 Task: Research Airbnb properties in Bajos de Haina, Dominican Republic from 8th November, 2023 to 16th November, 2023 for 2 adults.1  bedroom having 1 bed and 1 bathroom. Property type can be hotel. Amenities needed are: wifi, washing machine. Look for 3 properties as per requirement.
Action: Mouse moved to (558, 75)
Screenshot: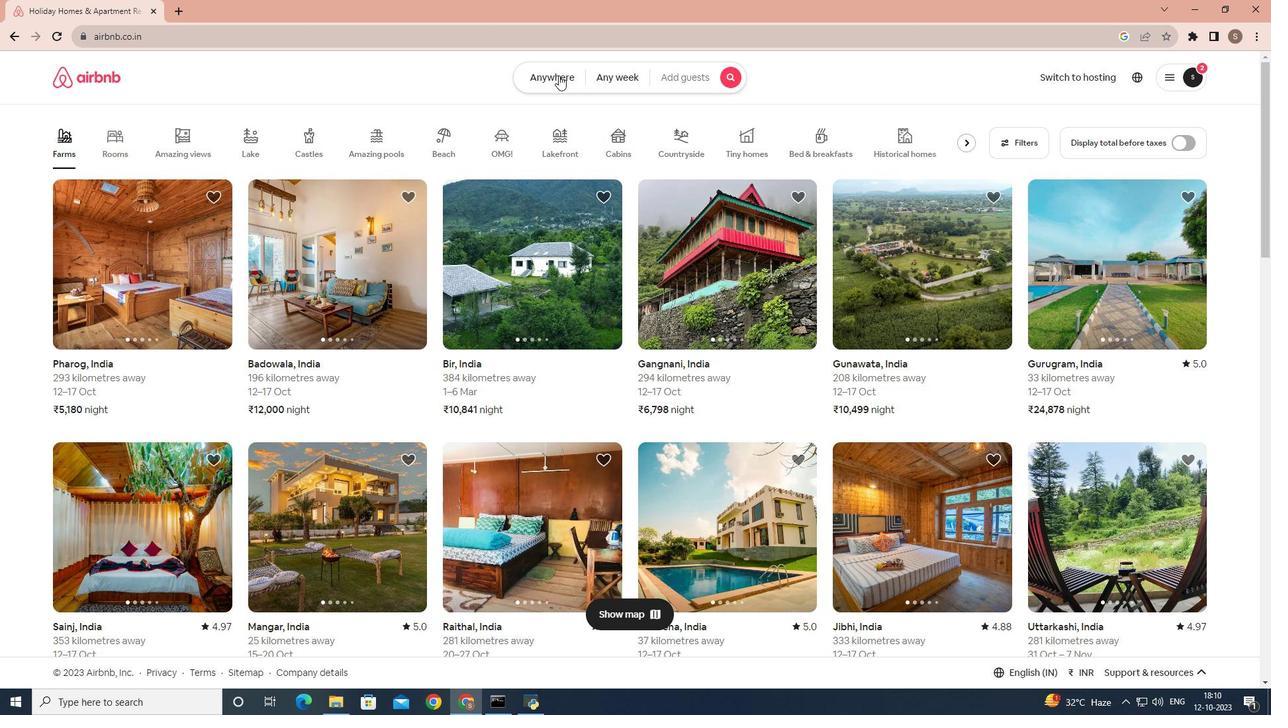 
Action: Mouse pressed left at (558, 75)
Screenshot: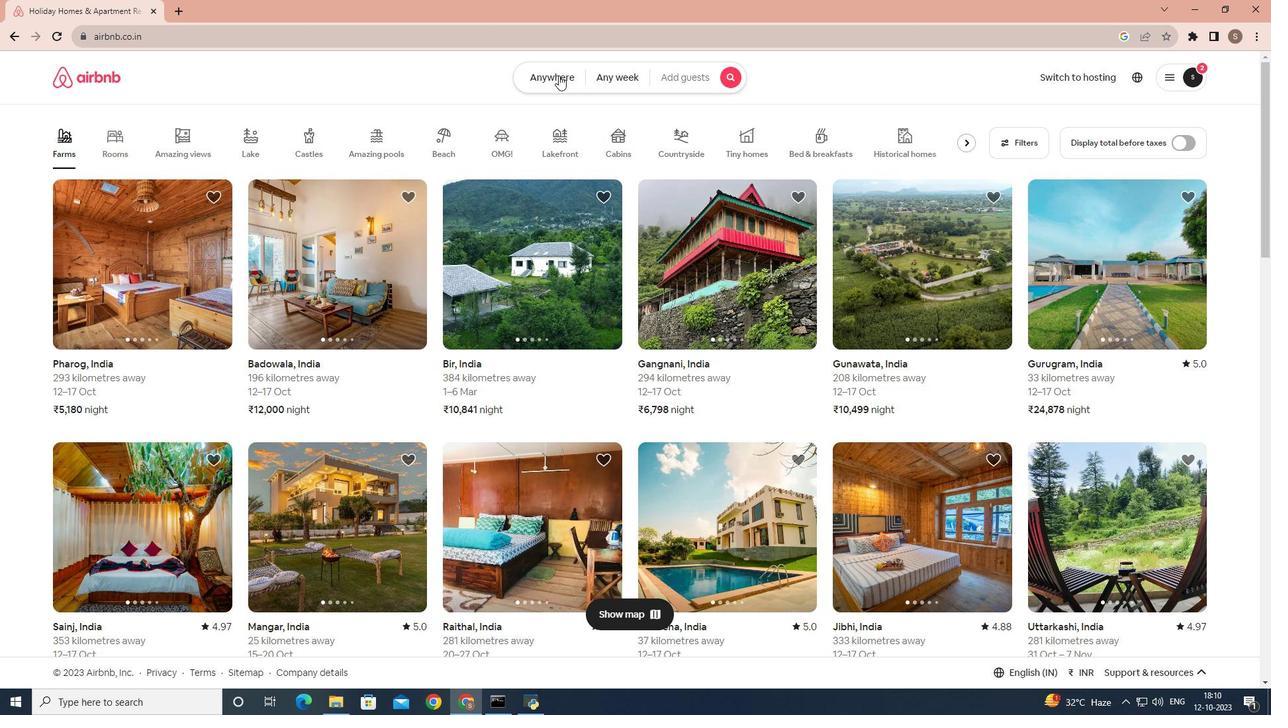
Action: Mouse moved to (448, 120)
Screenshot: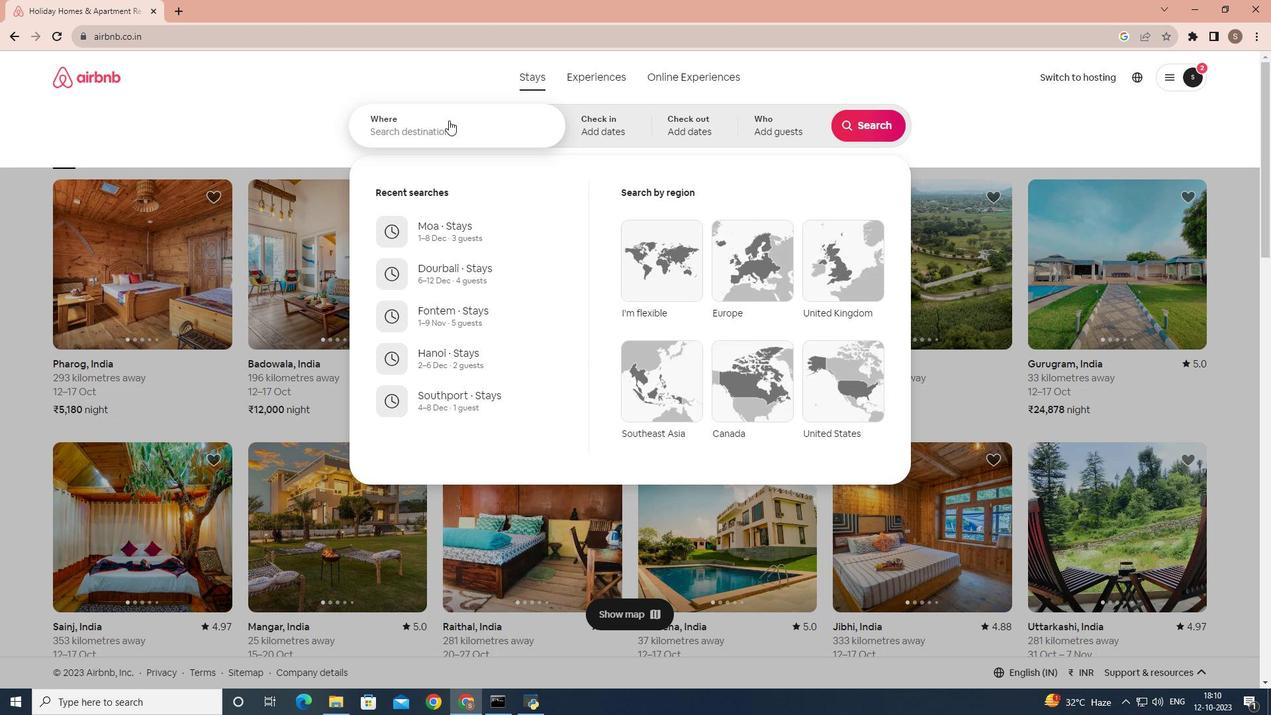 
Action: Mouse pressed left at (448, 120)
Screenshot: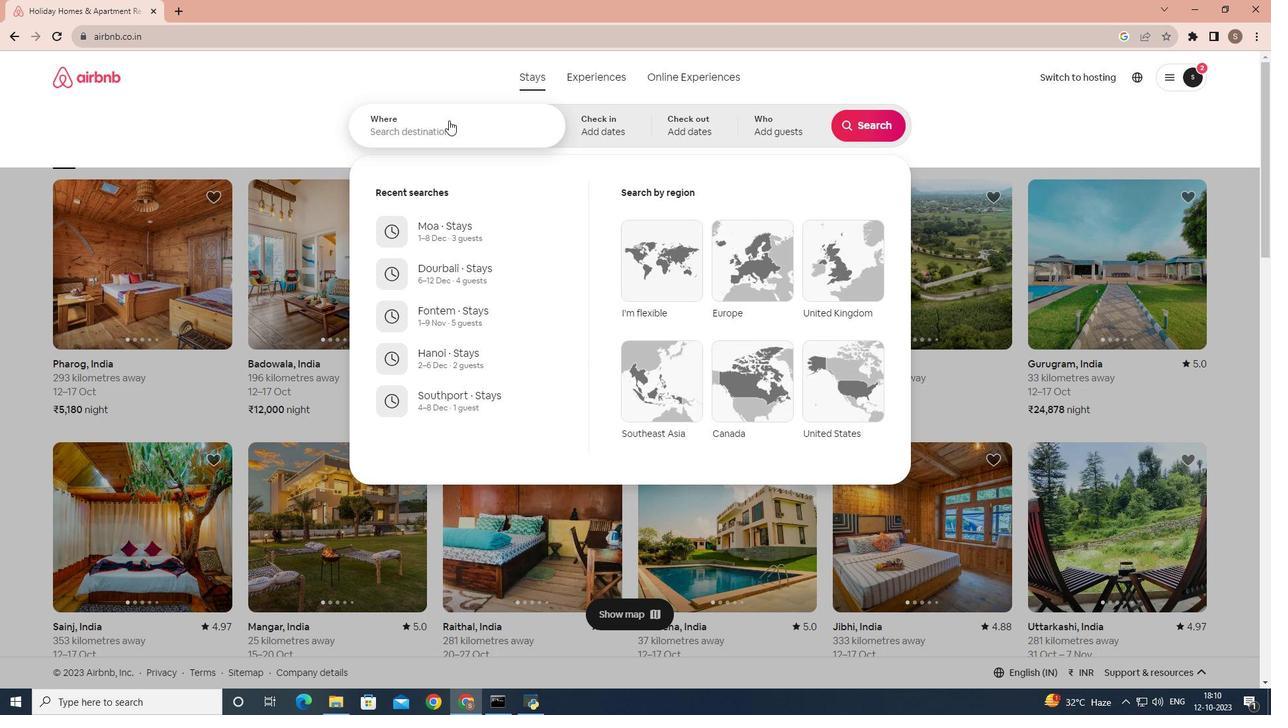 
Action: Key pressed bajos<Key.space>de<Key.space>h
Screenshot: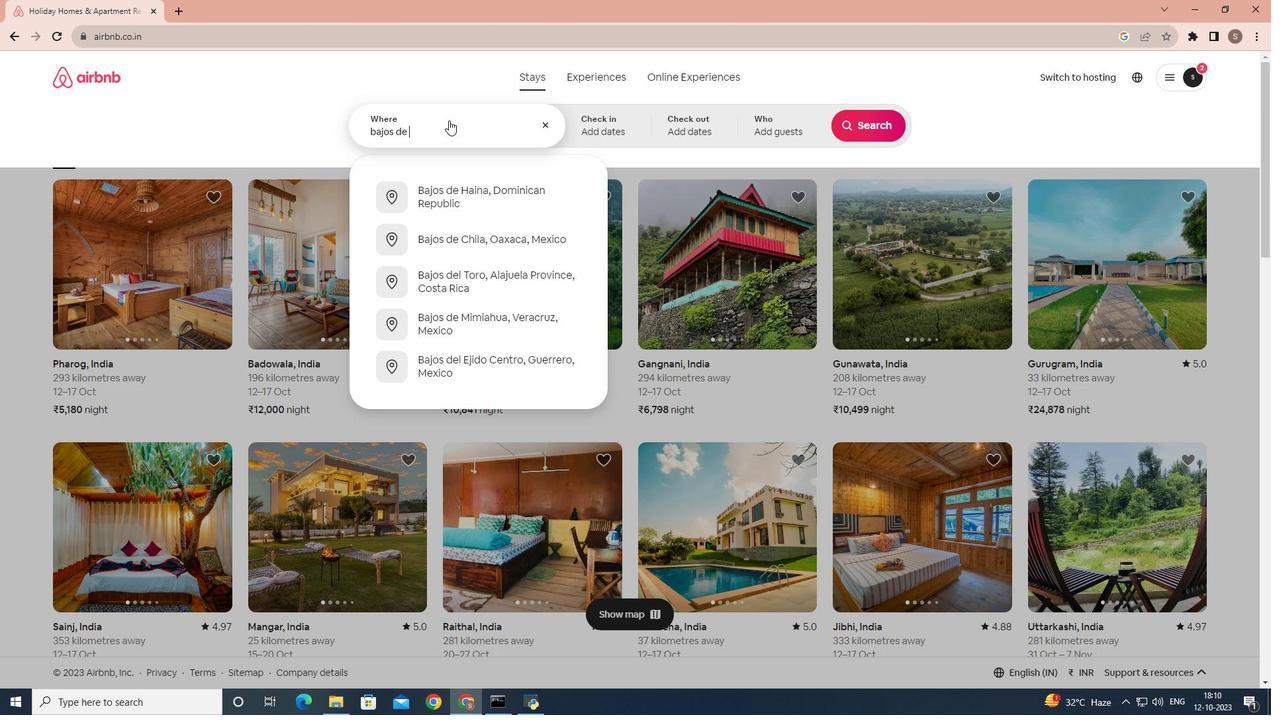 
Action: Mouse moved to (435, 193)
Screenshot: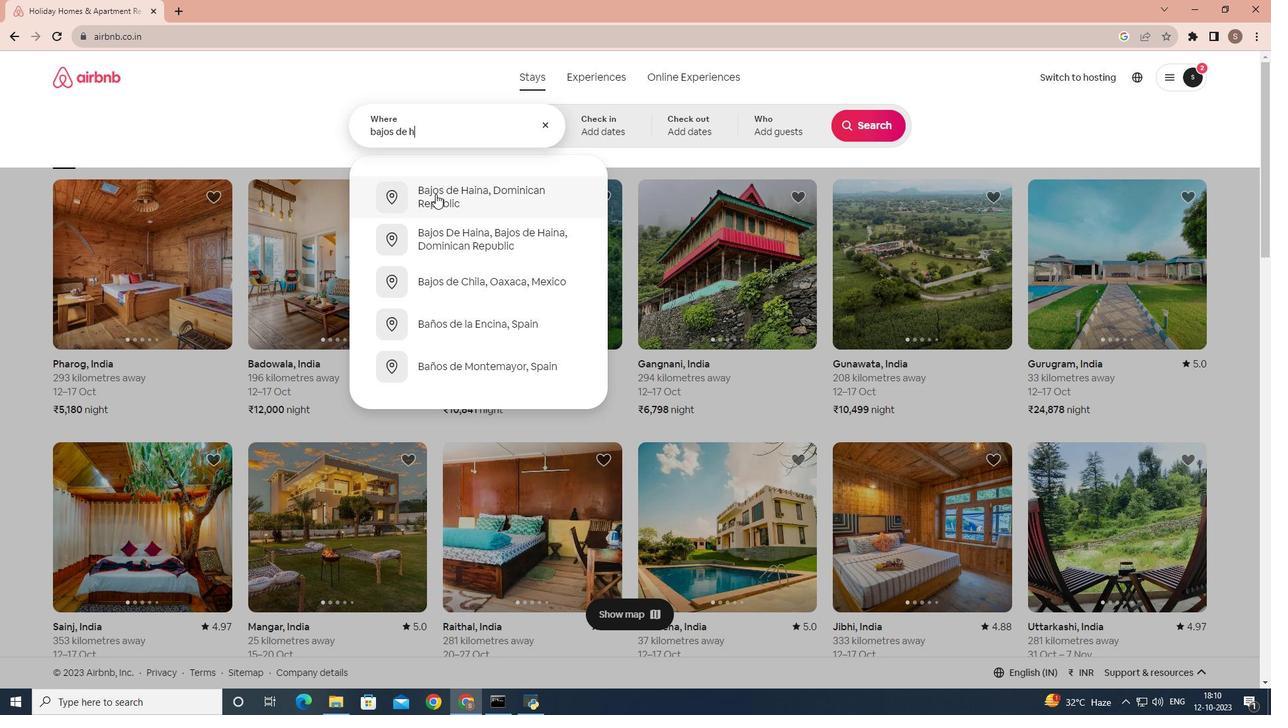 
Action: Mouse pressed left at (435, 193)
Screenshot: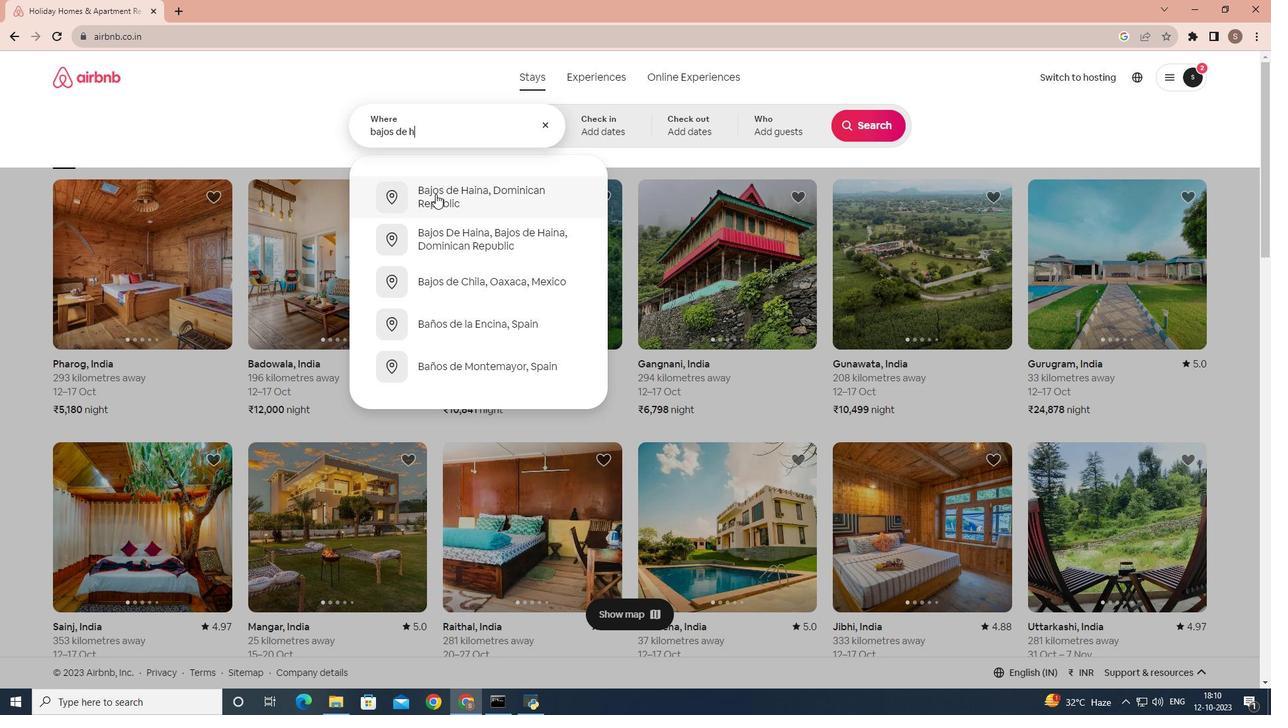 
Action: Mouse moved to (753, 317)
Screenshot: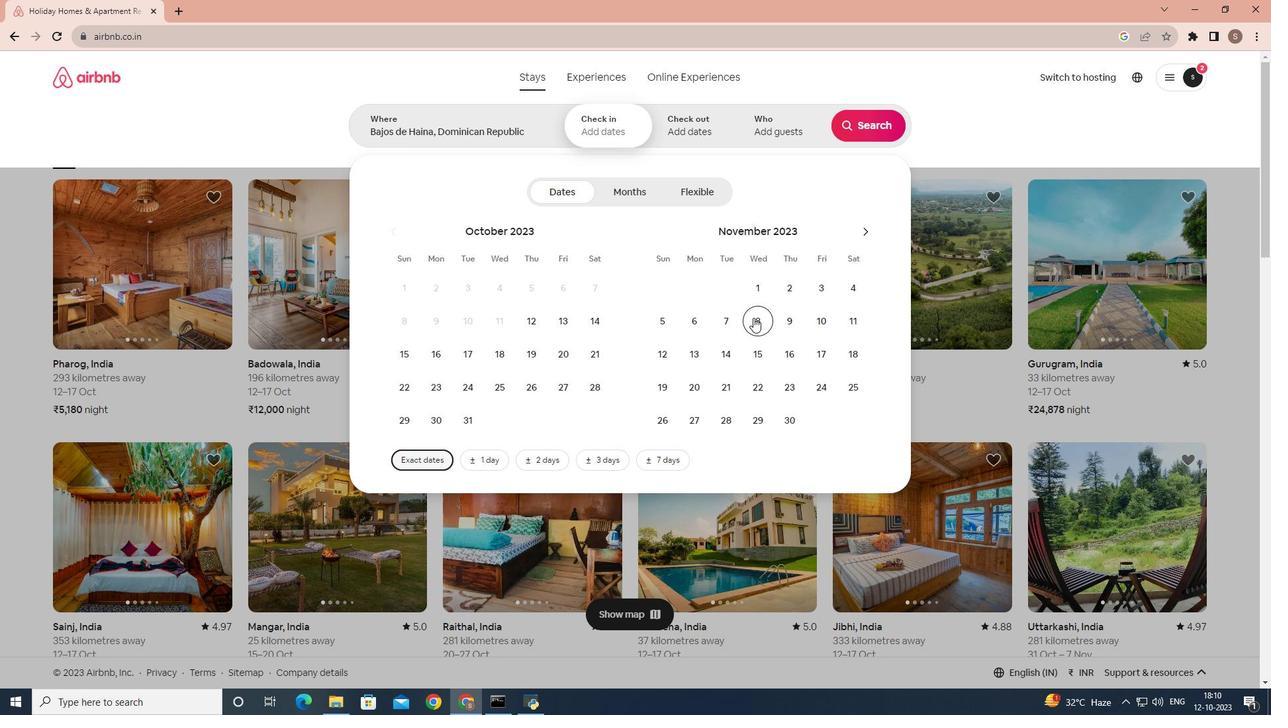 
Action: Mouse pressed left at (753, 317)
Screenshot: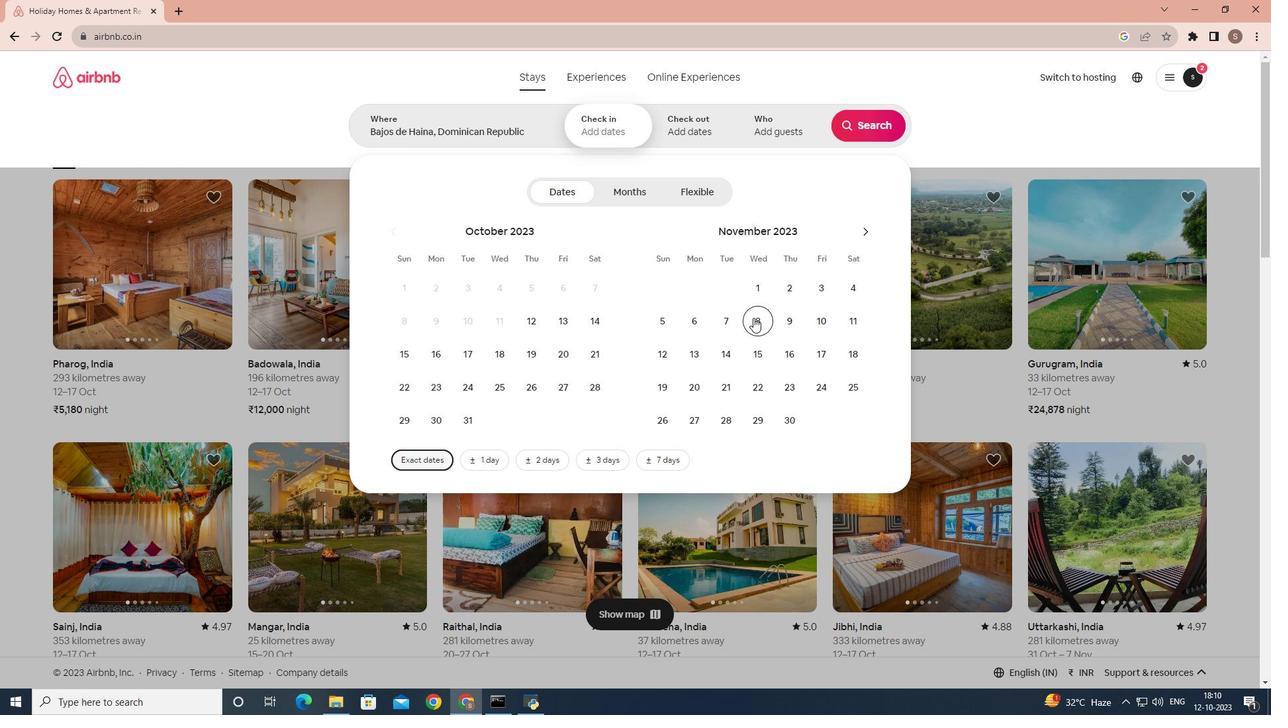 
Action: Mouse moved to (790, 352)
Screenshot: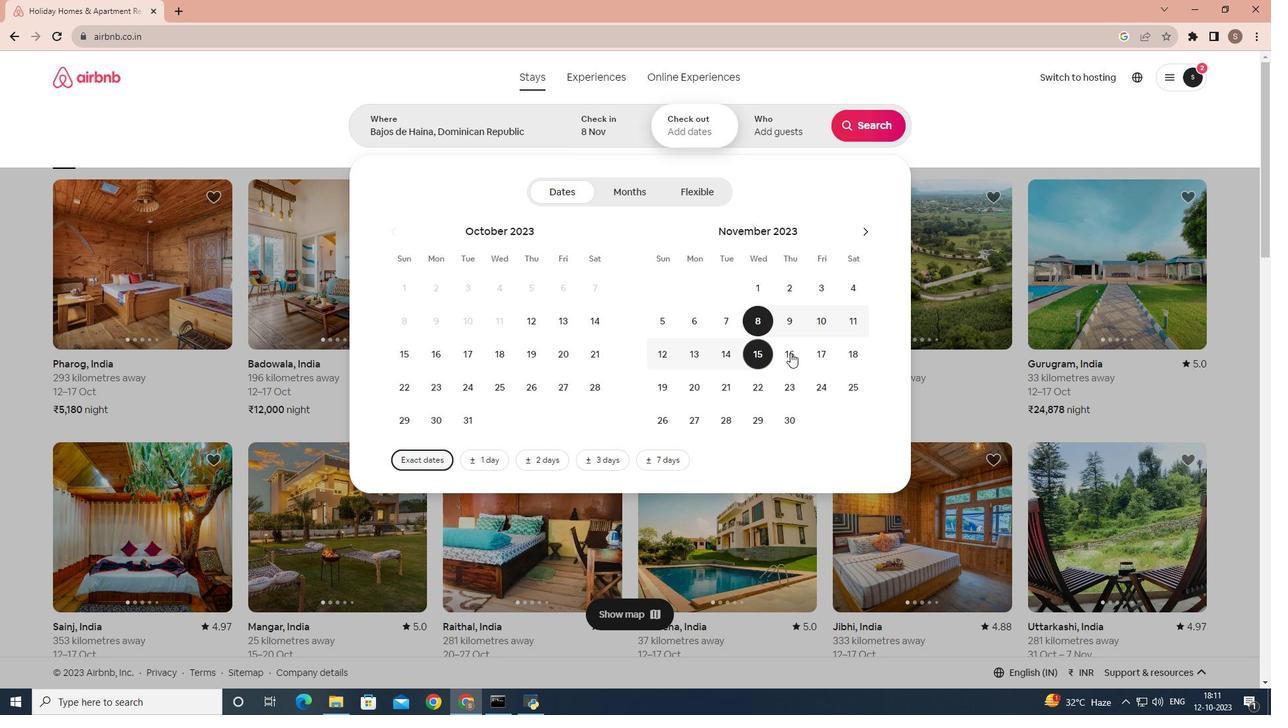 
Action: Mouse pressed left at (790, 352)
Screenshot: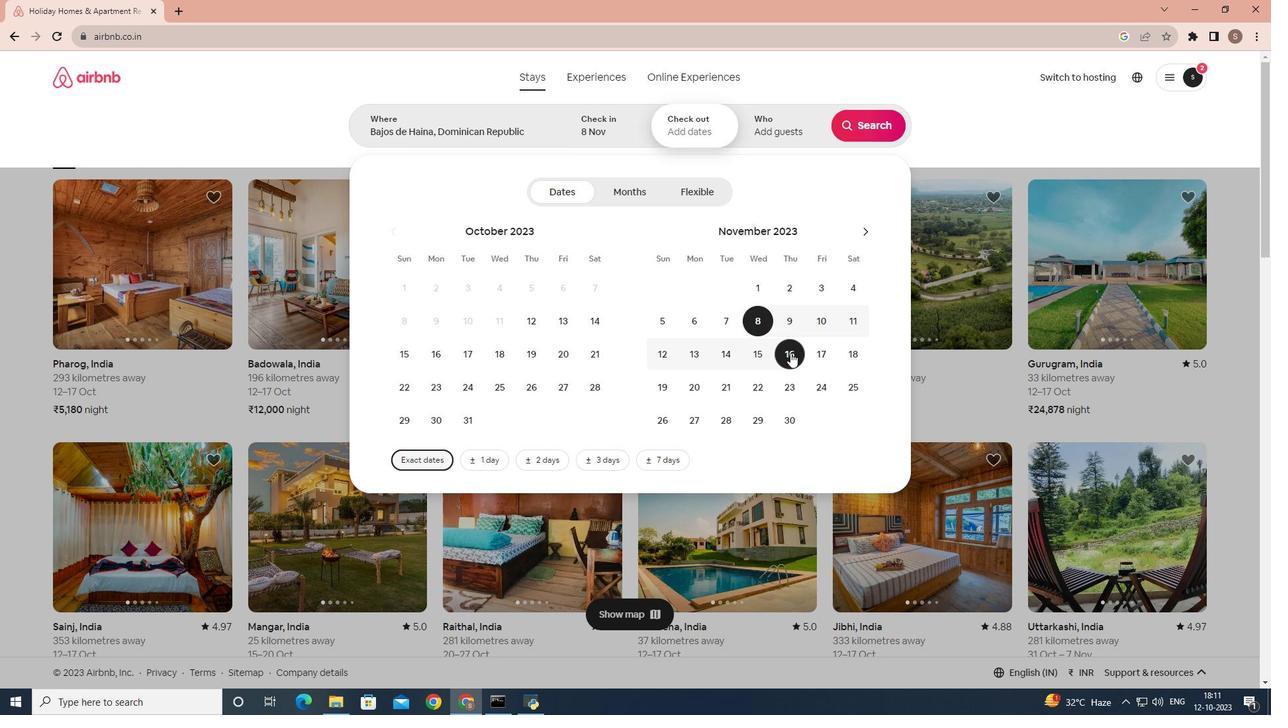 
Action: Mouse moved to (778, 117)
Screenshot: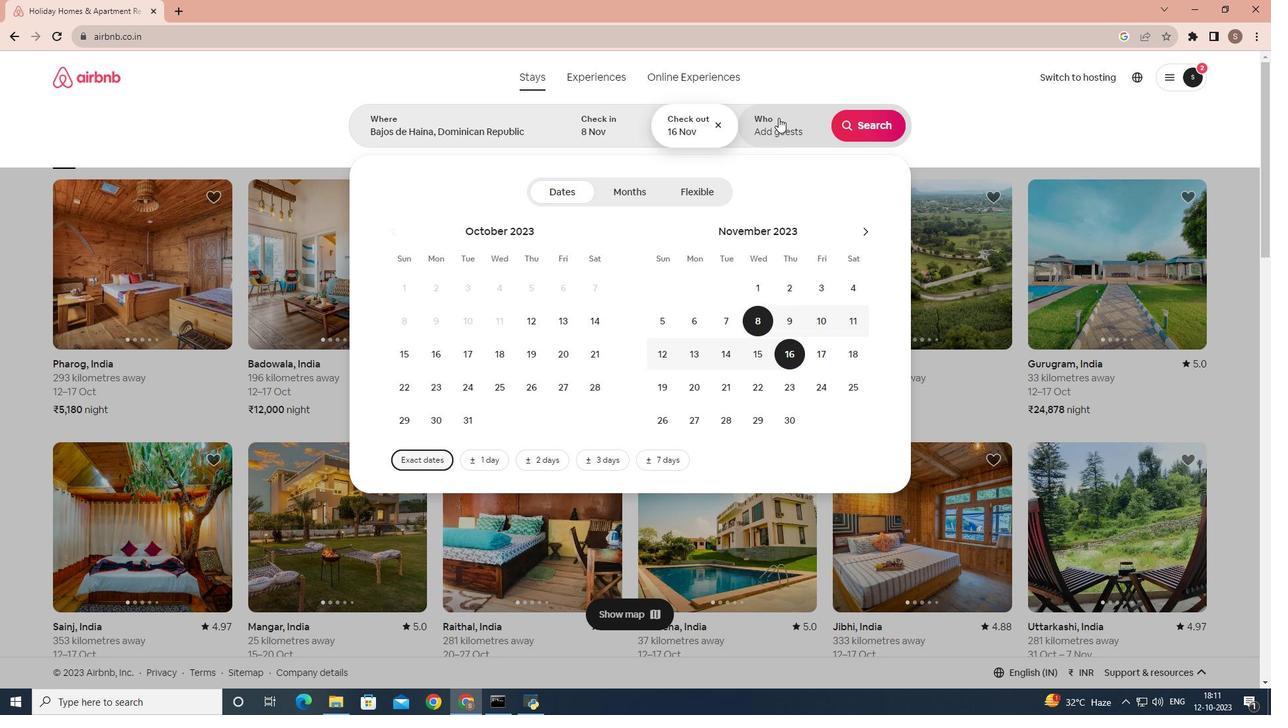 
Action: Mouse pressed left at (778, 117)
Screenshot: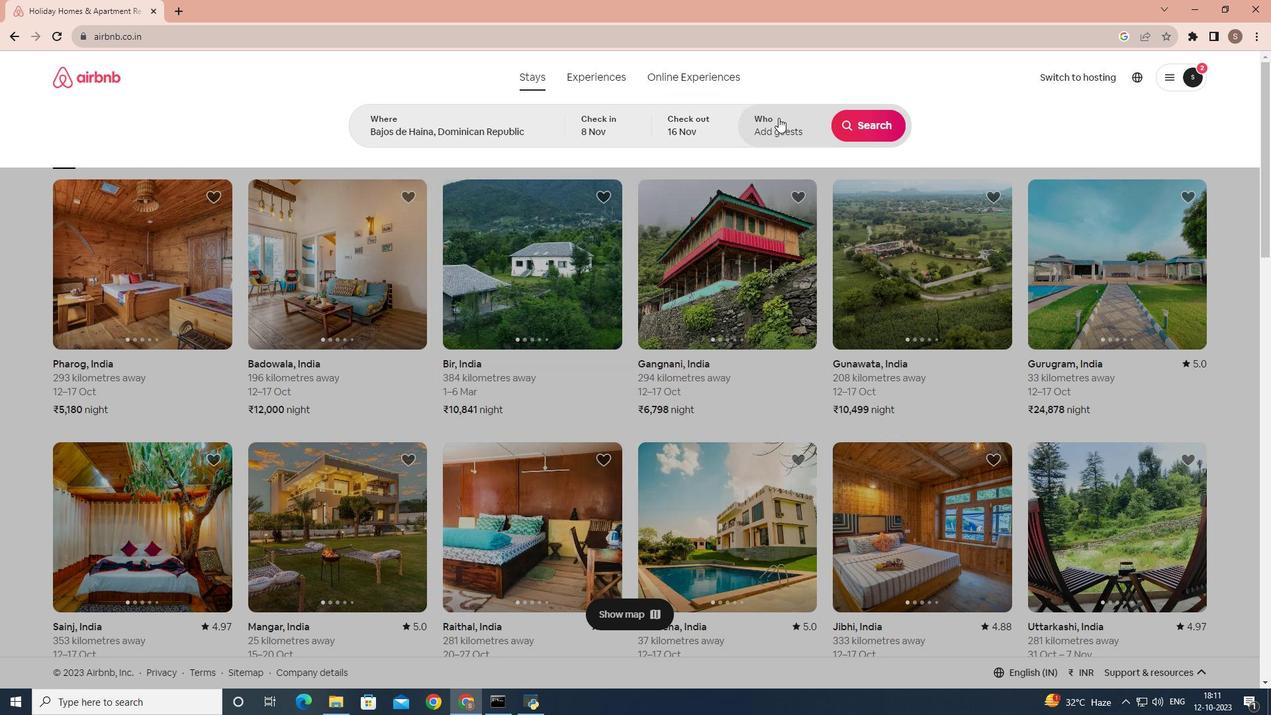 
Action: Mouse moved to (871, 193)
Screenshot: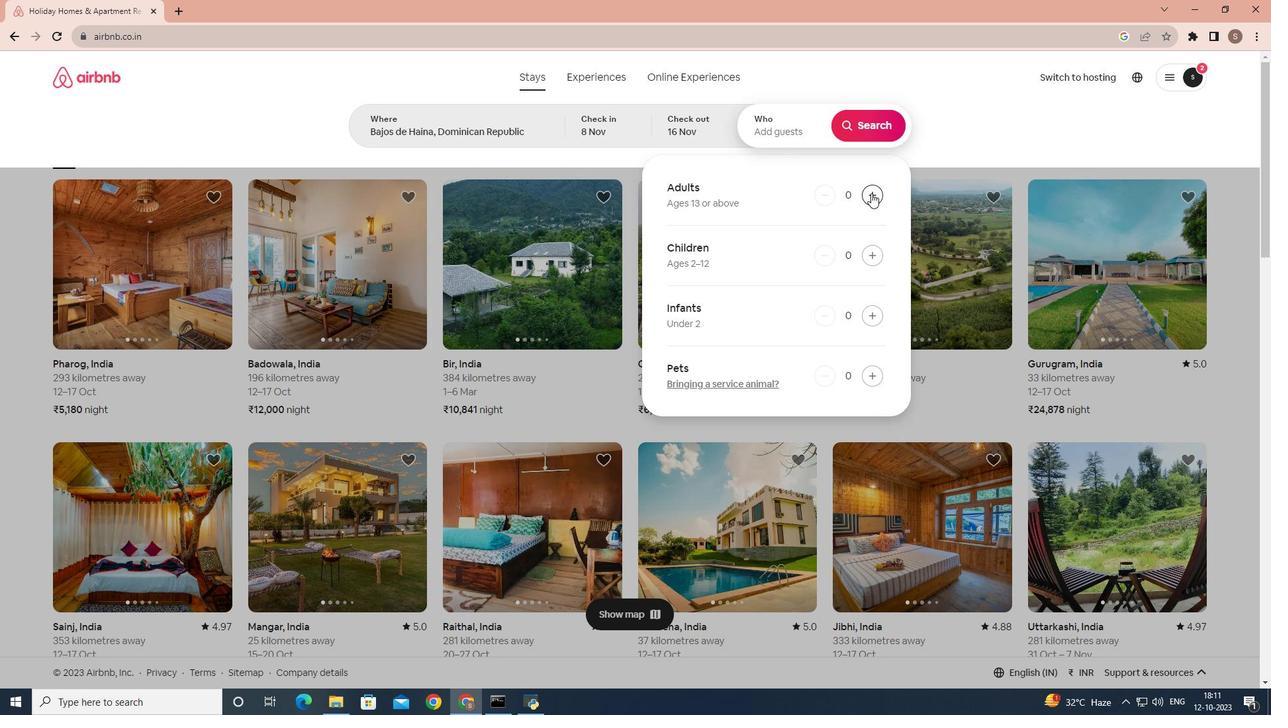 
Action: Mouse pressed left at (871, 193)
Screenshot: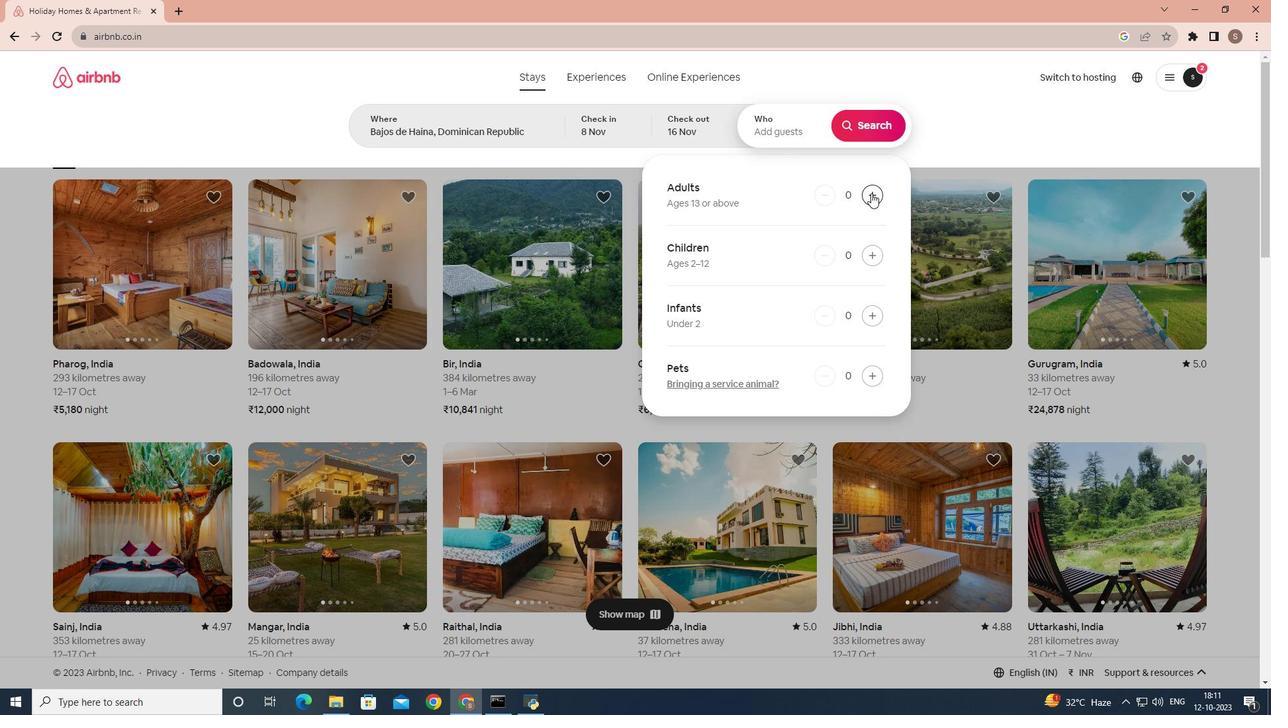 
Action: Mouse moved to (871, 194)
Screenshot: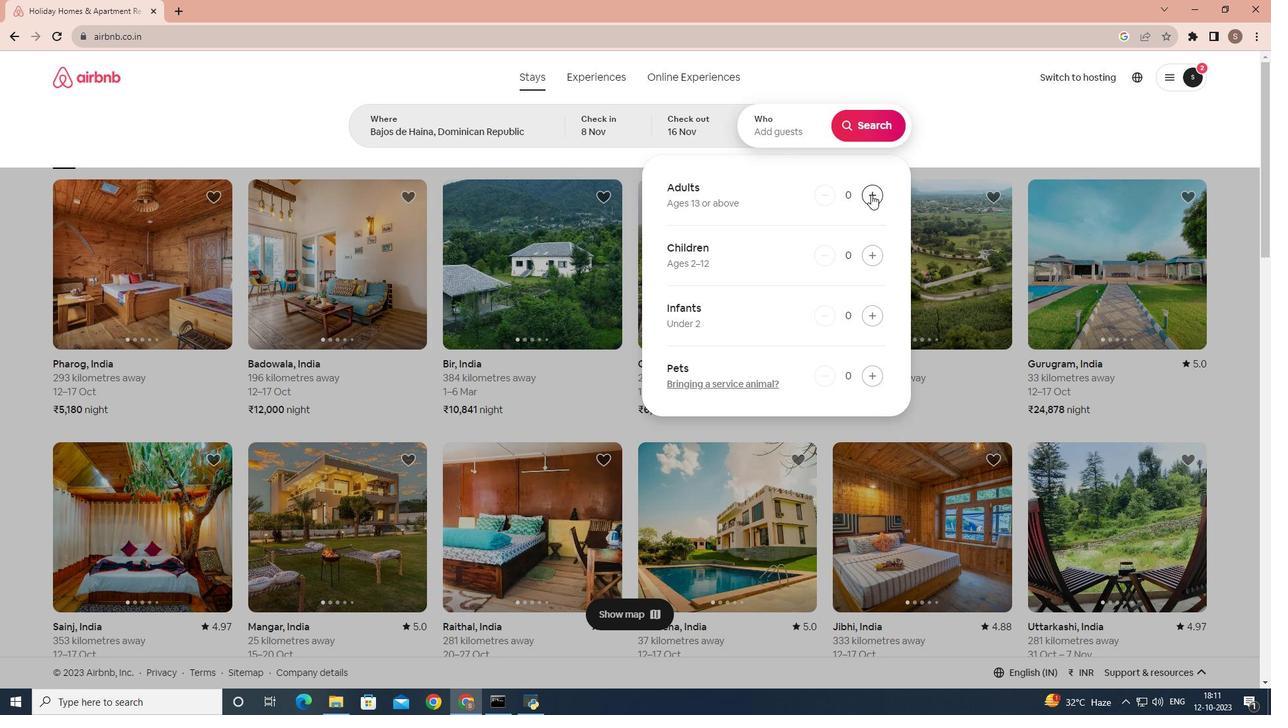 
Action: Mouse pressed left at (871, 194)
Screenshot: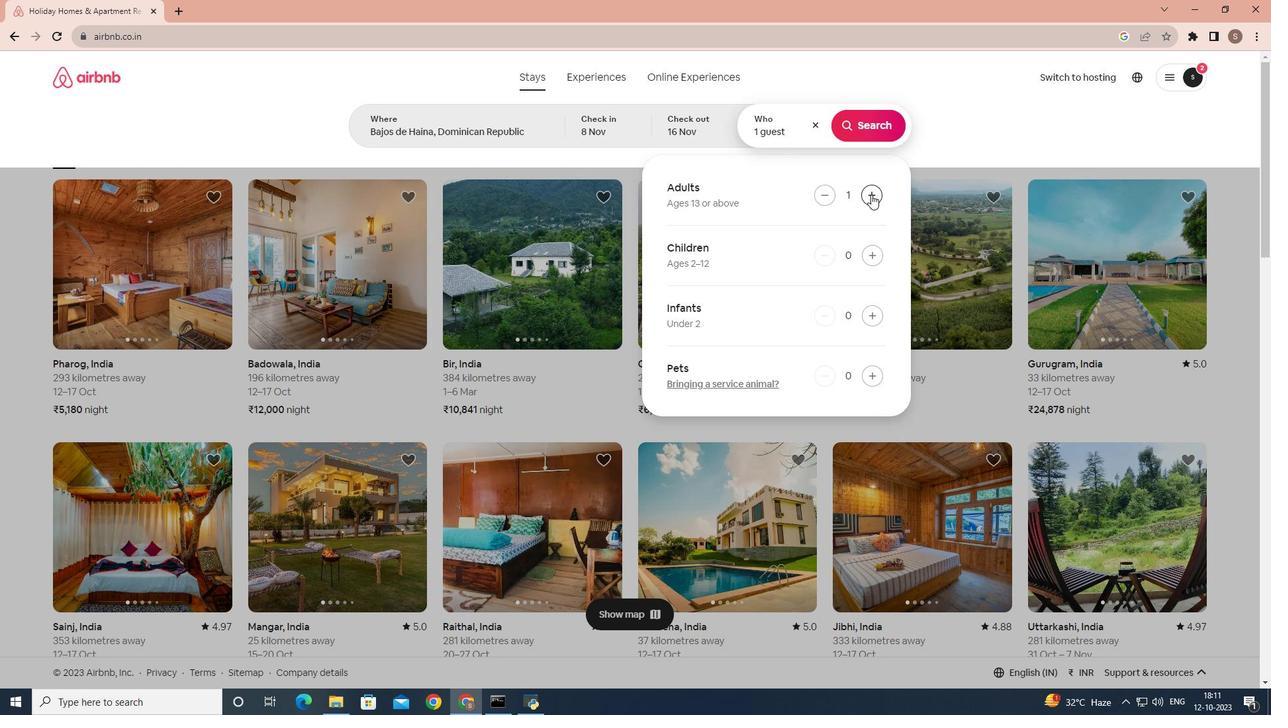 
Action: Mouse moved to (870, 125)
Screenshot: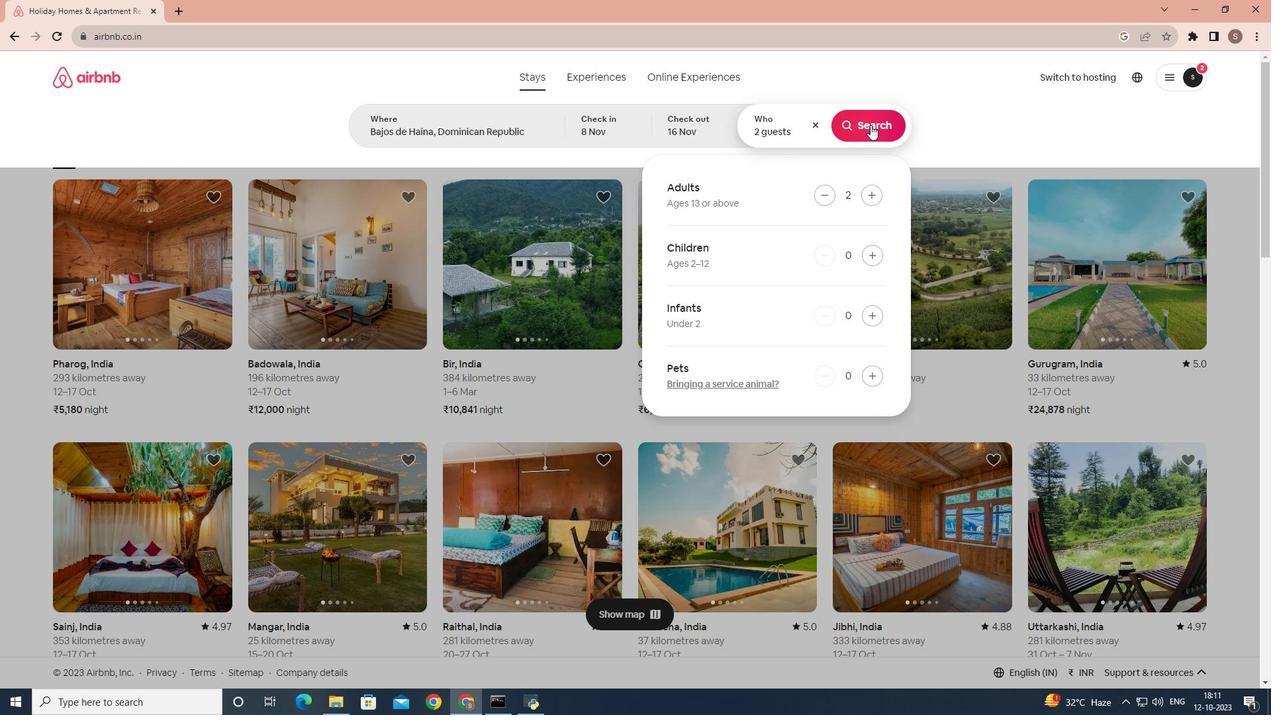 
Action: Mouse pressed left at (870, 125)
Screenshot: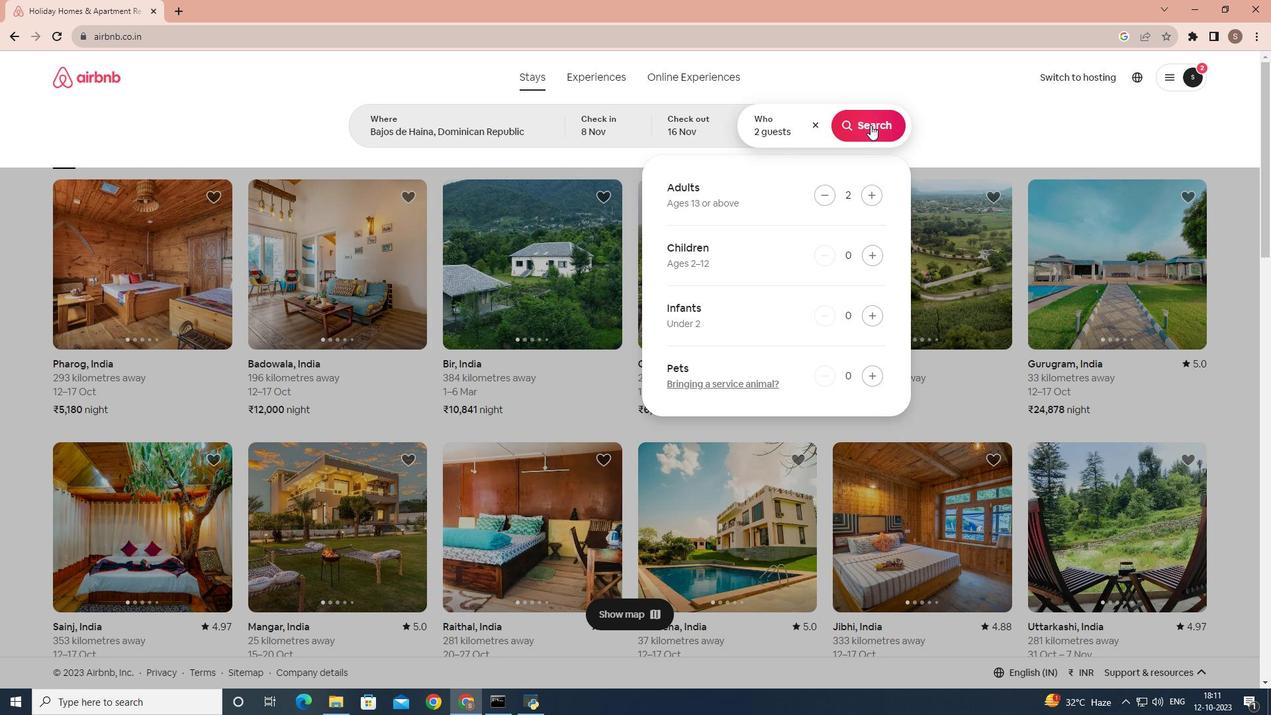 
Action: Mouse moved to (1057, 132)
Screenshot: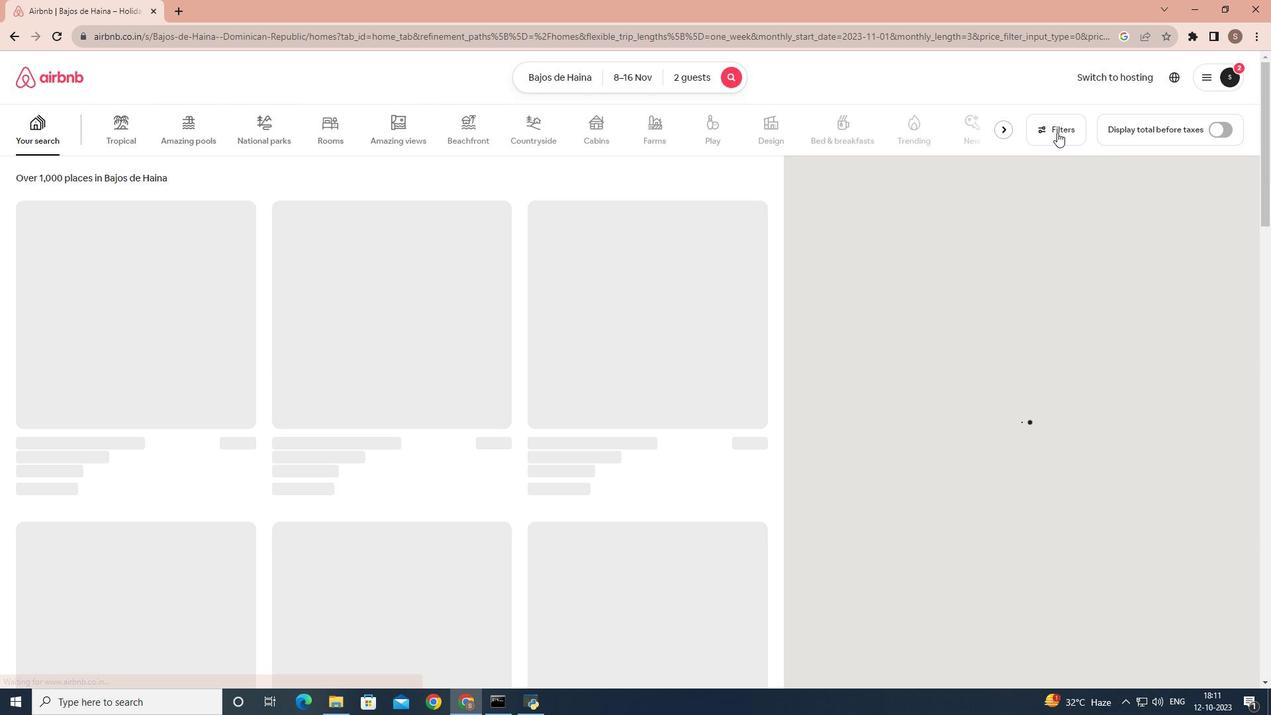 
Action: Mouse pressed left at (1057, 132)
Screenshot: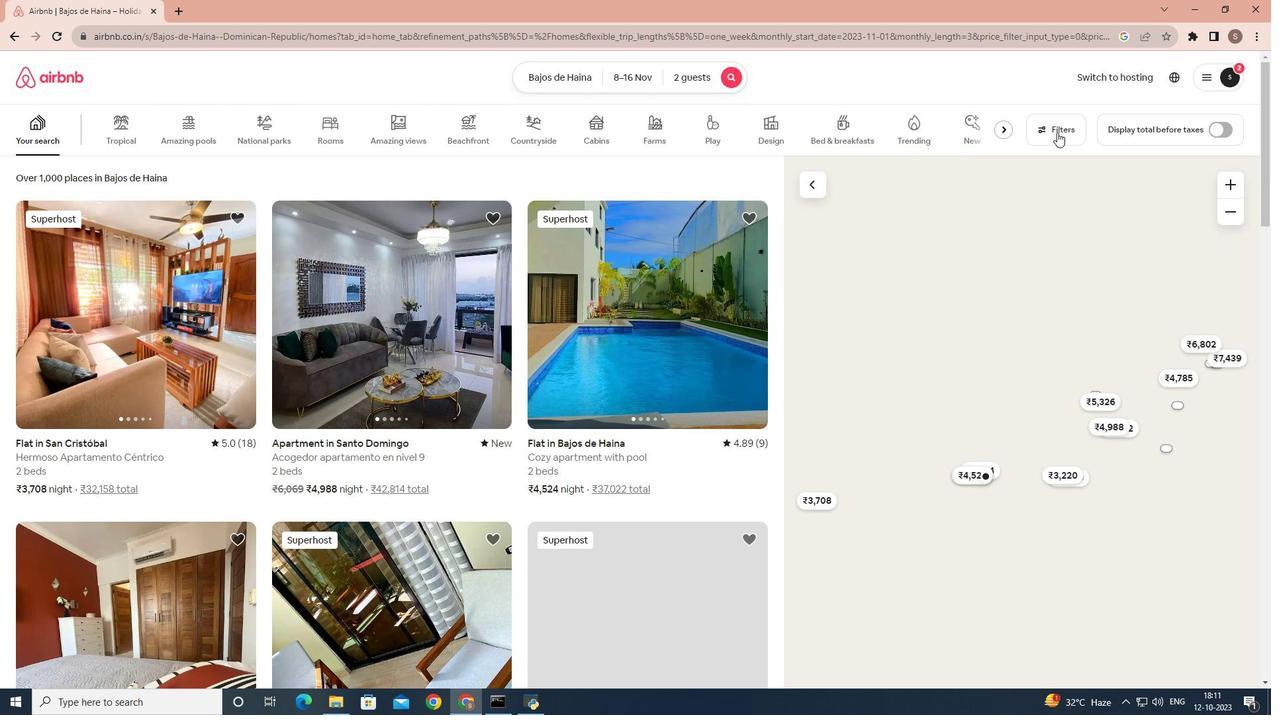 
Action: Mouse moved to (557, 399)
Screenshot: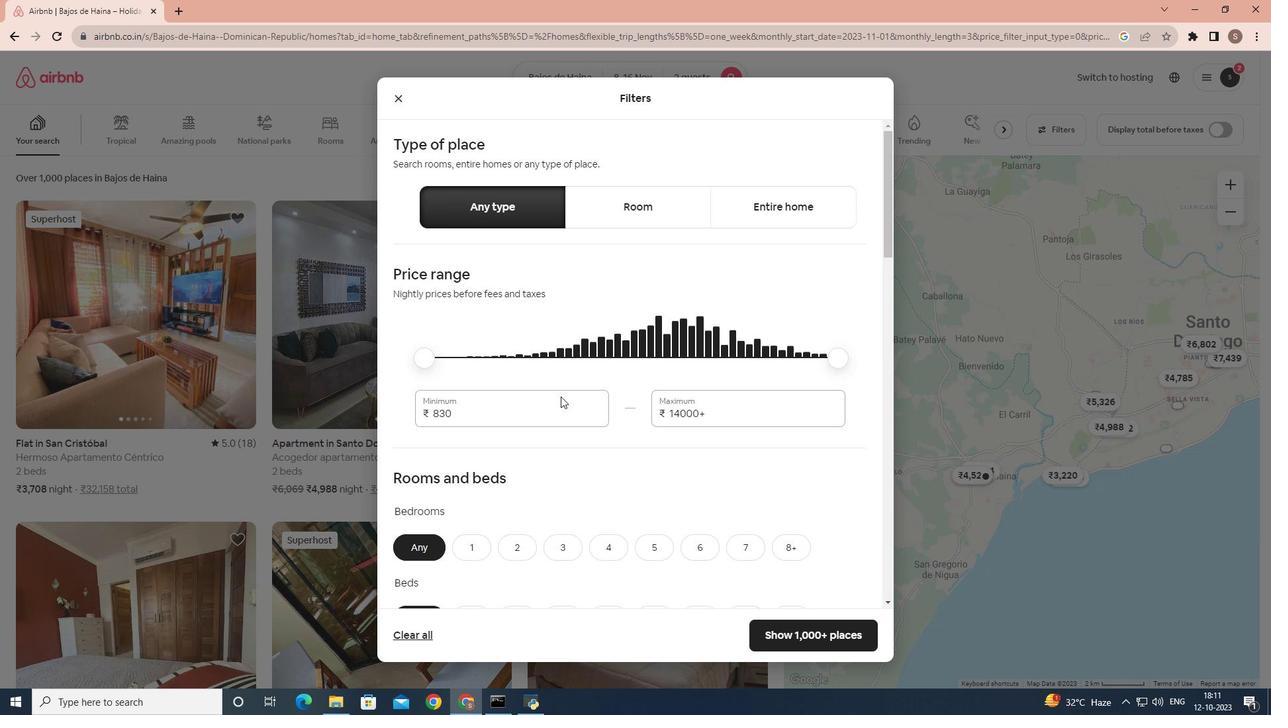 
Action: Mouse scrolled (557, 398) with delta (0, 0)
Screenshot: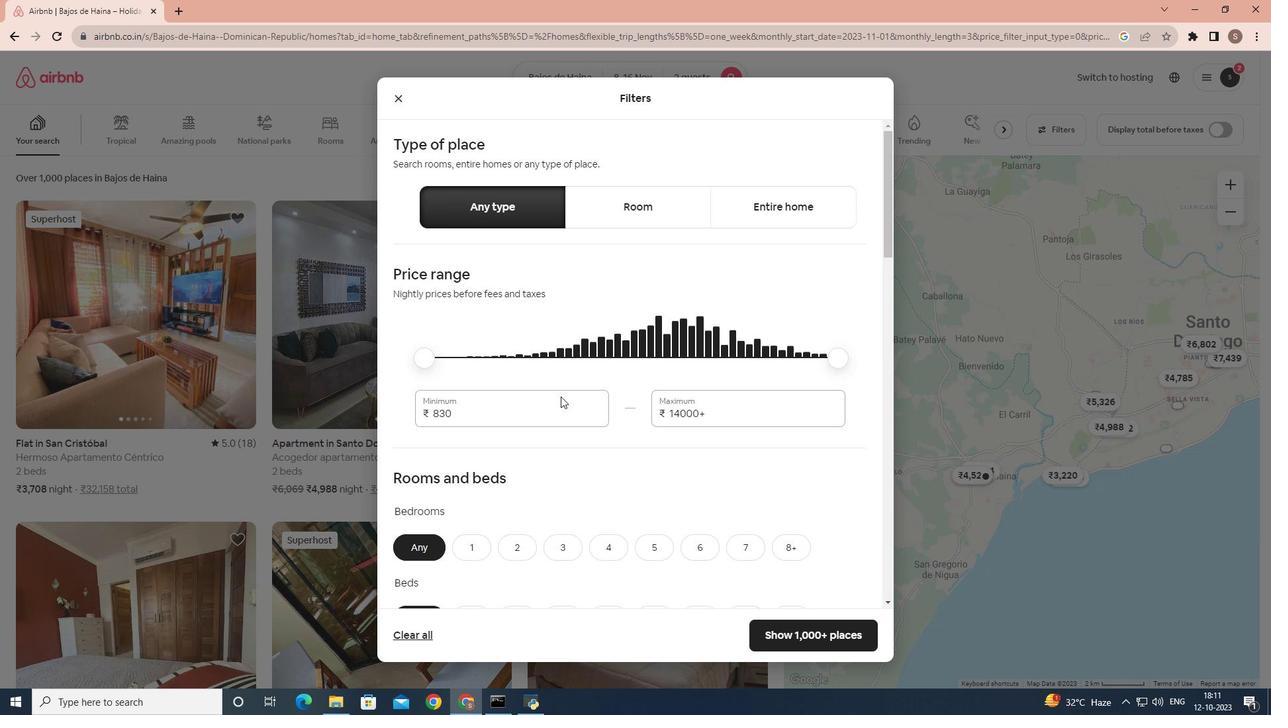 
Action: Mouse moved to (556, 399)
Screenshot: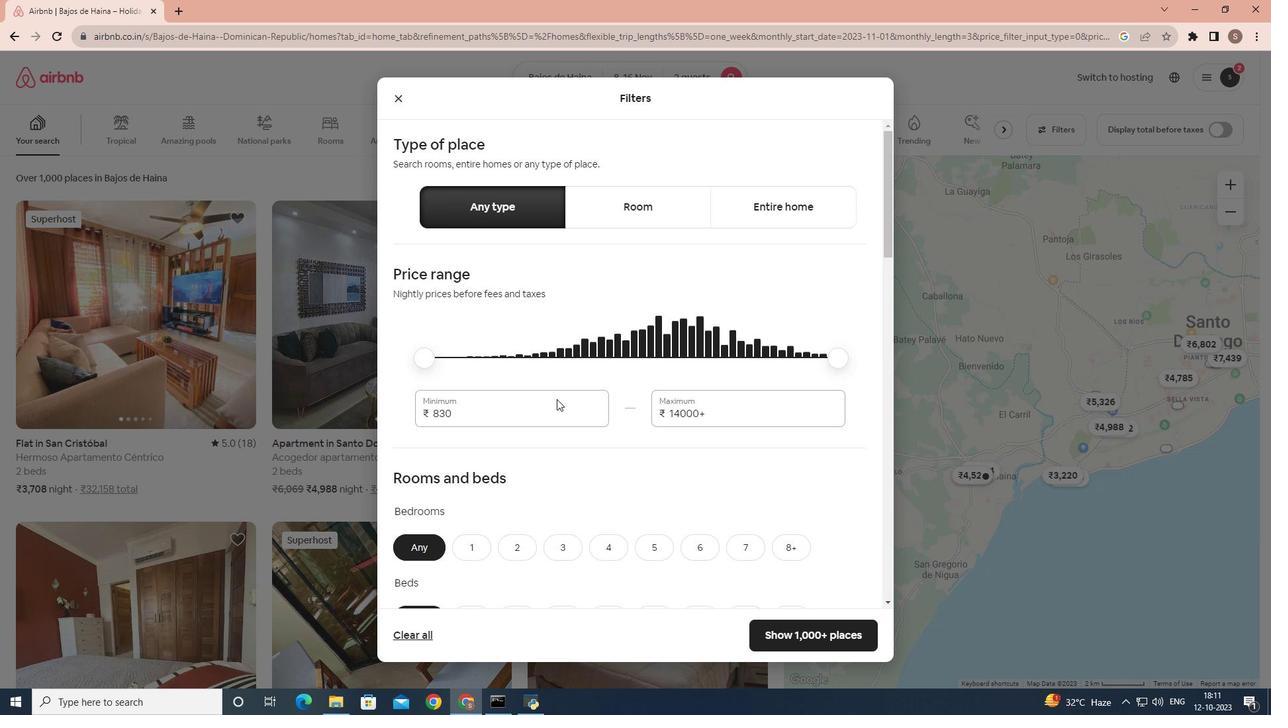 
Action: Mouse scrolled (556, 398) with delta (0, 0)
Screenshot: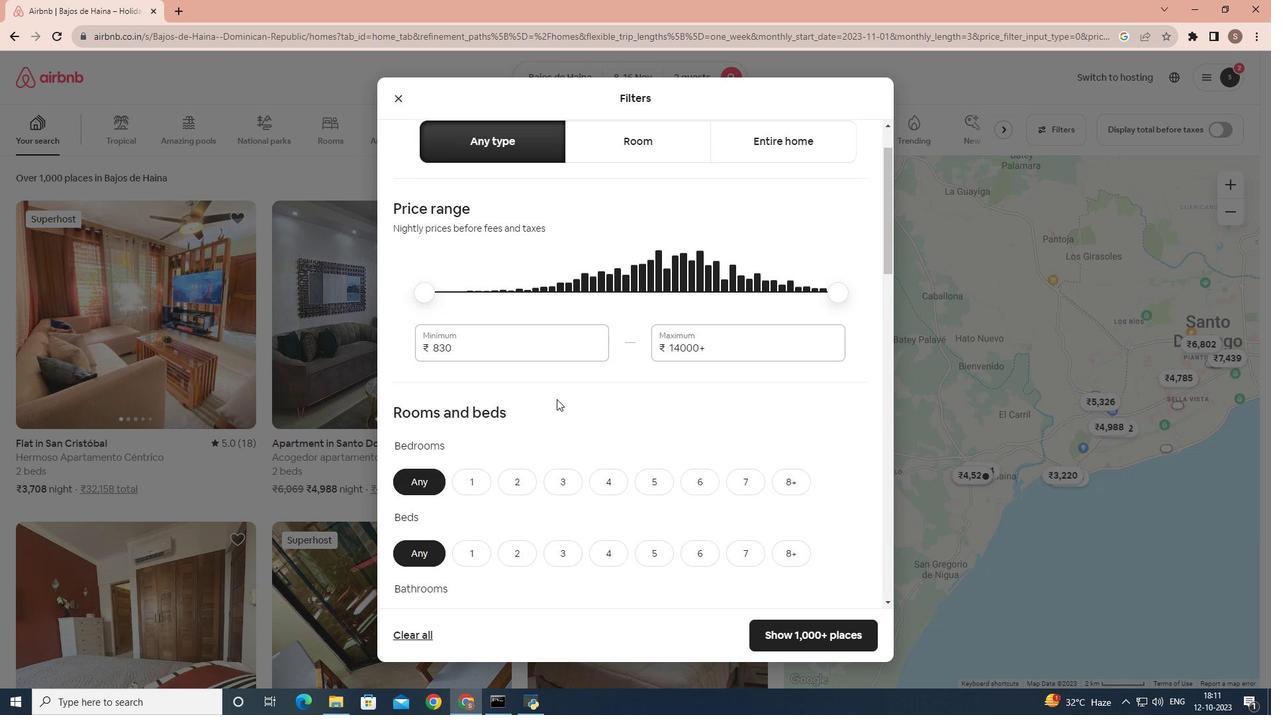 
Action: Mouse scrolled (556, 398) with delta (0, 0)
Screenshot: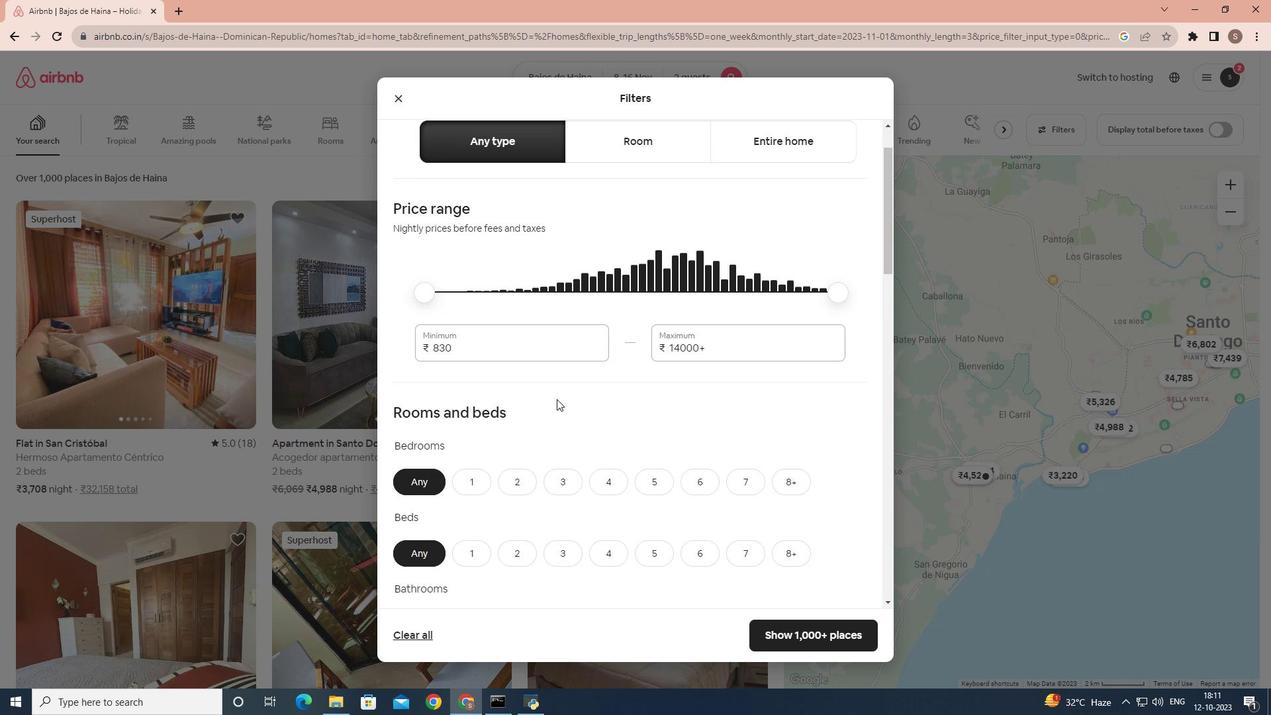 
Action: Mouse moved to (472, 342)
Screenshot: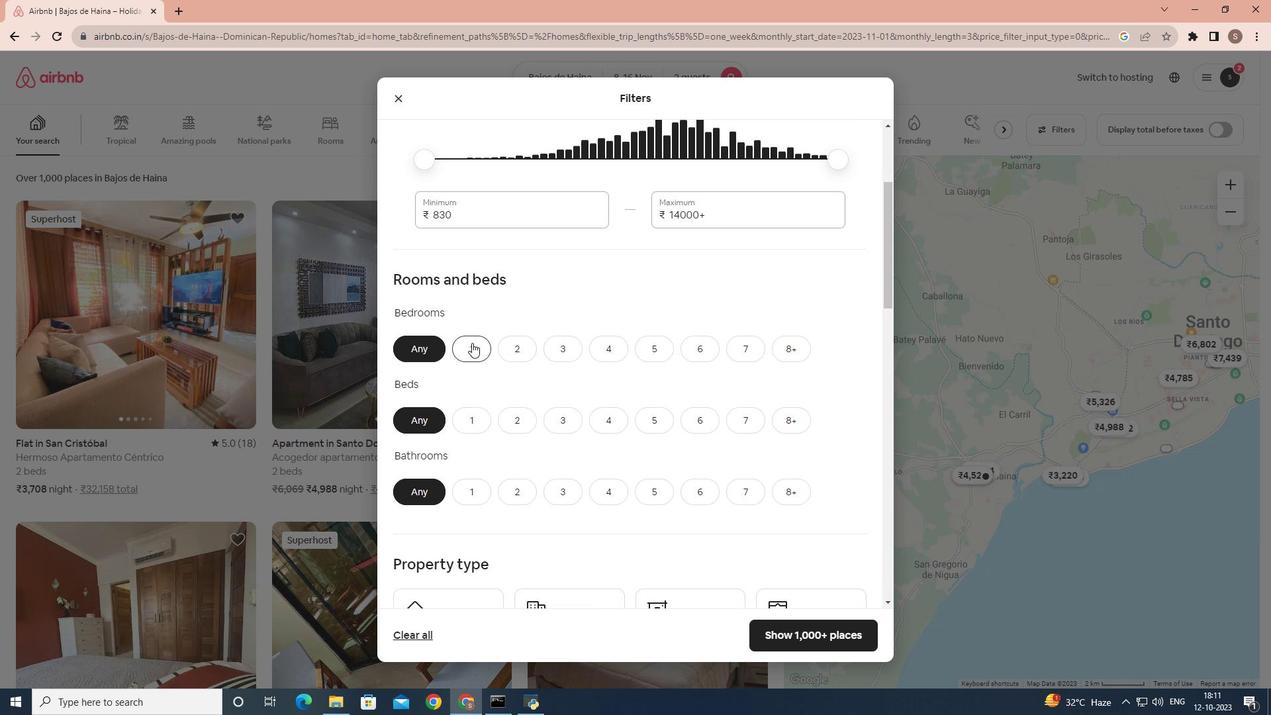 
Action: Mouse pressed left at (472, 342)
Screenshot: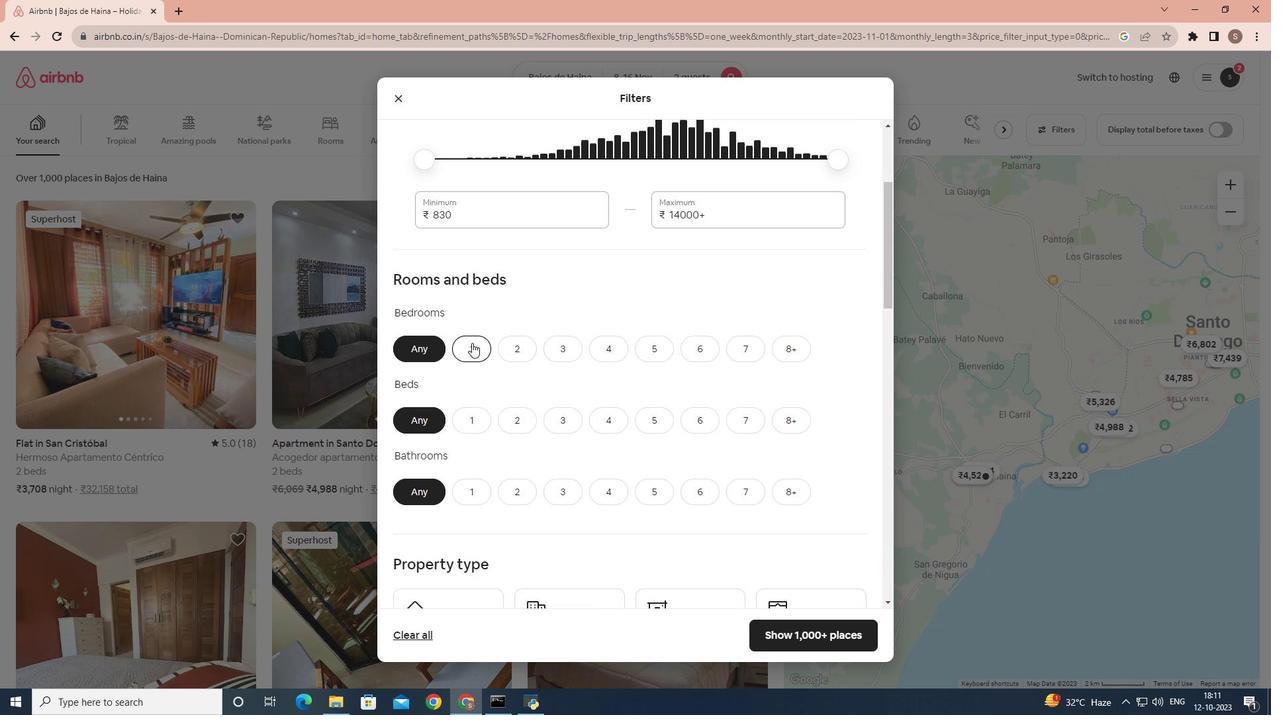 
Action: Mouse moved to (483, 407)
Screenshot: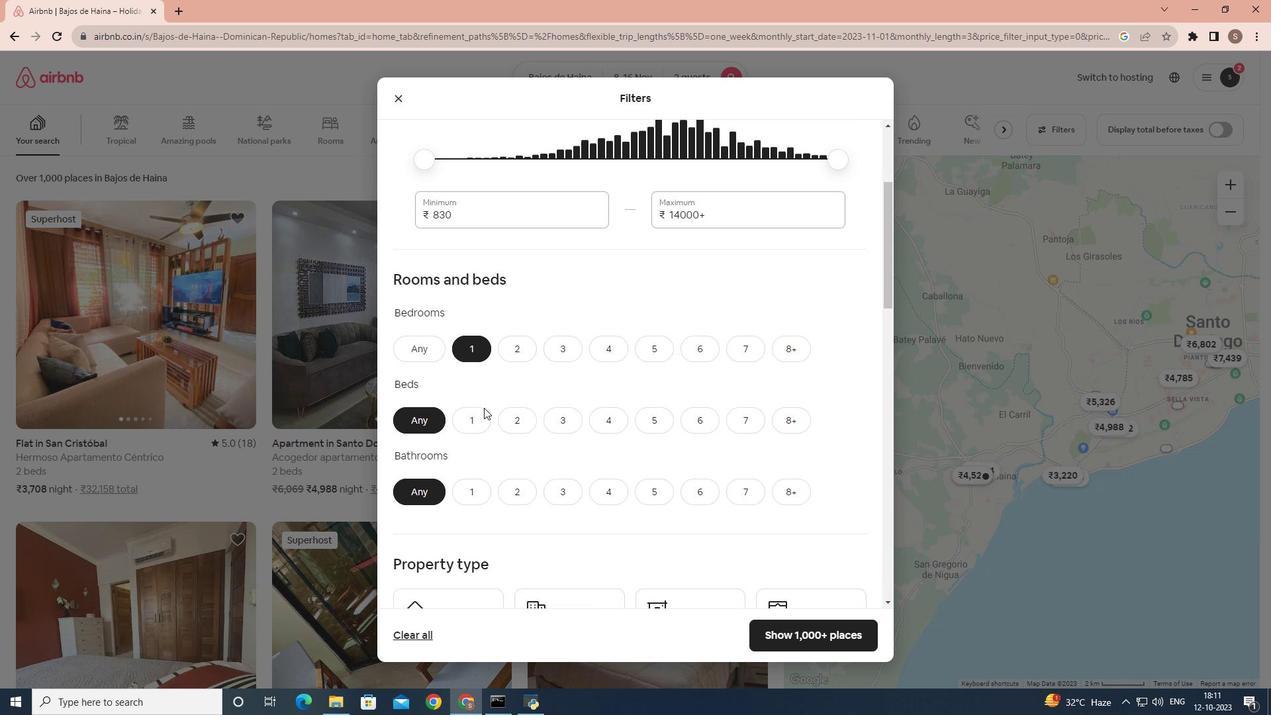 
Action: Mouse pressed left at (483, 407)
Screenshot: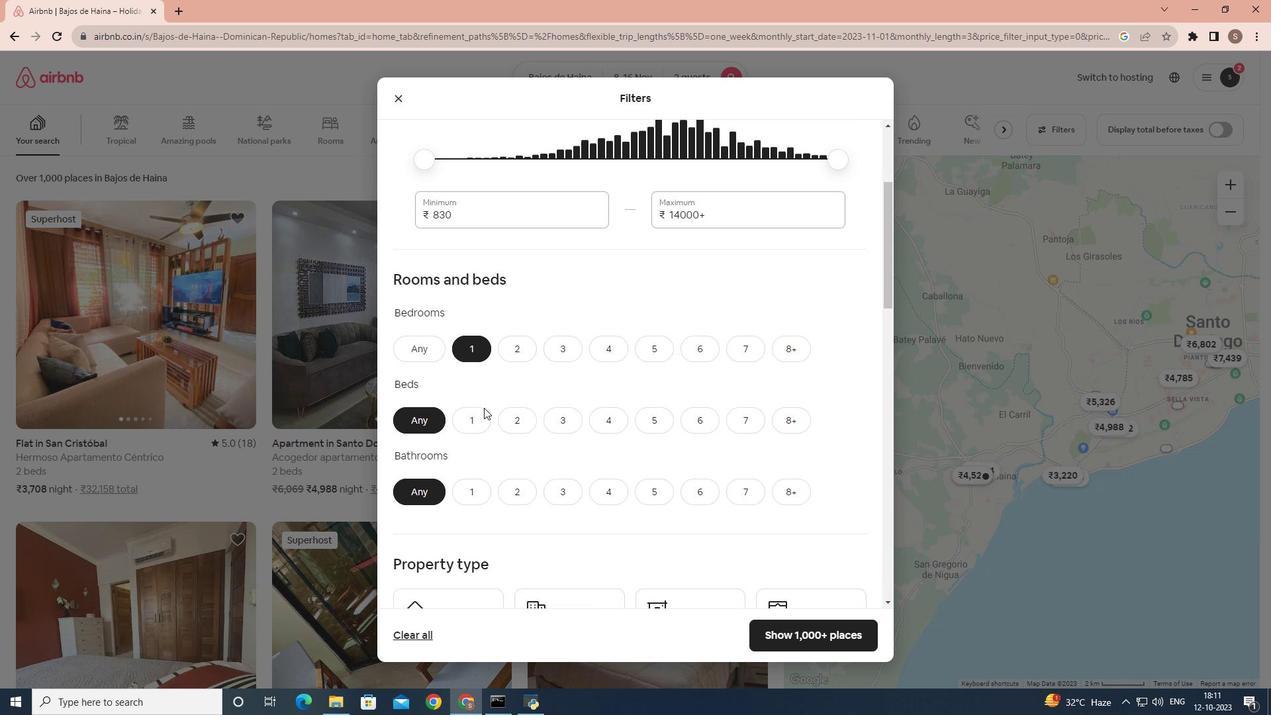 
Action: Mouse moved to (469, 482)
Screenshot: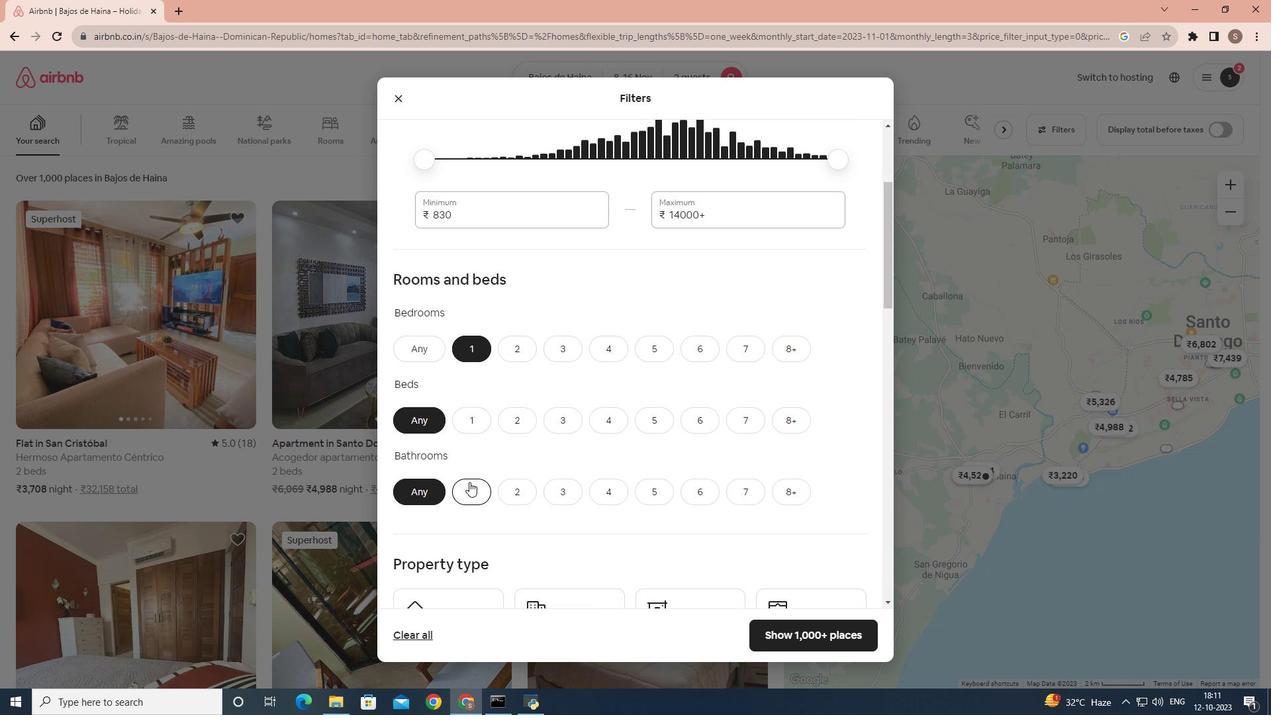 
Action: Mouse pressed left at (469, 482)
Screenshot: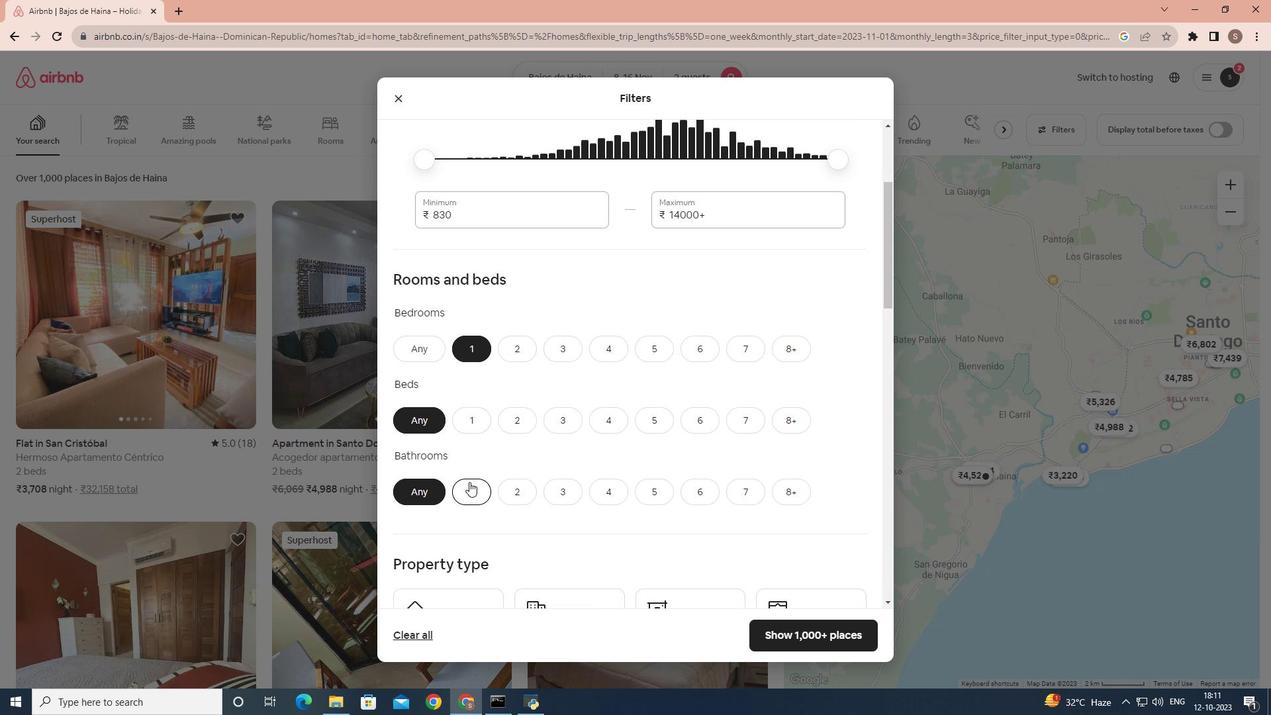 
Action: Mouse moved to (464, 407)
Screenshot: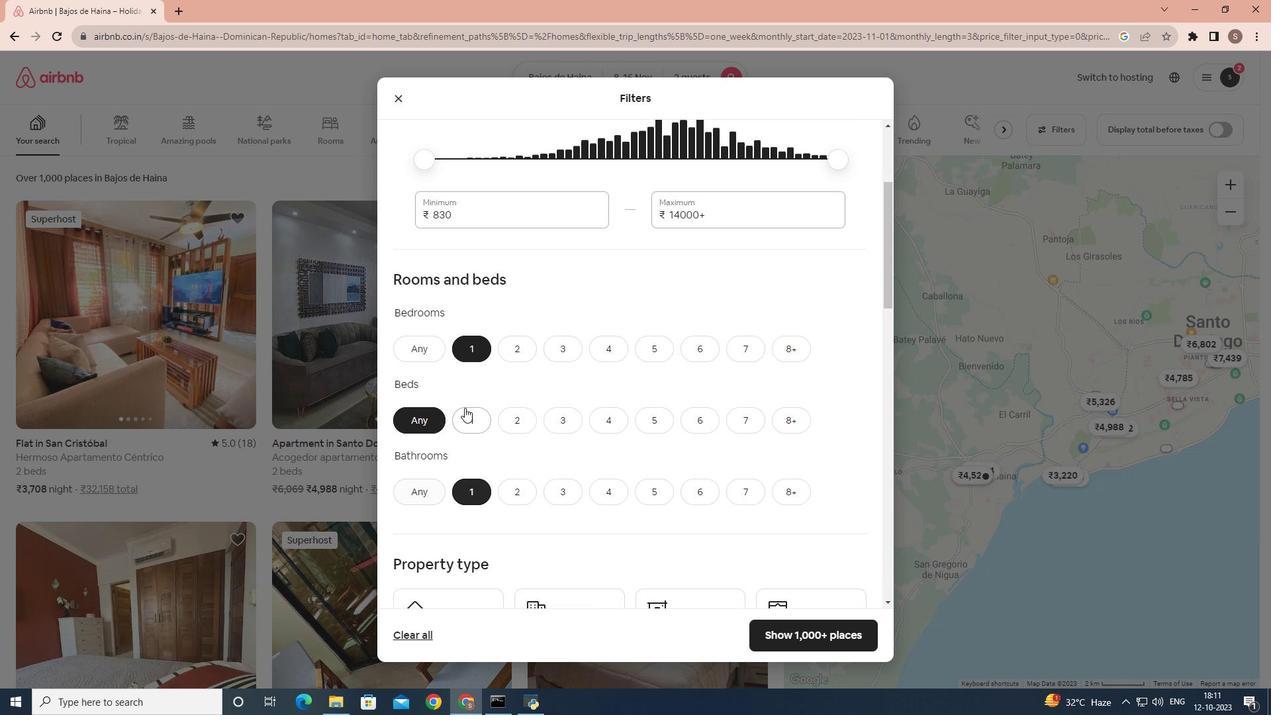 
Action: Mouse pressed left at (464, 407)
Screenshot: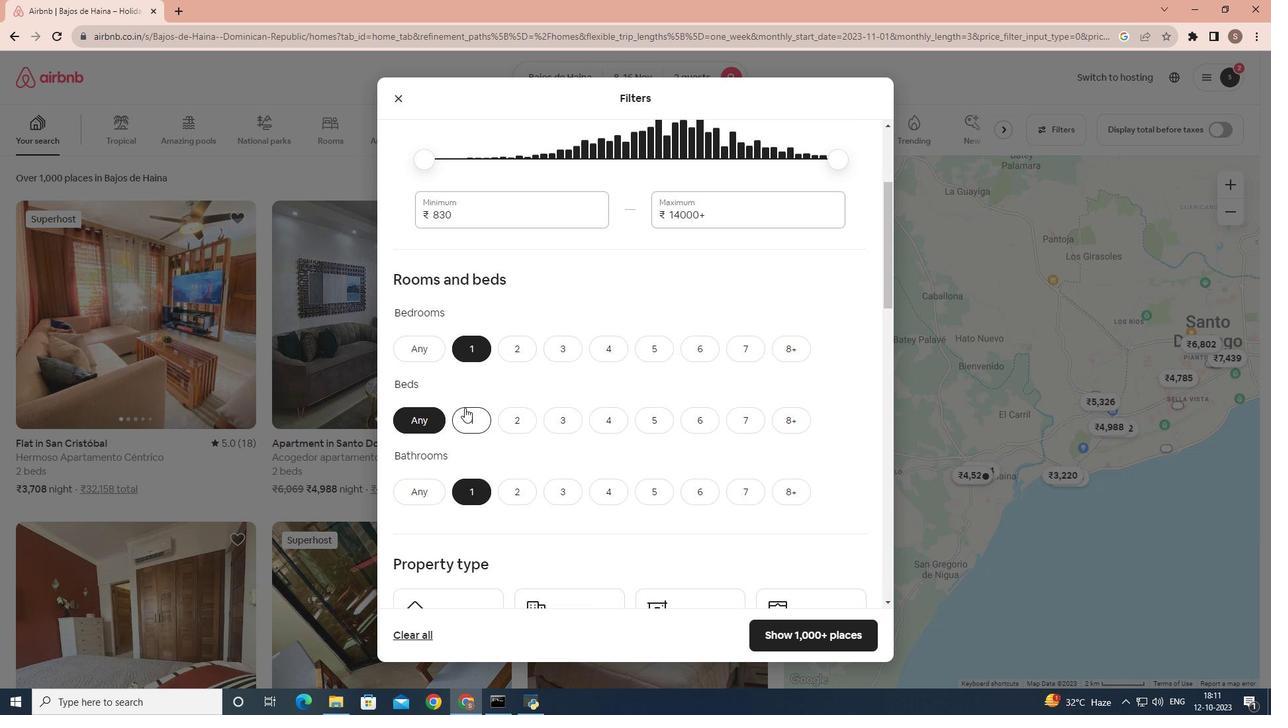 
Action: Mouse moved to (492, 420)
Screenshot: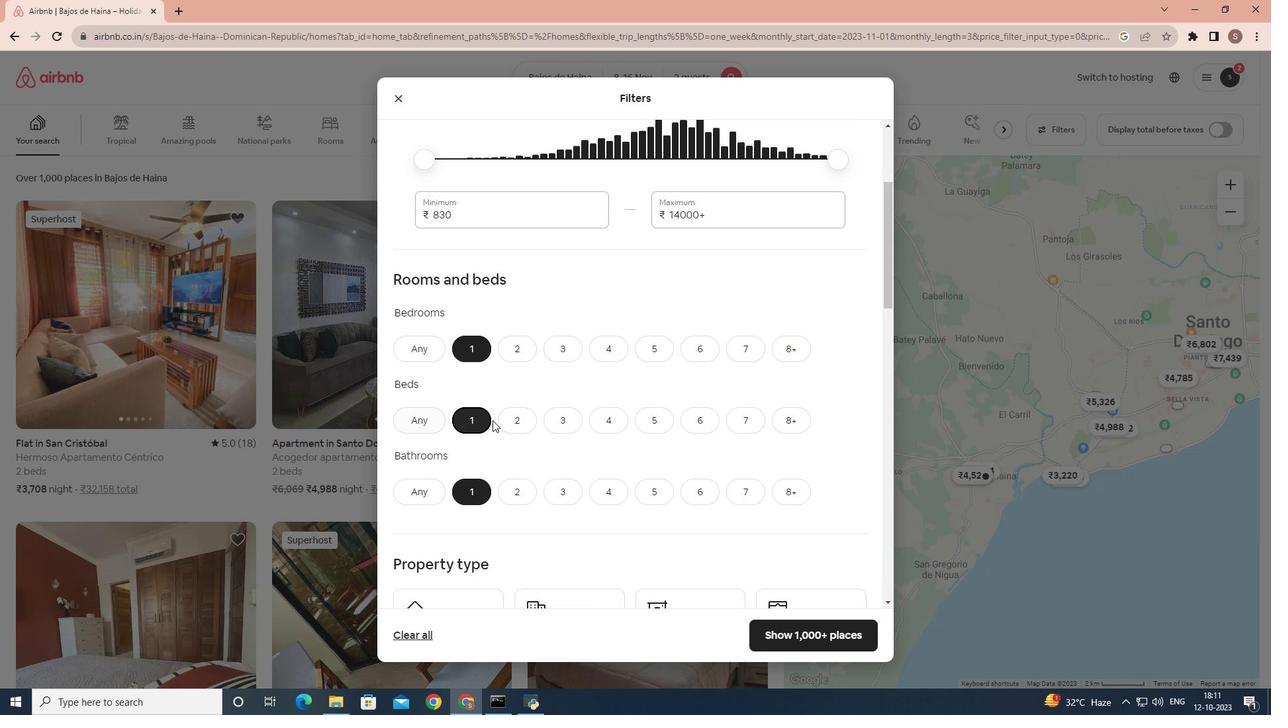 
Action: Mouse scrolled (492, 419) with delta (0, 0)
Screenshot: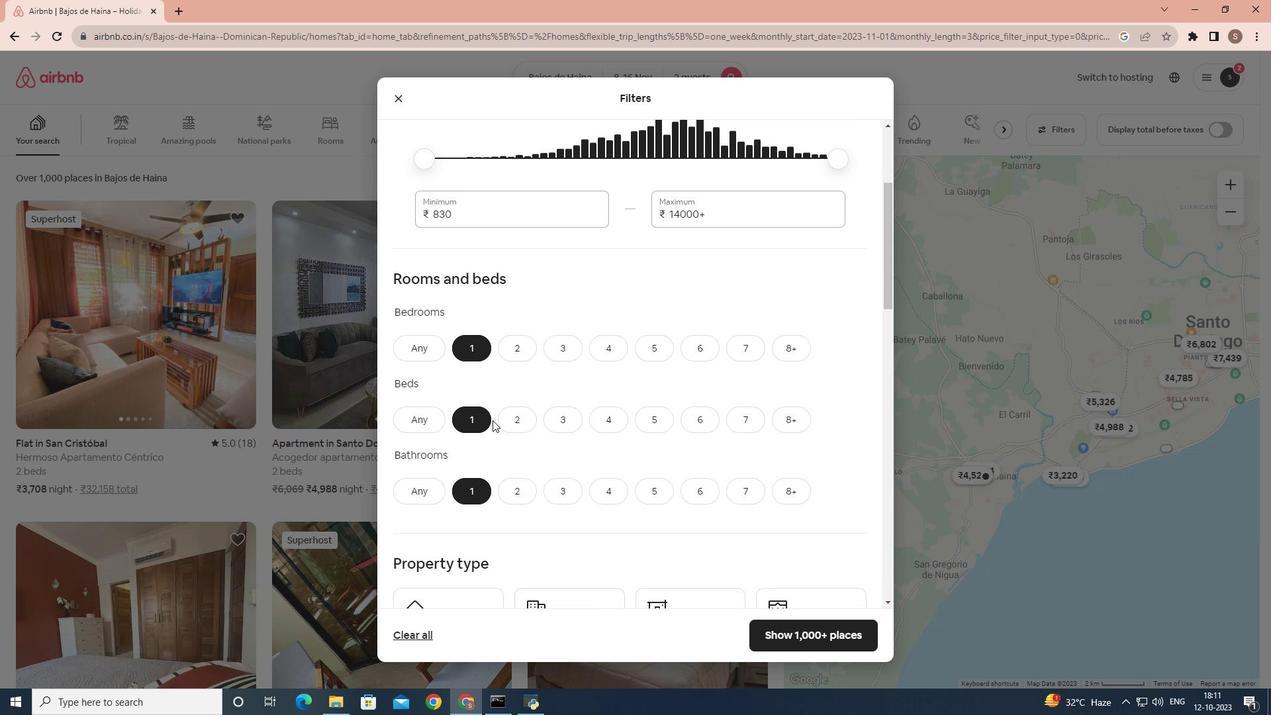 
Action: Mouse scrolled (492, 419) with delta (0, 0)
Screenshot: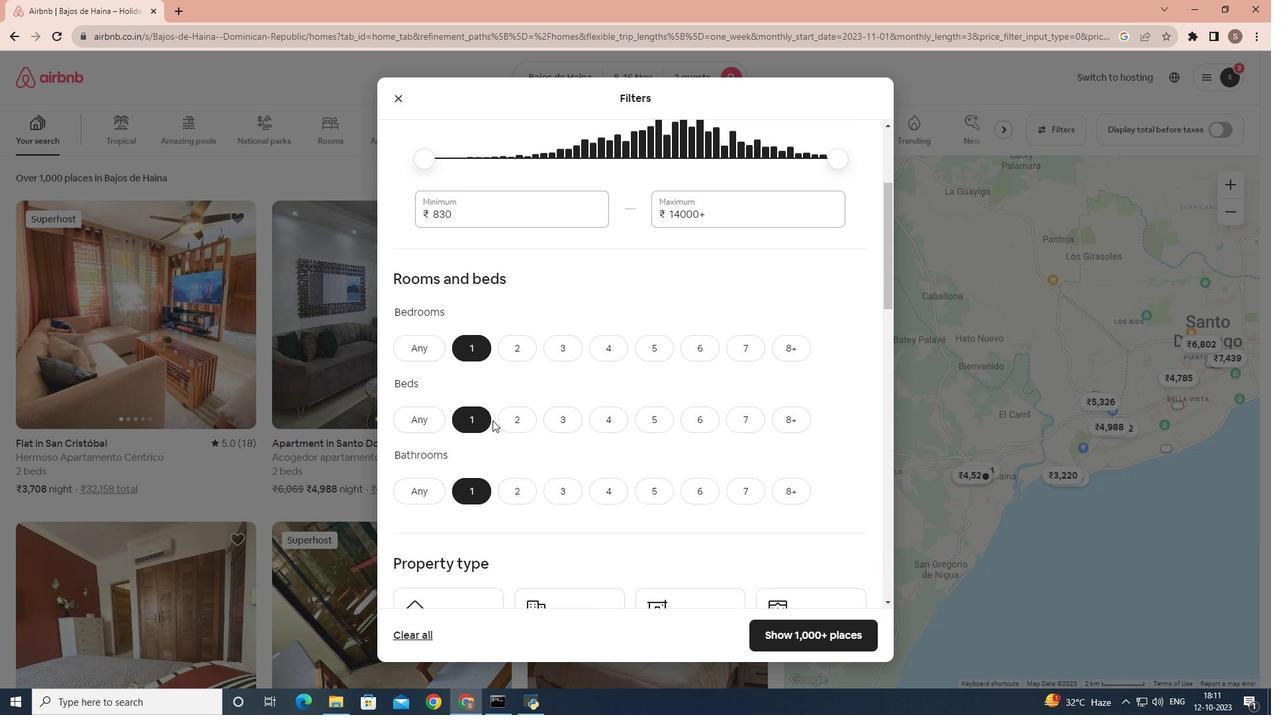 
Action: Mouse scrolled (492, 419) with delta (0, 0)
Screenshot: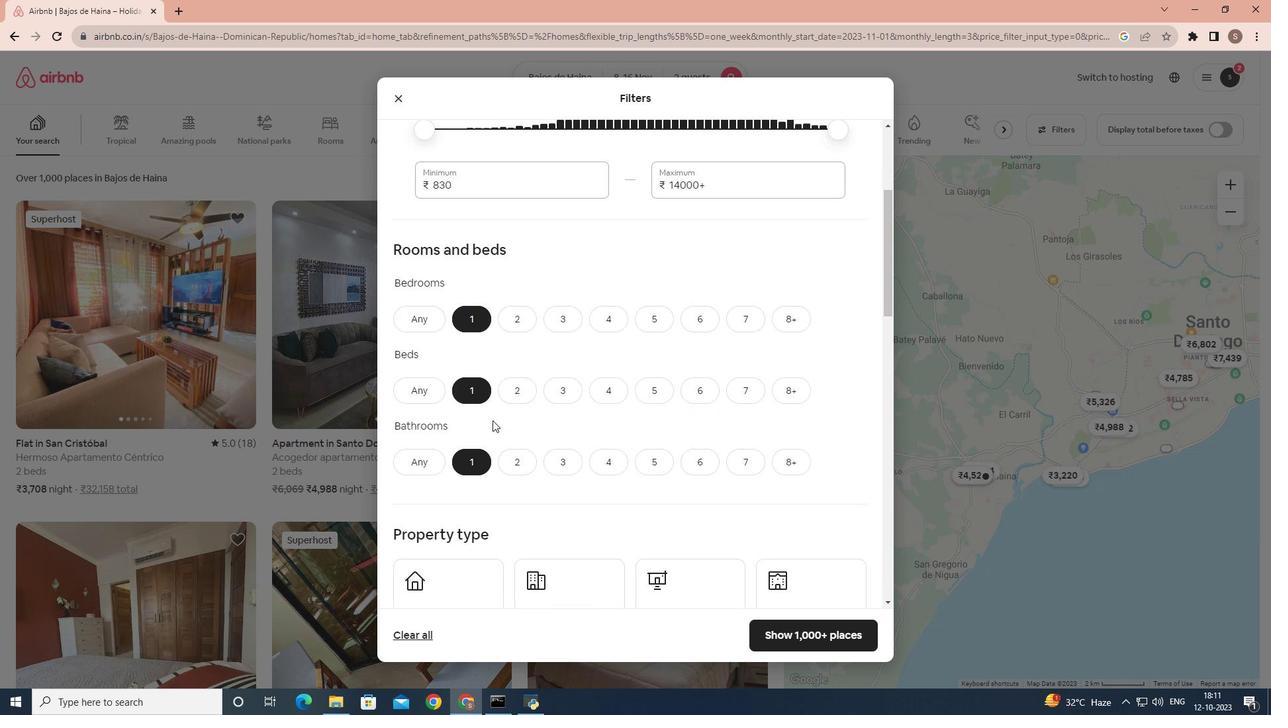 
Action: Mouse scrolled (492, 419) with delta (0, 0)
Screenshot: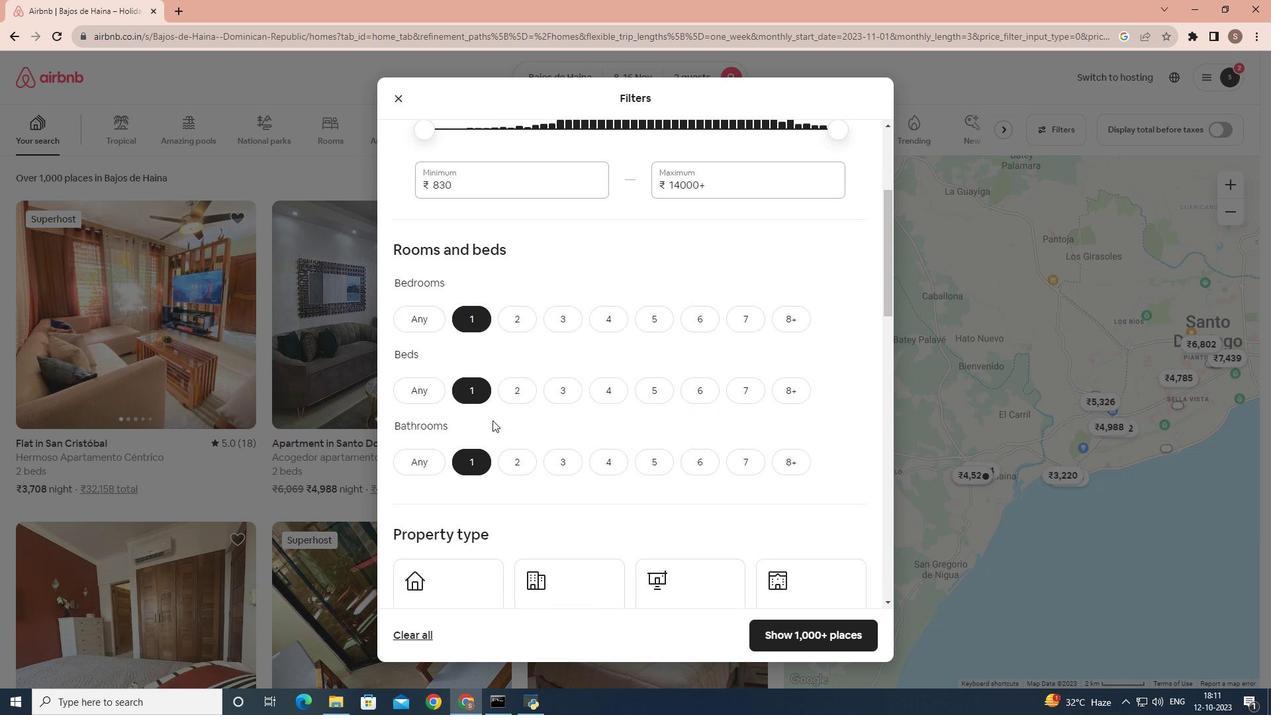 
Action: Mouse moved to (796, 365)
Screenshot: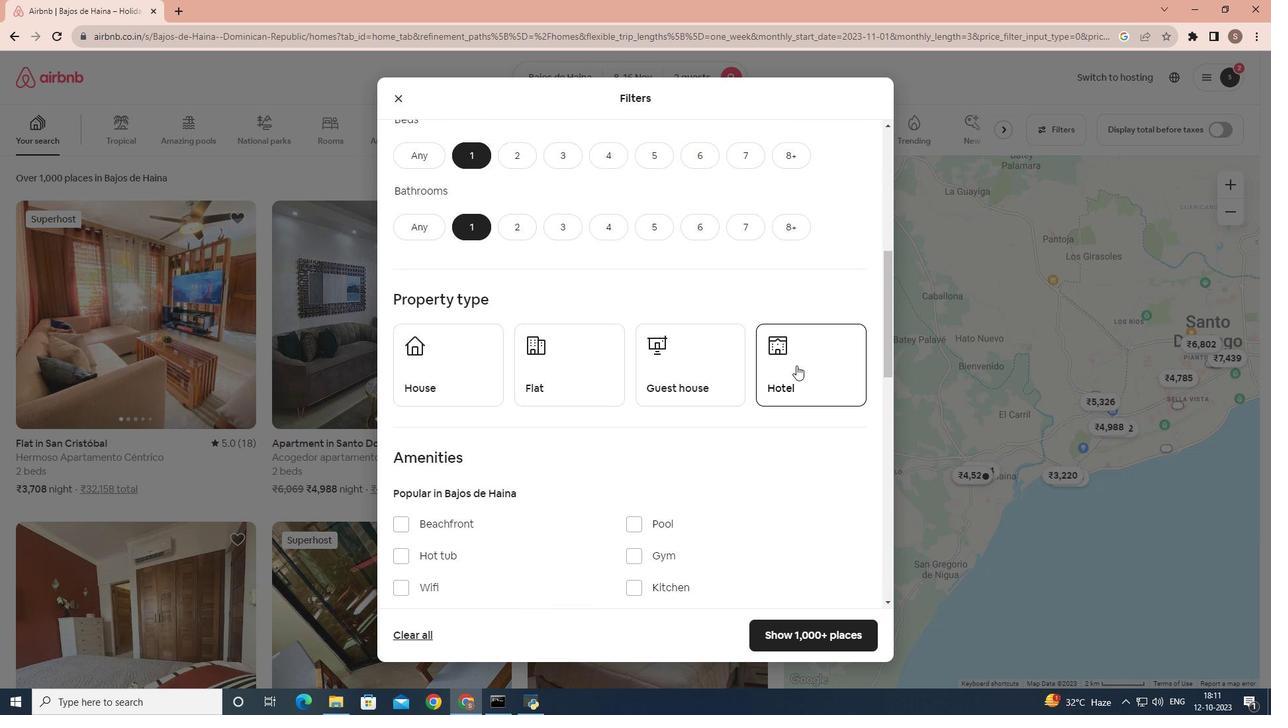 
Action: Mouse pressed left at (796, 365)
Screenshot: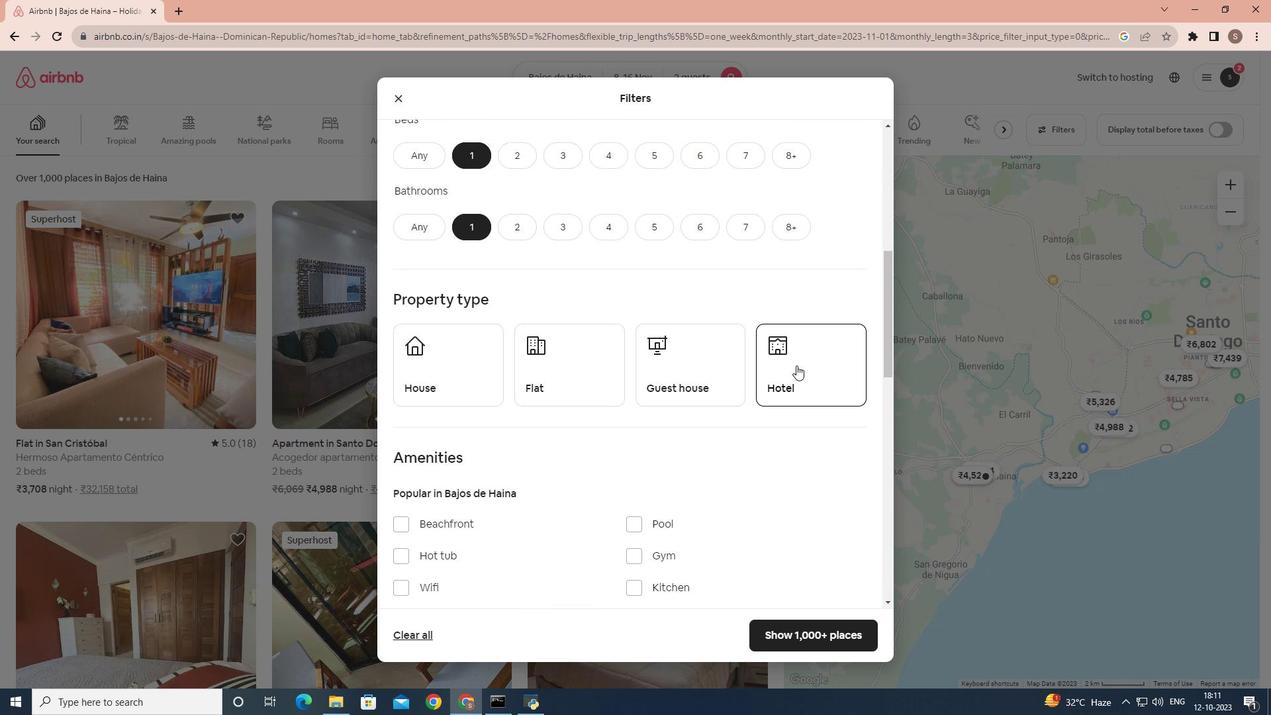 
Action: Mouse moved to (581, 489)
Screenshot: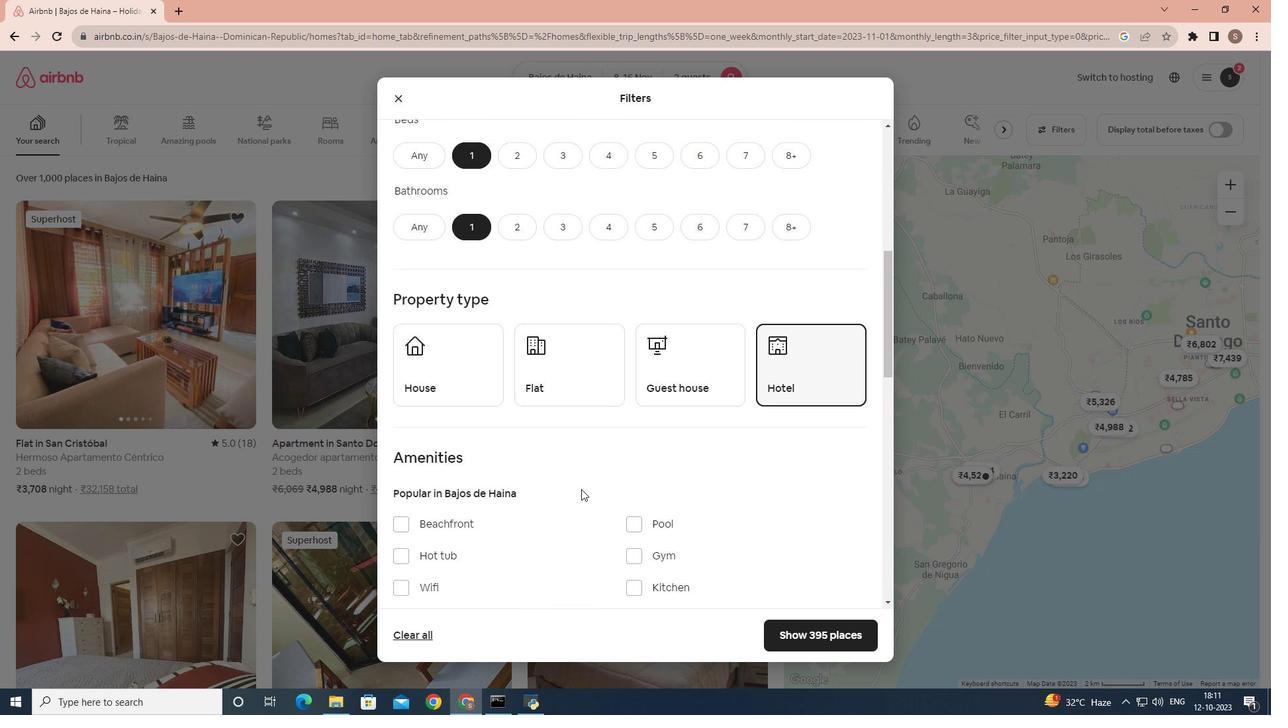 
Action: Mouse scrolled (581, 488) with delta (0, 0)
Screenshot: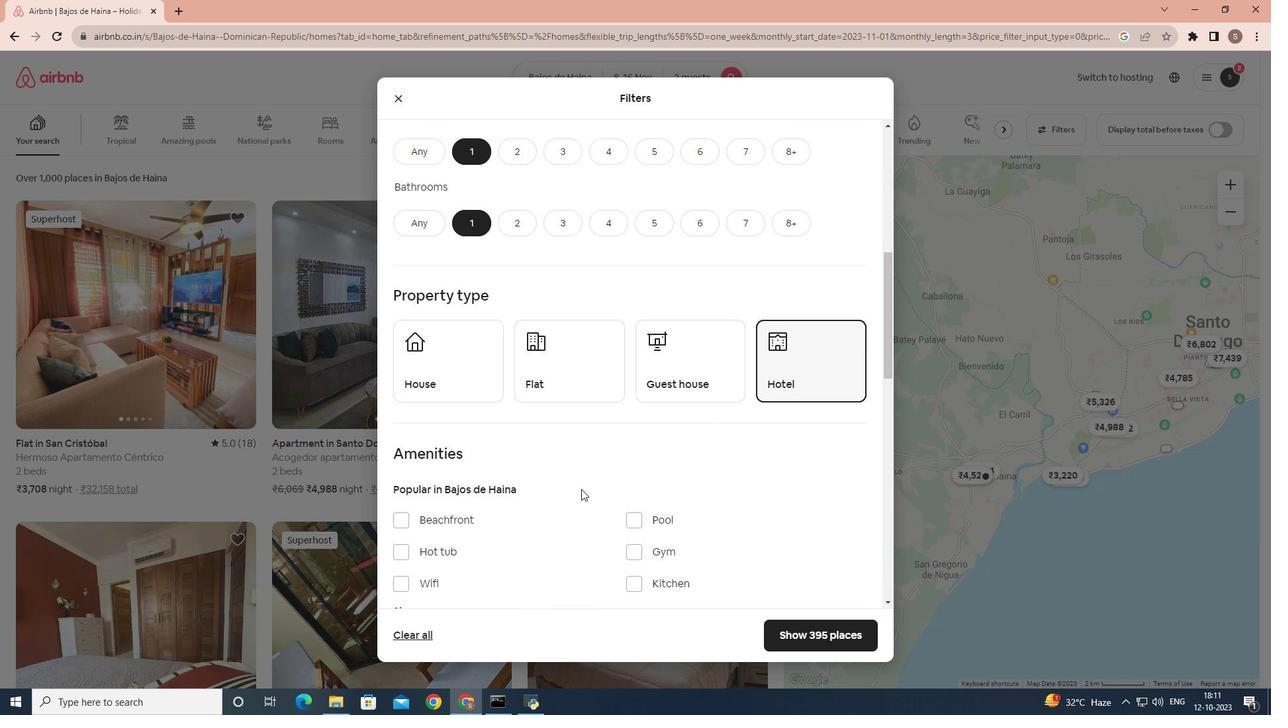 
Action: Mouse scrolled (581, 488) with delta (0, 0)
Screenshot: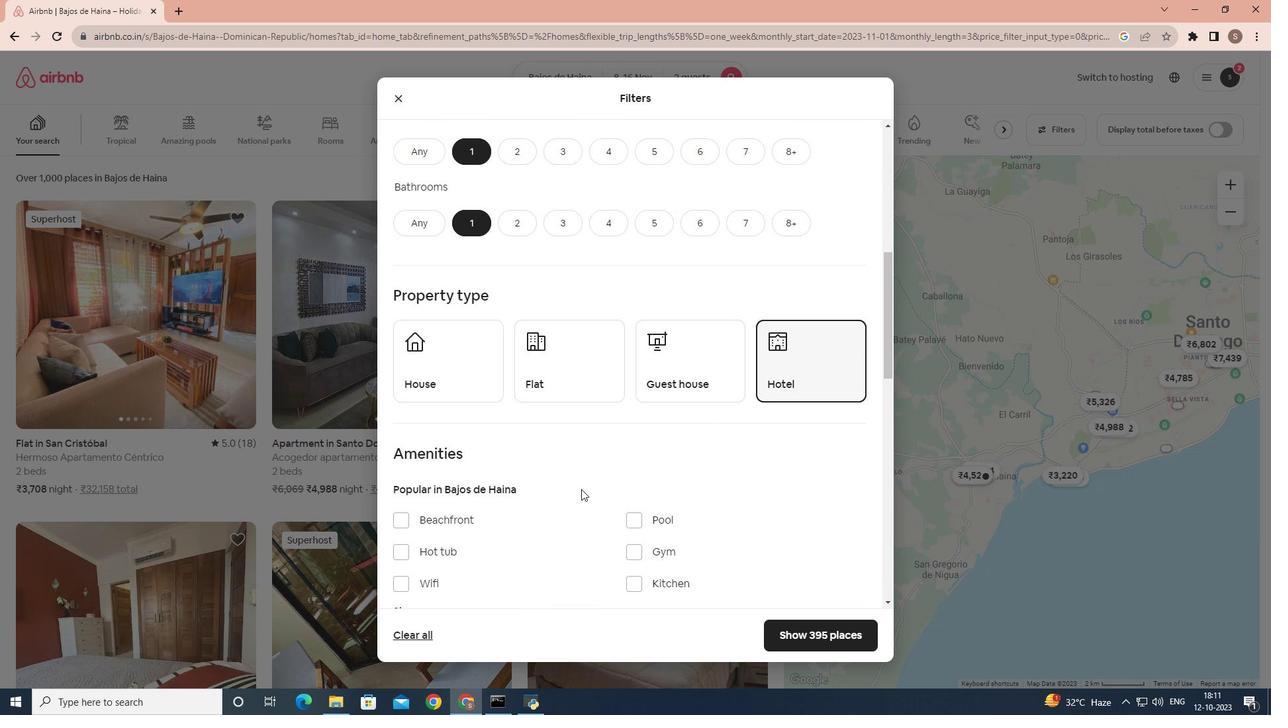 
Action: Mouse scrolled (581, 488) with delta (0, 0)
Screenshot: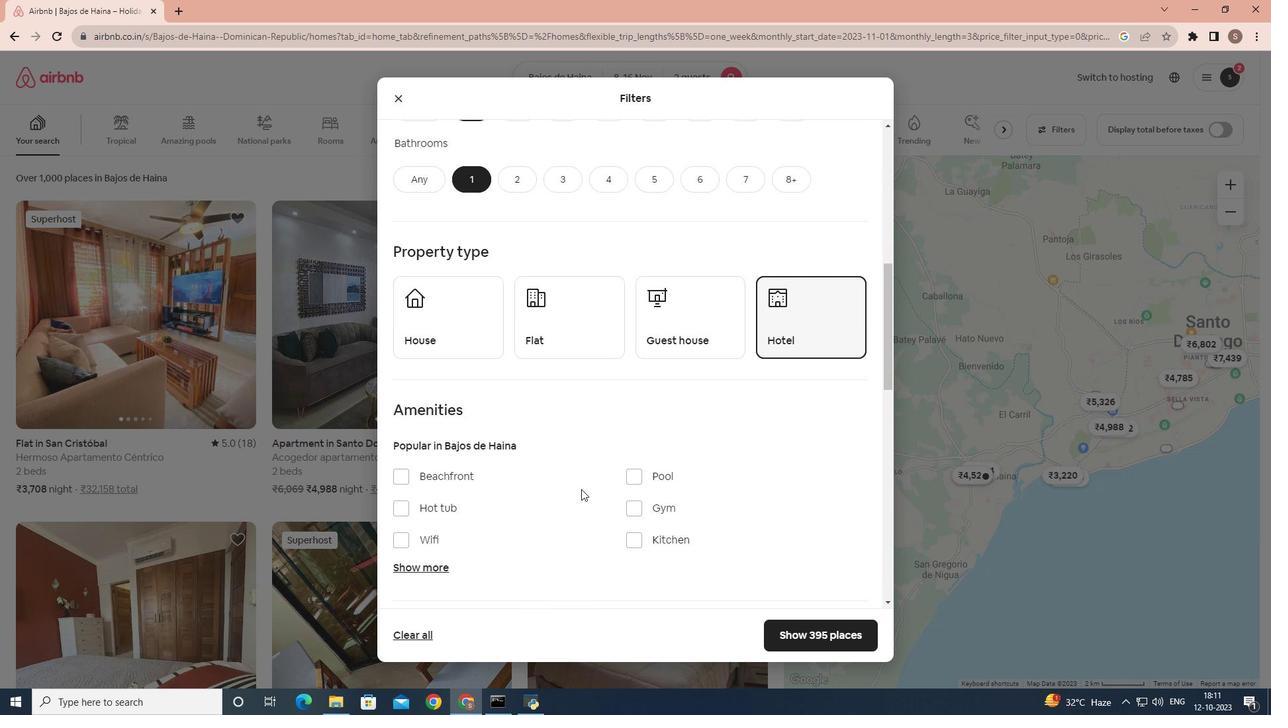 
Action: Mouse scrolled (581, 488) with delta (0, 0)
Screenshot: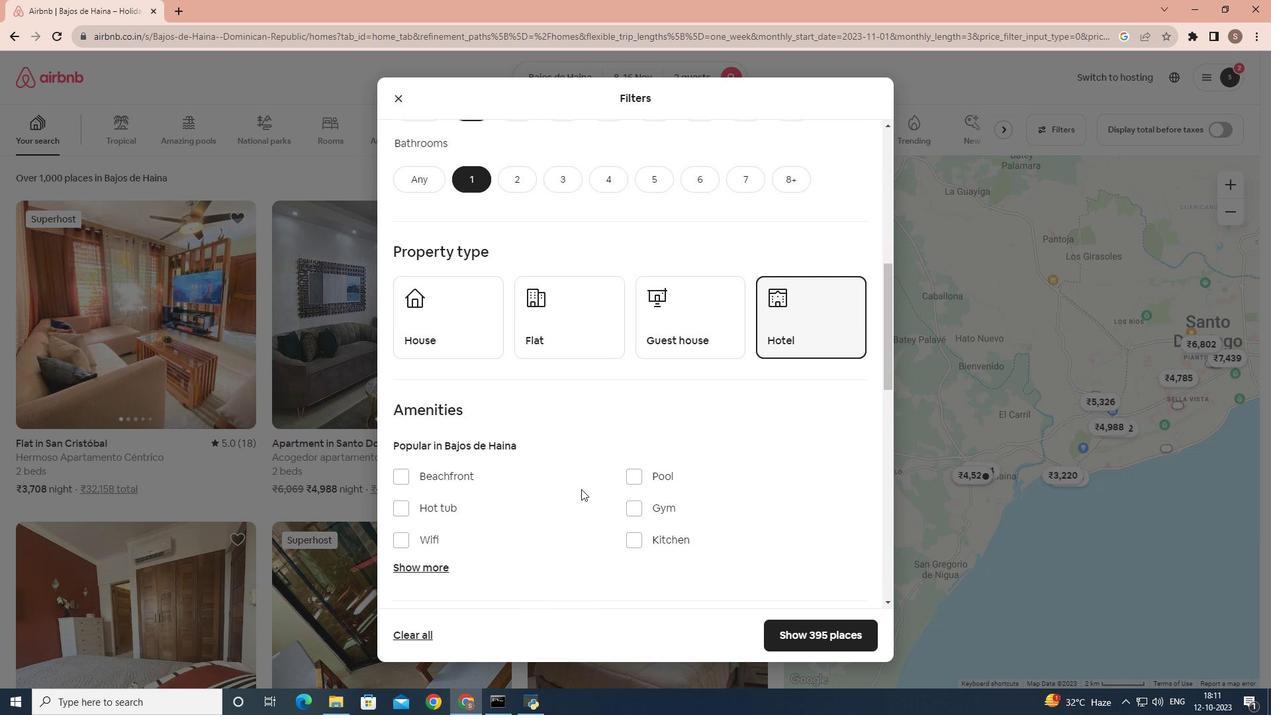 
Action: Mouse moved to (564, 434)
Screenshot: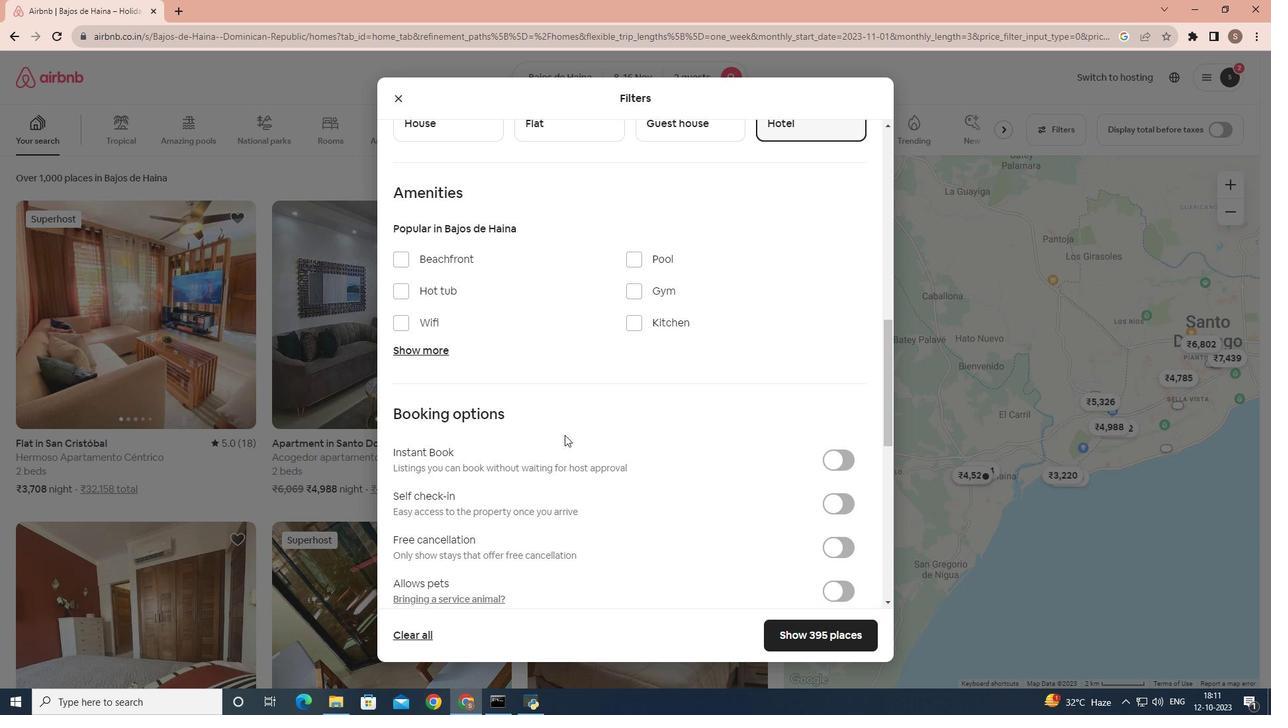 
Action: Mouse scrolled (564, 434) with delta (0, 0)
Screenshot: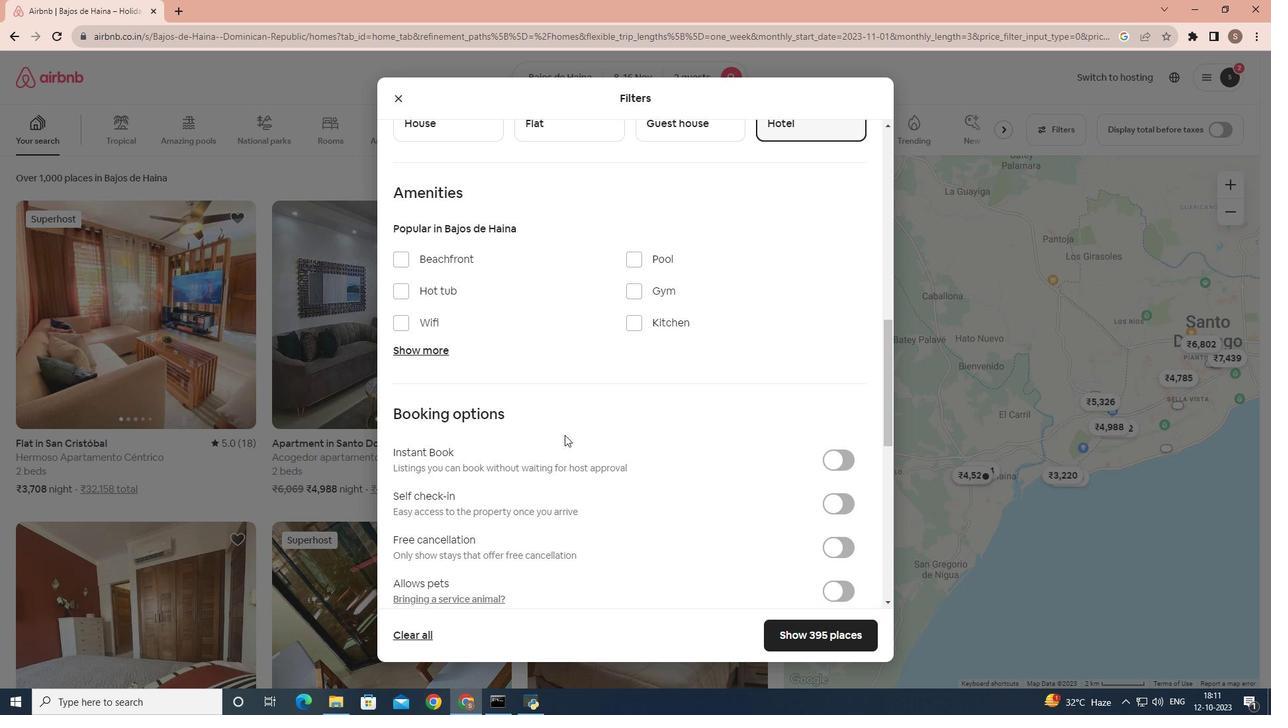 
Action: Mouse scrolled (564, 434) with delta (0, 0)
Screenshot: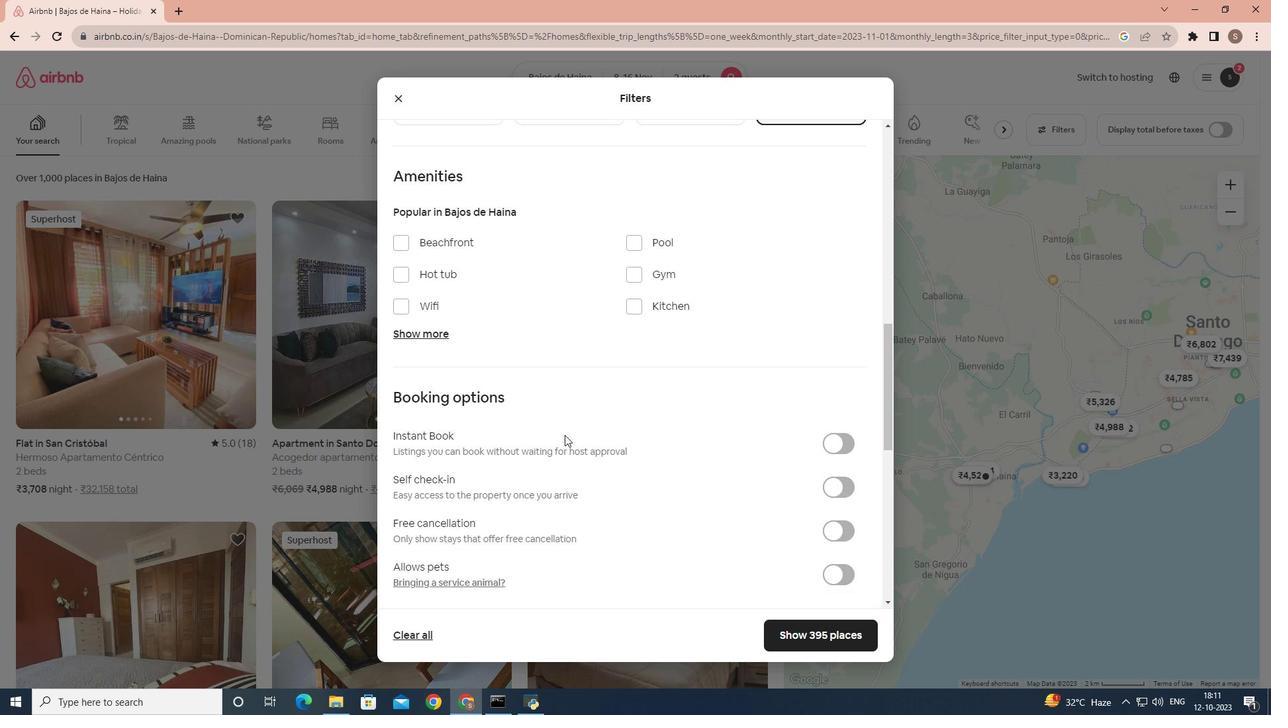 
Action: Mouse scrolled (564, 434) with delta (0, 0)
Screenshot: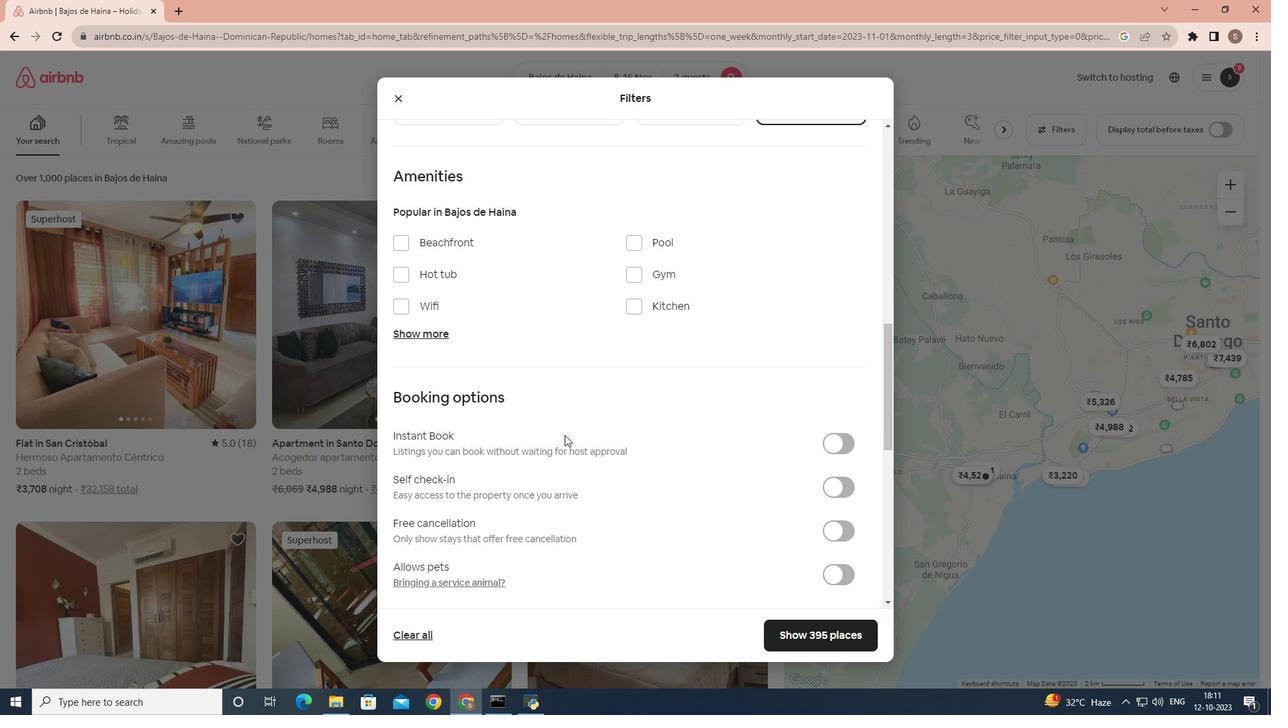 
Action: Mouse scrolled (564, 435) with delta (0, 0)
Screenshot: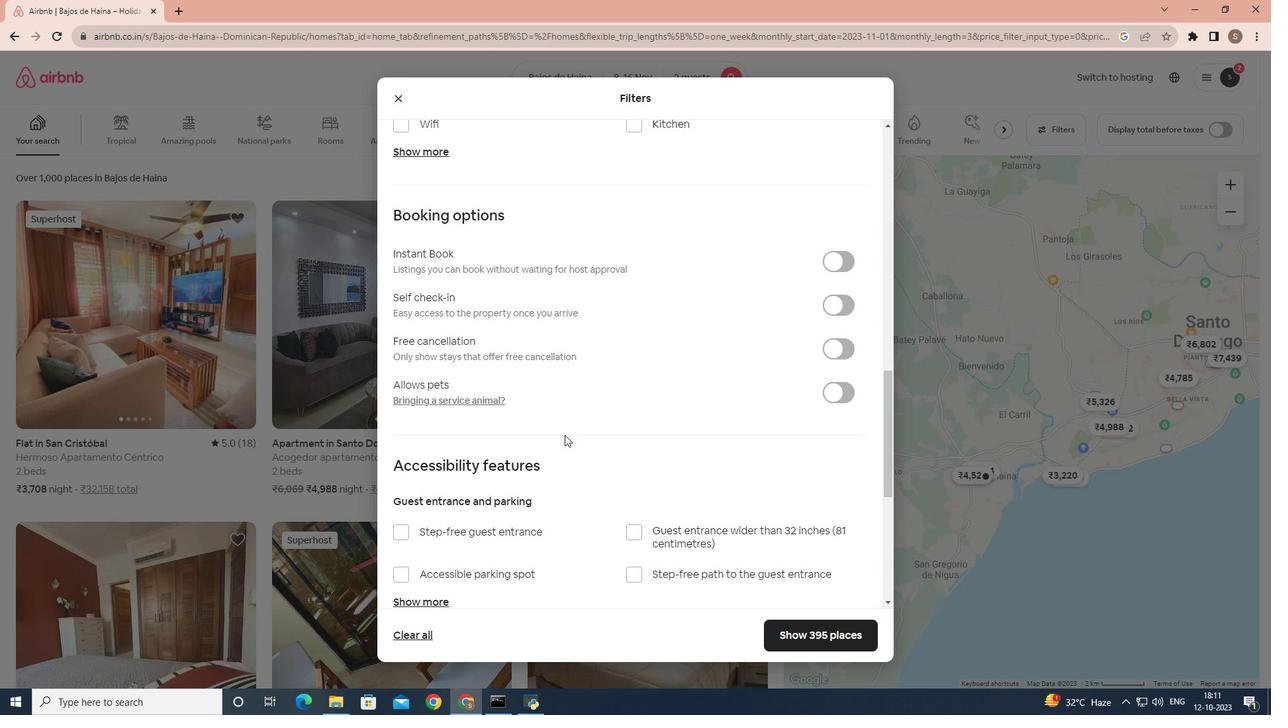 
Action: Mouse moved to (509, 311)
Screenshot: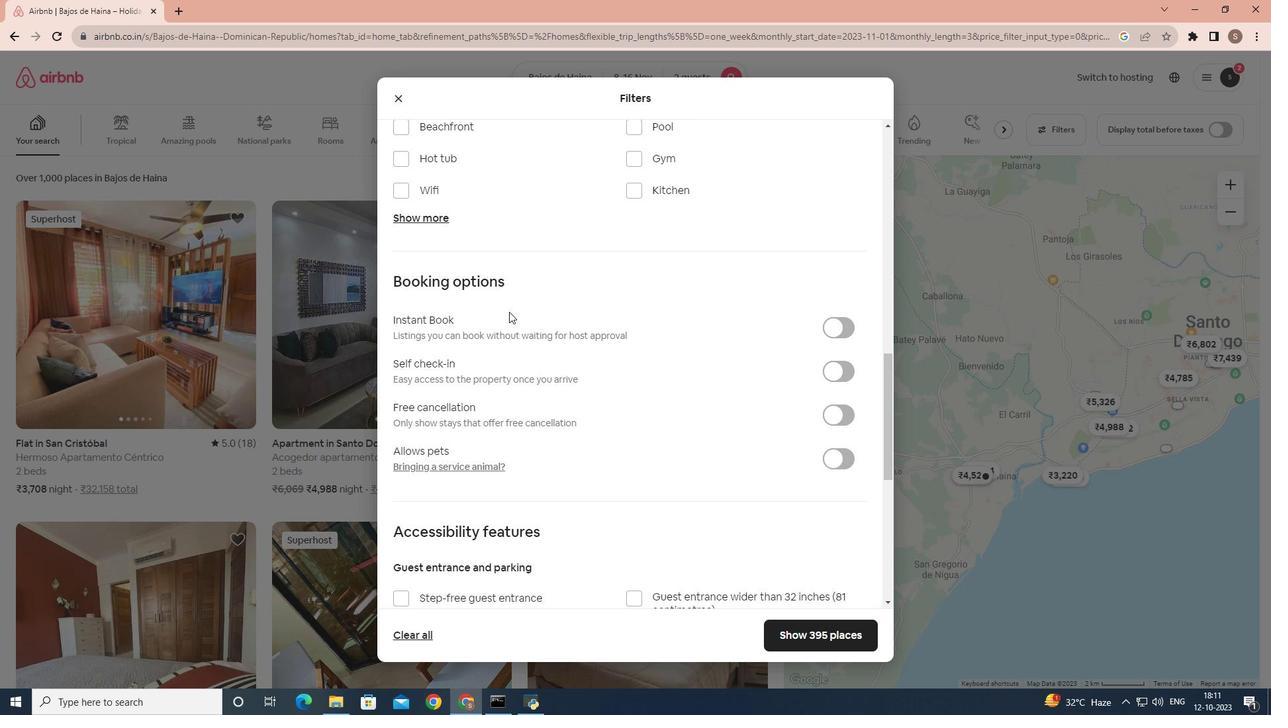 
Action: Mouse scrolled (509, 312) with delta (0, 0)
Screenshot: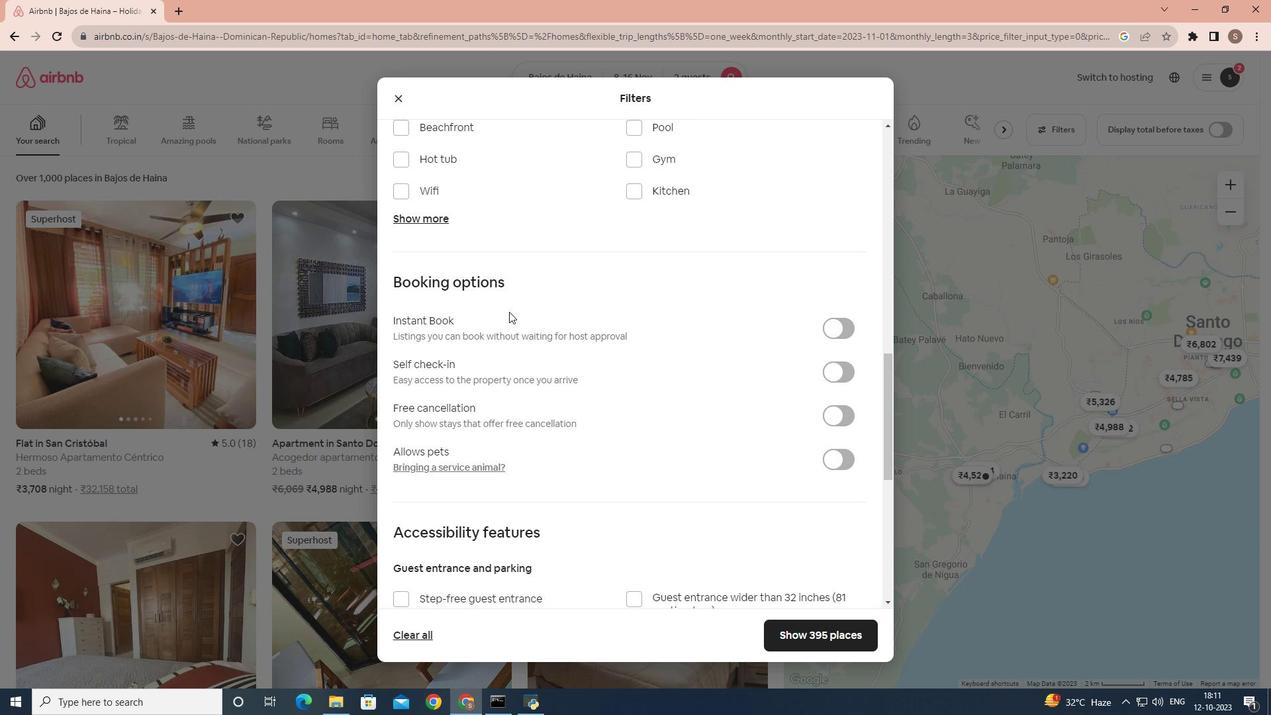 
Action: Mouse moved to (424, 256)
Screenshot: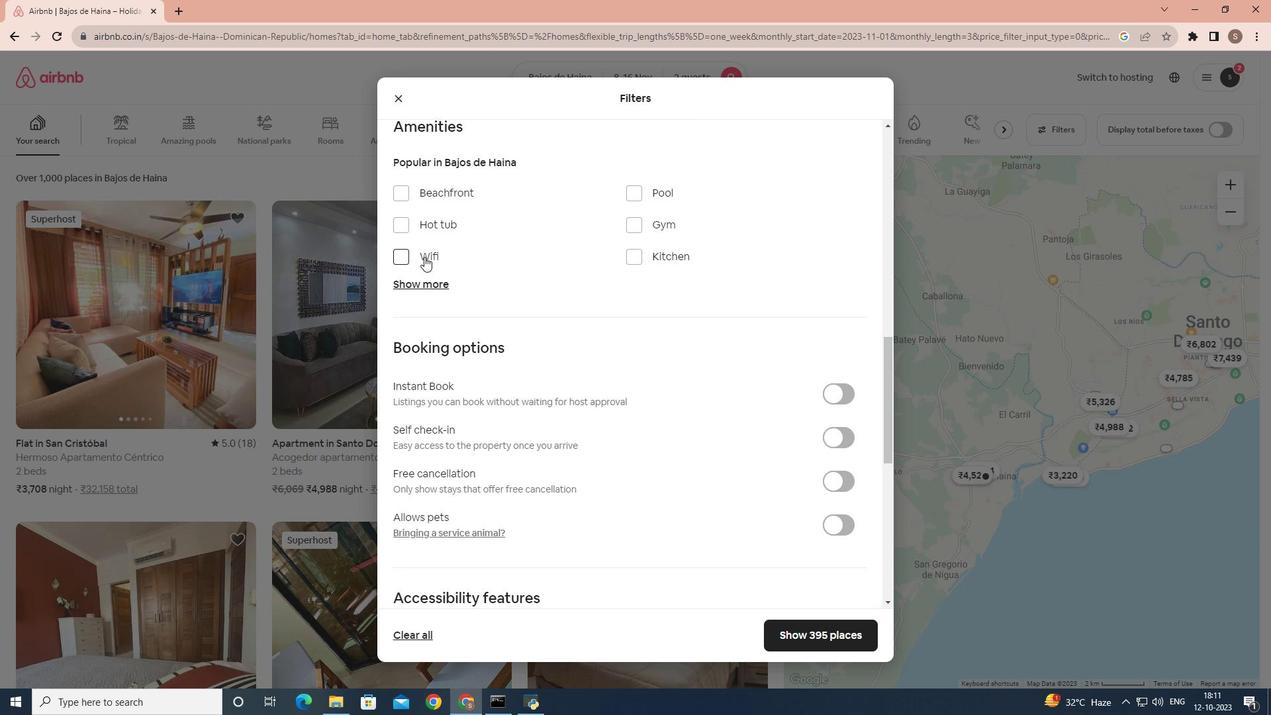 
Action: Mouse pressed left at (424, 256)
Screenshot: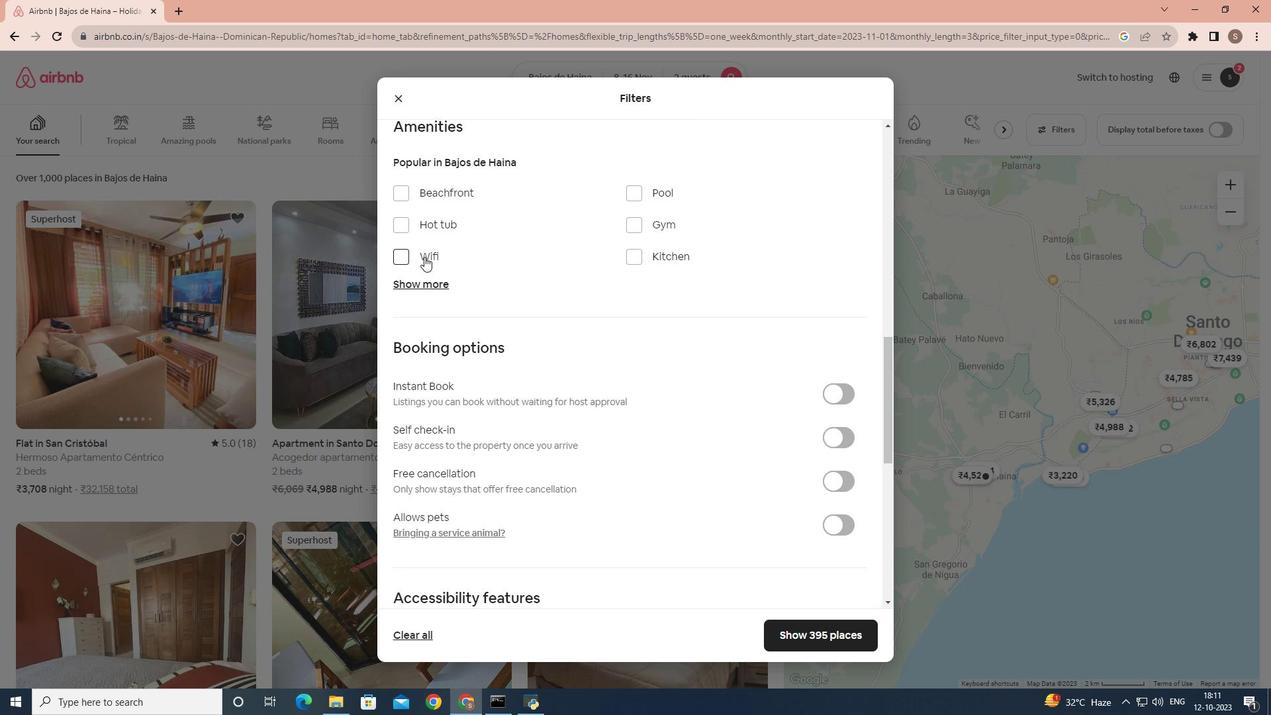 
Action: Mouse moved to (424, 286)
Screenshot: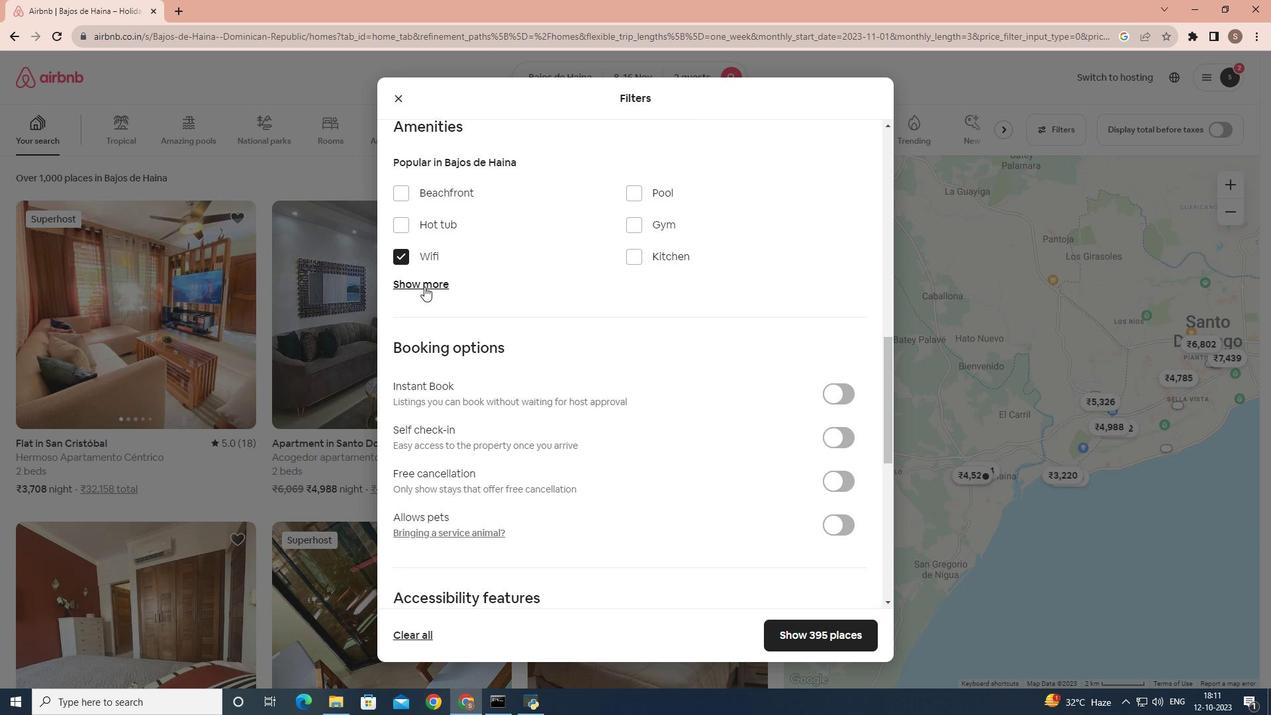
Action: Mouse pressed left at (424, 286)
Screenshot: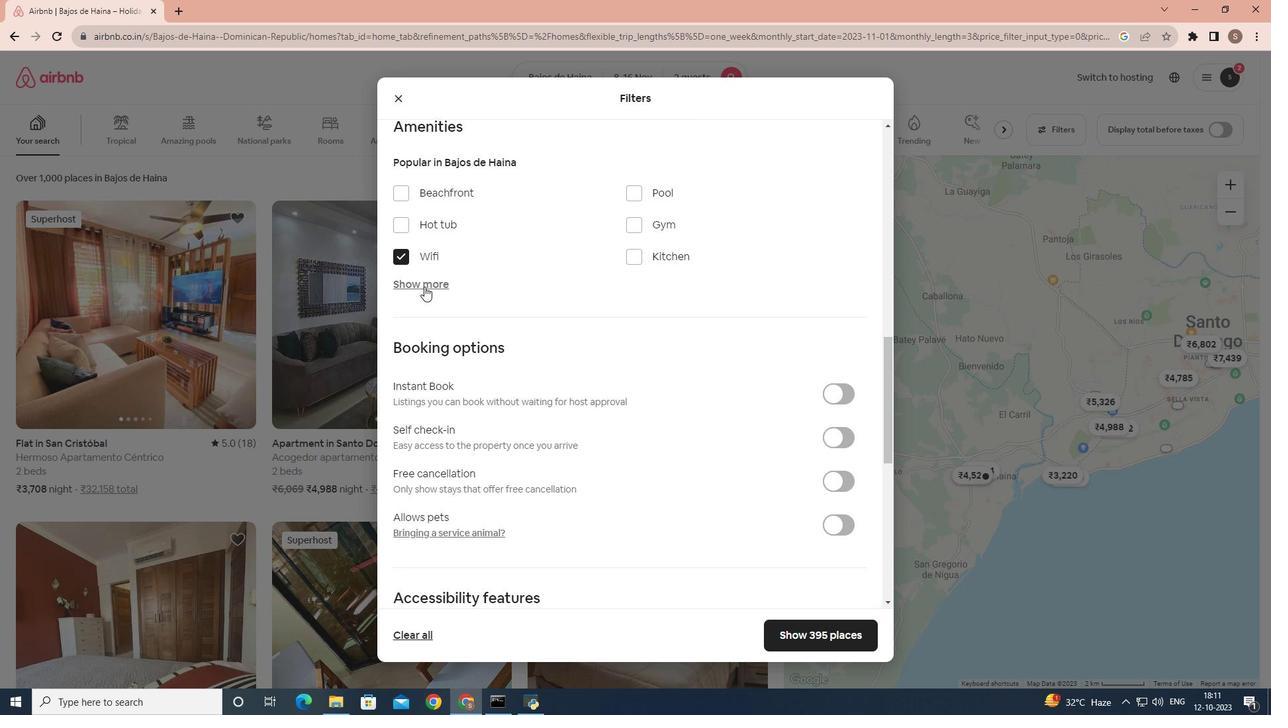 
Action: Mouse moved to (488, 328)
Screenshot: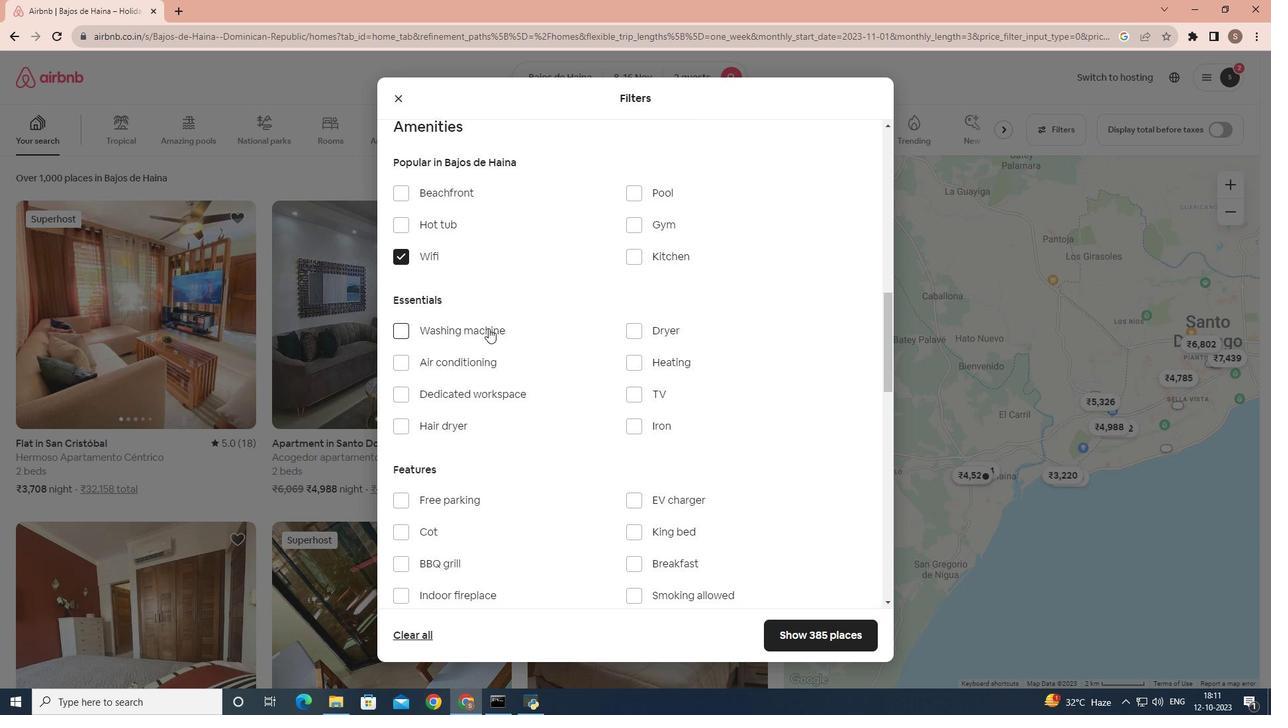 
Action: Mouse pressed left at (488, 328)
Screenshot: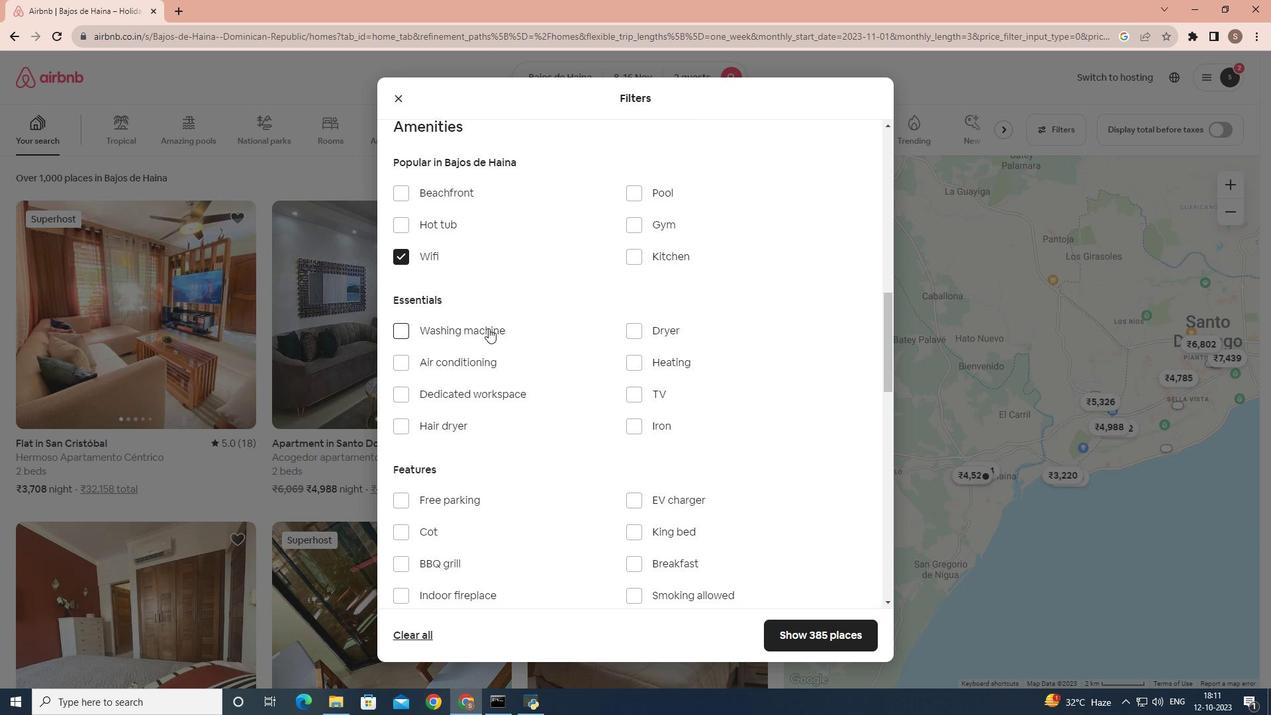 
Action: Mouse moved to (677, 414)
Screenshot: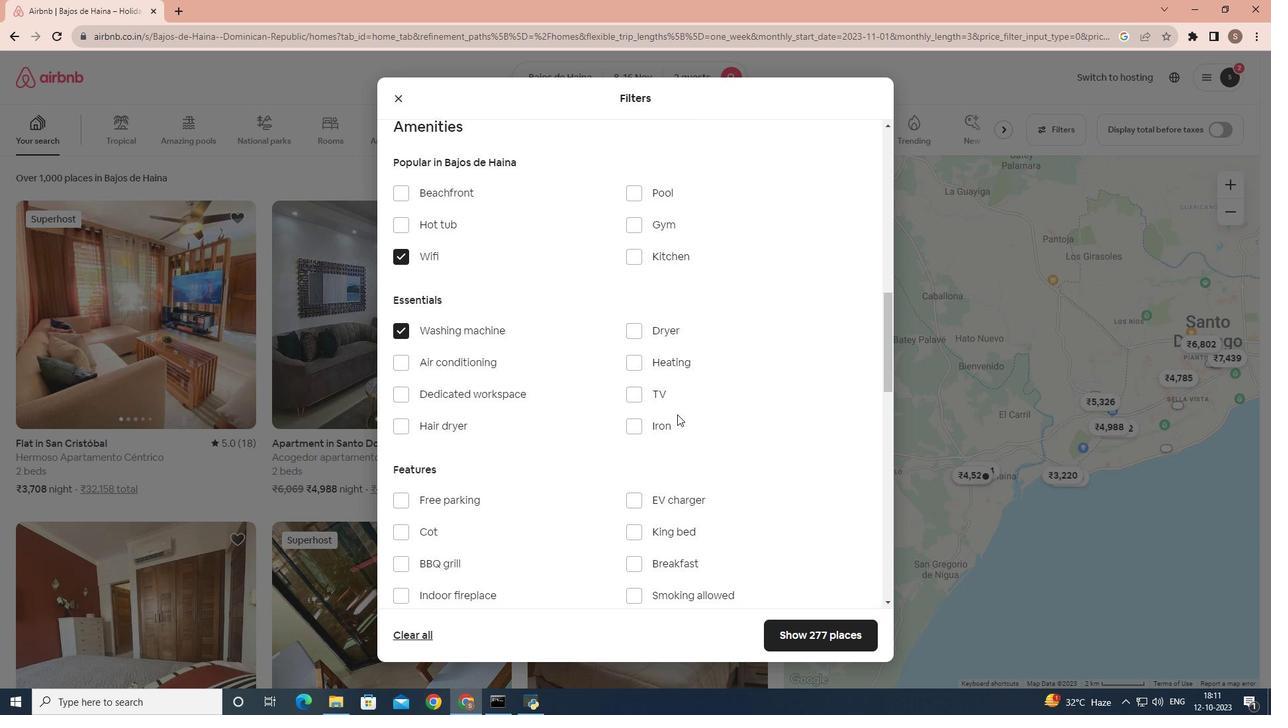 
Action: Mouse scrolled (677, 413) with delta (0, 0)
Screenshot: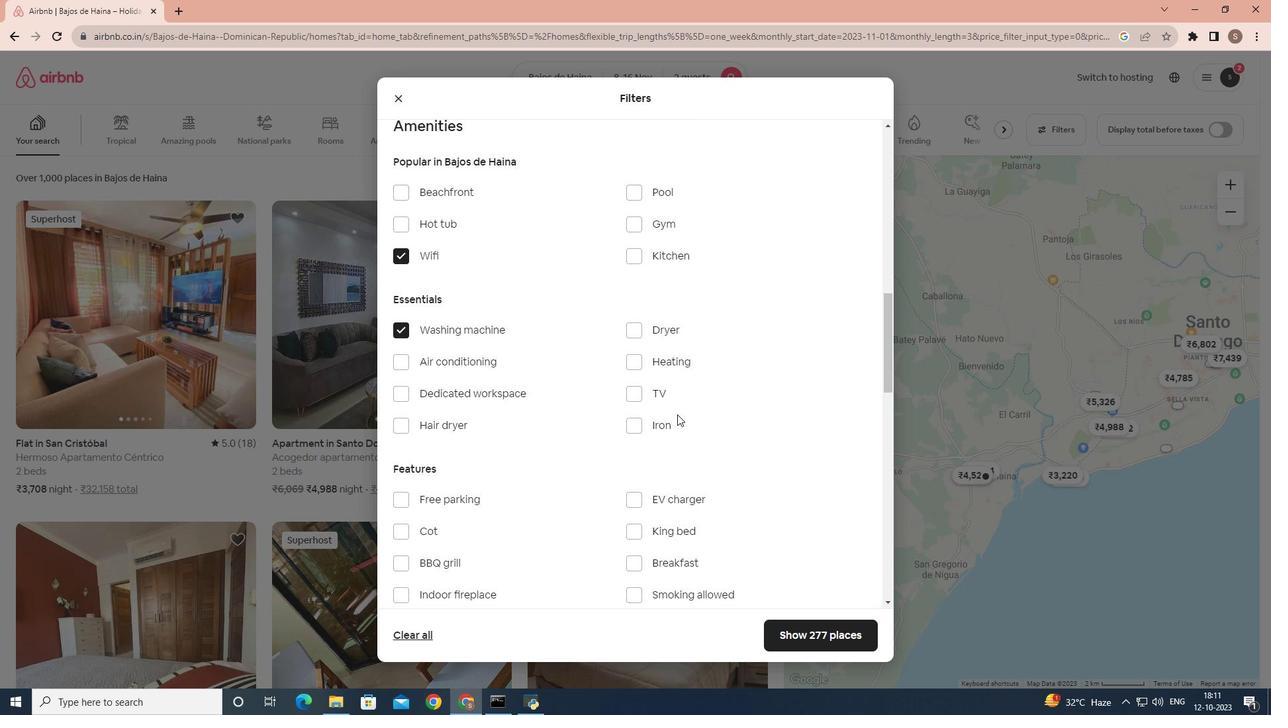 
Action: Mouse scrolled (677, 413) with delta (0, 0)
Screenshot: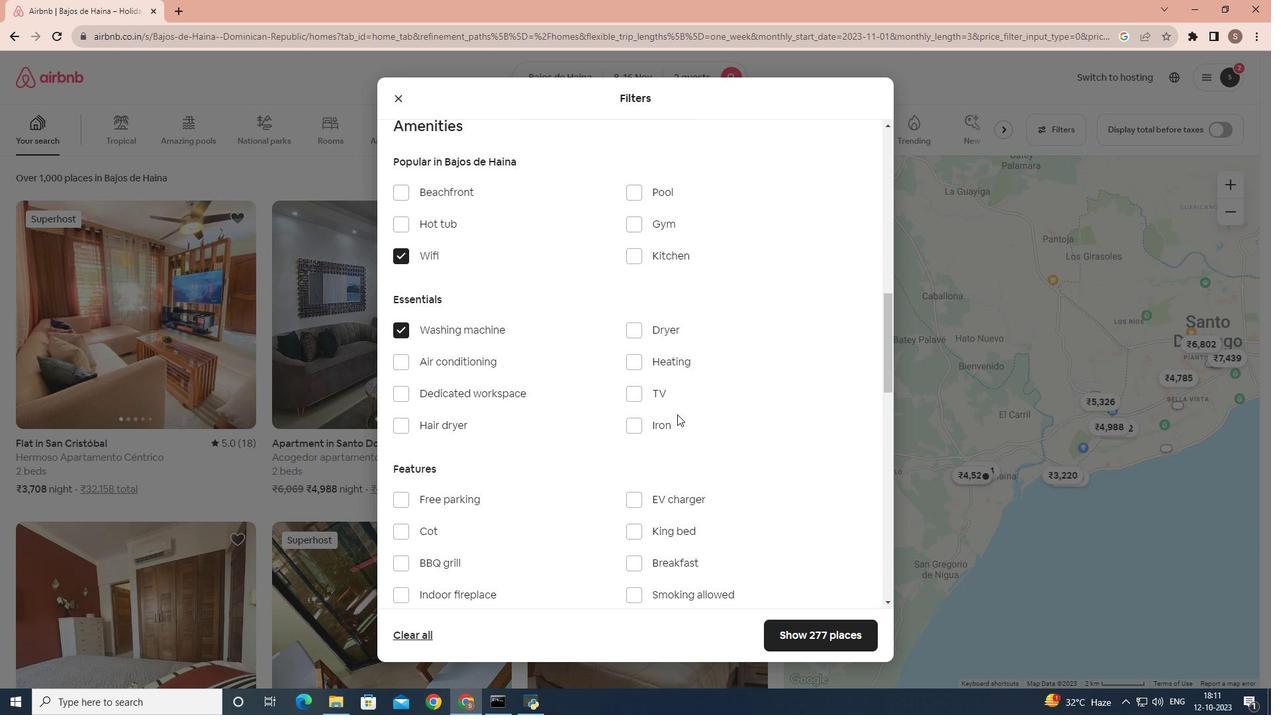 
Action: Mouse scrolled (677, 413) with delta (0, 0)
Screenshot: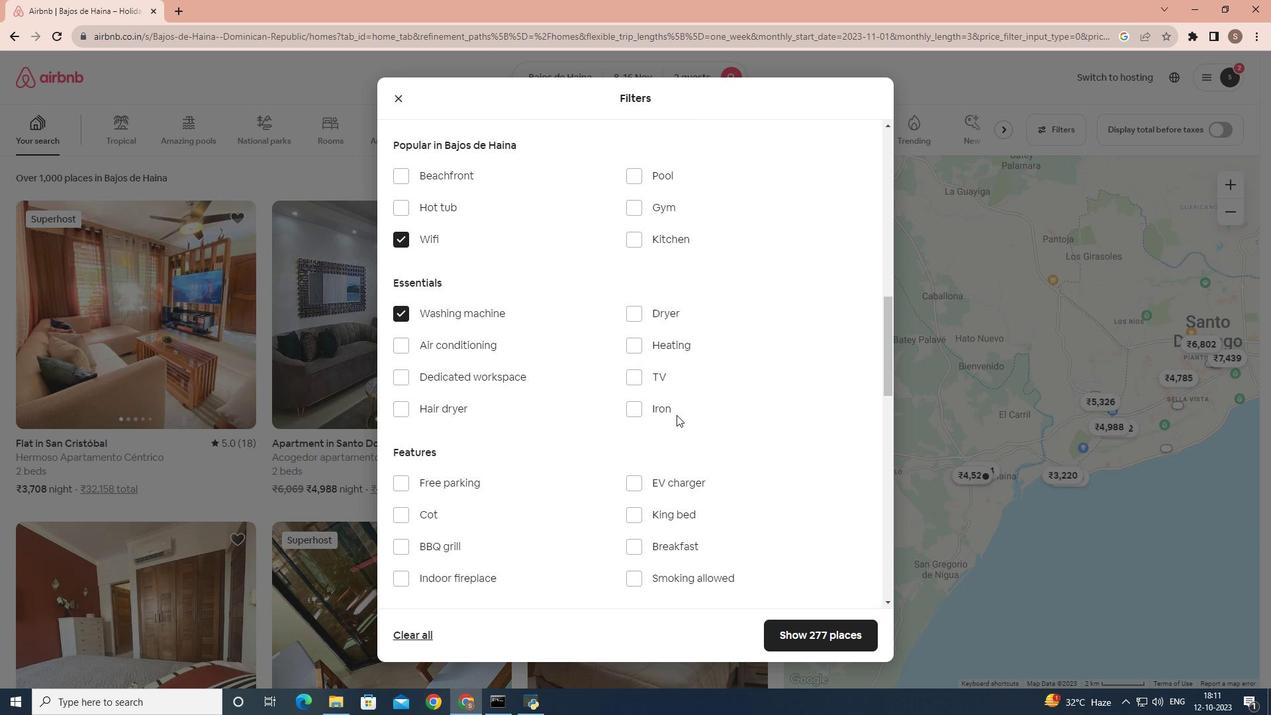 
Action: Mouse moved to (674, 416)
Screenshot: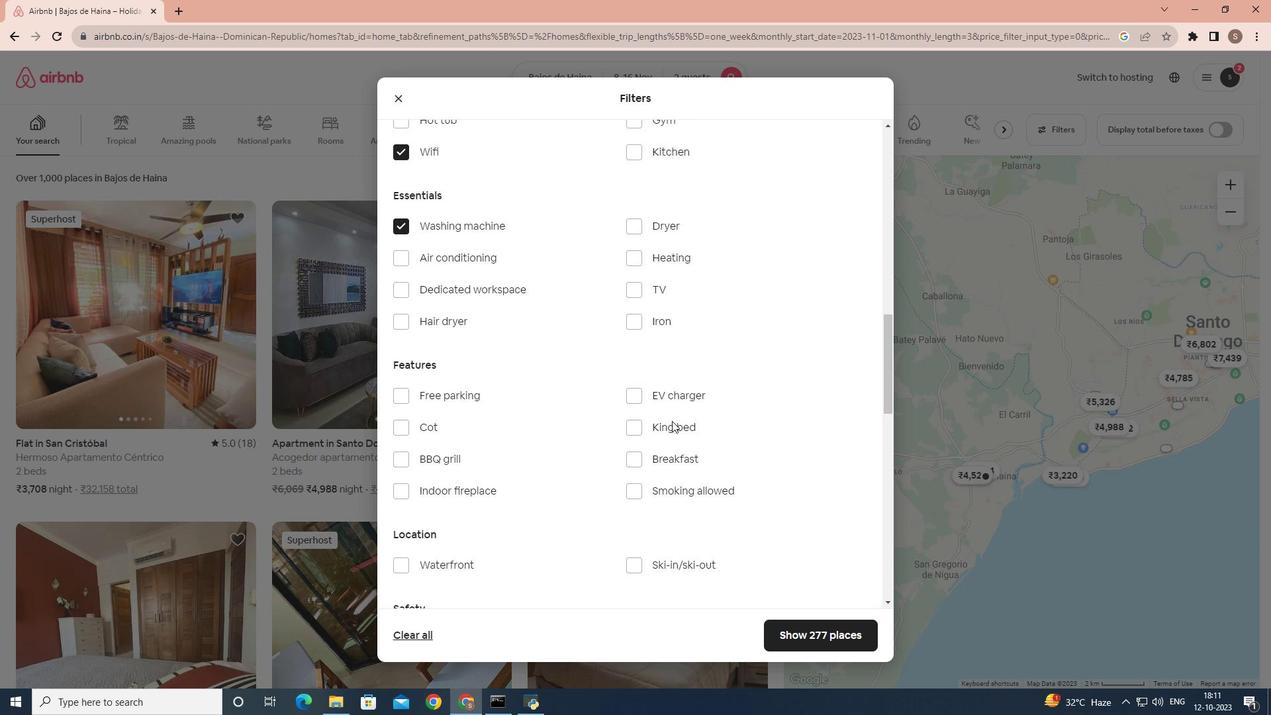 
Action: Mouse scrolled (674, 415) with delta (0, 0)
Screenshot: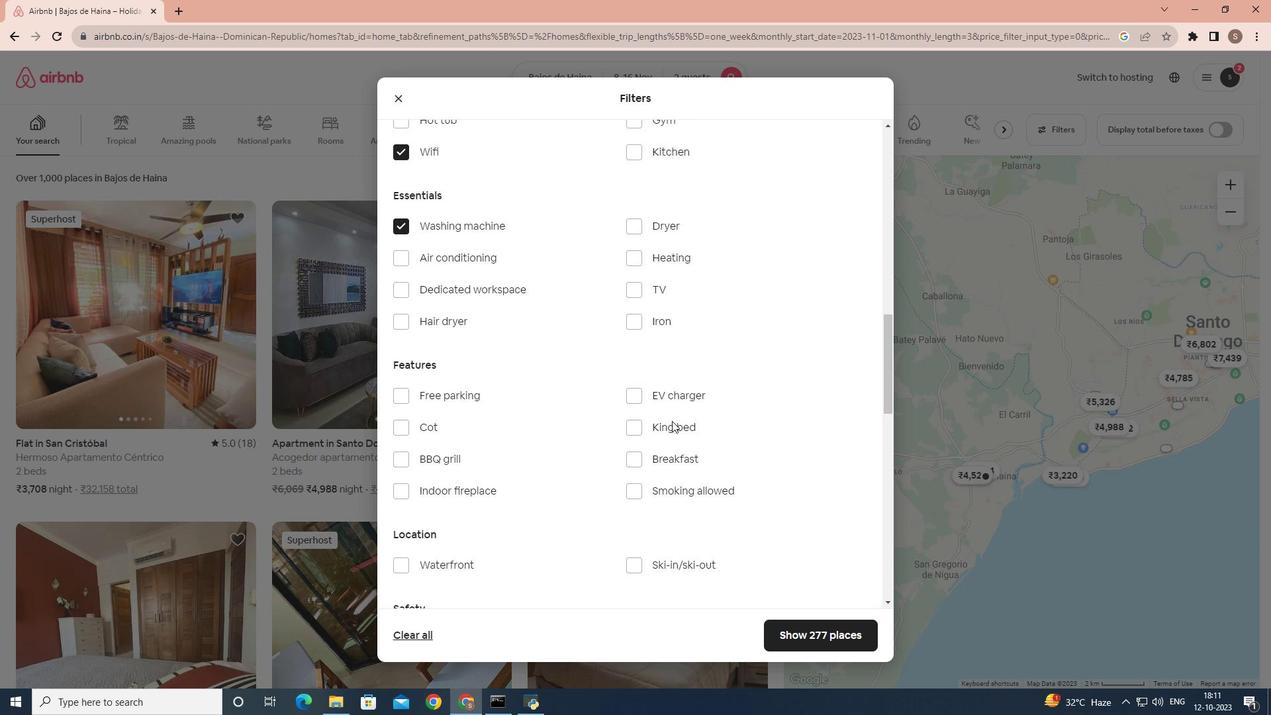 
Action: Mouse moved to (809, 638)
Screenshot: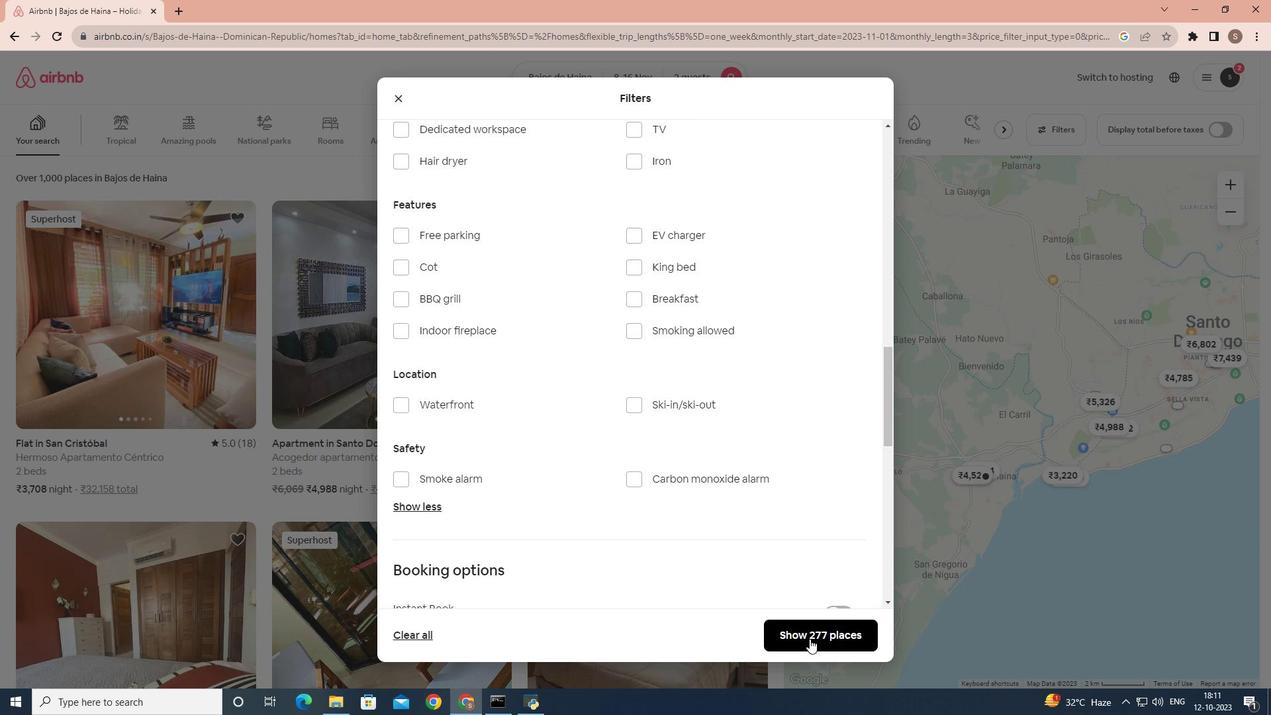 
Action: Mouse pressed left at (809, 638)
Screenshot: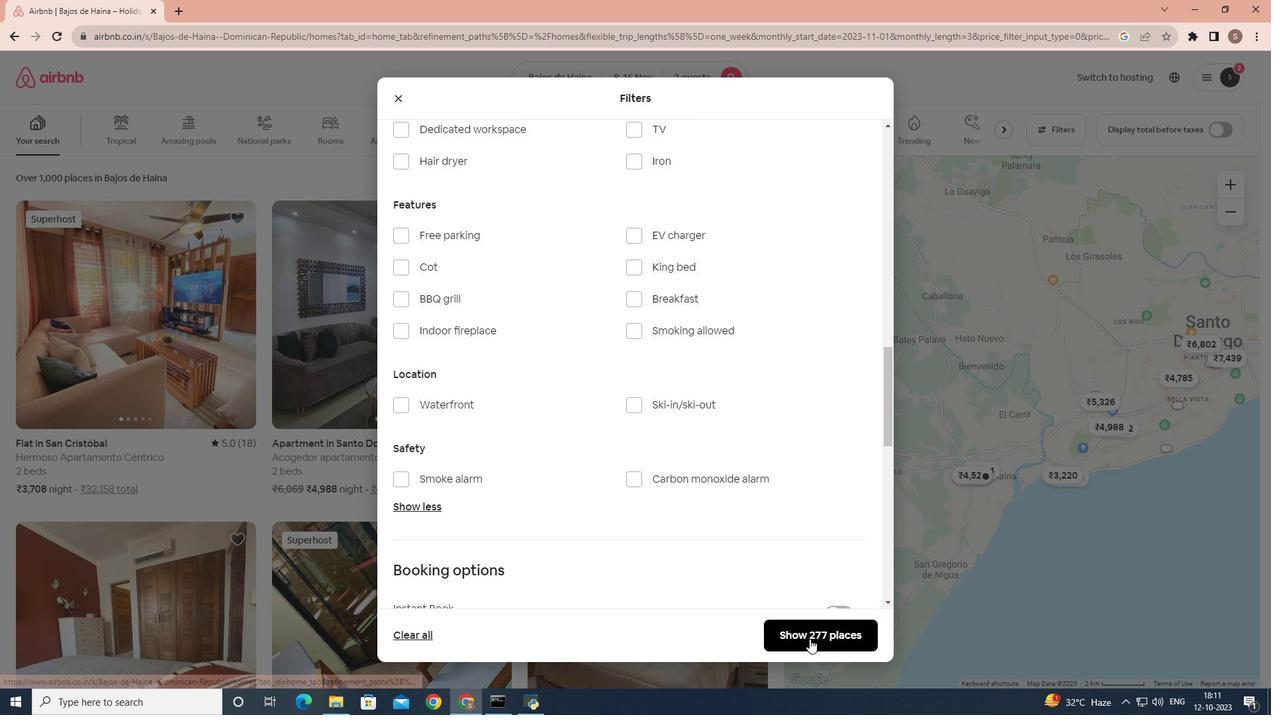 
Action: Mouse moved to (180, 338)
Screenshot: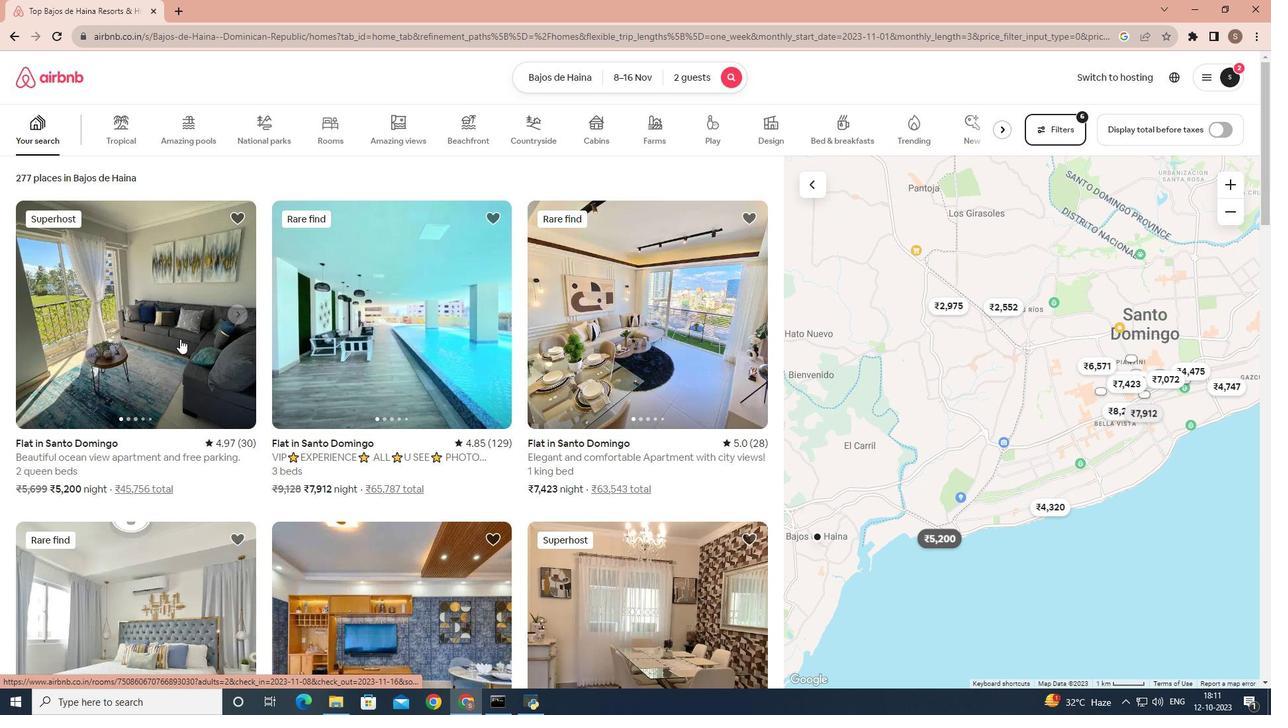 
Action: Mouse pressed left at (180, 338)
Screenshot: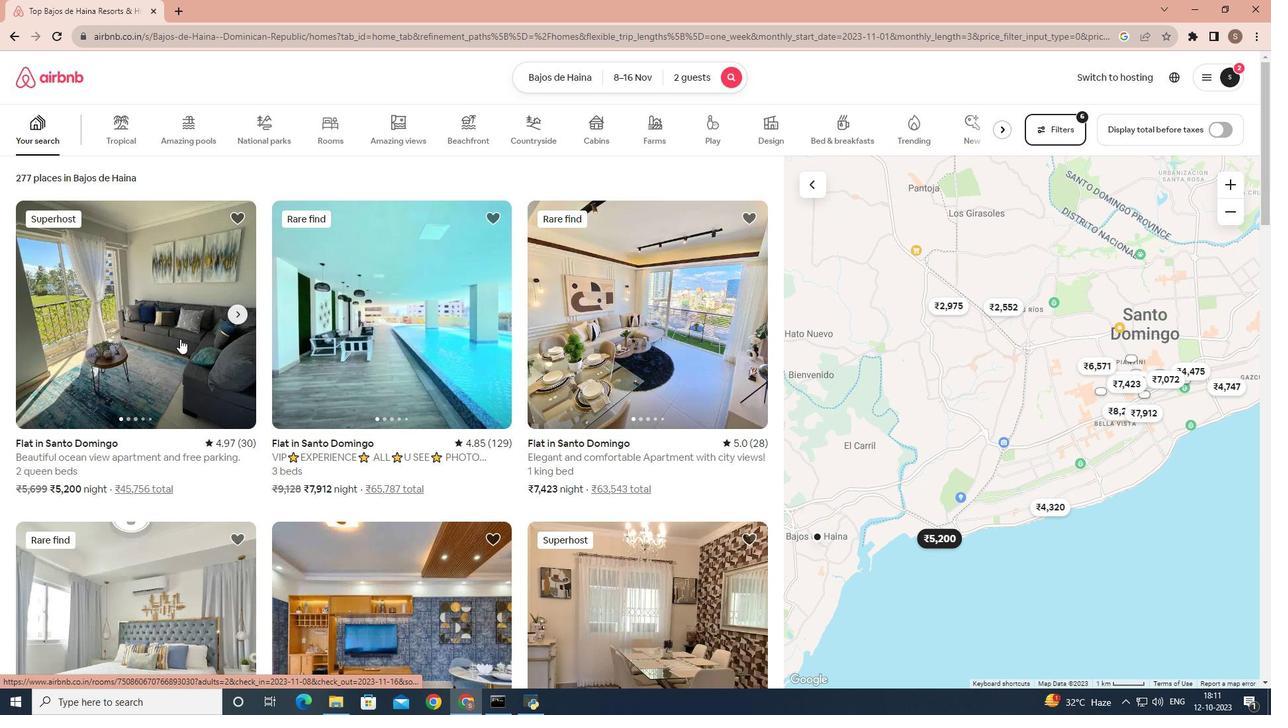 
Action: Mouse moved to (374, 369)
Screenshot: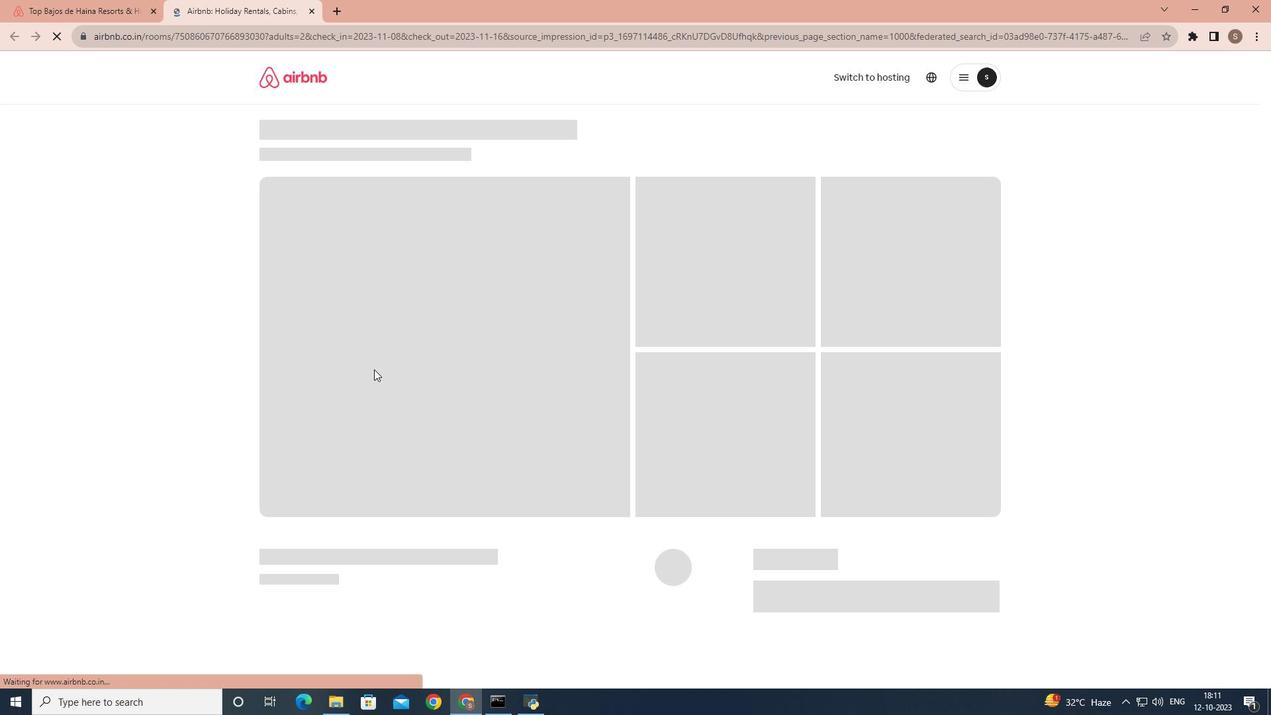 
Action: Mouse scrolled (374, 368) with delta (0, 0)
Screenshot: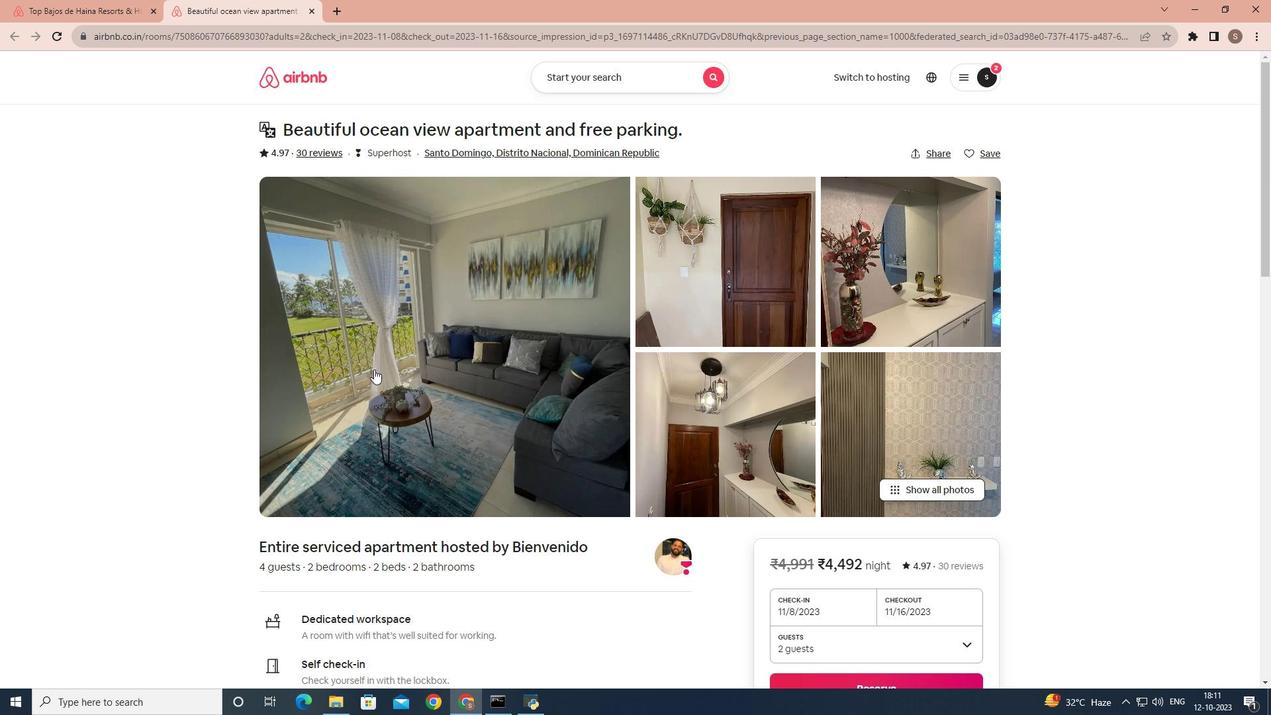 
Action: Mouse scrolled (374, 368) with delta (0, 0)
Screenshot: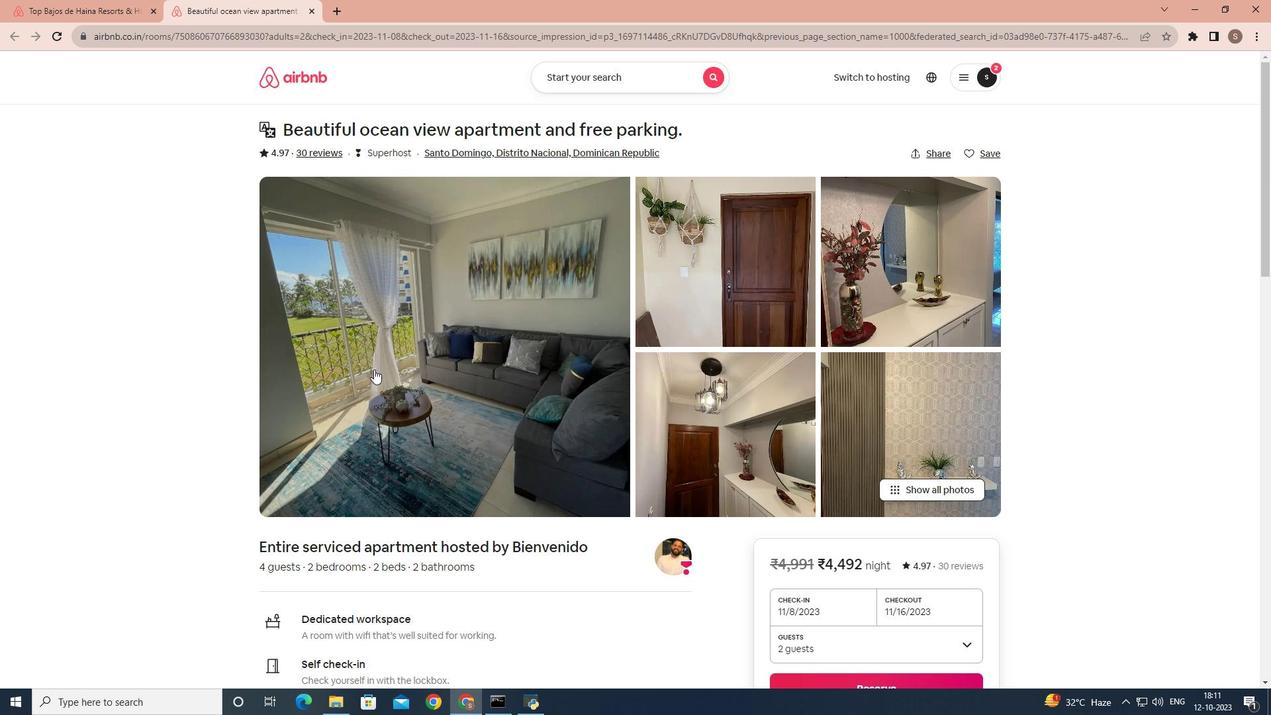 
Action: Mouse scrolled (374, 368) with delta (0, 0)
Screenshot: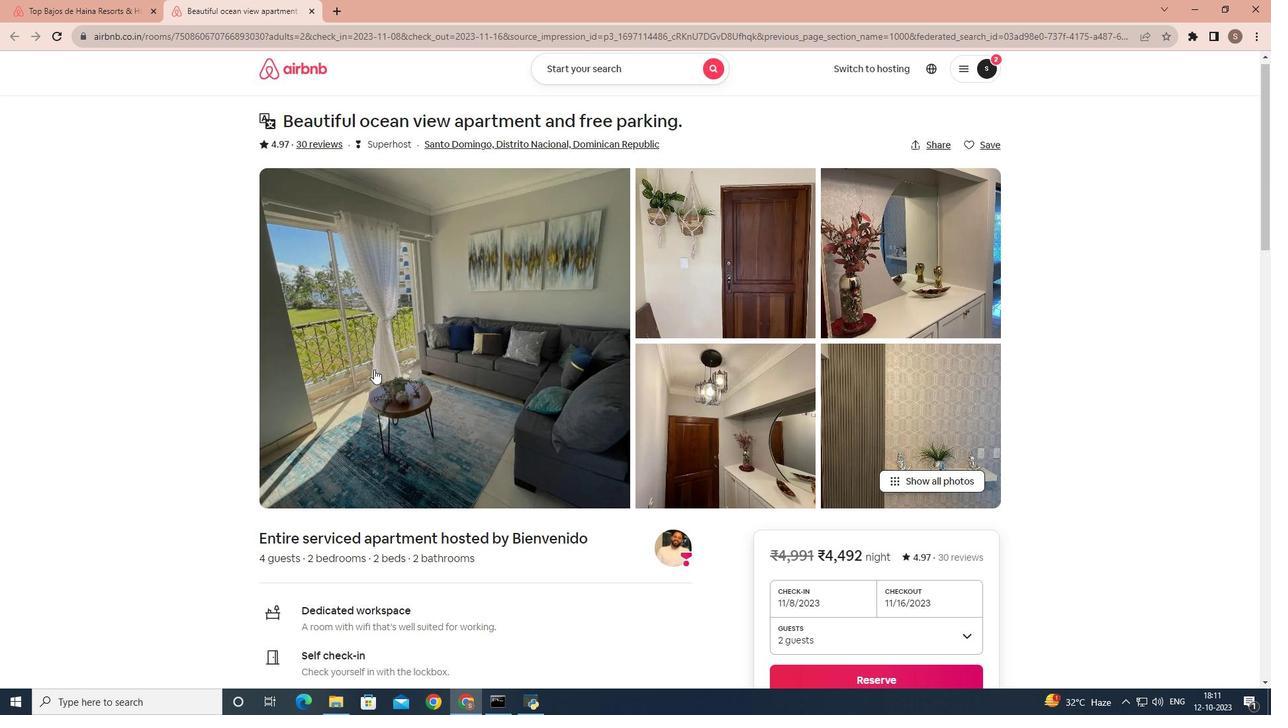 
Action: Mouse scrolled (374, 368) with delta (0, 0)
Screenshot: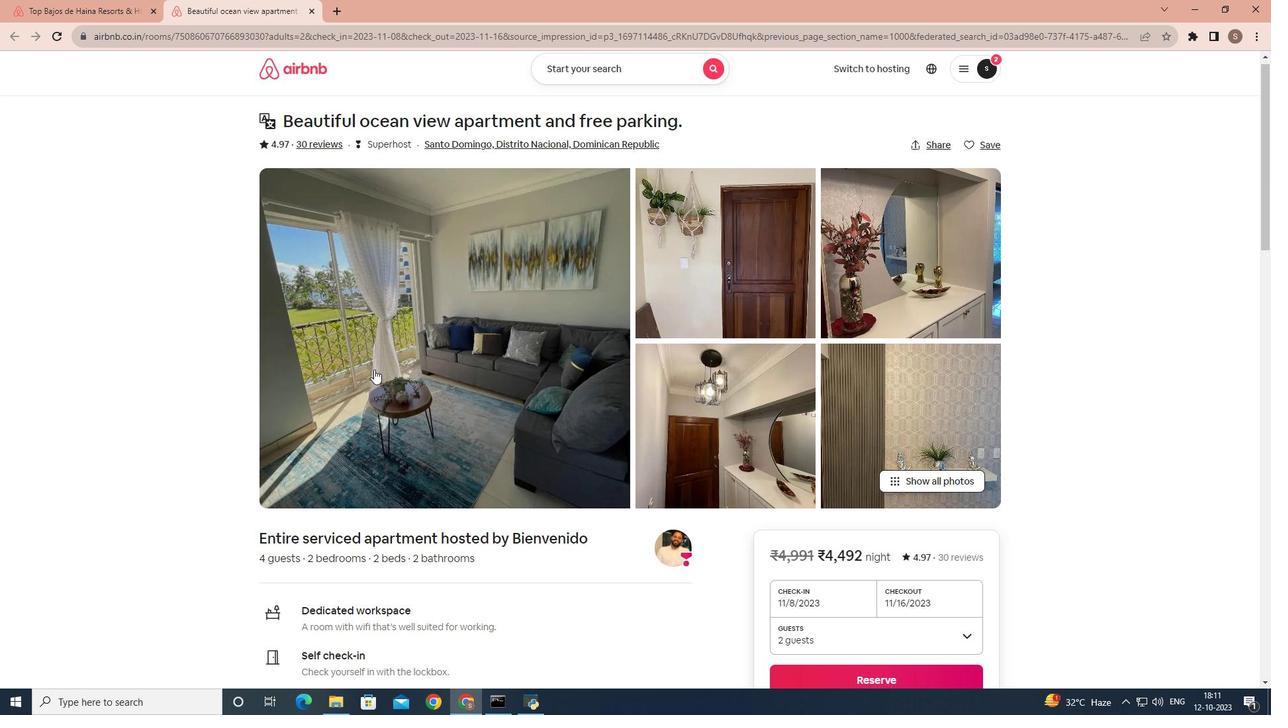 
Action: Mouse scrolled (374, 368) with delta (0, 0)
Screenshot: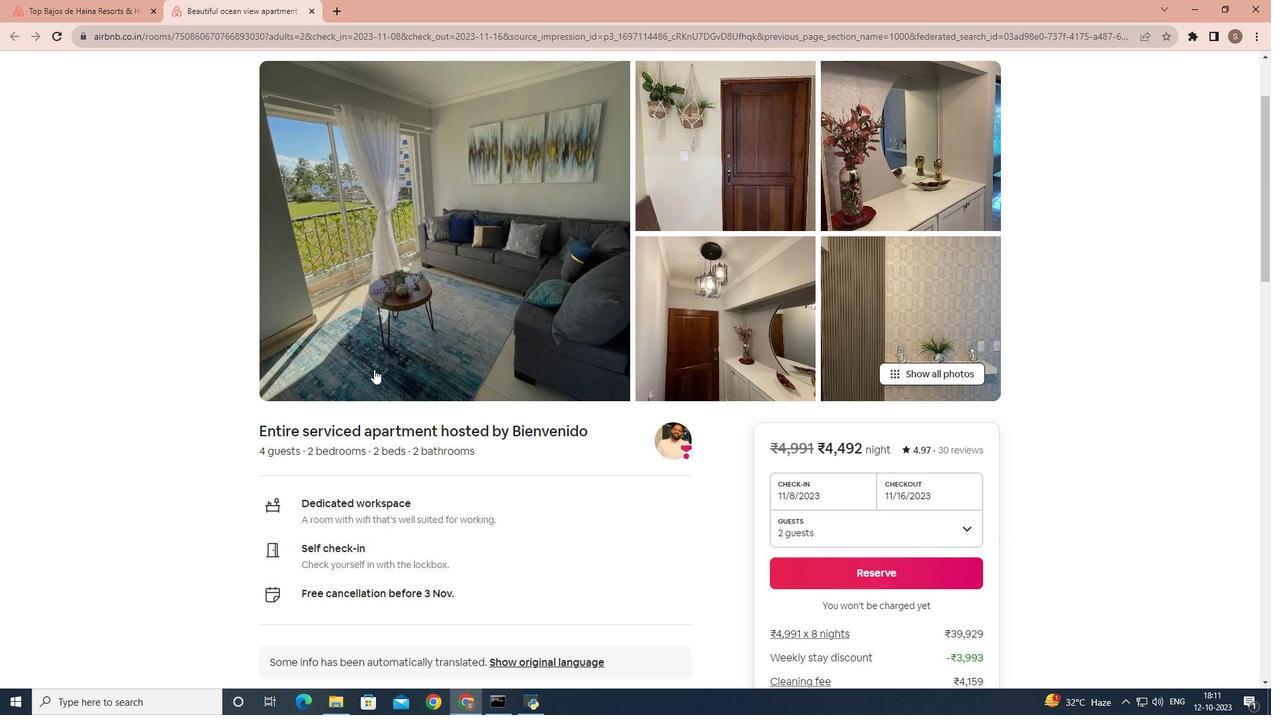 
Action: Mouse moved to (374, 368)
Screenshot: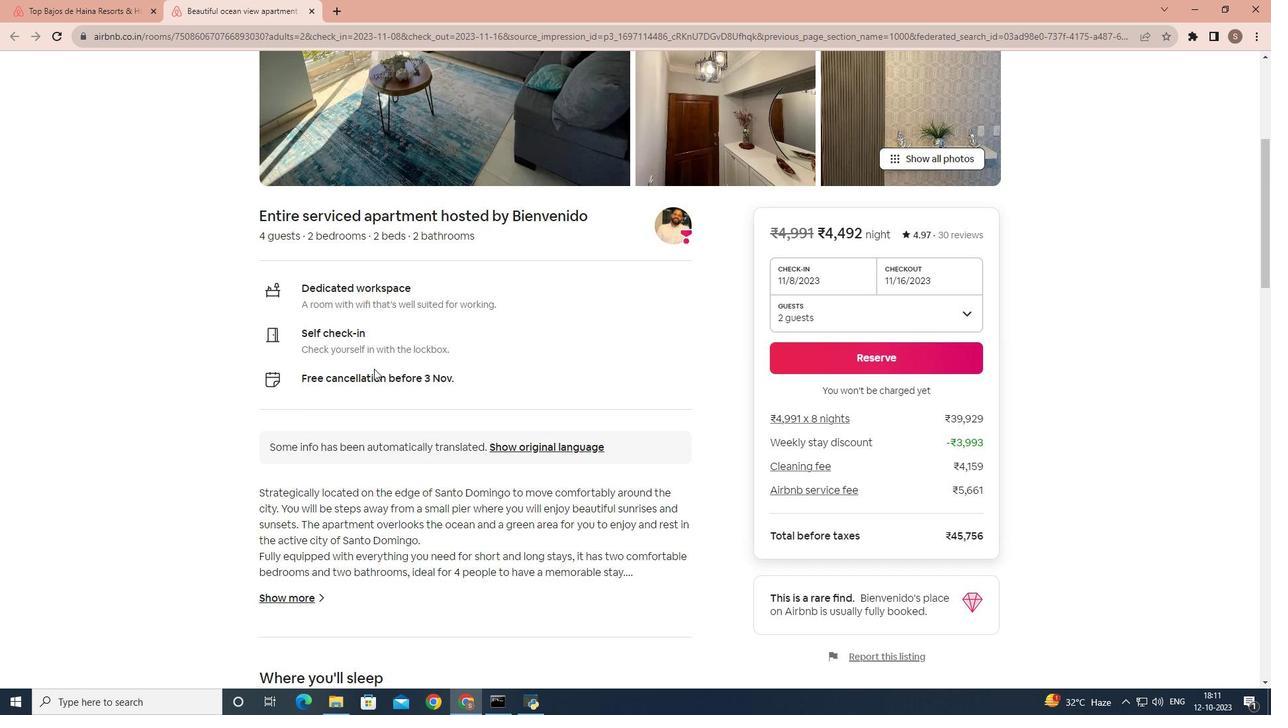 
Action: Mouse scrolled (374, 368) with delta (0, 0)
Screenshot: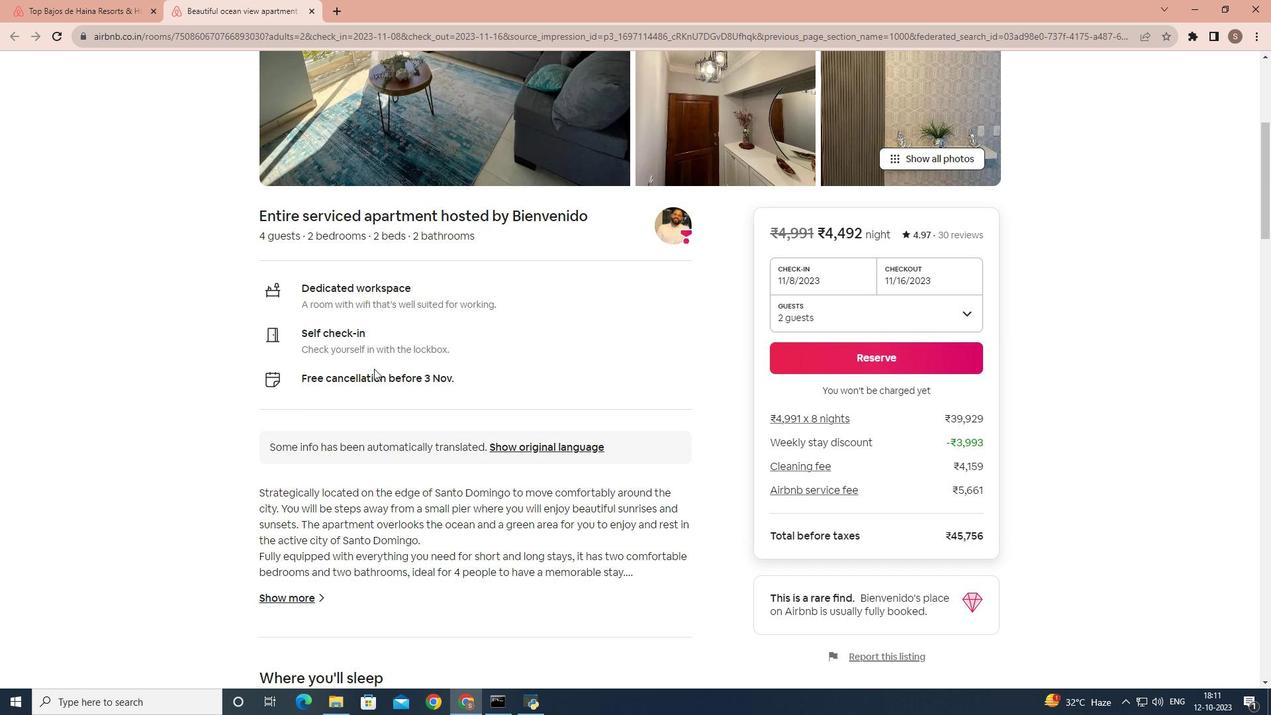 
Action: Mouse scrolled (374, 368) with delta (0, 0)
Screenshot: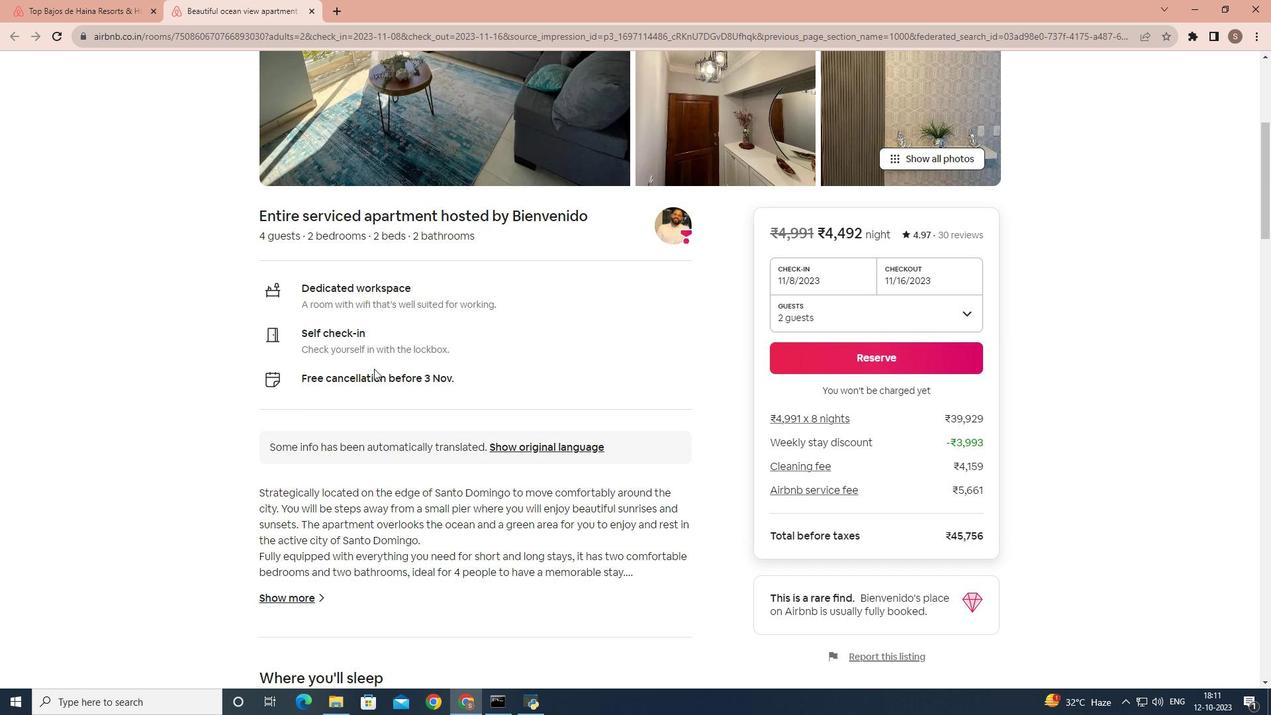 
Action: Mouse scrolled (374, 368) with delta (0, 0)
Screenshot: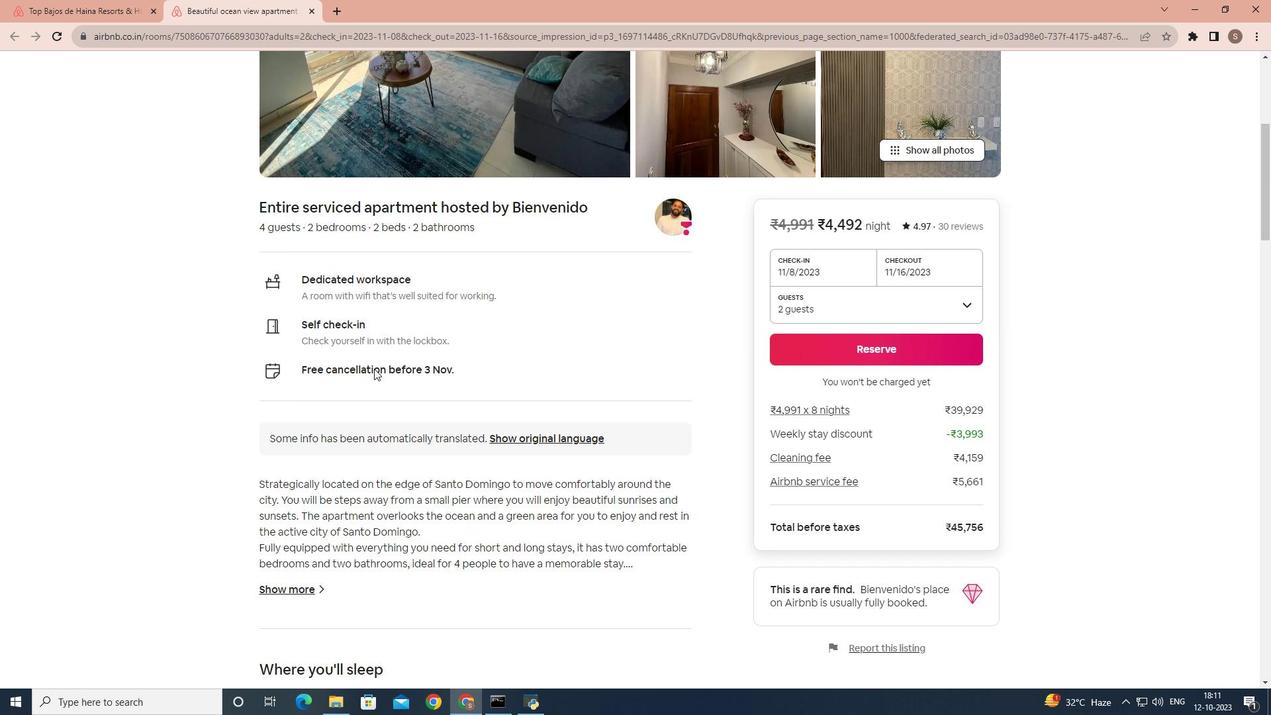 
Action: Mouse scrolled (374, 368) with delta (0, 0)
Screenshot: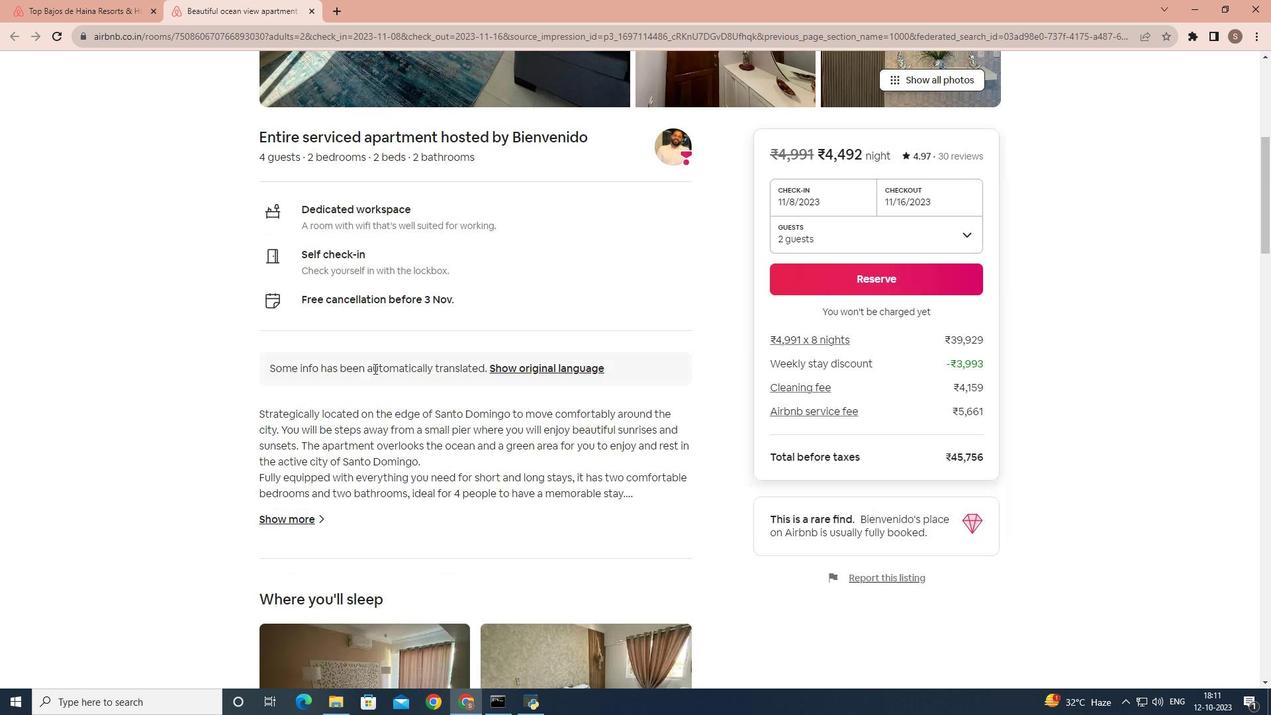 
Action: Mouse moved to (312, 339)
Screenshot: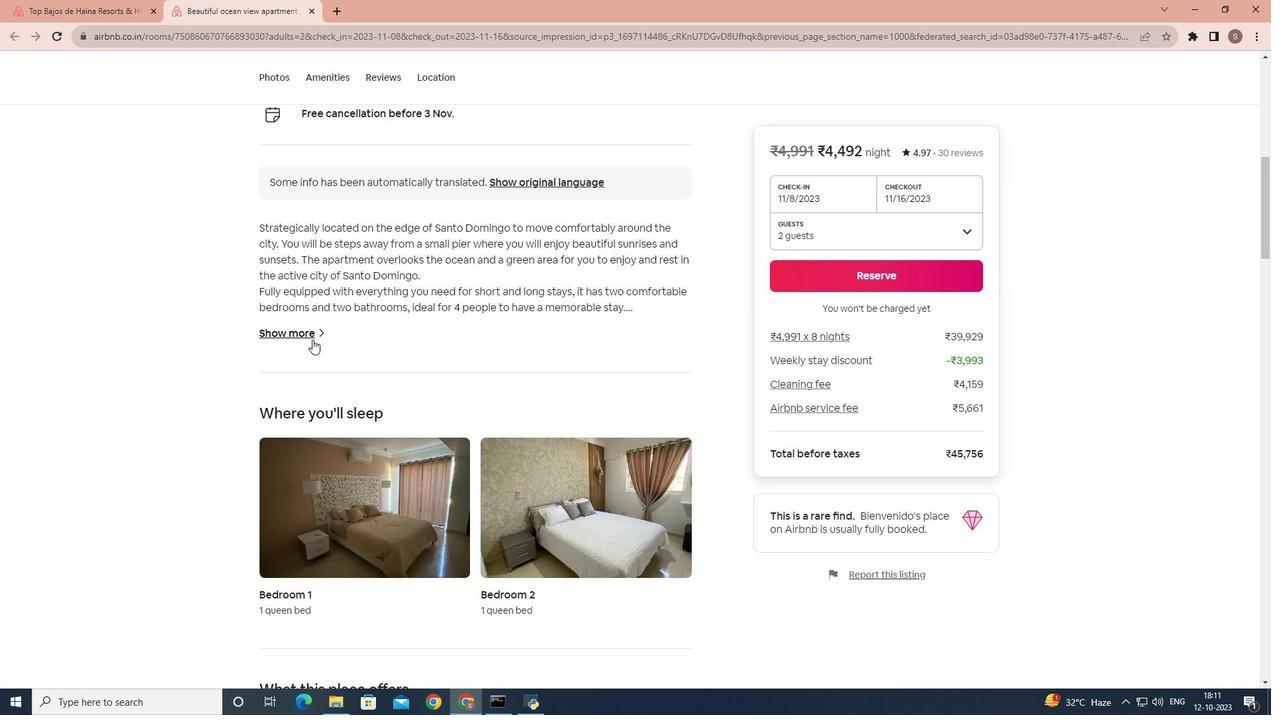 
Action: Mouse pressed left at (312, 339)
Screenshot: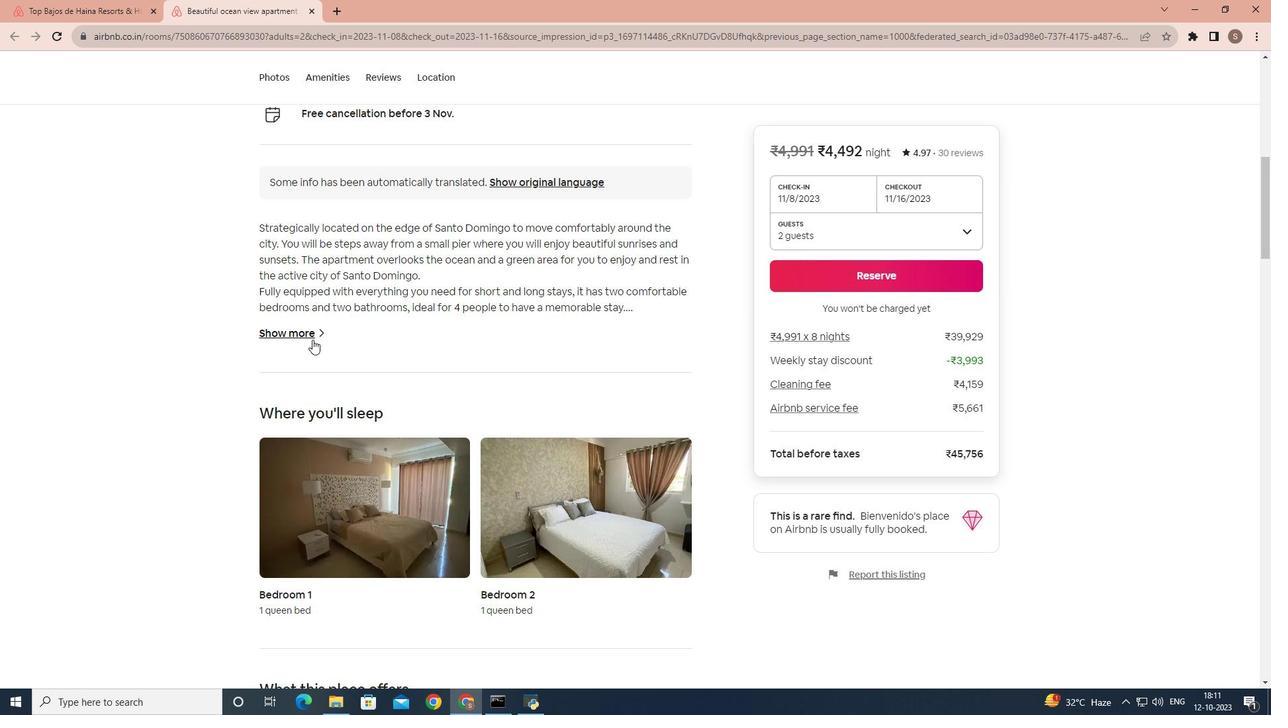 
Action: Mouse moved to (434, 350)
Screenshot: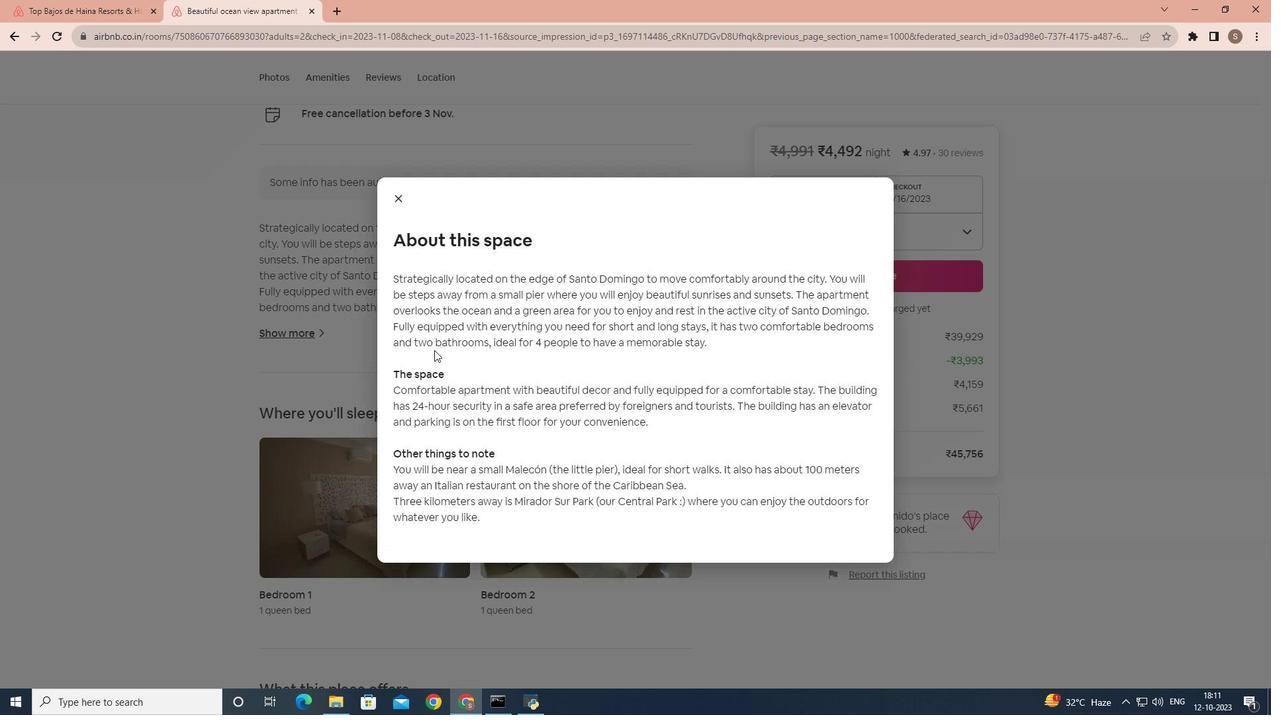 
Action: Mouse scrolled (434, 349) with delta (0, 0)
Screenshot: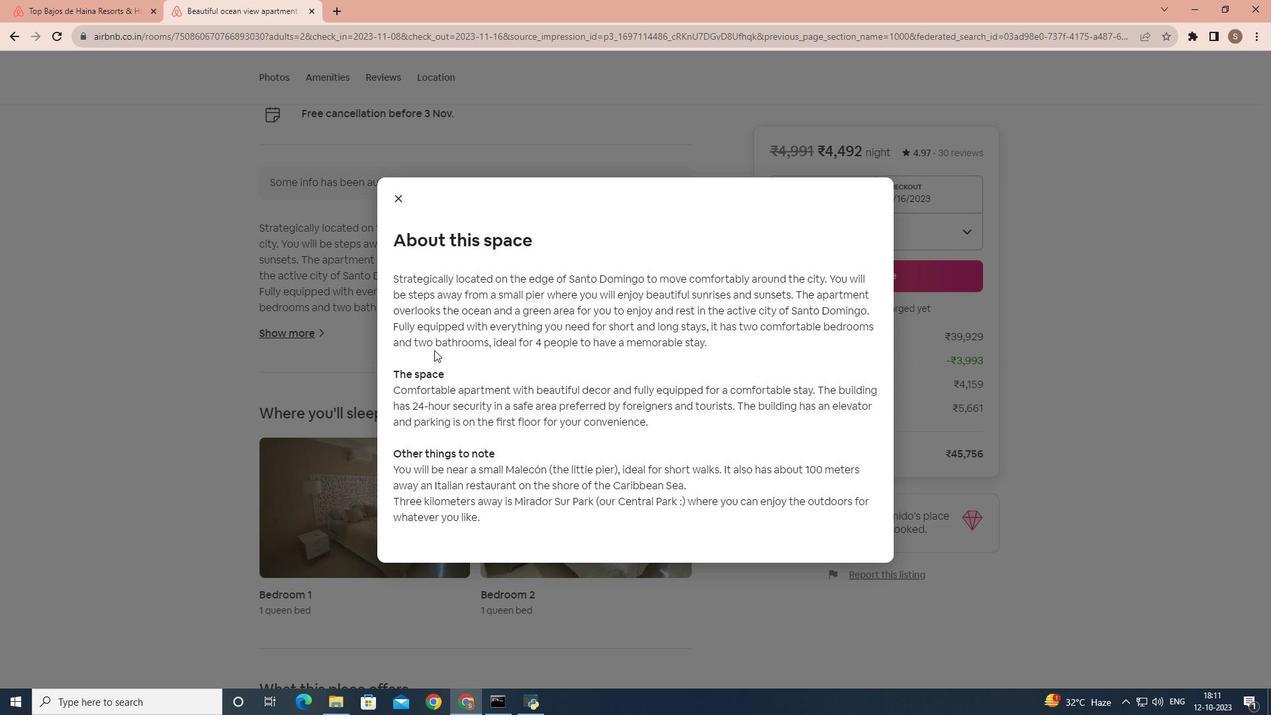 
Action: Mouse scrolled (434, 349) with delta (0, 0)
Screenshot: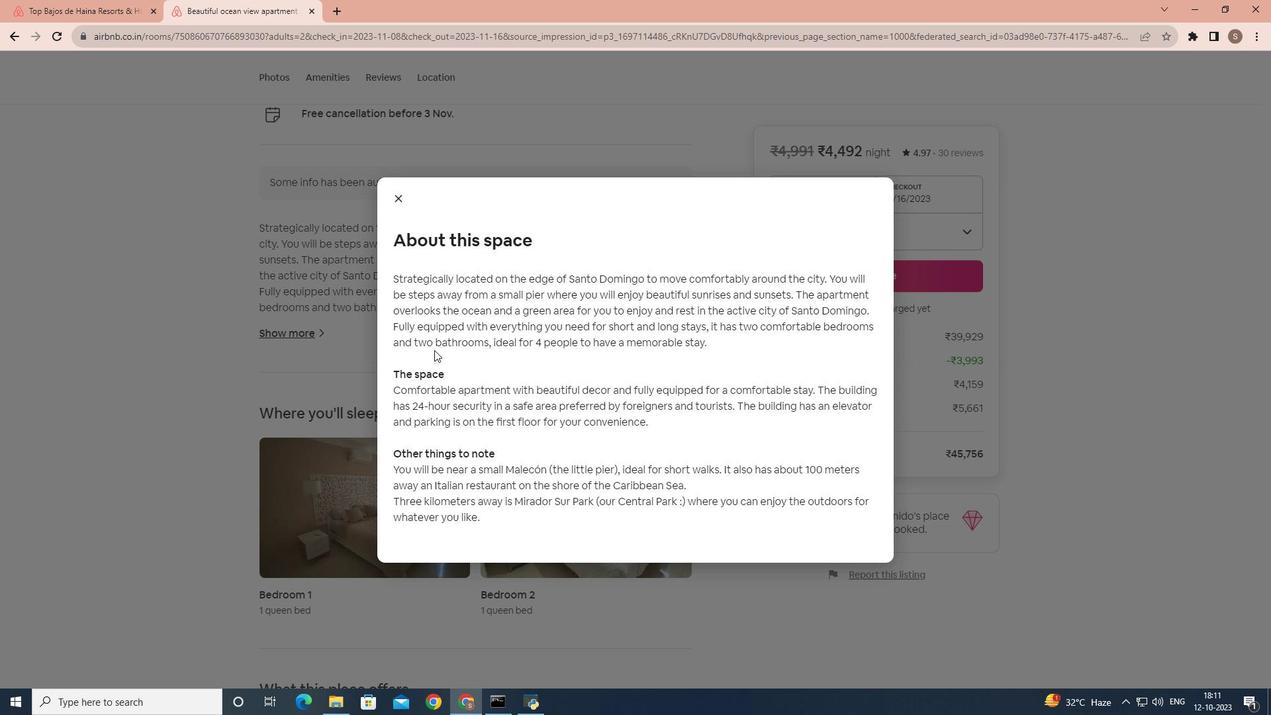 
Action: Mouse scrolled (434, 349) with delta (0, 0)
Screenshot: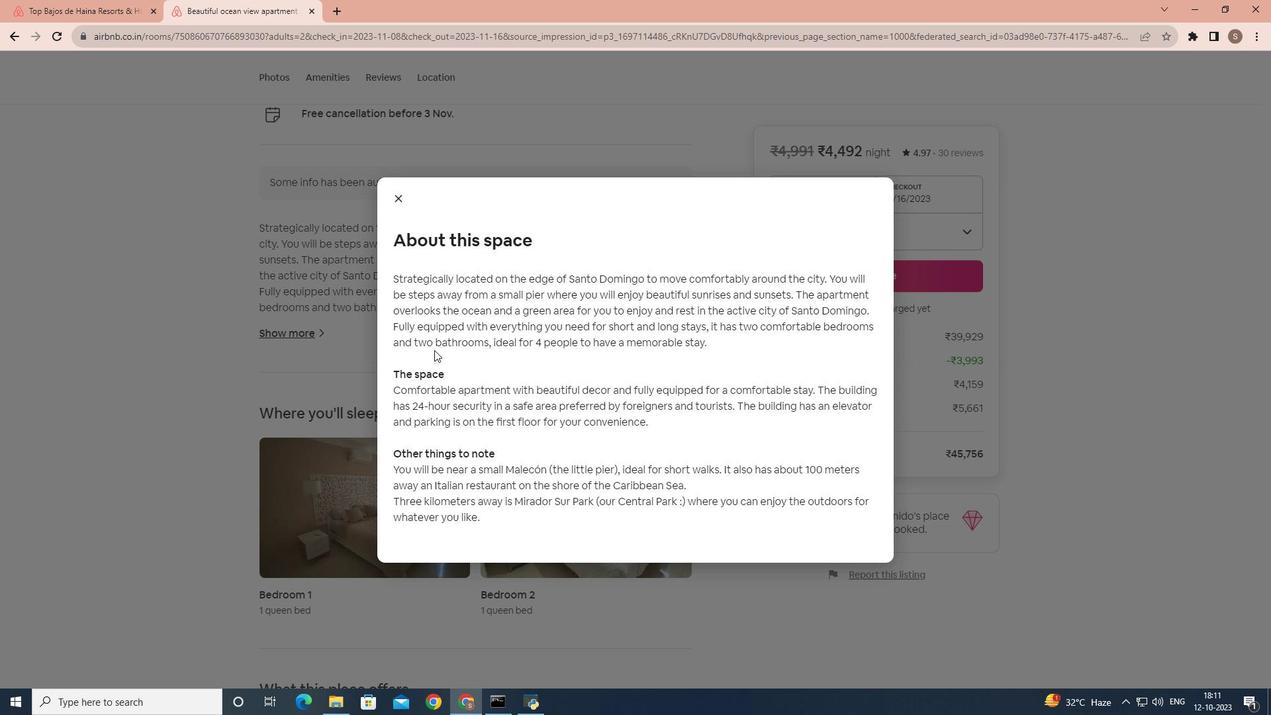 
Action: Mouse scrolled (434, 349) with delta (0, 0)
Screenshot: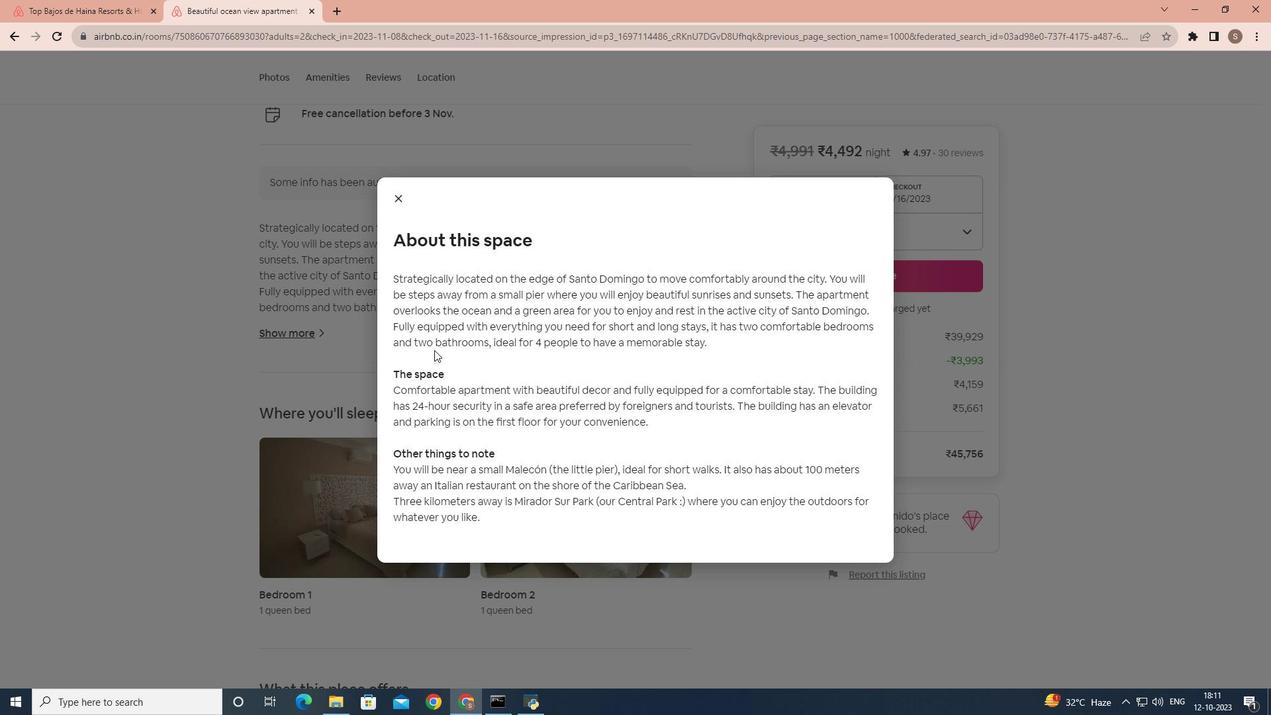 
Action: Mouse scrolled (434, 349) with delta (0, 0)
Screenshot: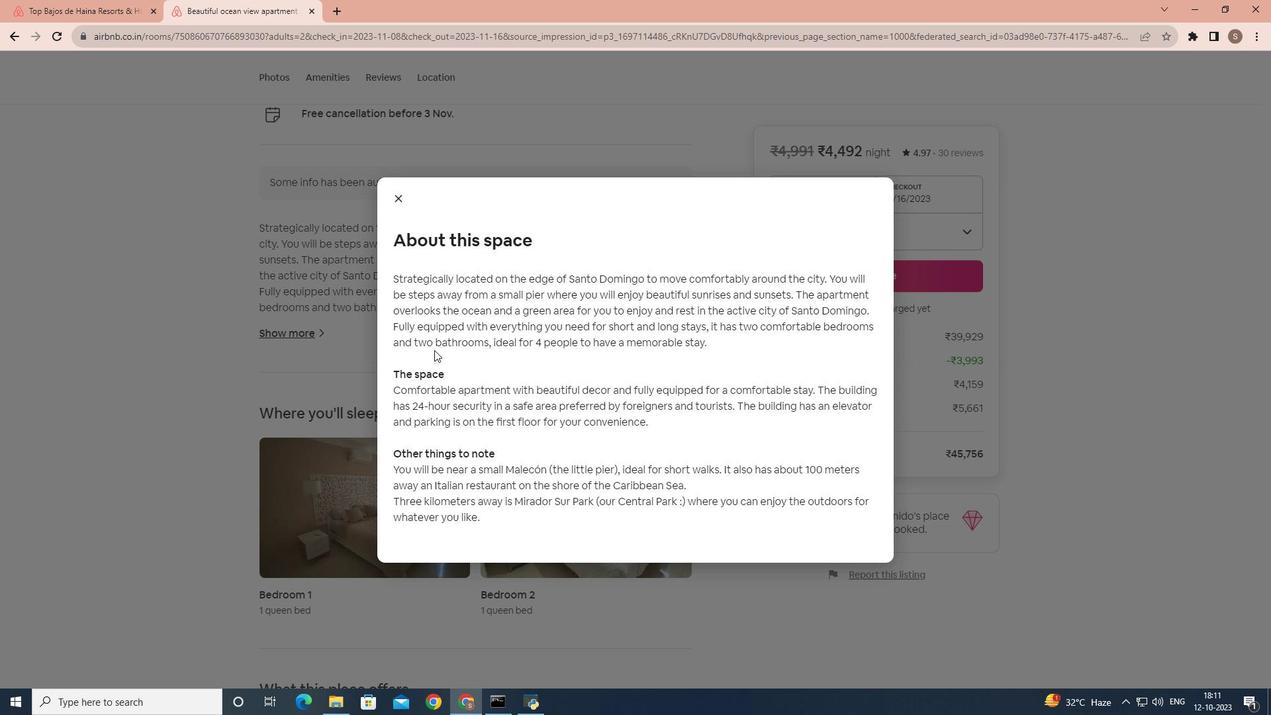 
Action: Mouse scrolled (434, 349) with delta (0, 0)
Screenshot: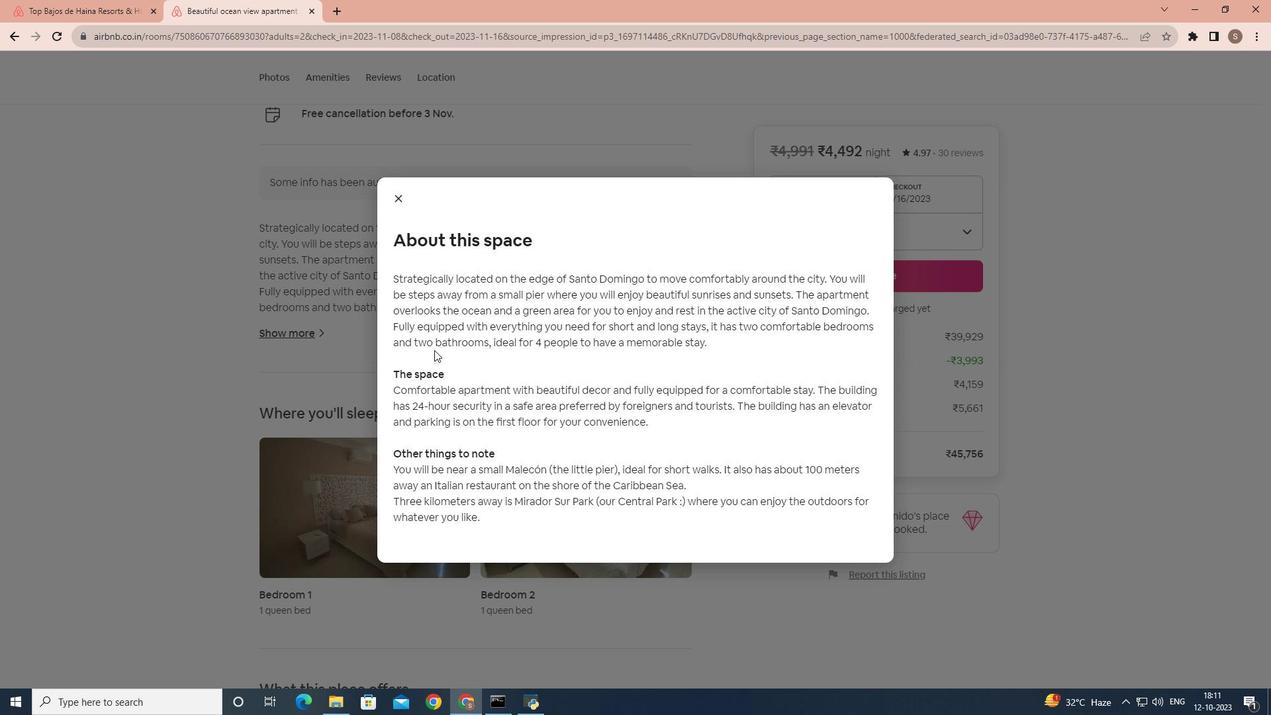 
Action: Mouse moved to (404, 204)
Screenshot: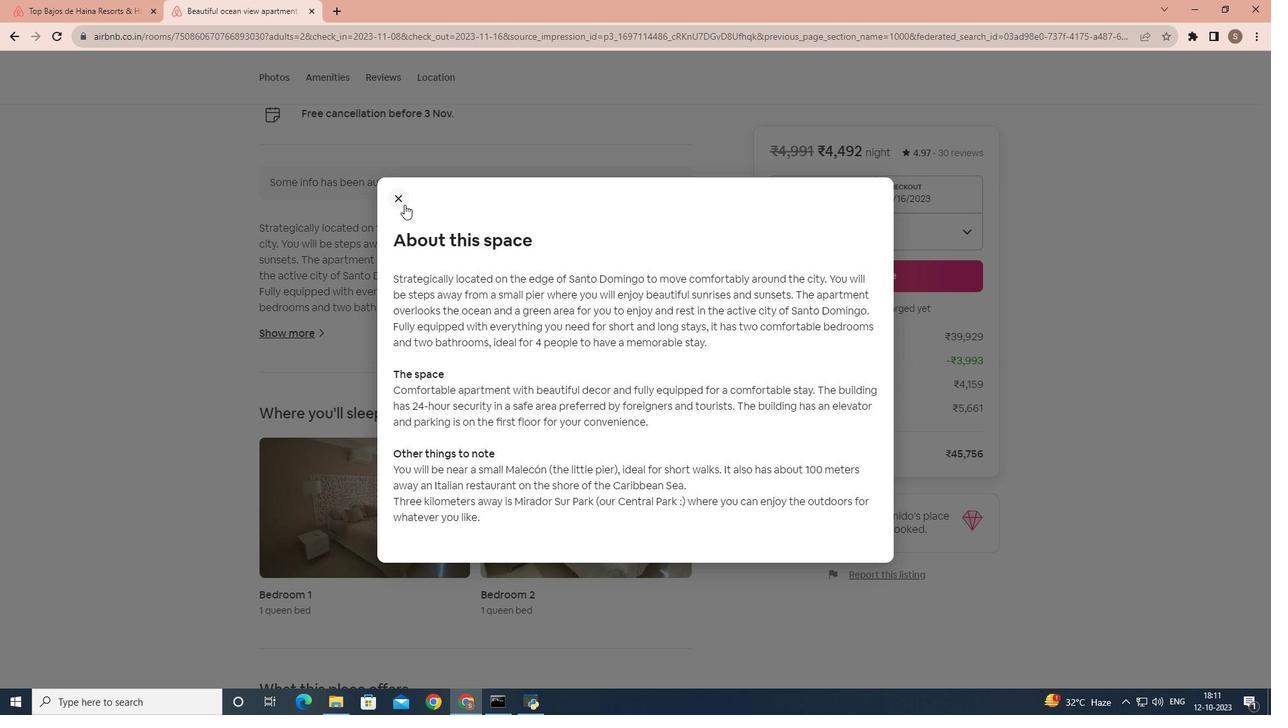 
Action: Mouse pressed left at (404, 204)
Screenshot: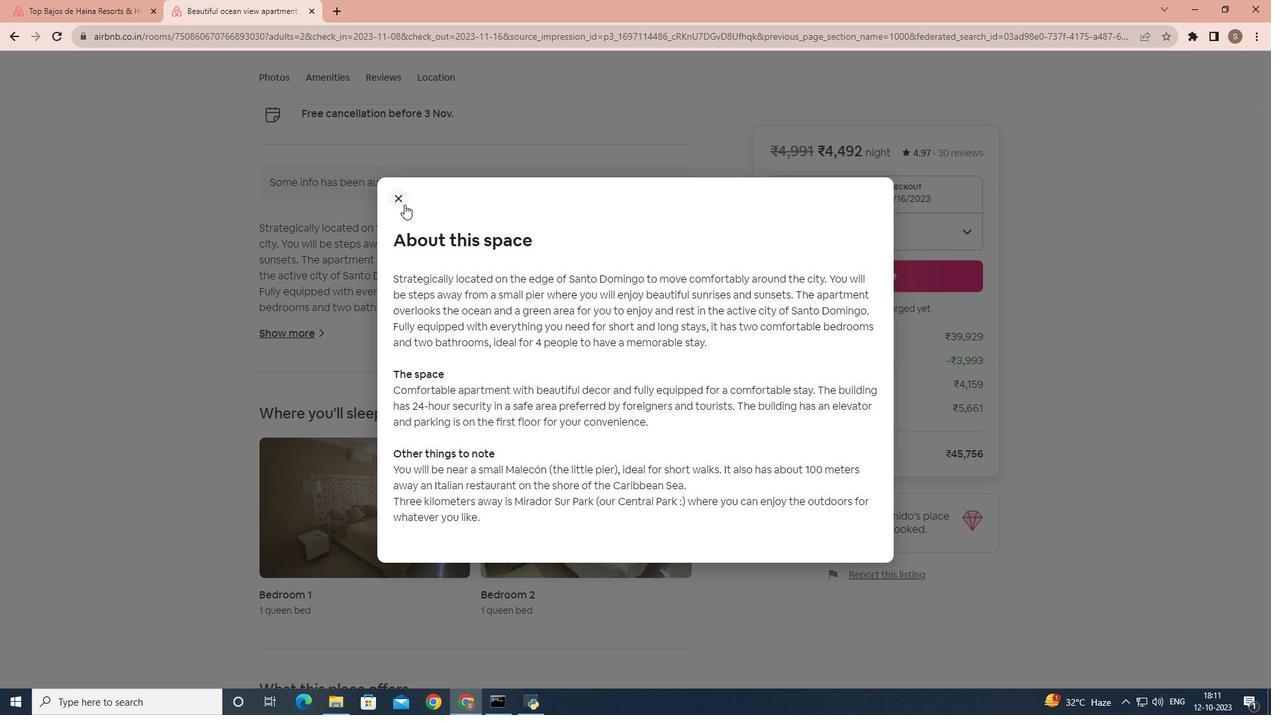
Action: Mouse moved to (480, 478)
Screenshot: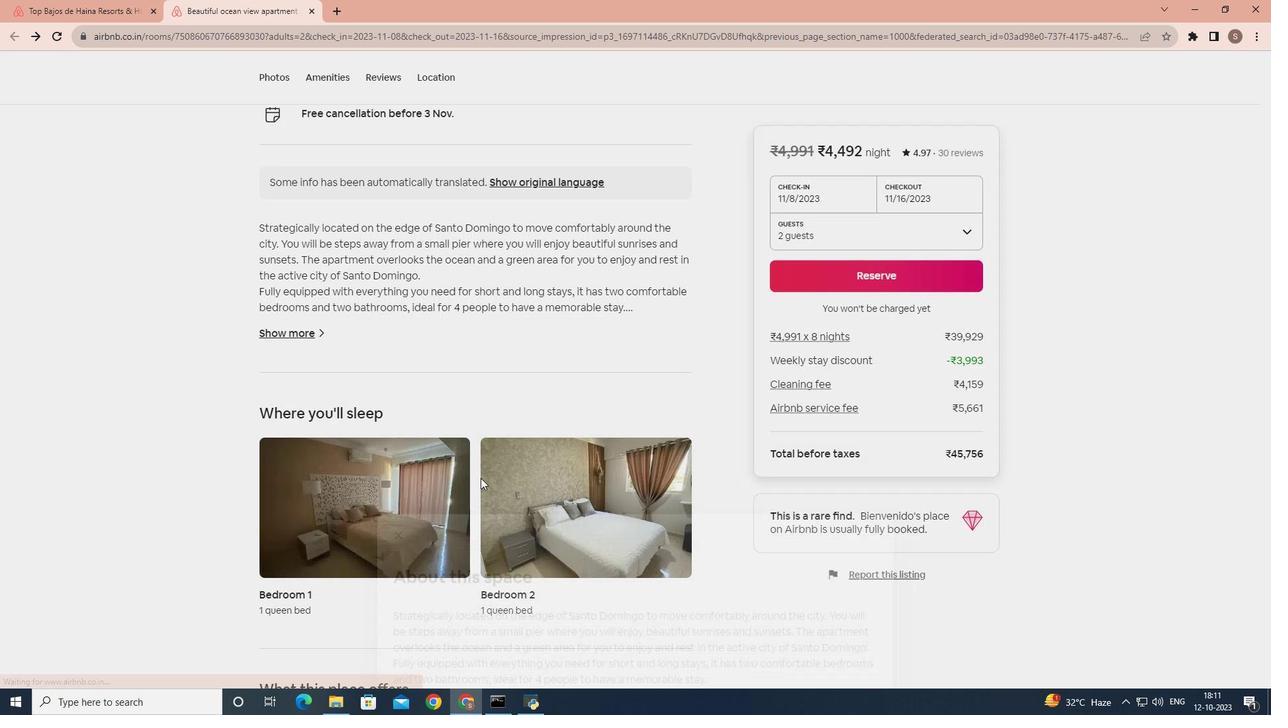 
Action: Mouse scrolled (480, 477) with delta (0, 0)
Screenshot: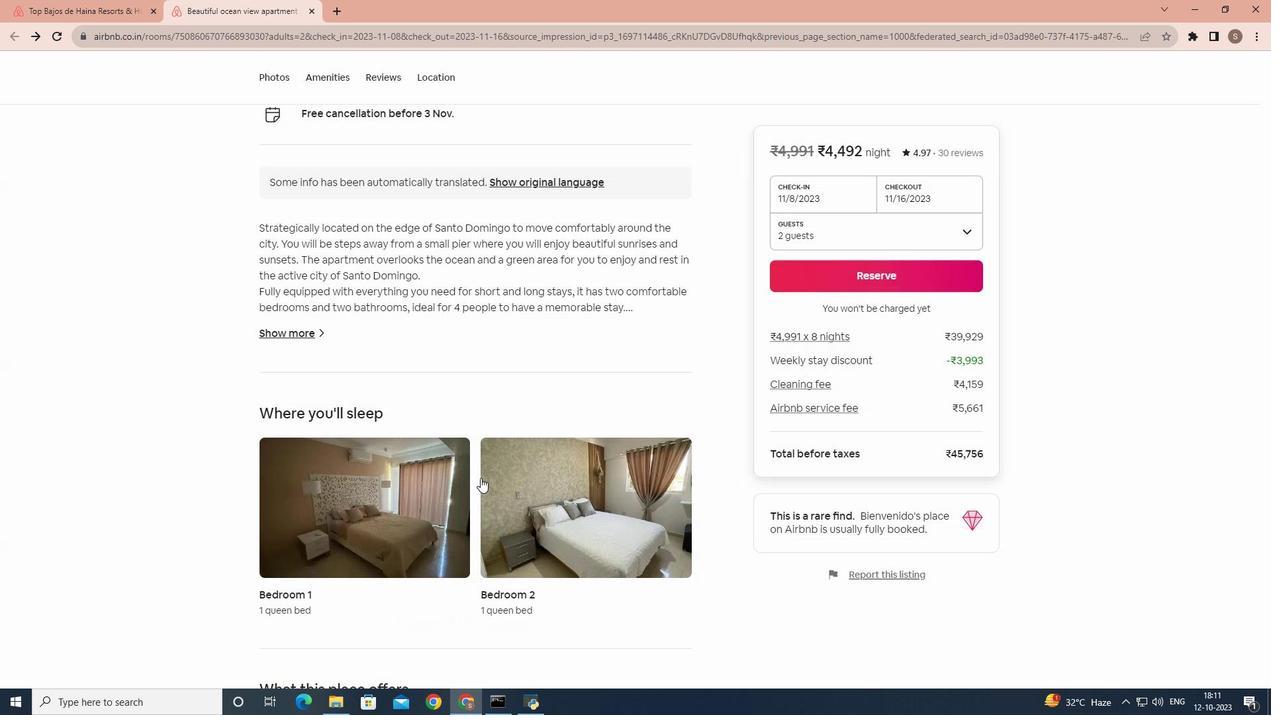 
Action: Mouse scrolled (480, 477) with delta (0, 0)
Screenshot: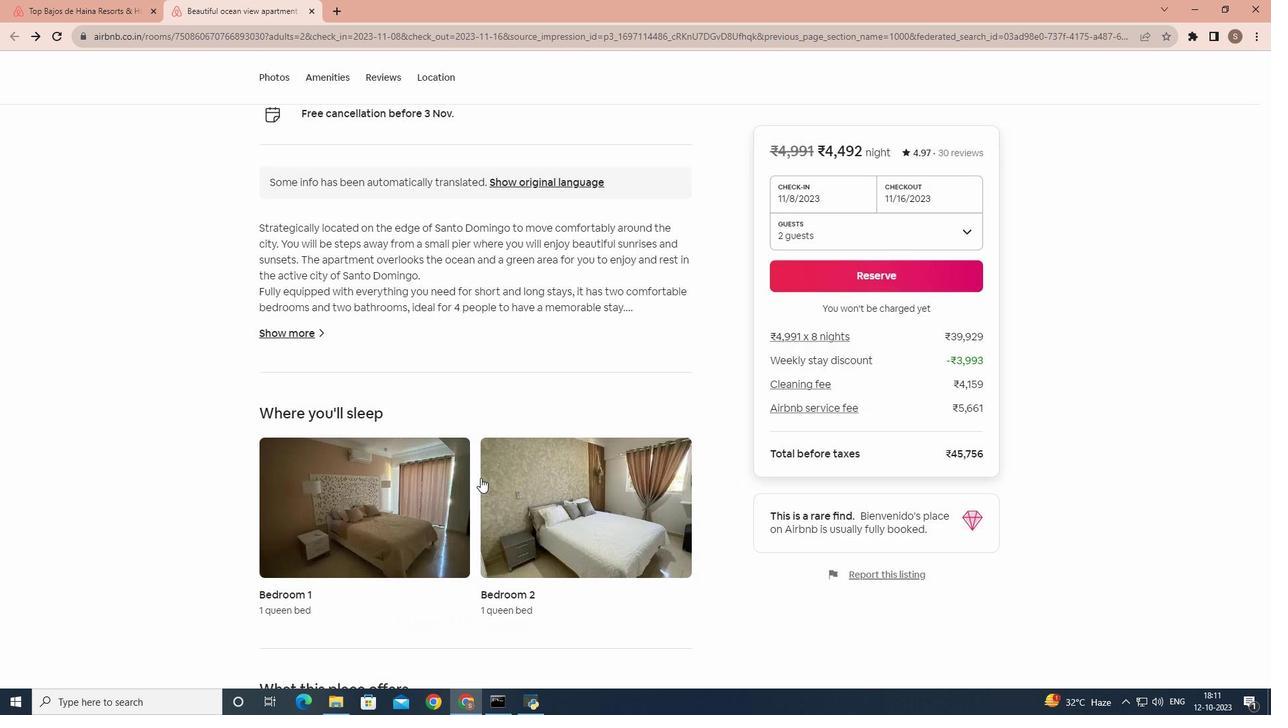 
Action: Mouse moved to (480, 478)
Screenshot: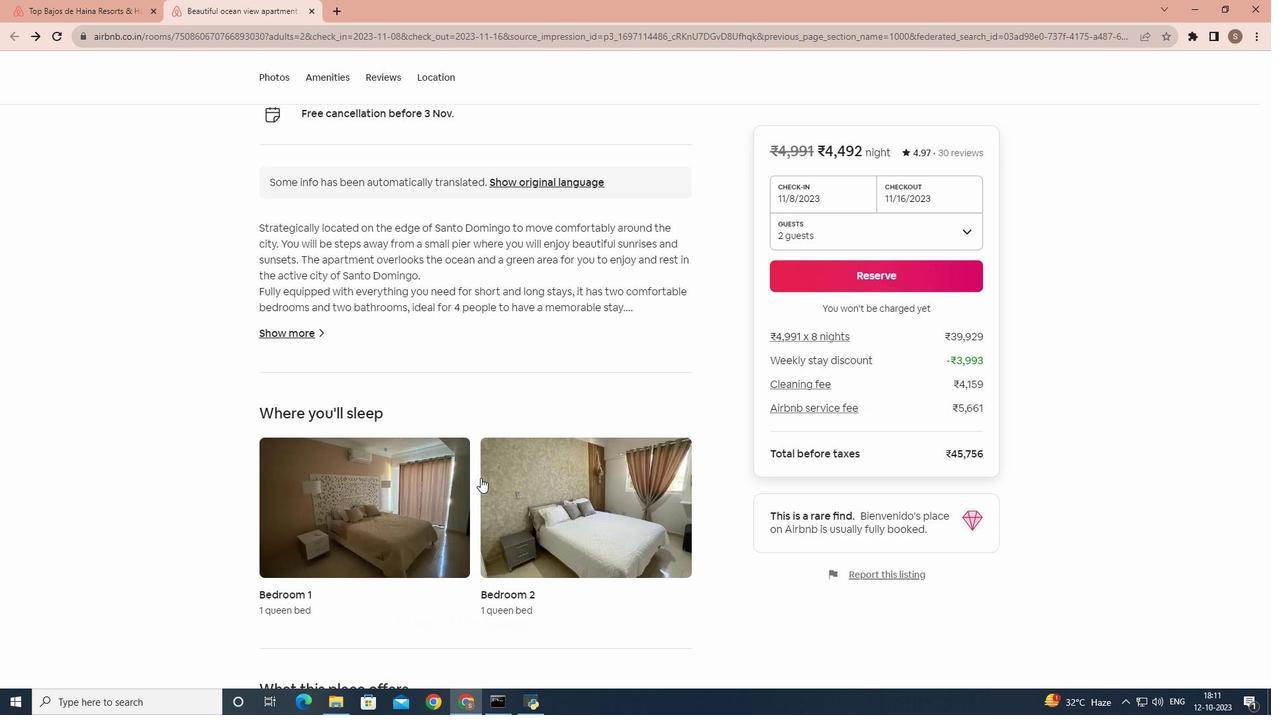 
Action: Mouse scrolled (480, 477) with delta (0, 0)
Screenshot: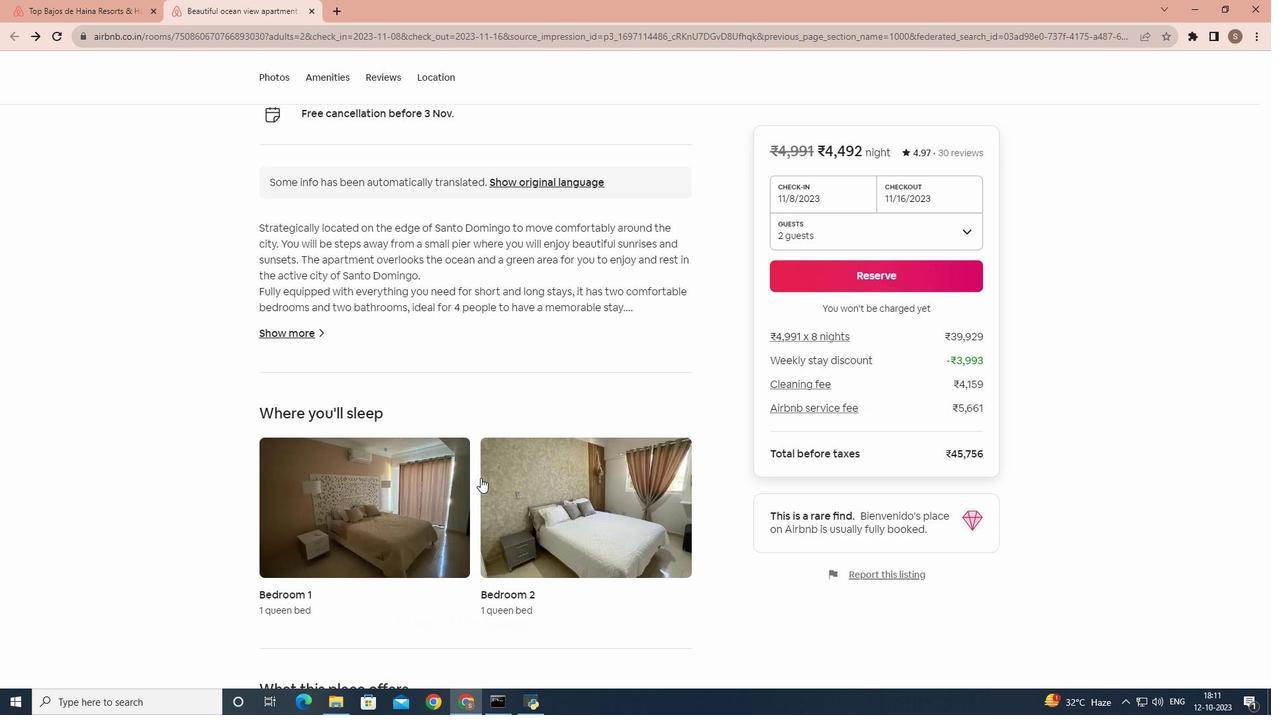 
Action: Mouse scrolled (480, 477) with delta (0, 0)
Screenshot: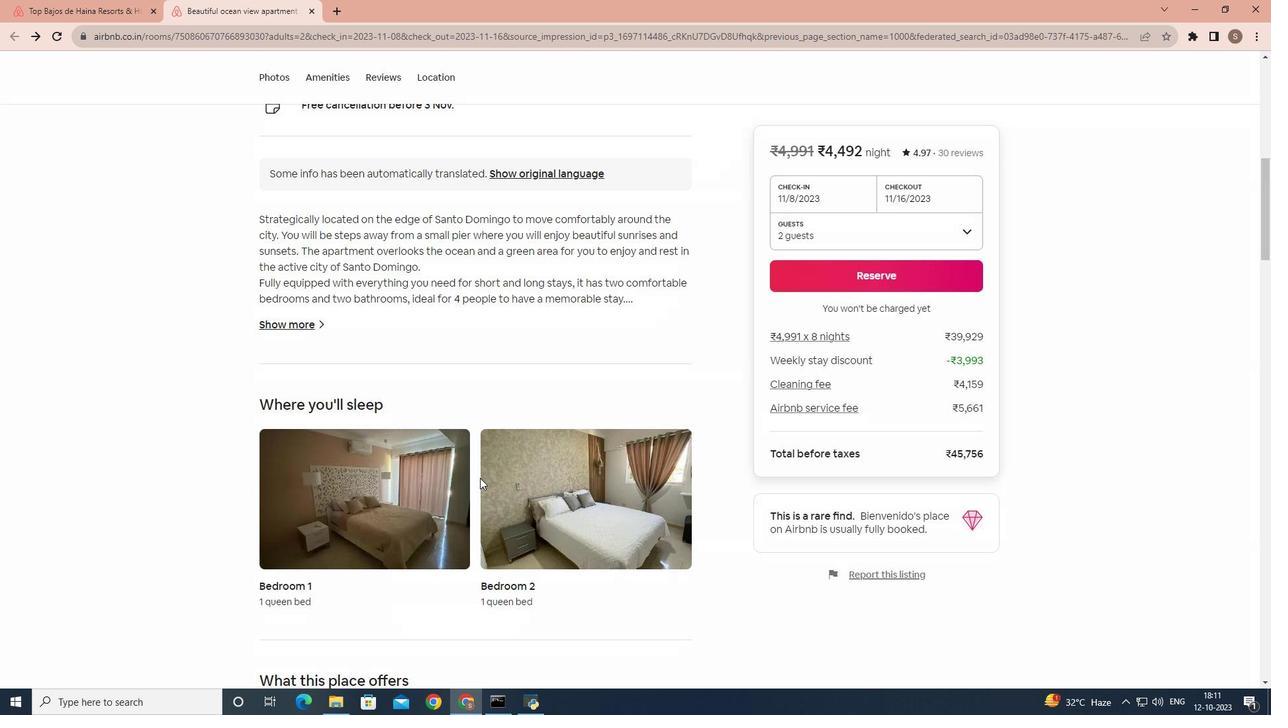 
Action: Mouse moved to (475, 474)
Screenshot: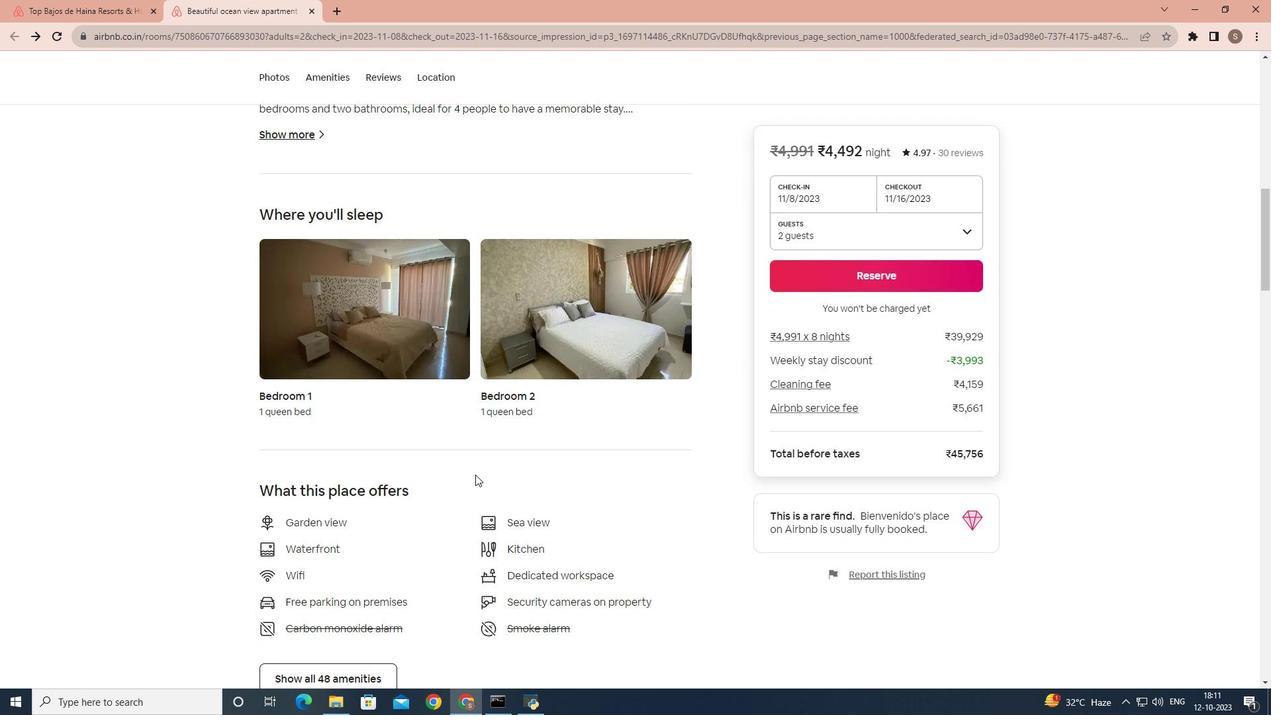 
Action: Mouse scrolled (475, 474) with delta (0, 0)
Screenshot: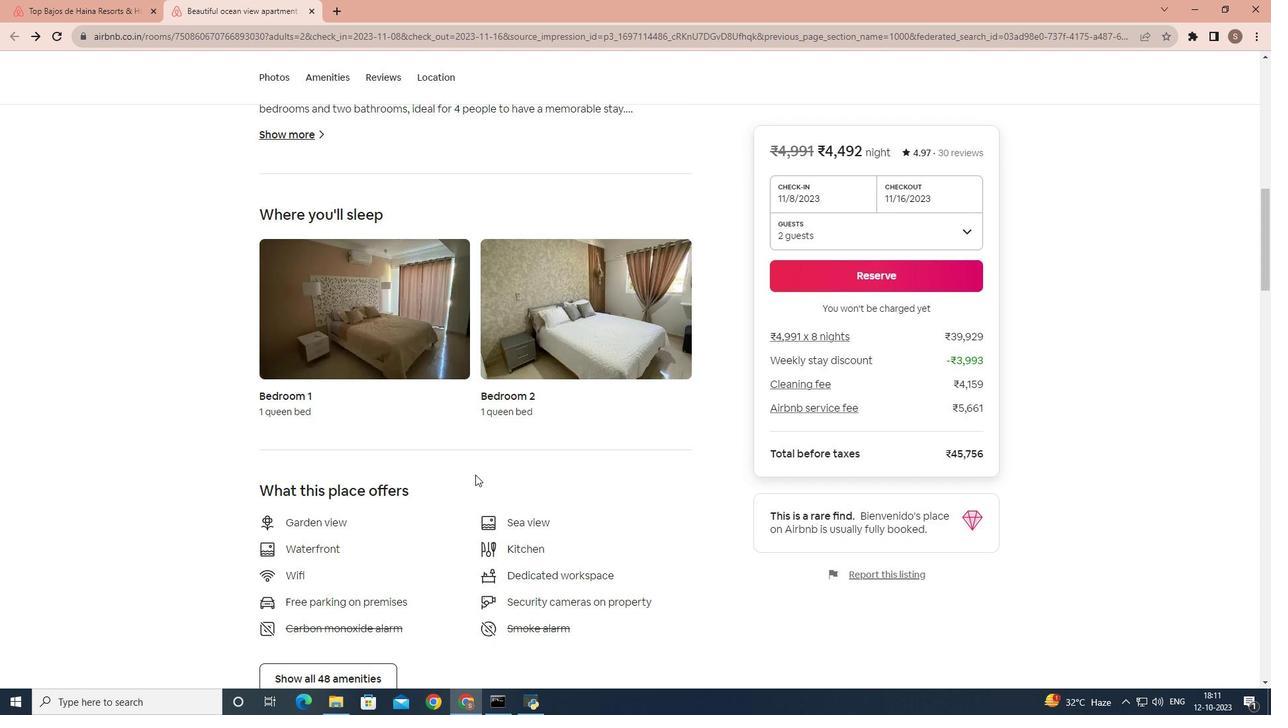
Action: Mouse scrolled (475, 474) with delta (0, 0)
Screenshot: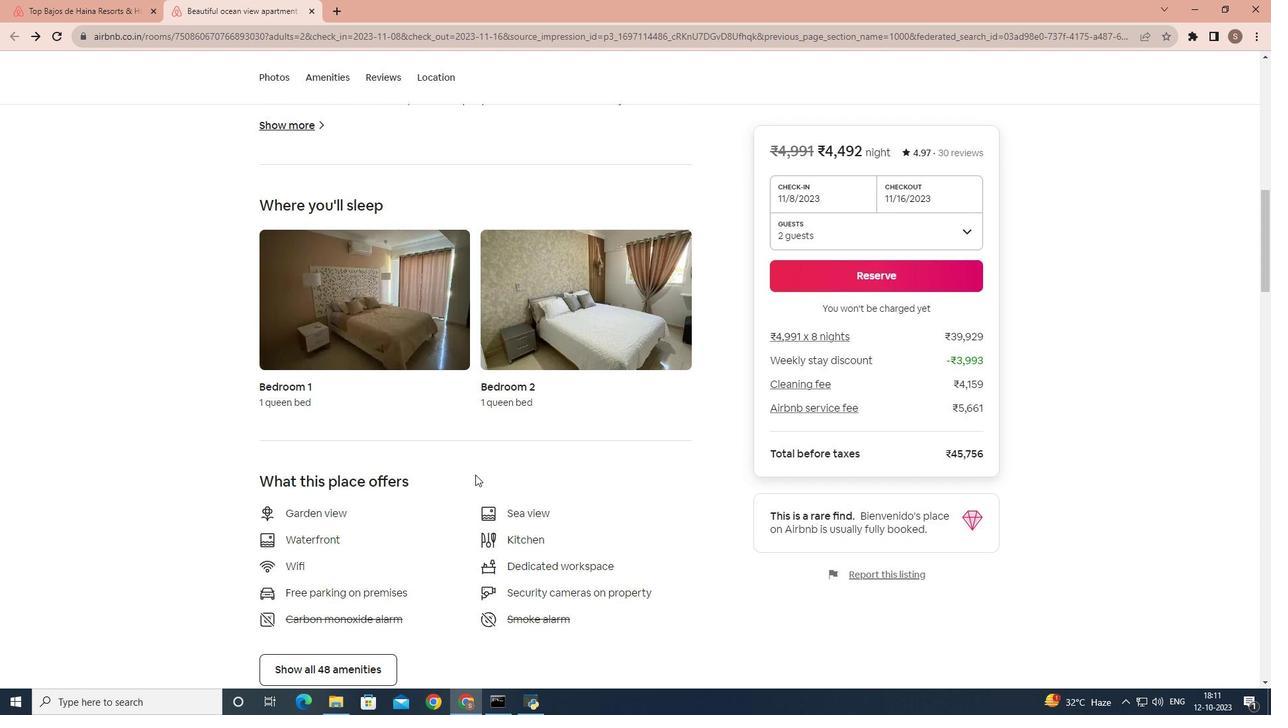 
Action: Mouse scrolled (475, 474) with delta (0, 0)
Screenshot: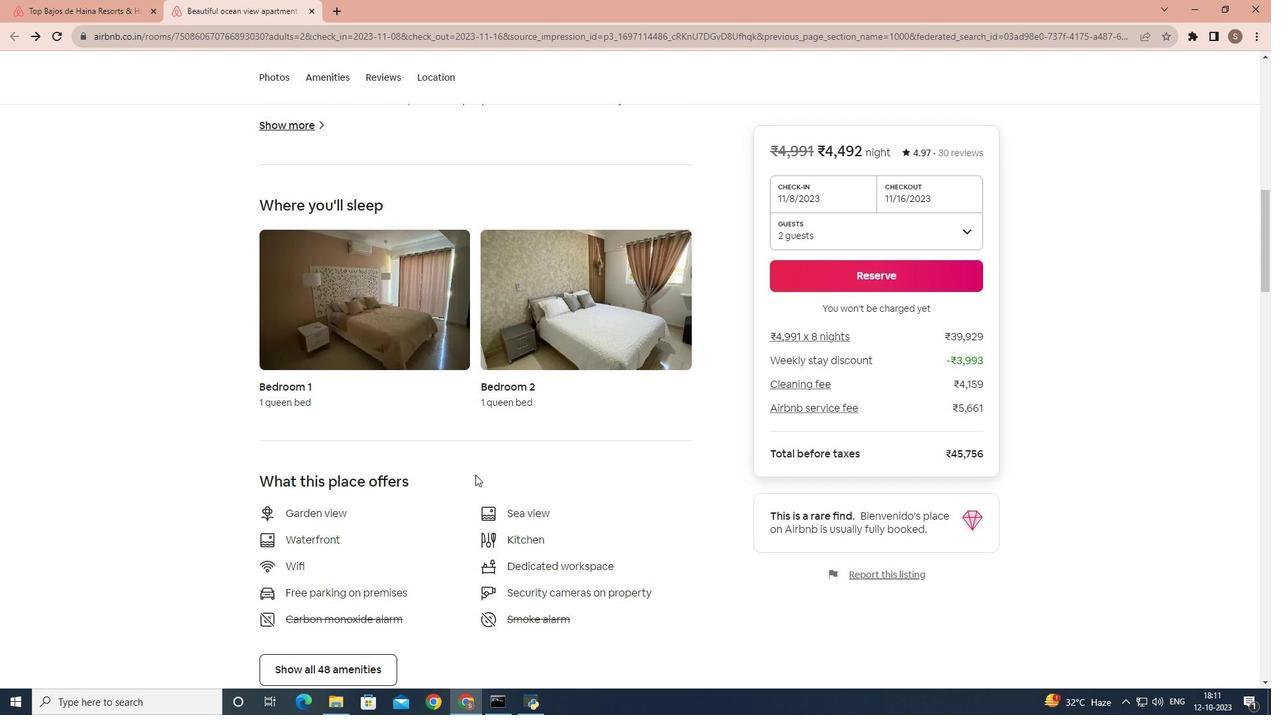 
Action: Mouse moved to (356, 485)
Screenshot: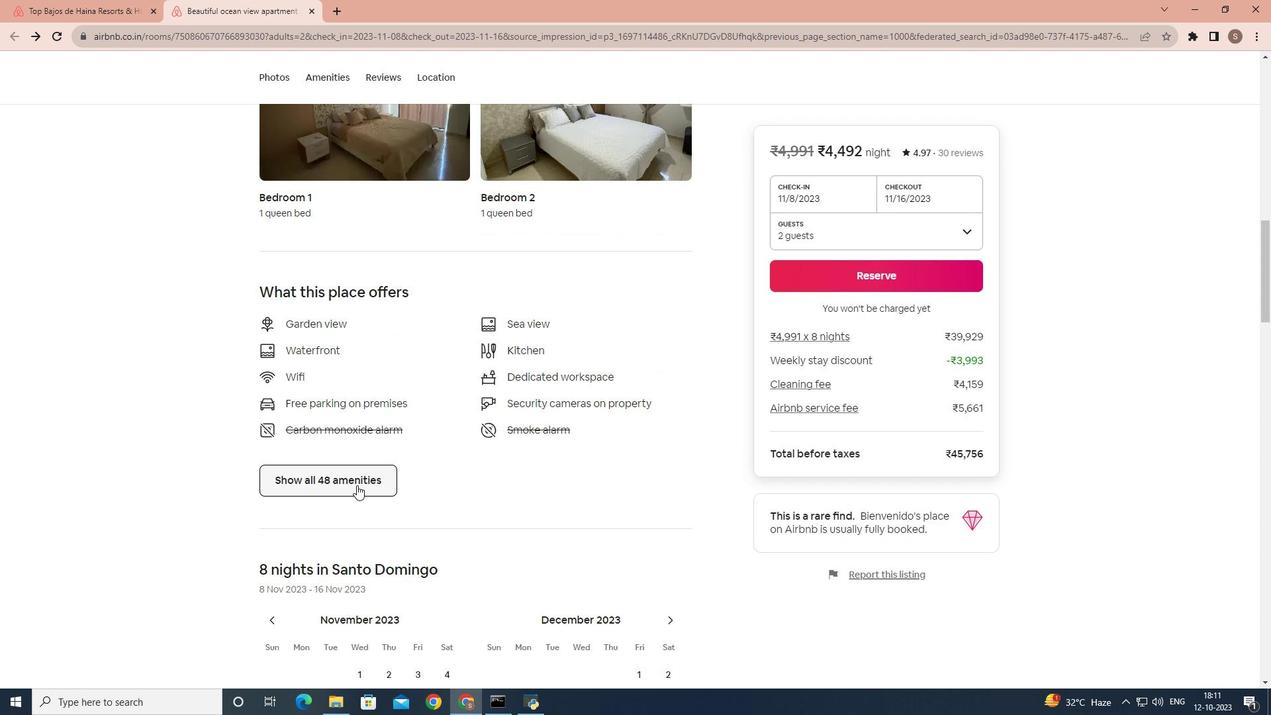 
Action: Mouse pressed left at (356, 485)
Screenshot: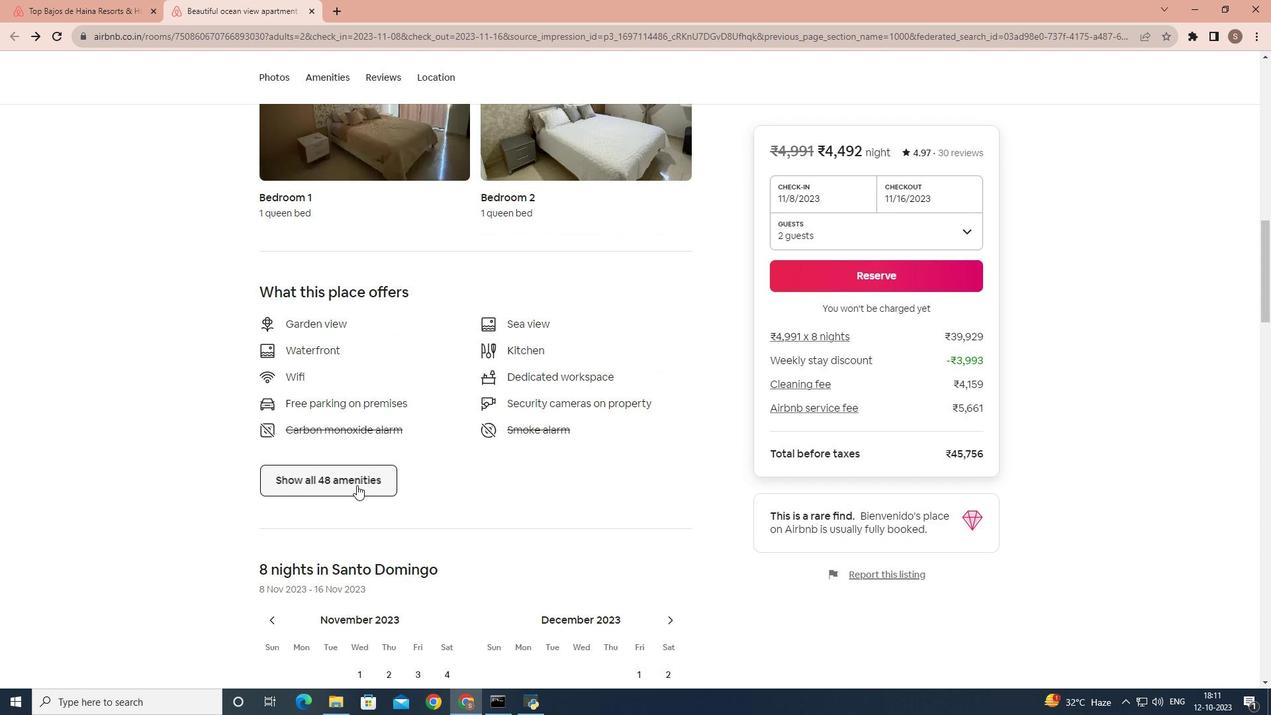 
Action: Mouse moved to (556, 413)
Screenshot: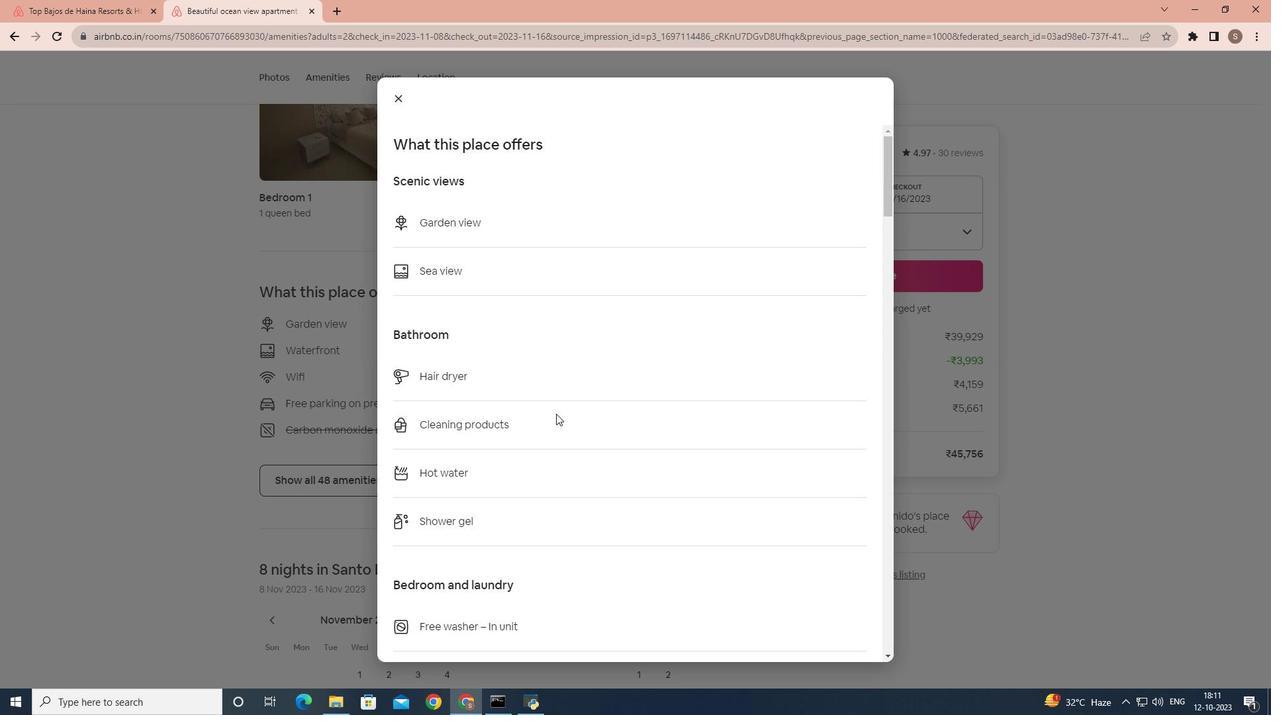 
Action: Mouse scrolled (556, 413) with delta (0, 0)
Screenshot: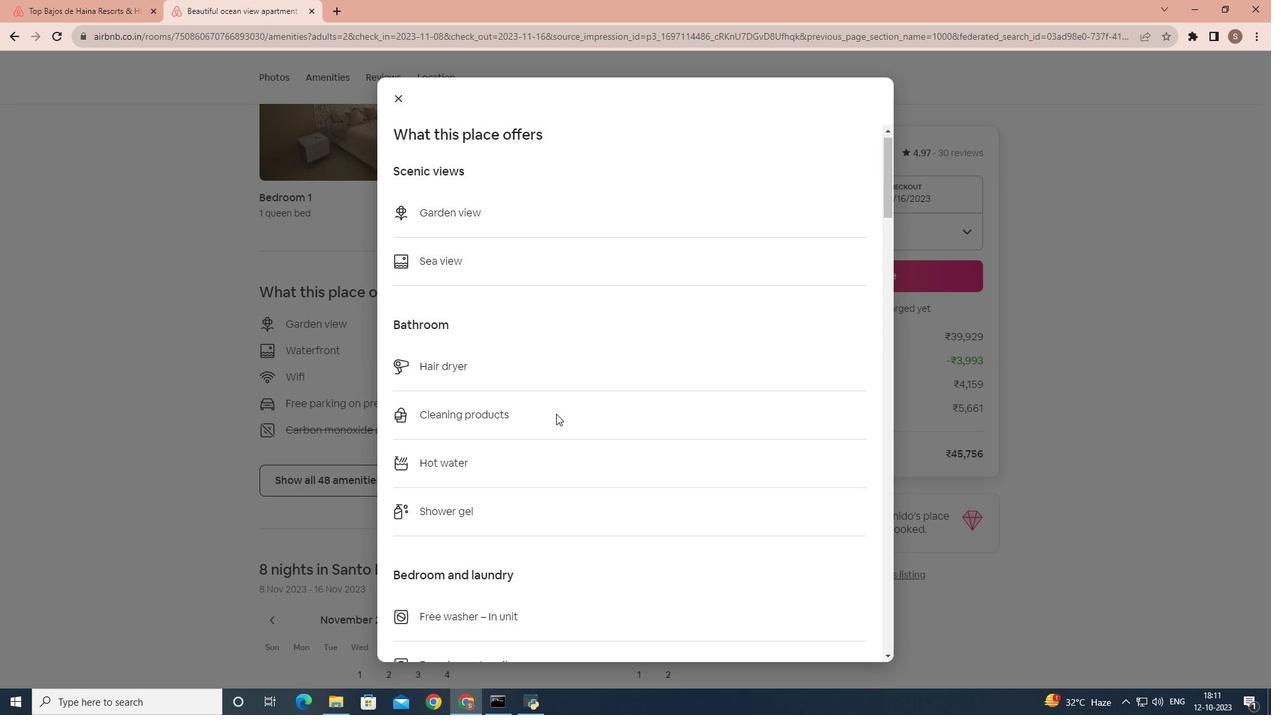 
Action: Mouse scrolled (556, 413) with delta (0, 0)
Screenshot: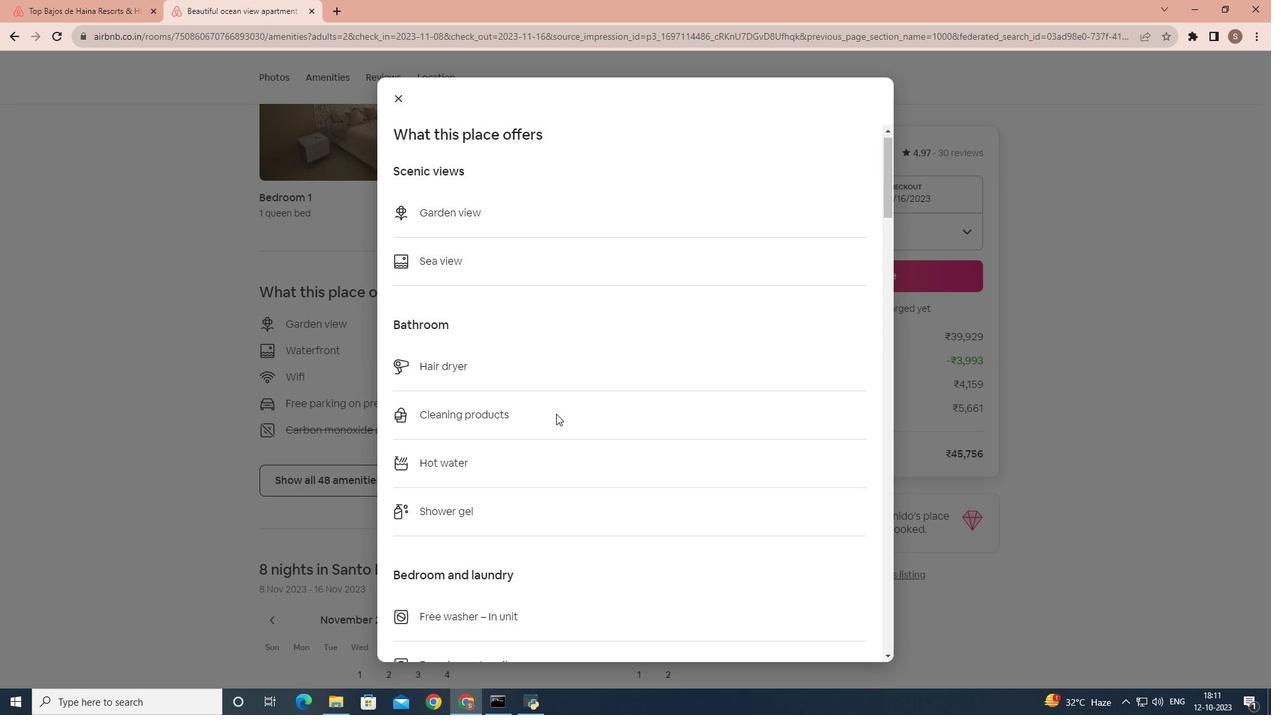 
Action: Mouse scrolled (556, 413) with delta (0, 0)
Screenshot: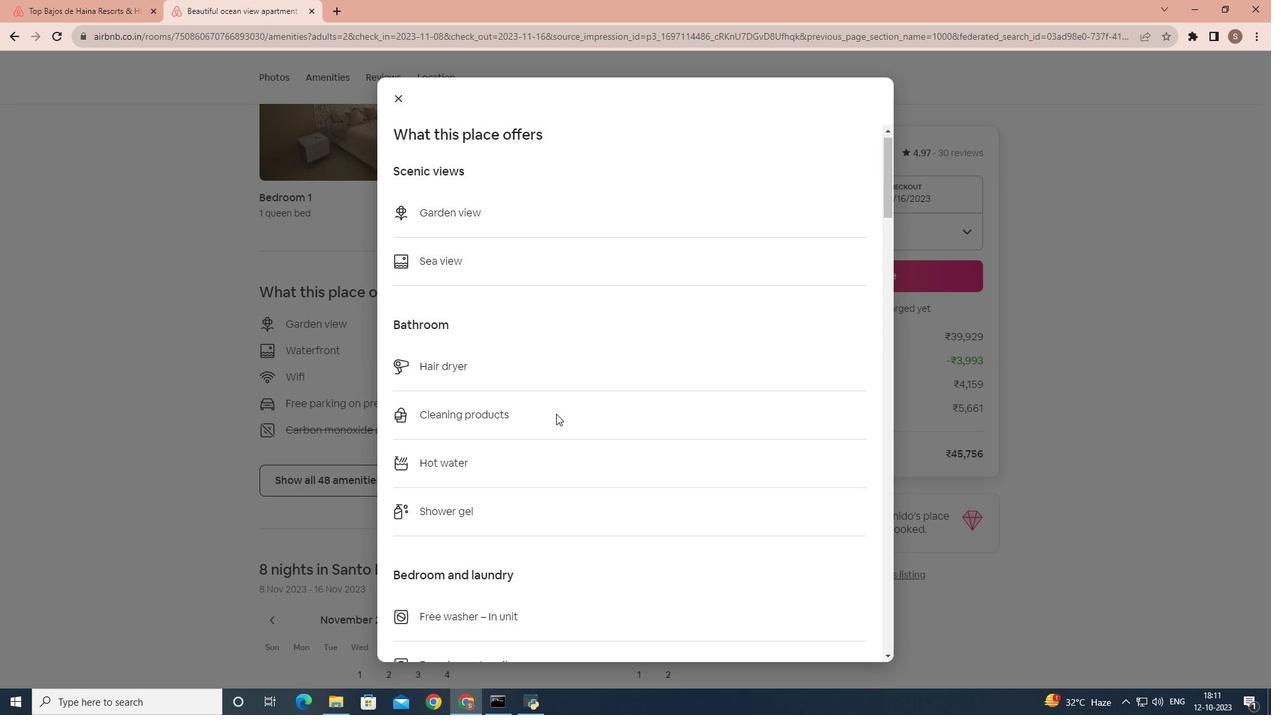 
Action: Mouse scrolled (556, 413) with delta (0, 0)
Screenshot: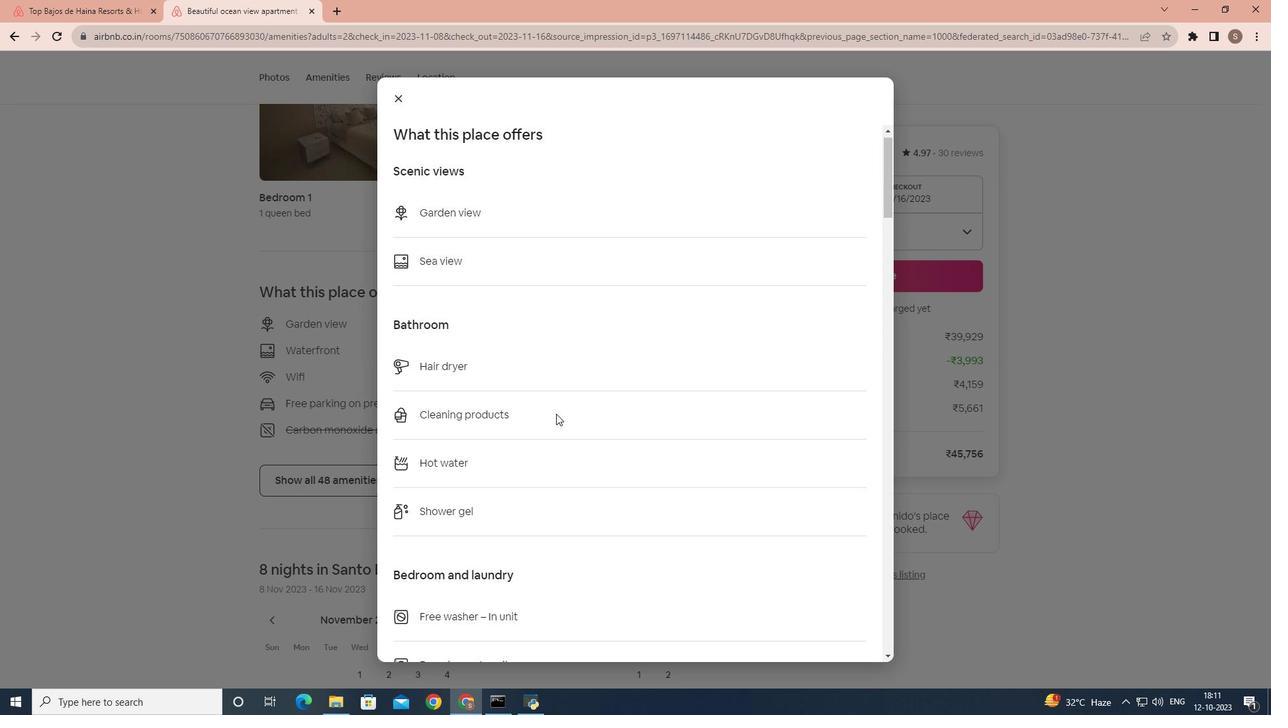 
Action: Mouse scrolled (556, 413) with delta (0, 0)
Screenshot: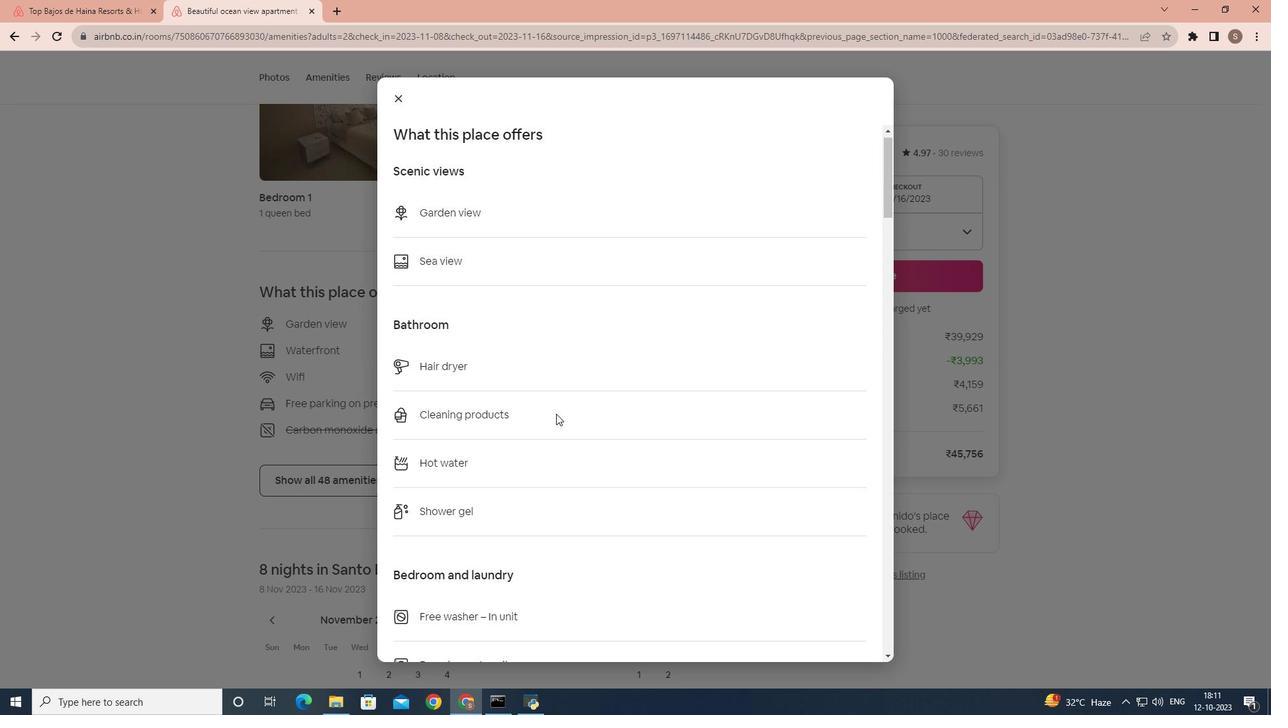 
Action: Mouse scrolled (556, 413) with delta (0, 0)
Screenshot: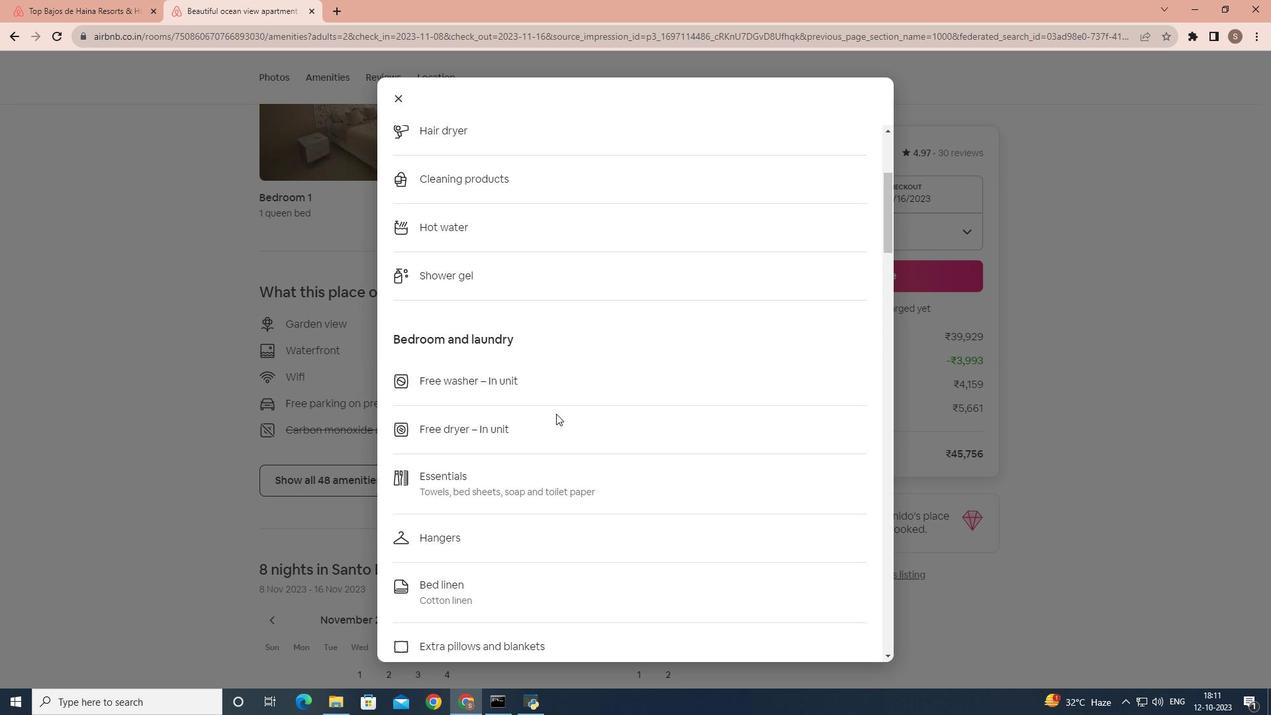 
Action: Mouse scrolled (556, 413) with delta (0, 0)
Screenshot: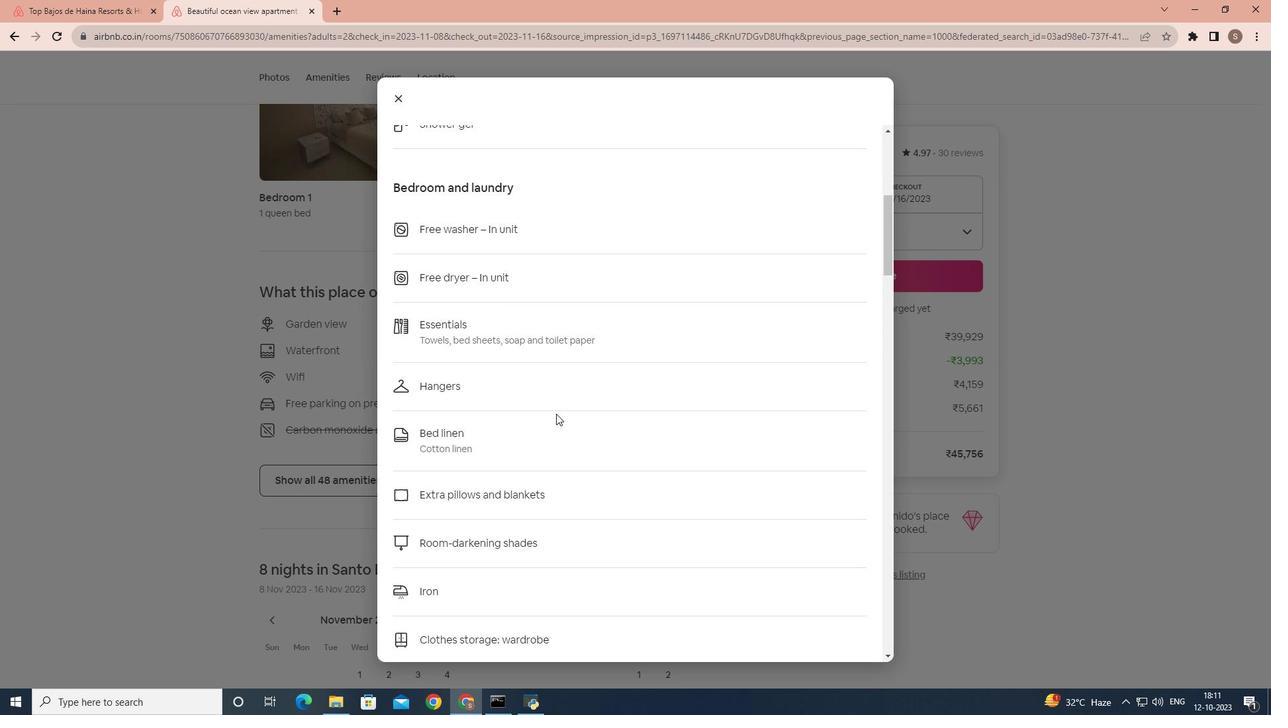 
Action: Mouse scrolled (556, 413) with delta (0, 0)
Screenshot: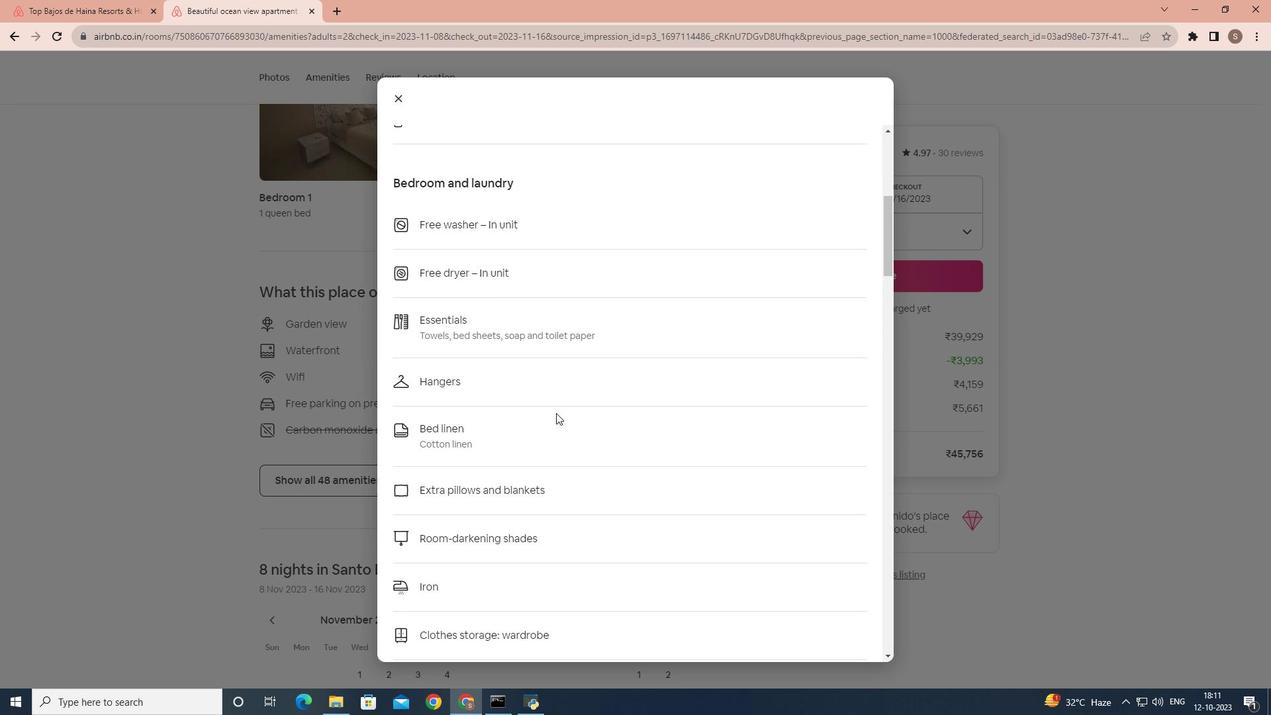 
Action: Mouse scrolled (556, 413) with delta (0, 0)
Screenshot: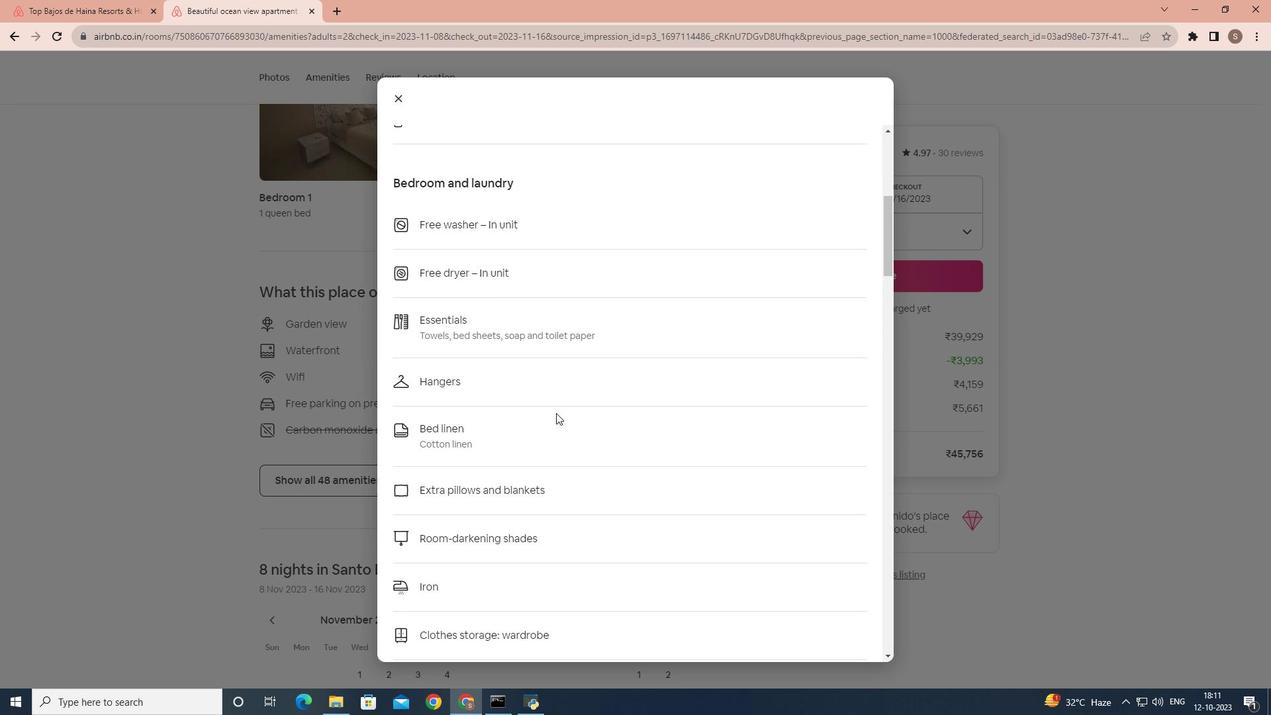 
Action: Mouse moved to (556, 413)
Screenshot: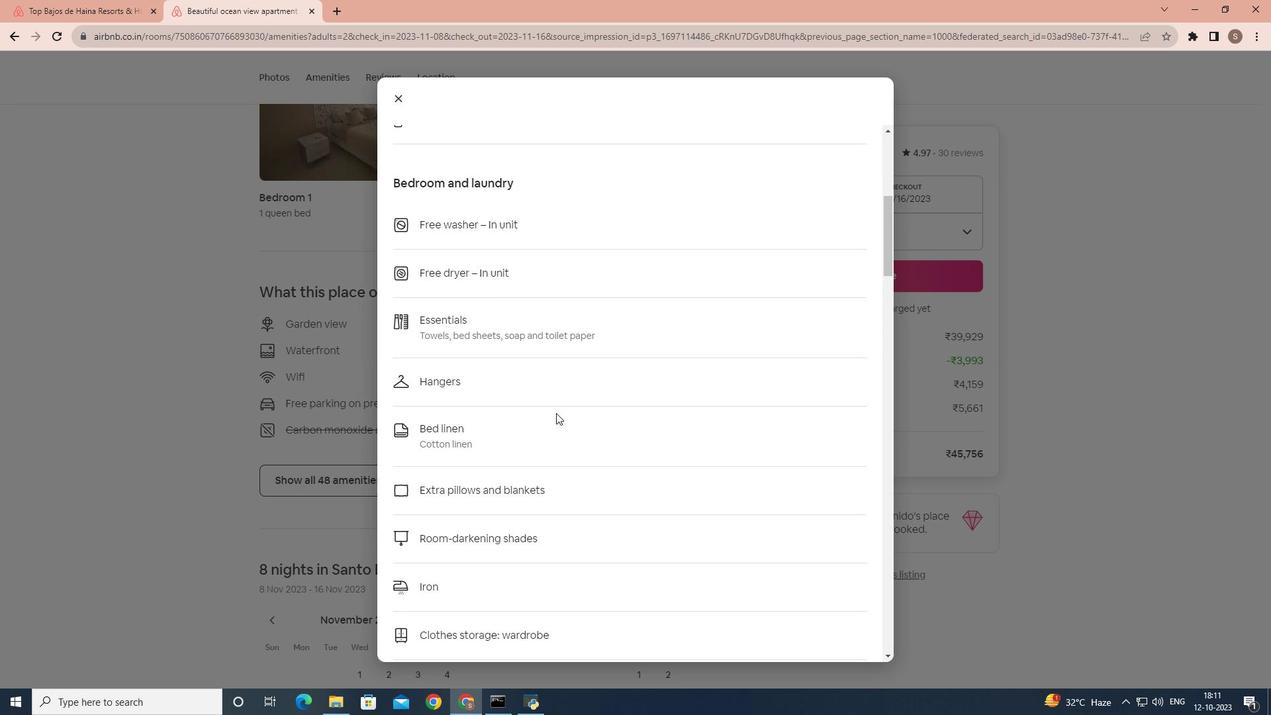 
Action: Mouse scrolled (556, 412) with delta (0, 0)
Screenshot: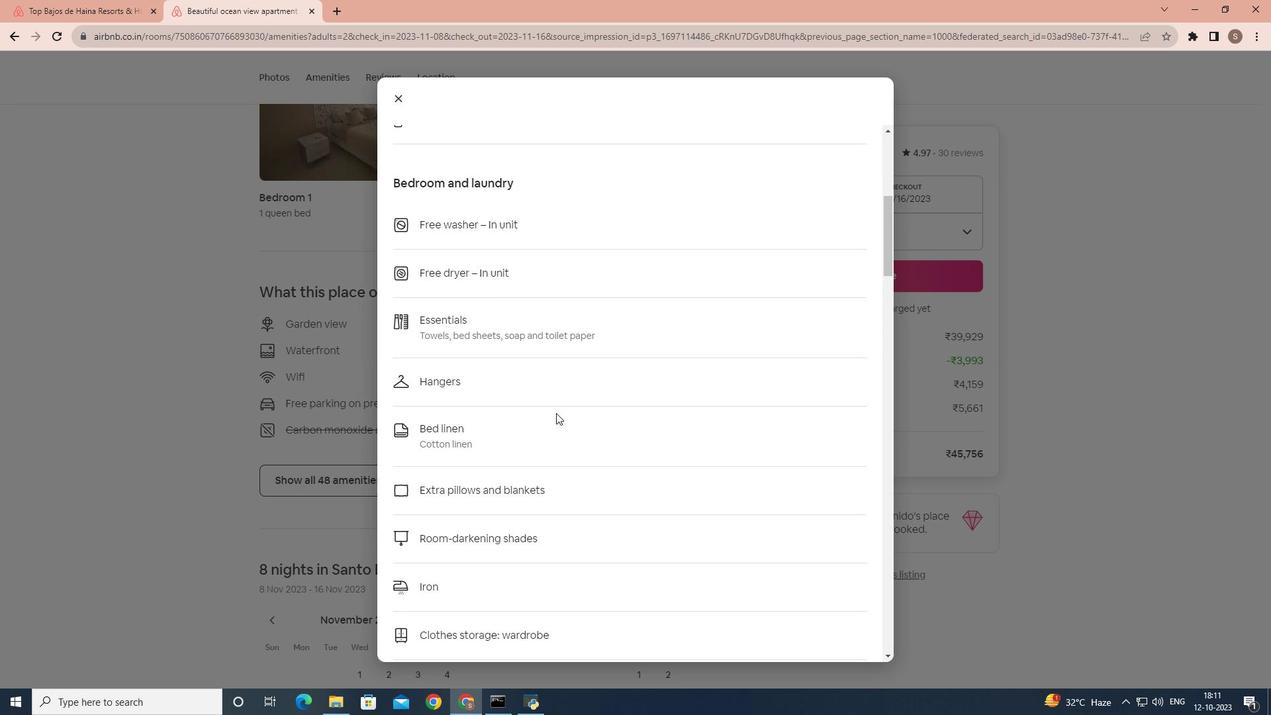 
Action: Mouse scrolled (556, 412) with delta (0, 0)
Screenshot: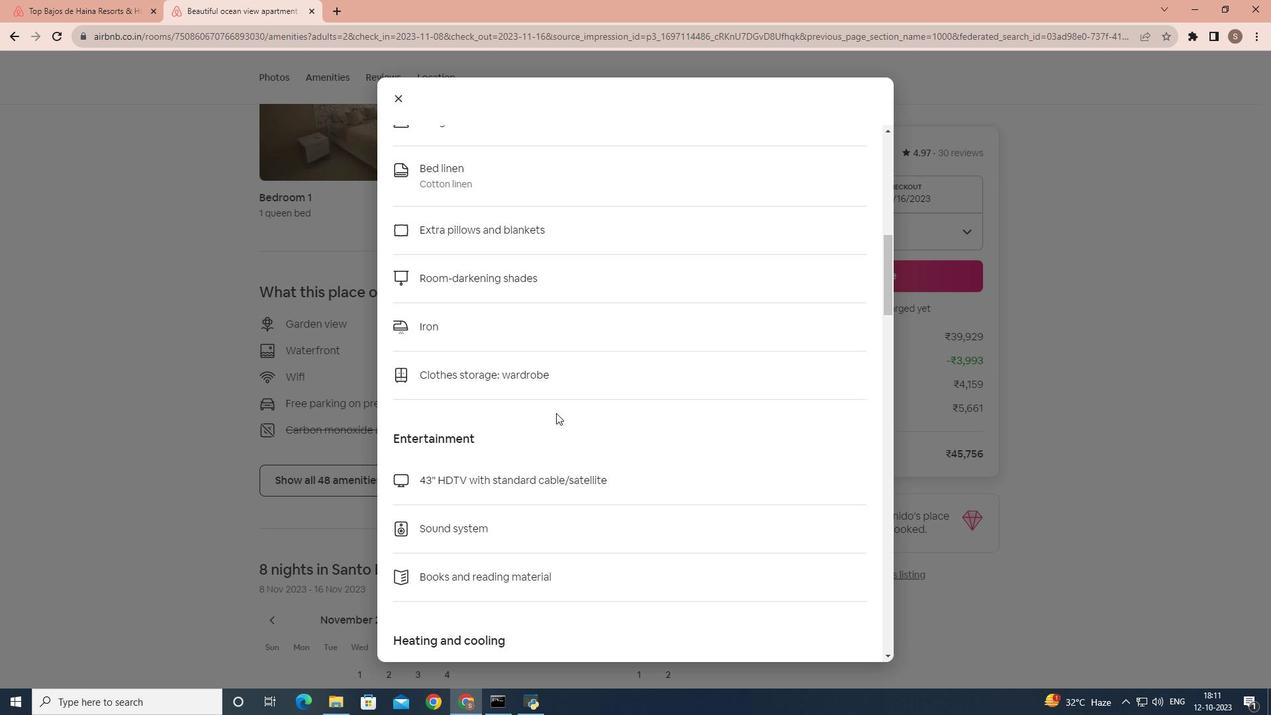 
Action: Mouse scrolled (556, 412) with delta (0, 0)
Screenshot: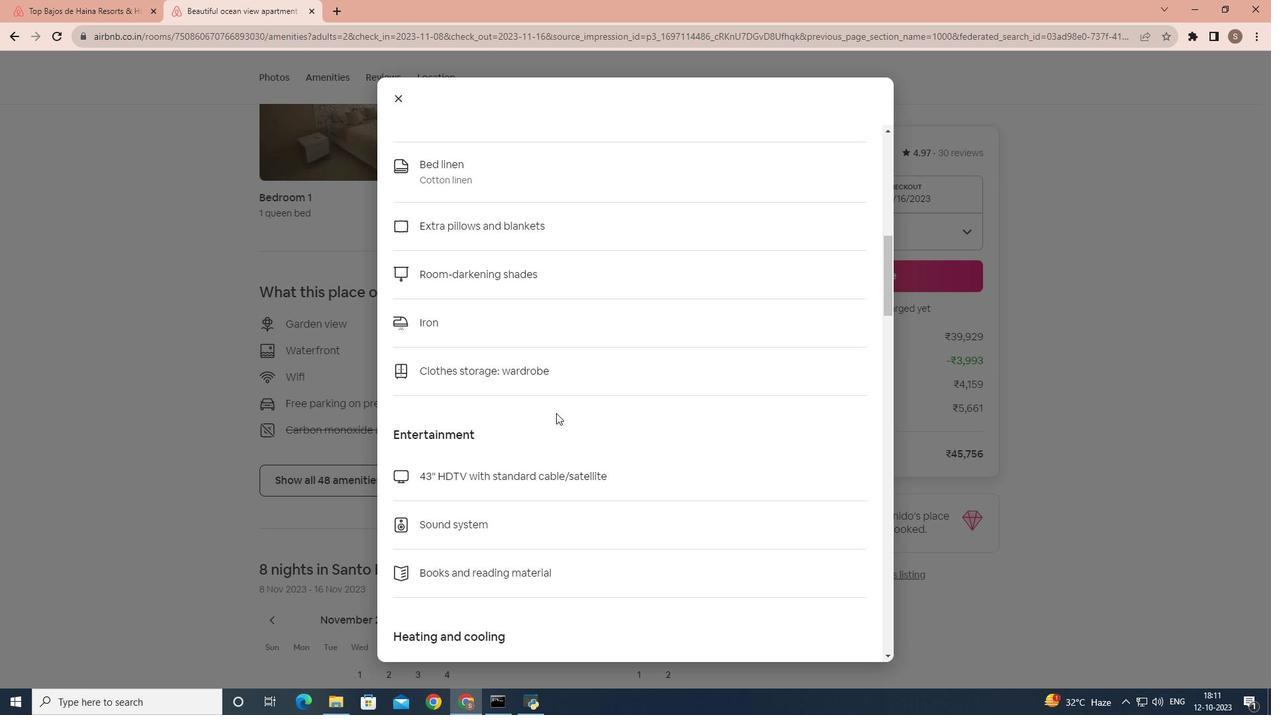 
Action: Mouse scrolled (556, 412) with delta (0, 0)
Screenshot: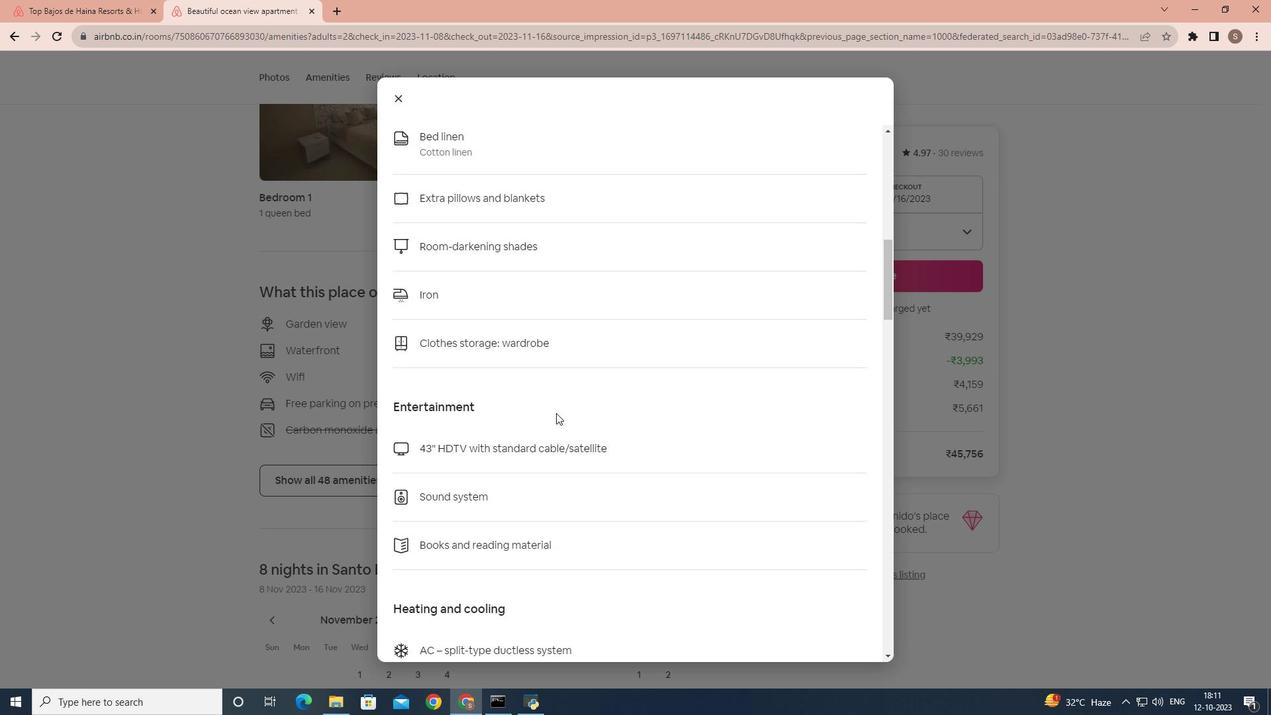 
Action: Mouse scrolled (556, 412) with delta (0, 0)
Screenshot: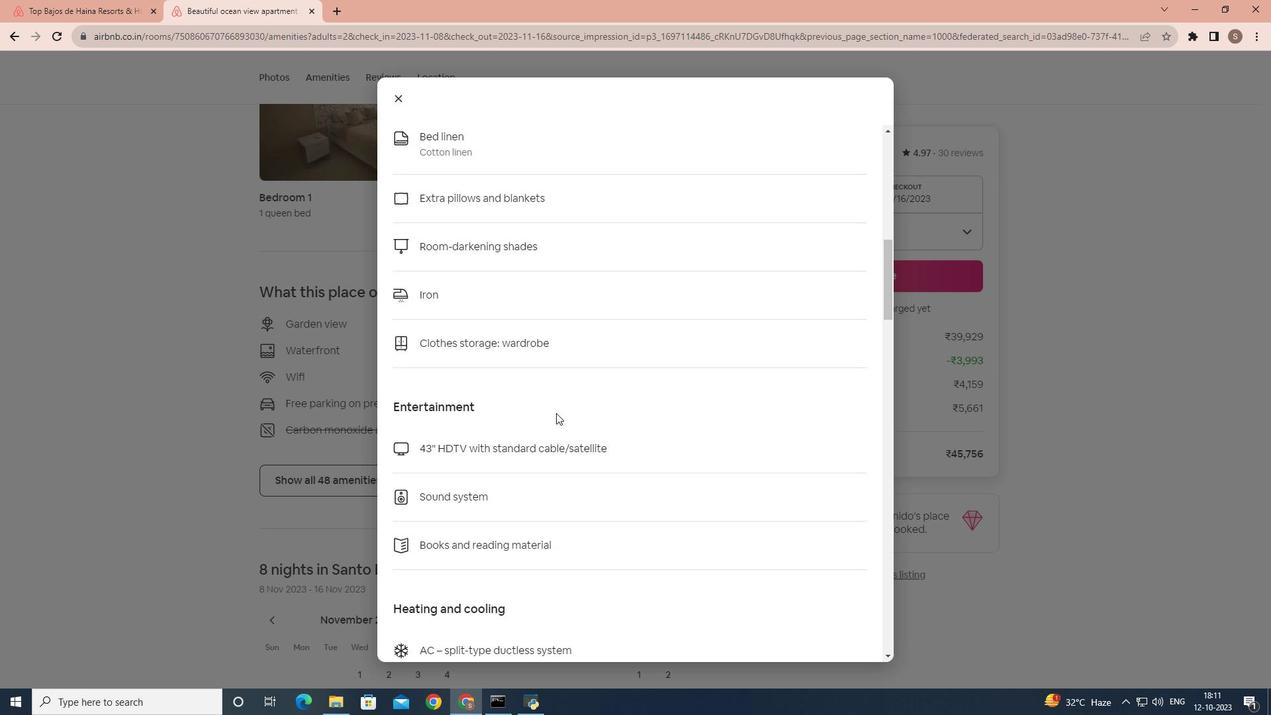 
Action: Mouse scrolled (556, 412) with delta (0, 0)
Screenshot: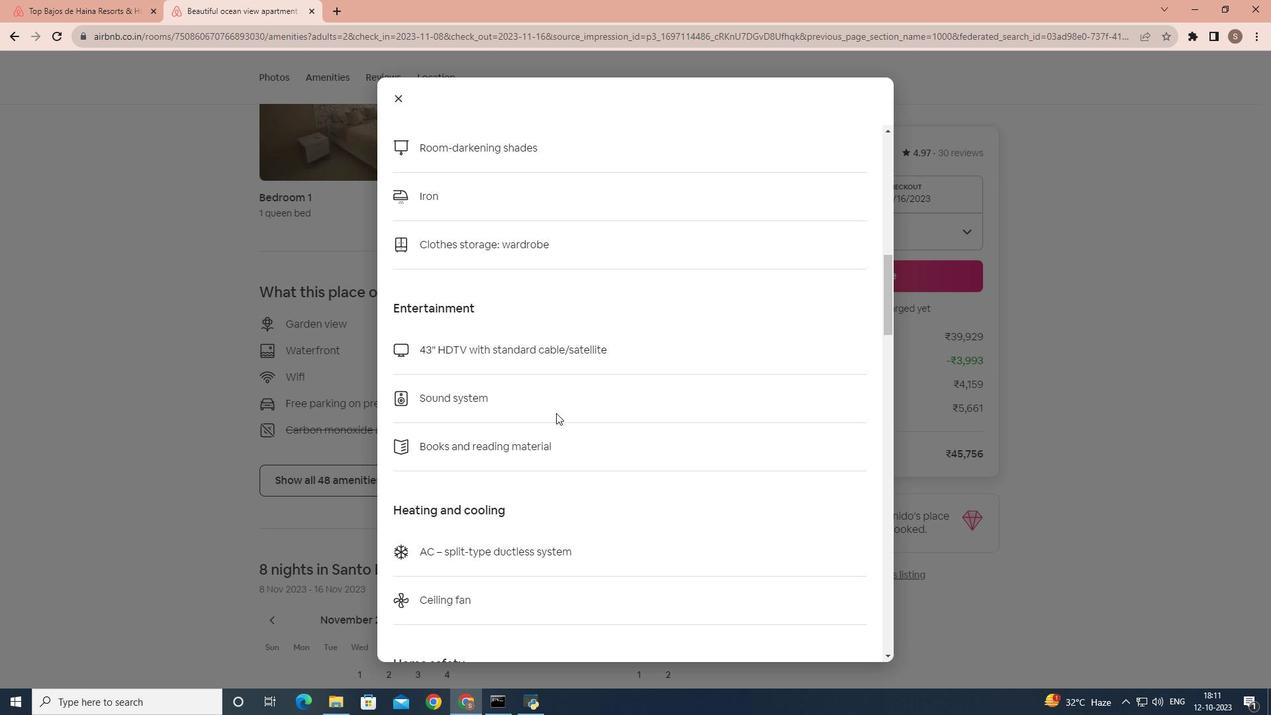 
Action: Mouse moved to (556, 413)
Screenshot: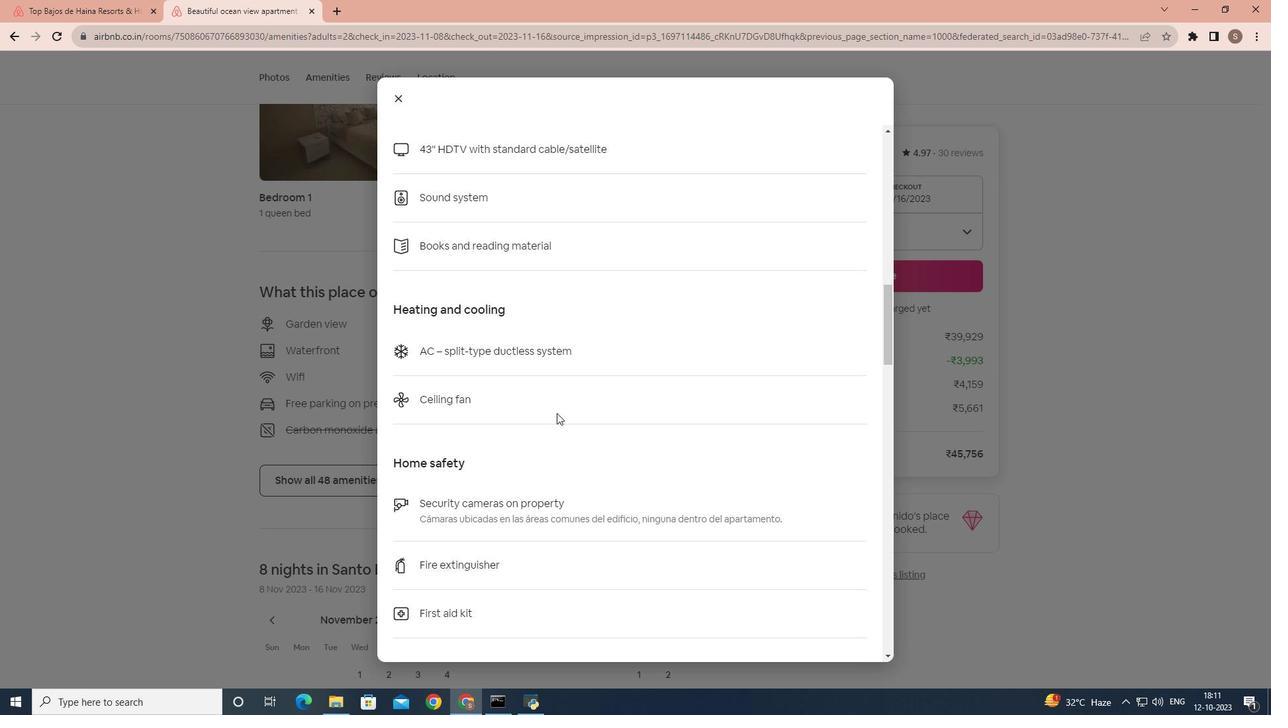 
Action: Mouse scrolled (556, 412) with delta (0, 0)
Screenshot: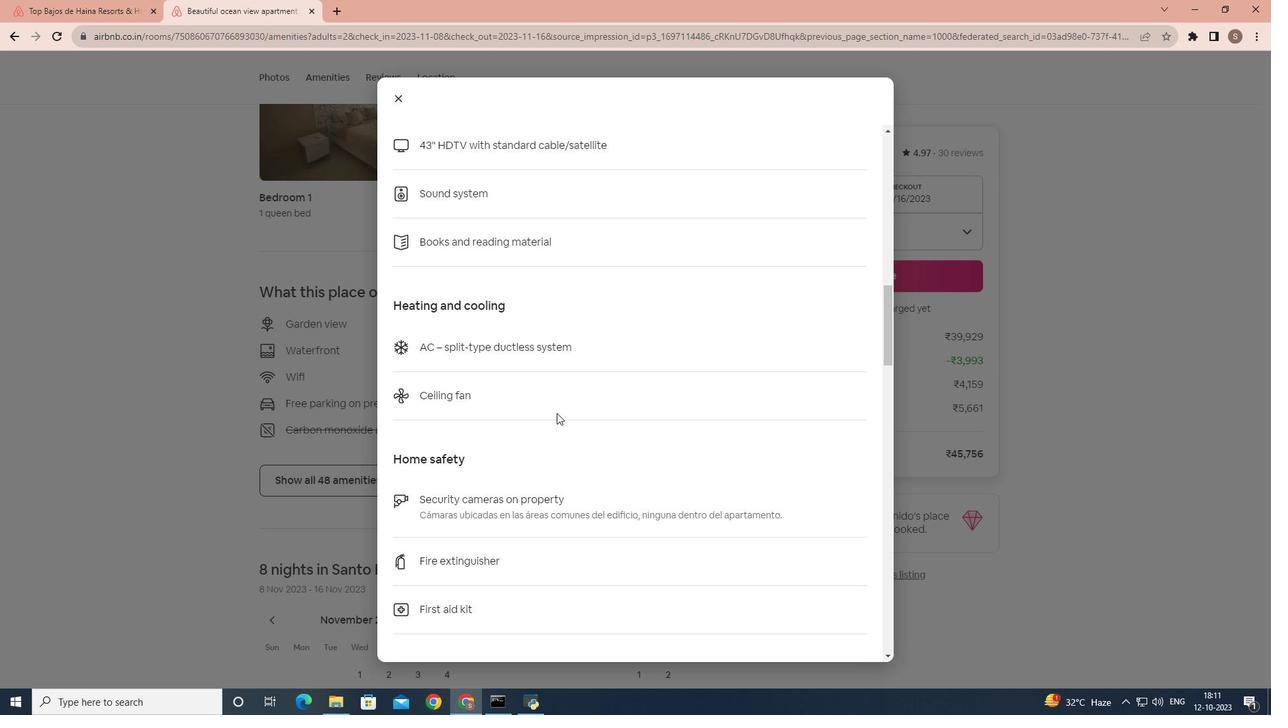
Action: Mouse scrolled (556, 412) with delta (0, 0)
Screenshot: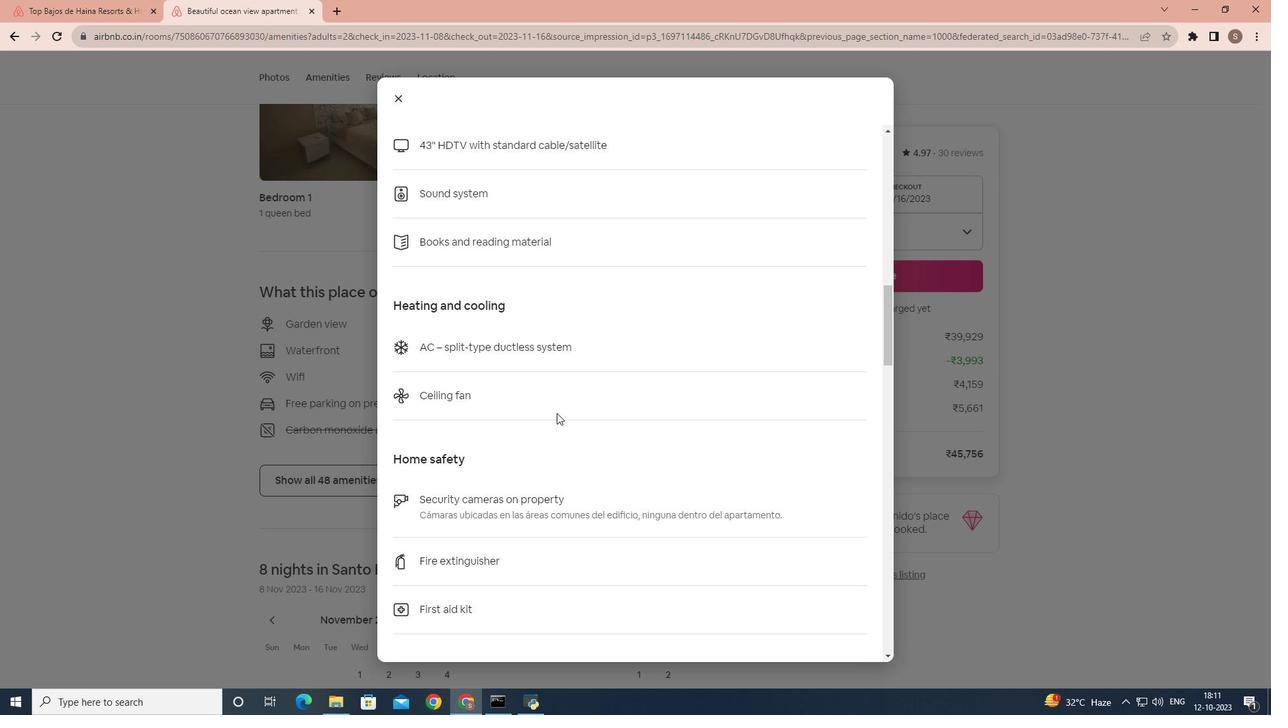 
Action: Mouse scrolled (556, 412) with delta (0, 0)
Screenshot: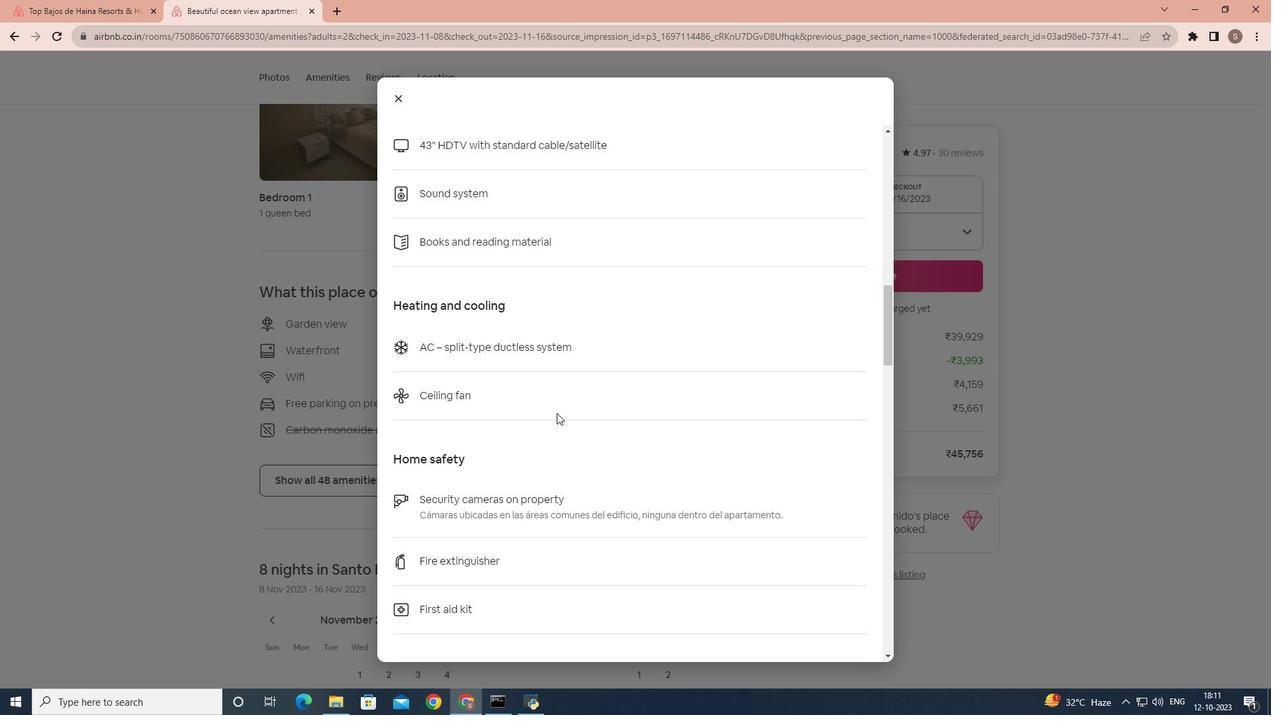 
Action: Mouse scrolled (556, 412) with delta (0, 0)
Screenshot: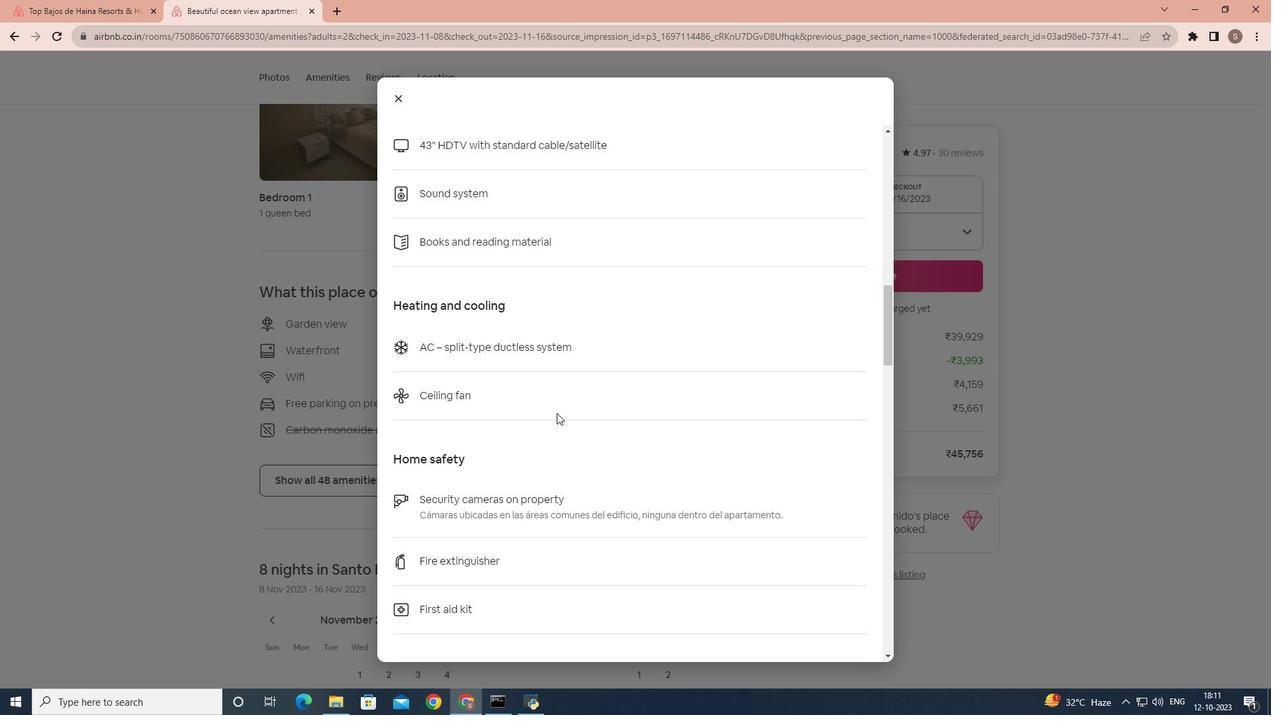 
Action: Mouse scrolled (556, 412) with delta (0, 0)
Screenshot: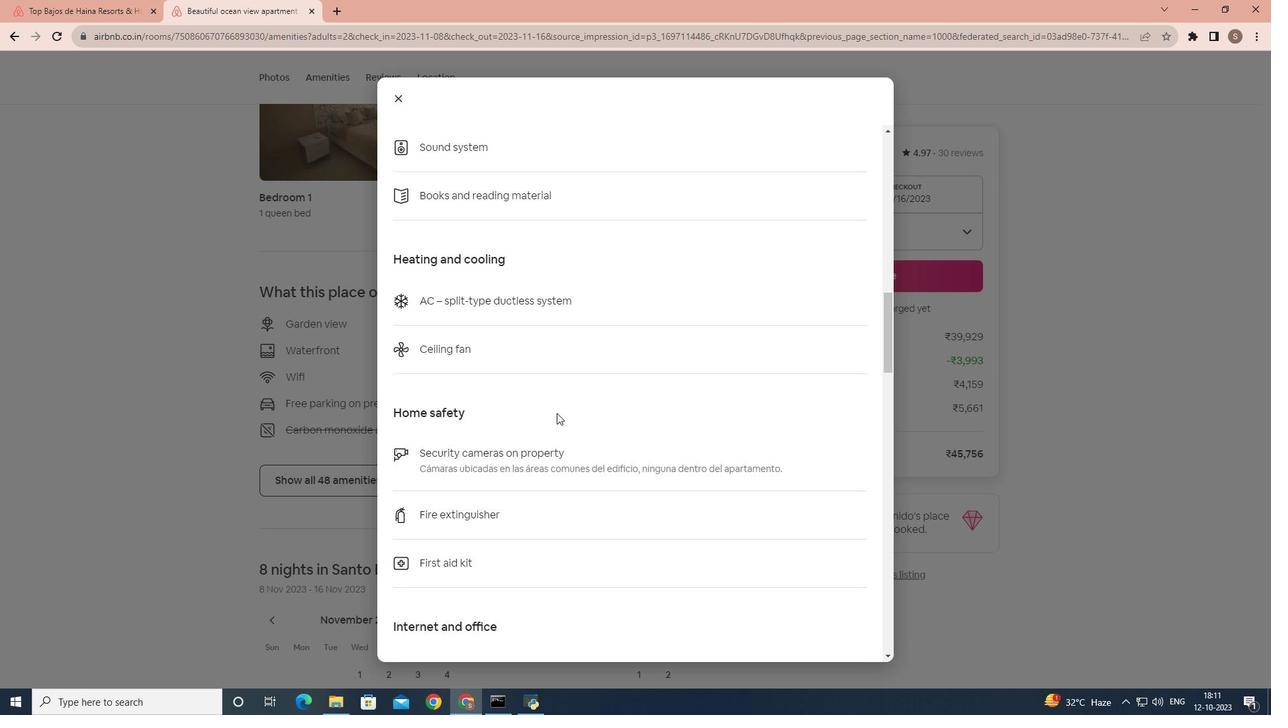 
Action: Mouse scrolled (556, 412) with delta (0, 0)
Screenshot: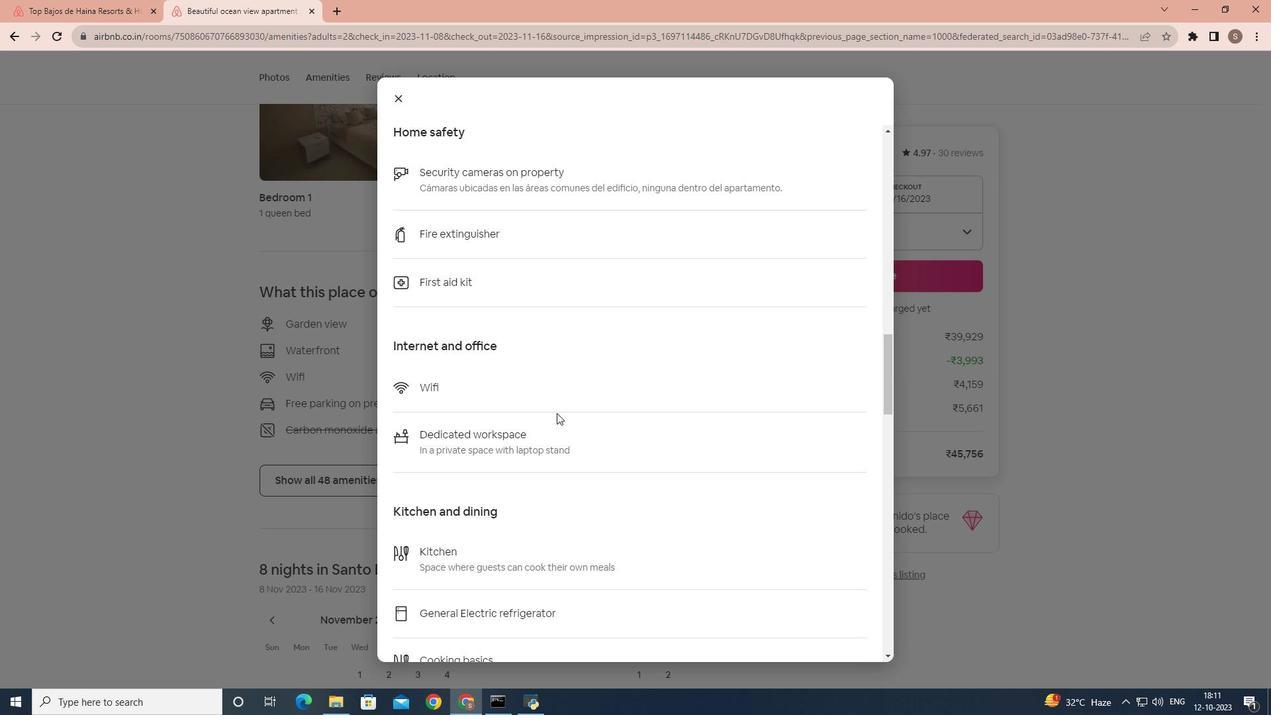 
Action: Mouse scrolled (556, 412) with delta (0, 0)
Screenshot: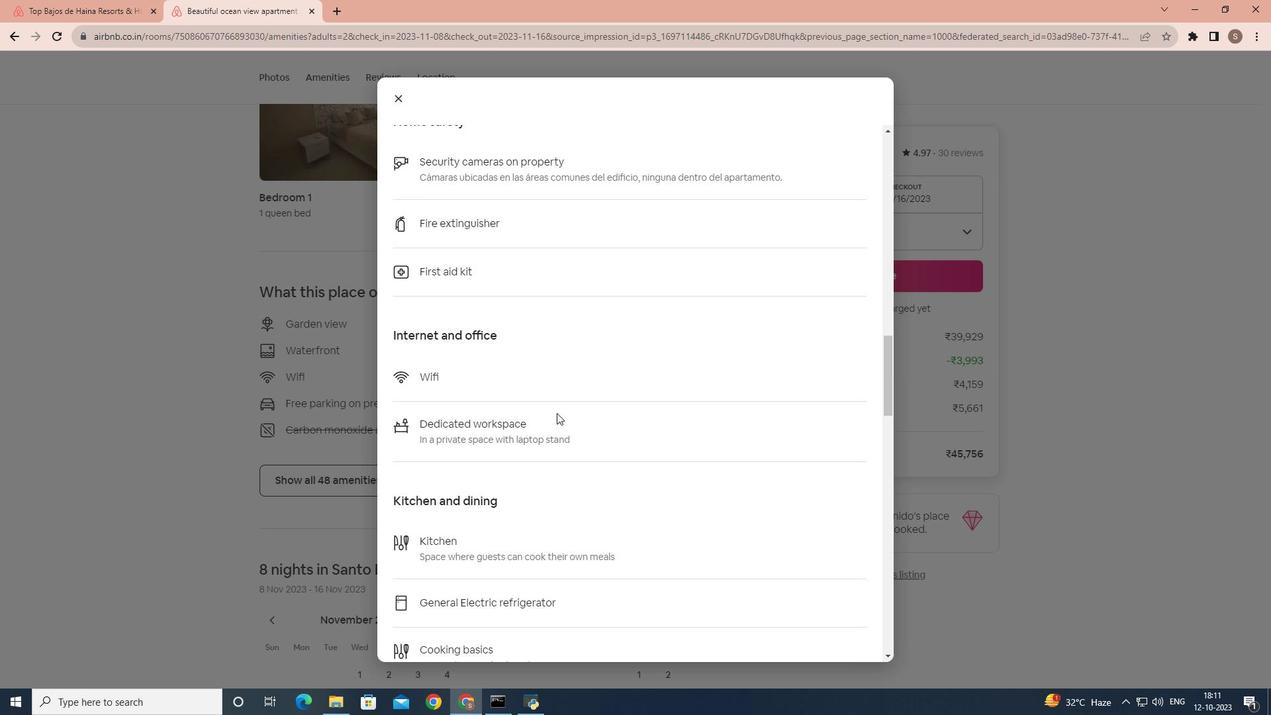 
Action: Mouse scrolled (556, 412) with delta (0, 0)
Screenshot: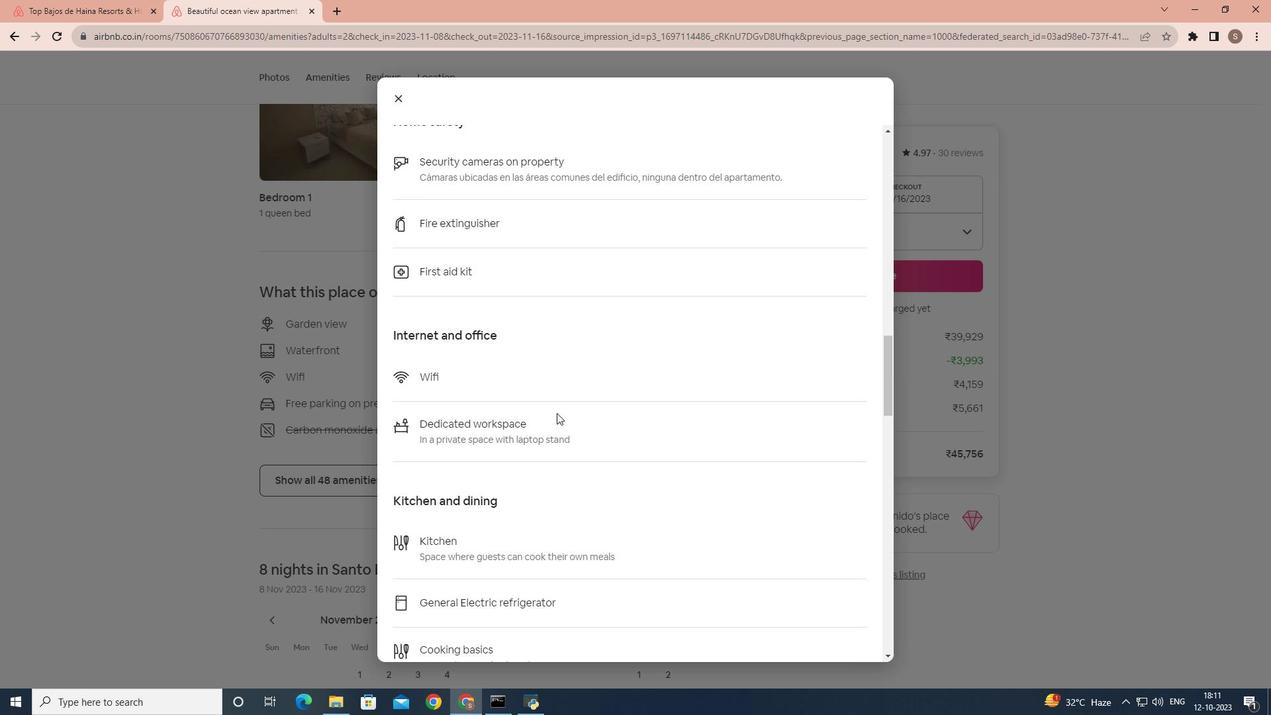 
Action: Mouse scrolled (556, 412) with delta (0, 0)
Screenshot: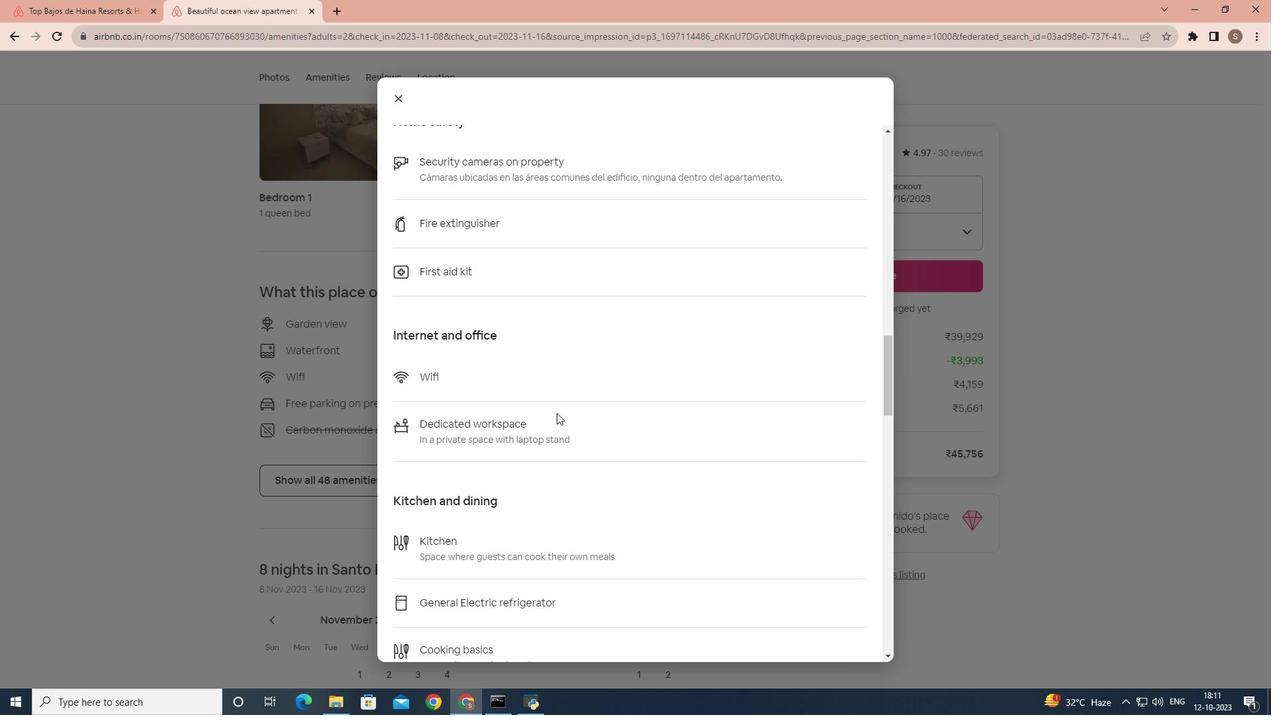
Action: Mouse scrolled (556, 412) with delta (0, 0)
Screenshot: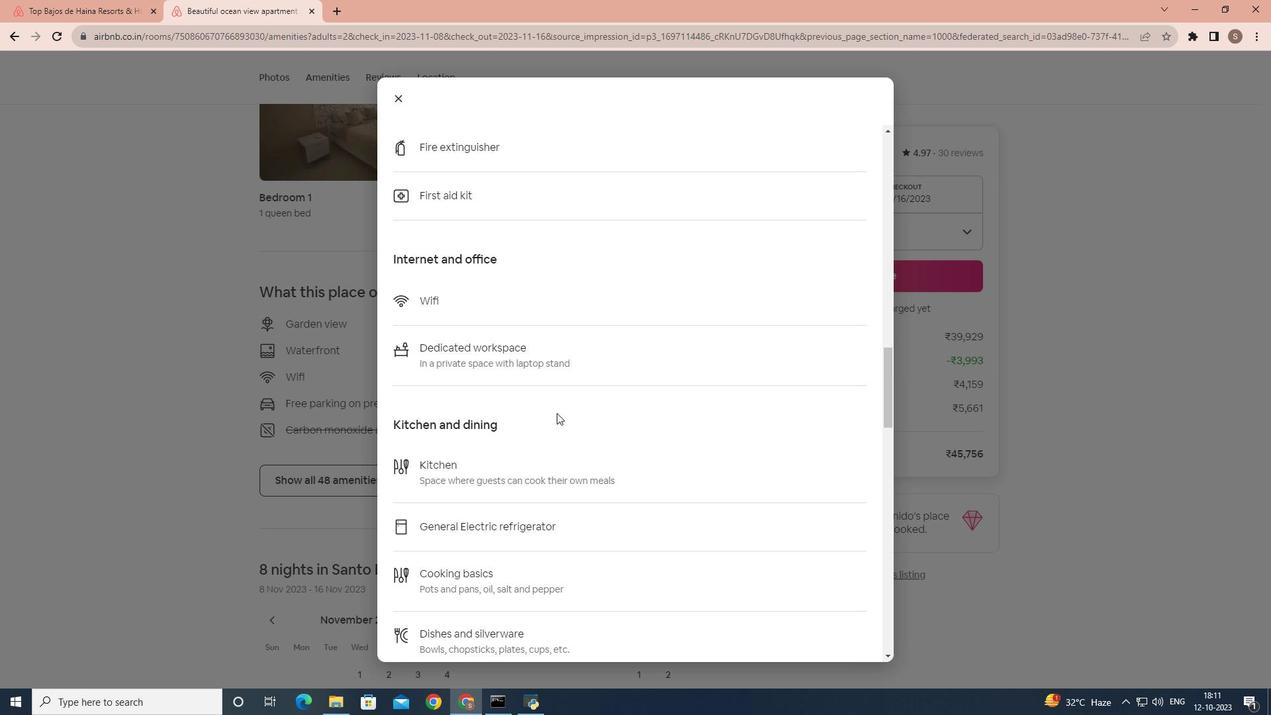 
Action: Mouse scrolled (556, 412) with delta (0, 0)
Screenshot: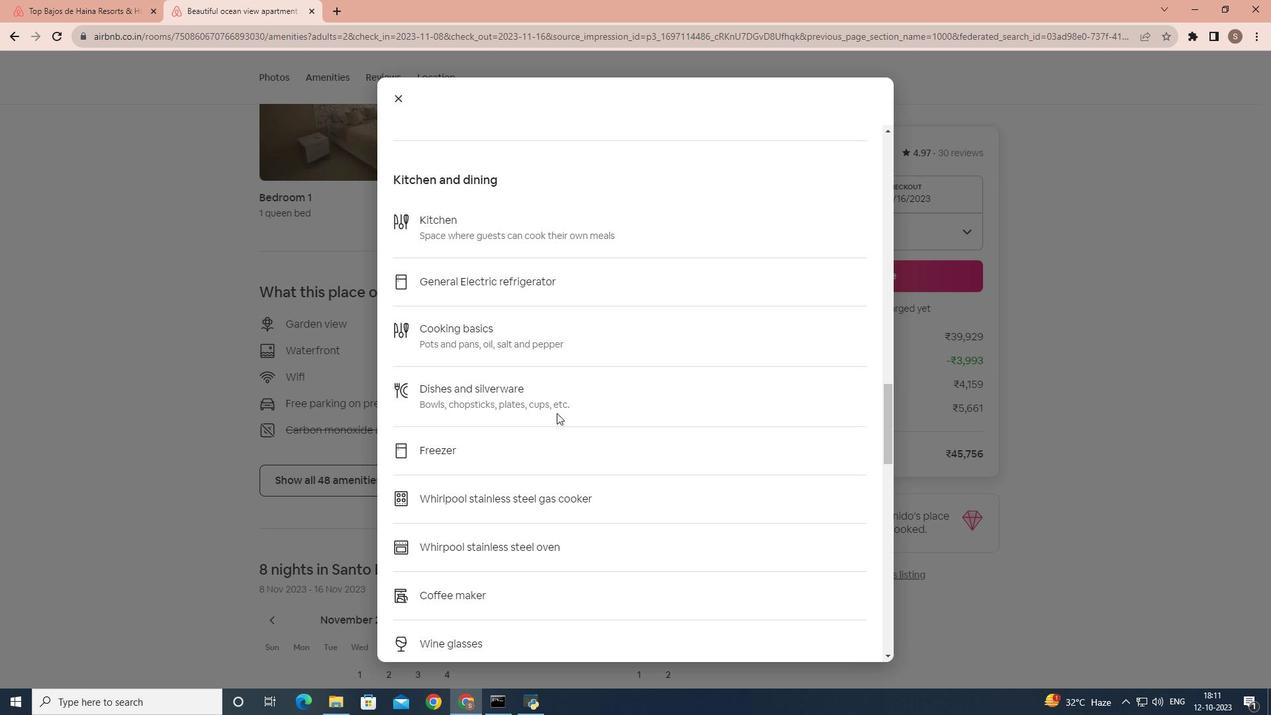 
Action: Mouse scrolled (556, 412) with delta (0, 0)
Screenshot: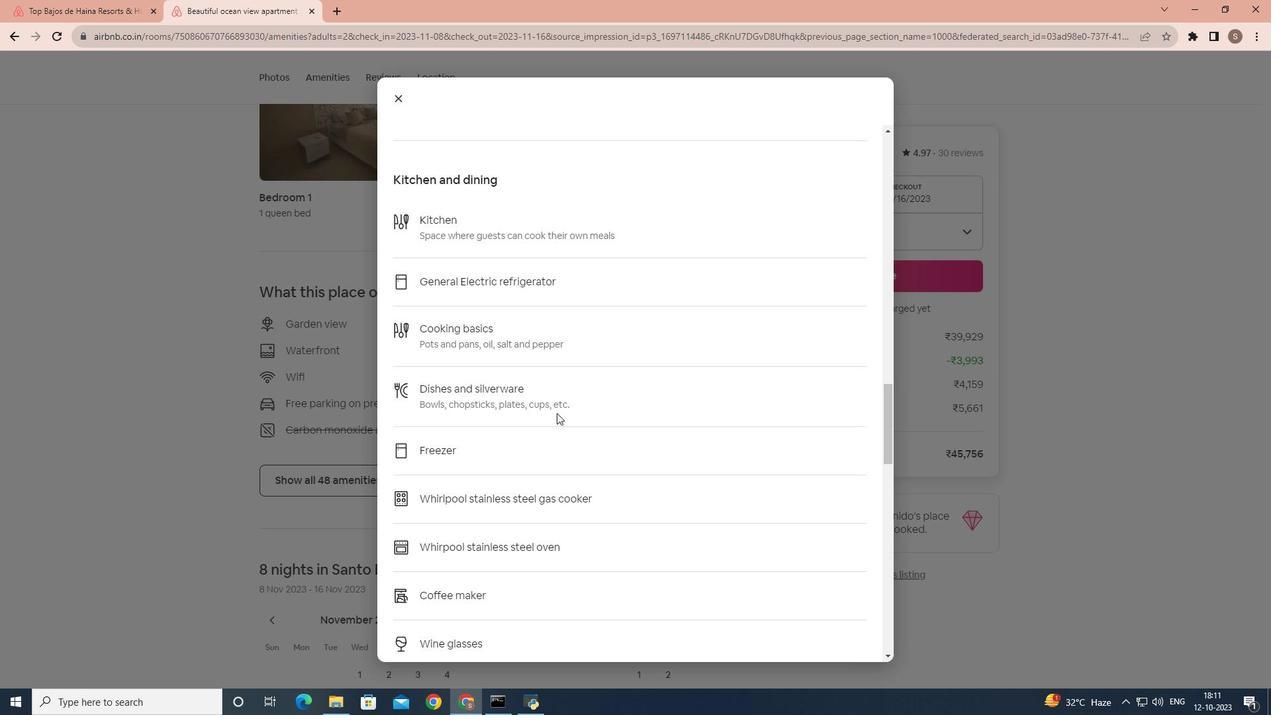 
Action: Mouse scrolled (556, 412) with delta (0, 0)
Screenshot: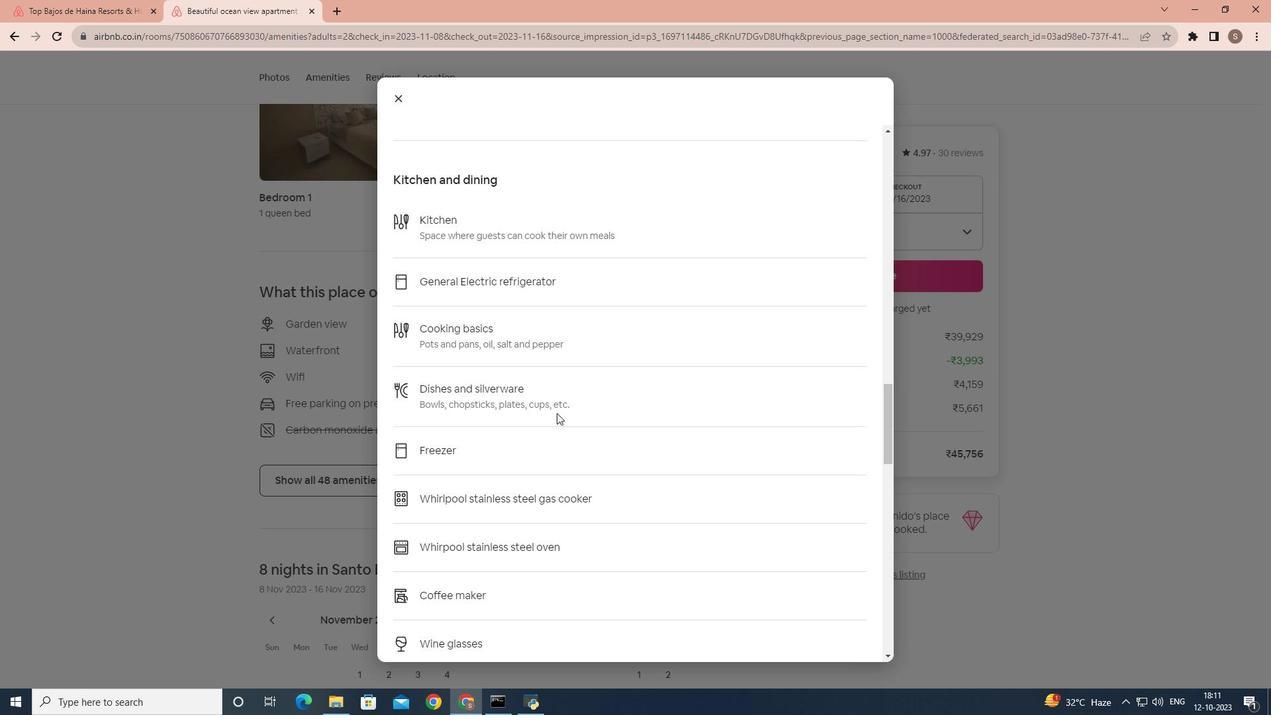 
Action: Mouse scrolled (556, 412) with delta (0, 0)
Screenshot: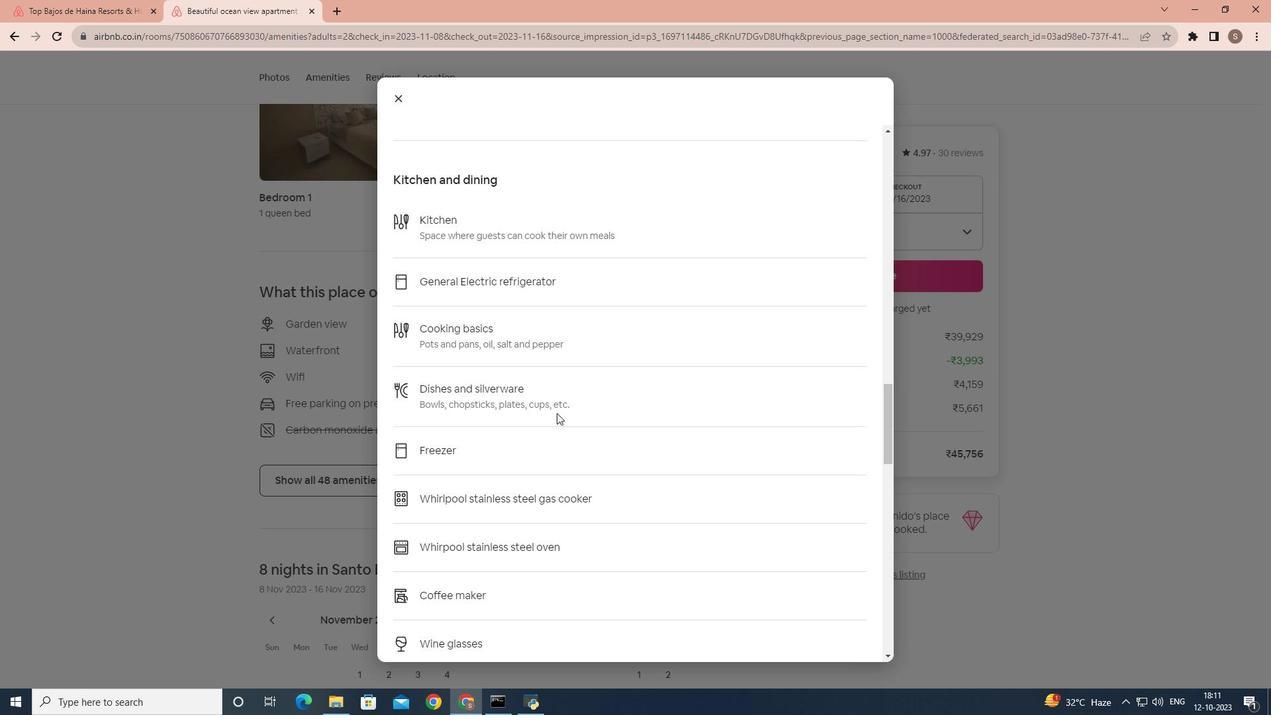 
Action: Mouse scrolled (556, 412) with delta (0, 0)
Screenshot: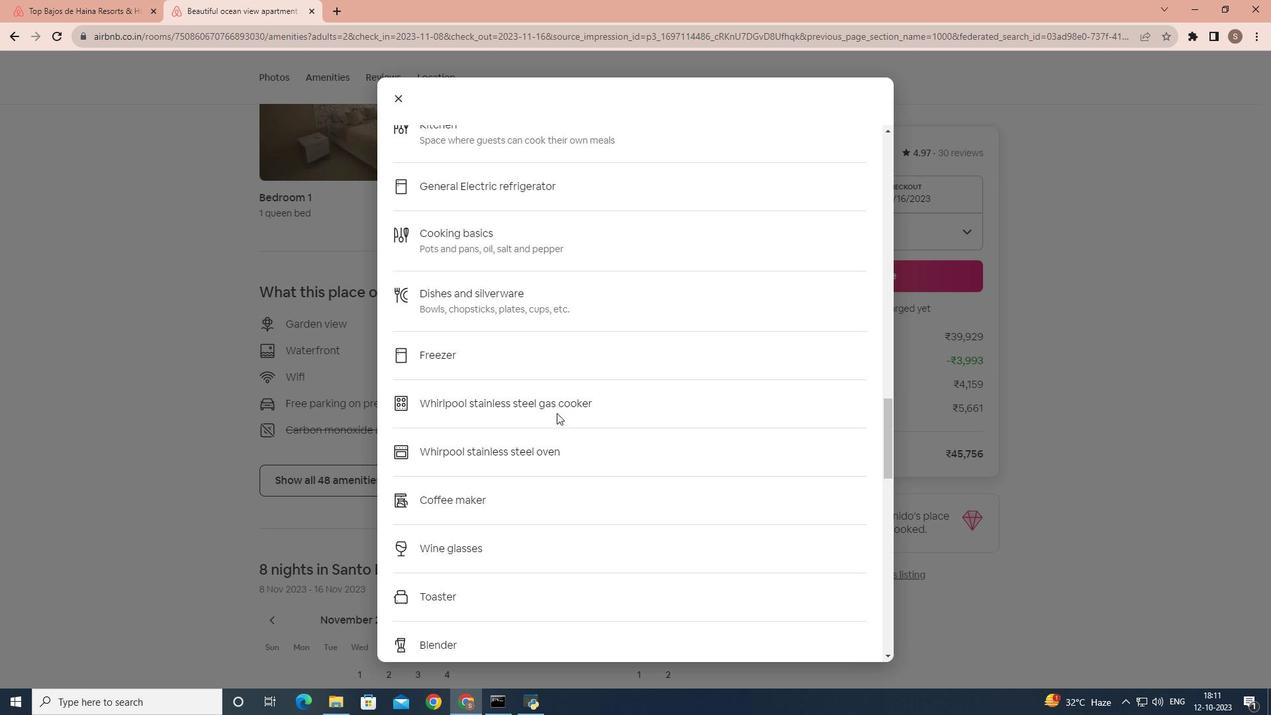 
Action: Mouse scrolled (556, 412) with delta (0, 0)
Screenshot: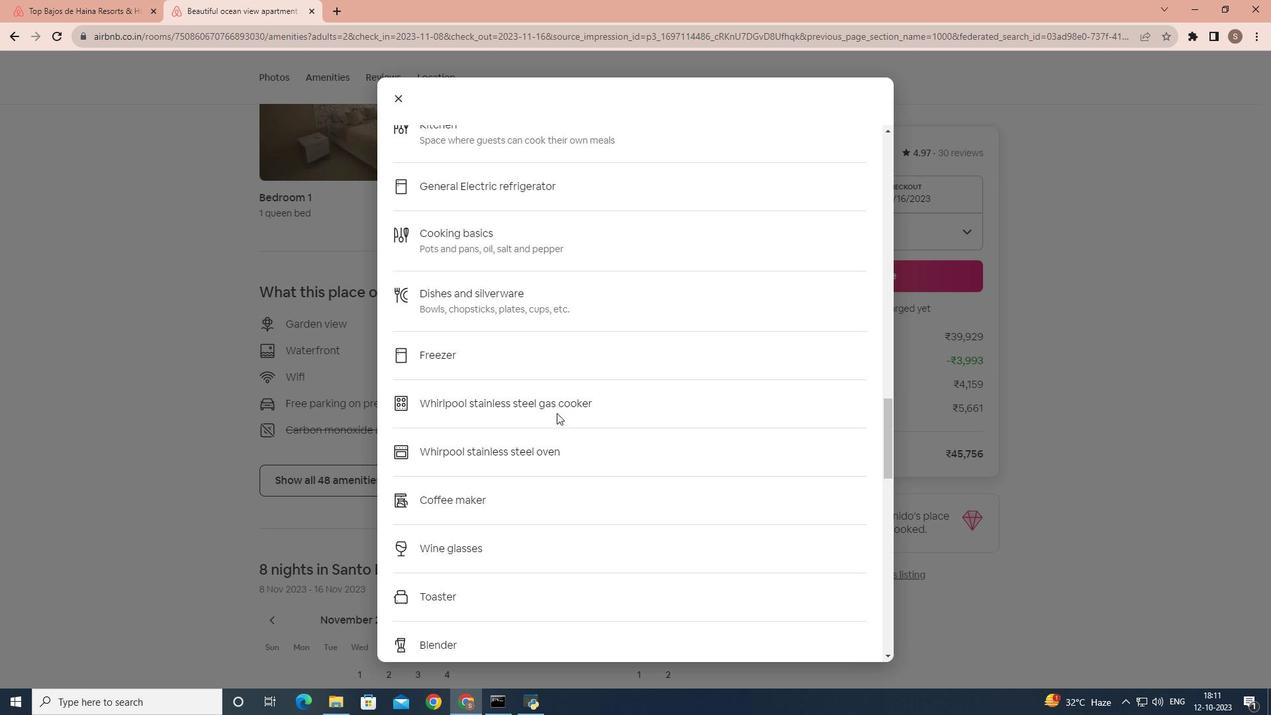 
Action: Mouse scrolled (556, 412) with delta (0, 0)
Screenshot: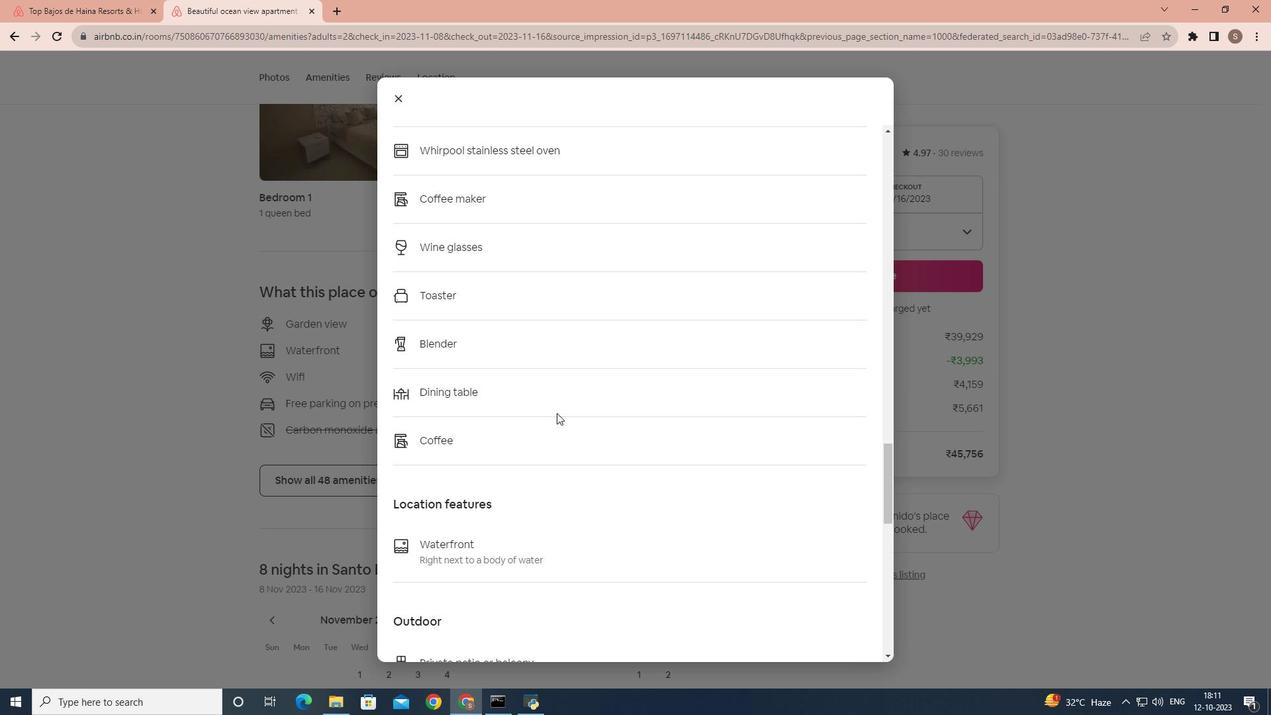 
Action: Mouse scrolled (556, 412) with delta (0, 0)
Screenshot: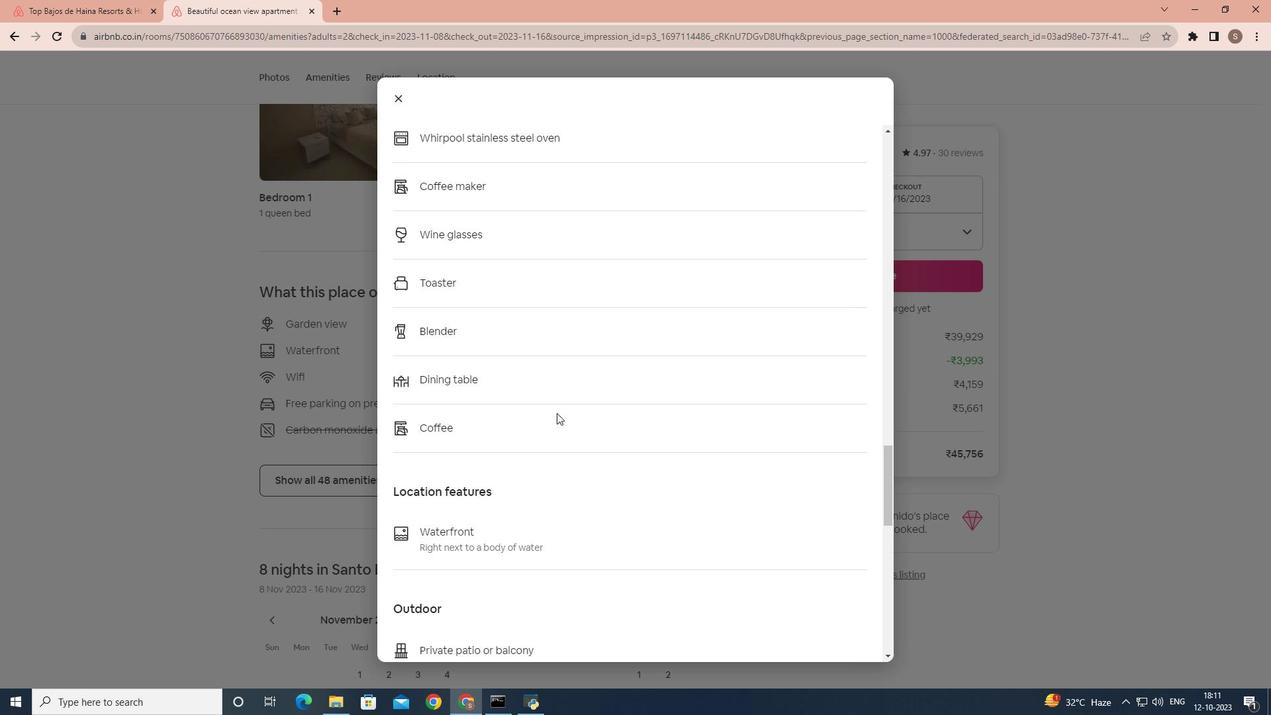 
Action: Mouse scrolled (556, 412) with delta (0, 0)
Screenshot: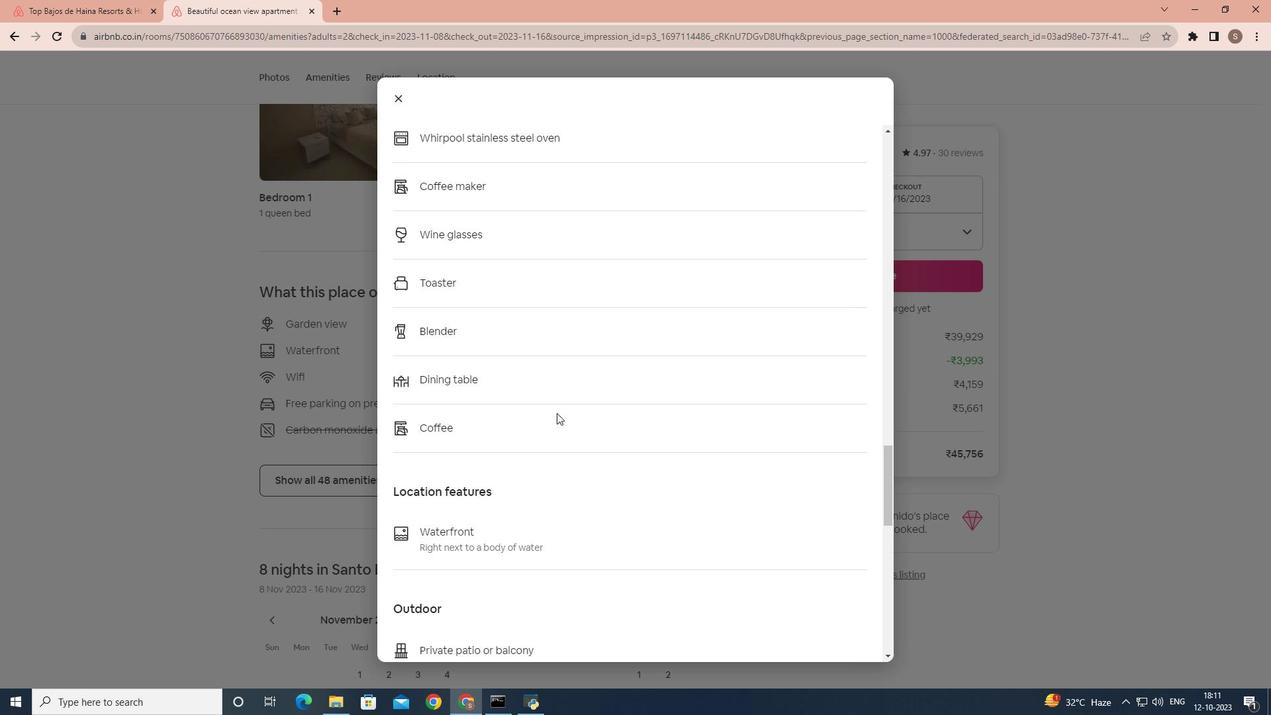 
Action: Mouse scrolled (556, 412) with delta (0, 0)
Screenshot: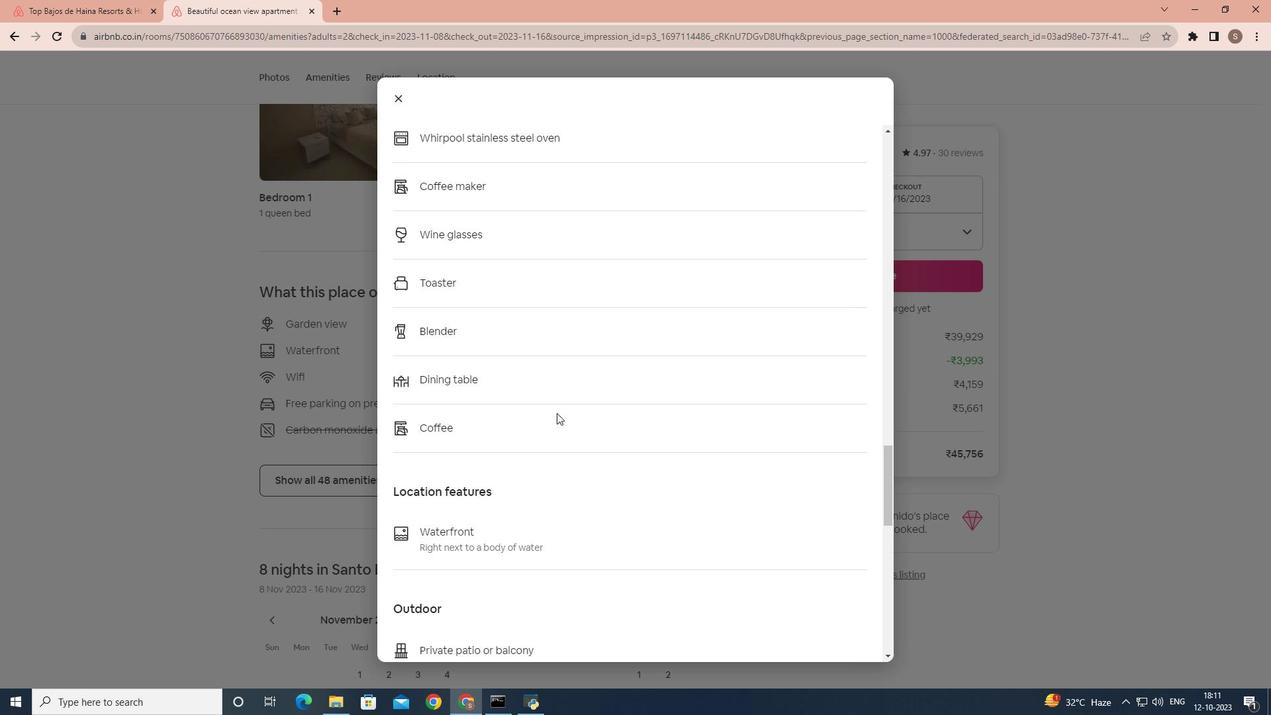 
Action: Mouse scrolled (556, 412) with delta (0, 0)
Screenshot: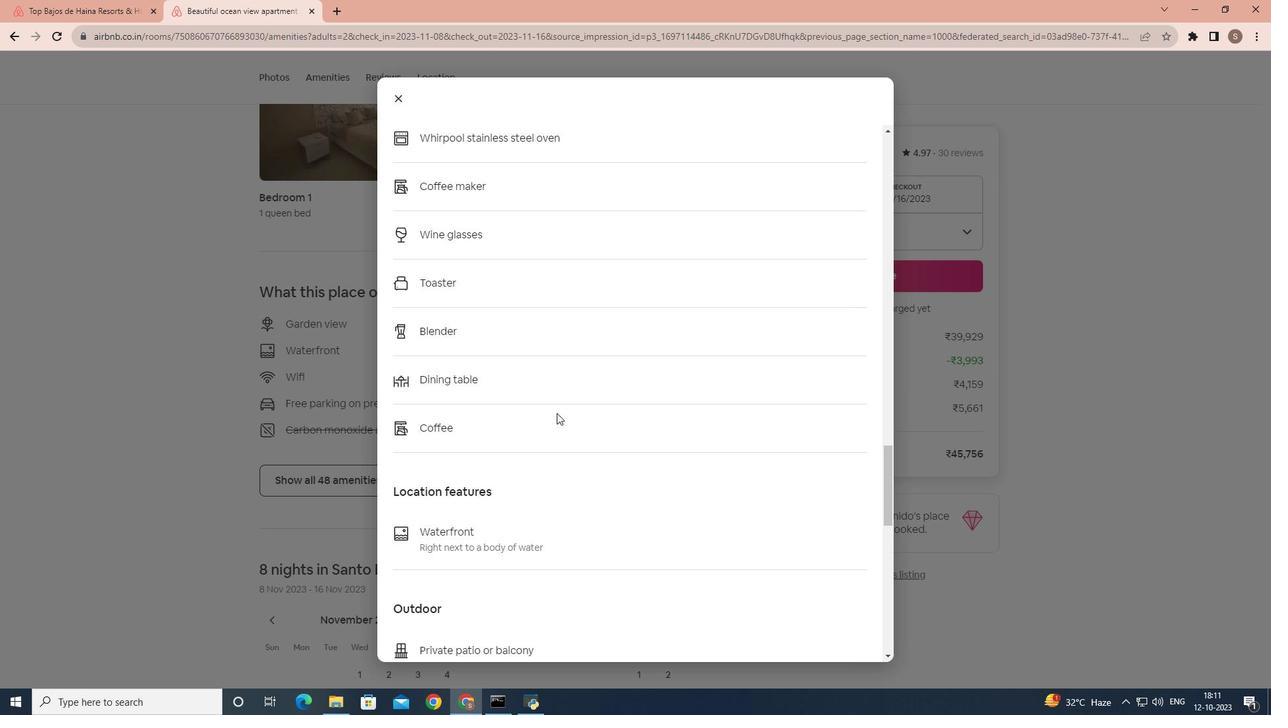 
Action: Mouse scrolled (556, 412) with delta (0, 0)
Screenshot: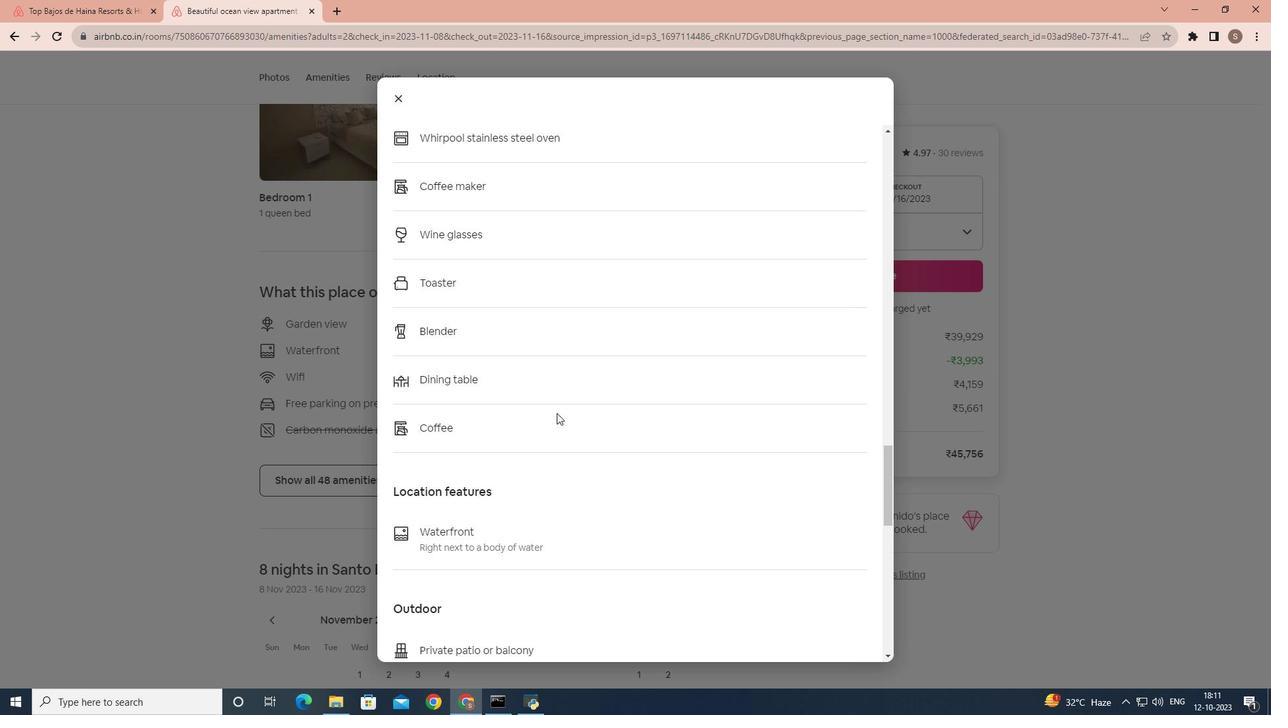 
Action: Mouse scrolled (556, 412) with delta (0, 0)
Screenshot: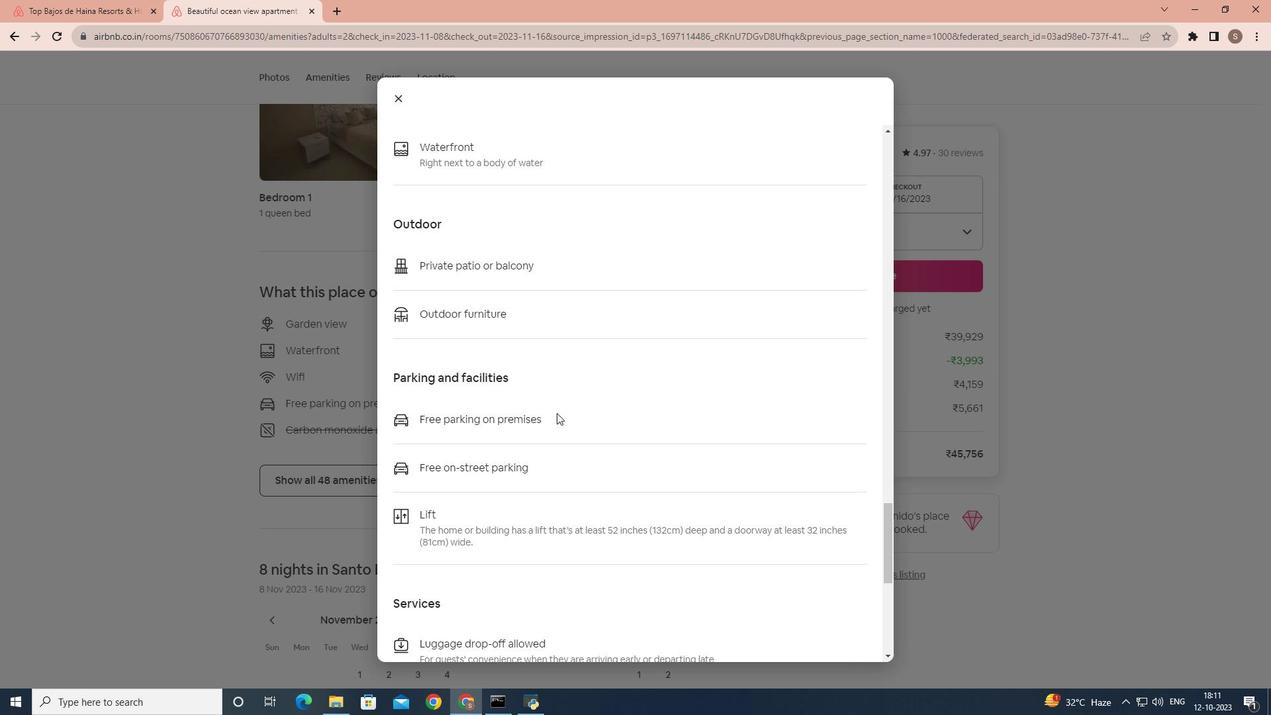 
Action: Mouse scrolled (556, 412) with delta (0, 0)
Screenshot: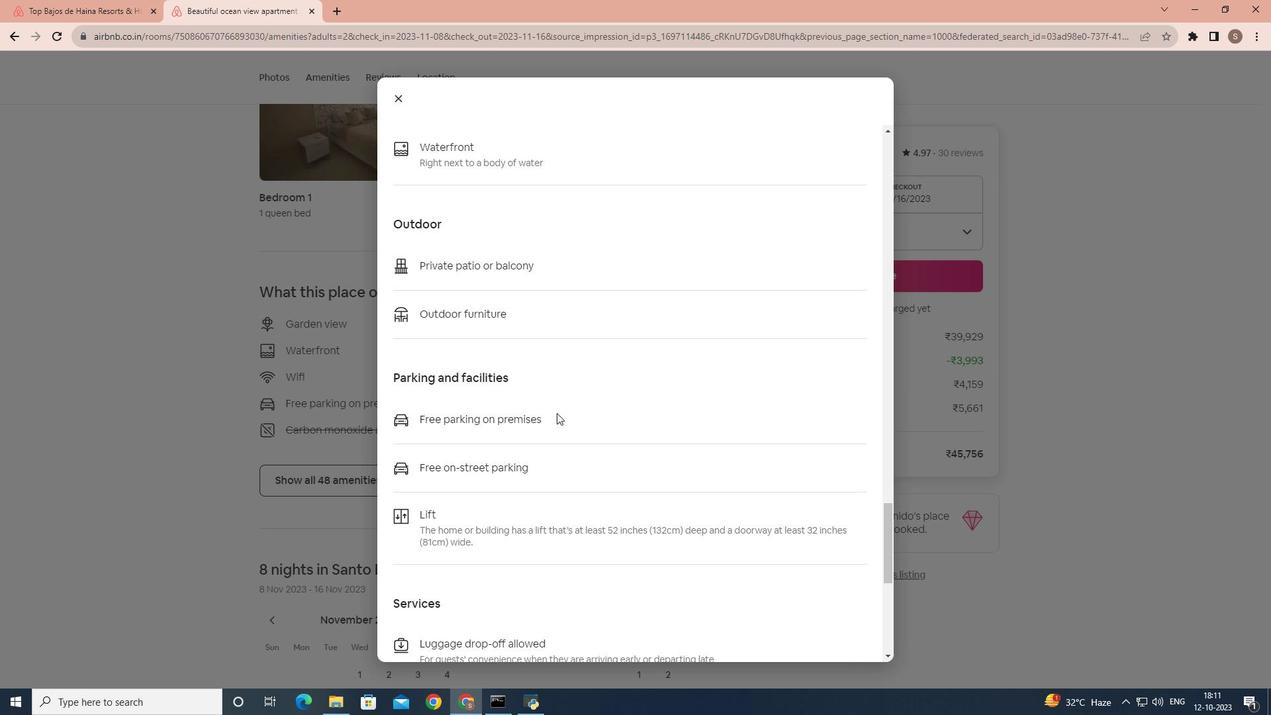 
Action: Mouse scrolled (556, 412) with delta (0, 0)
Screenshot: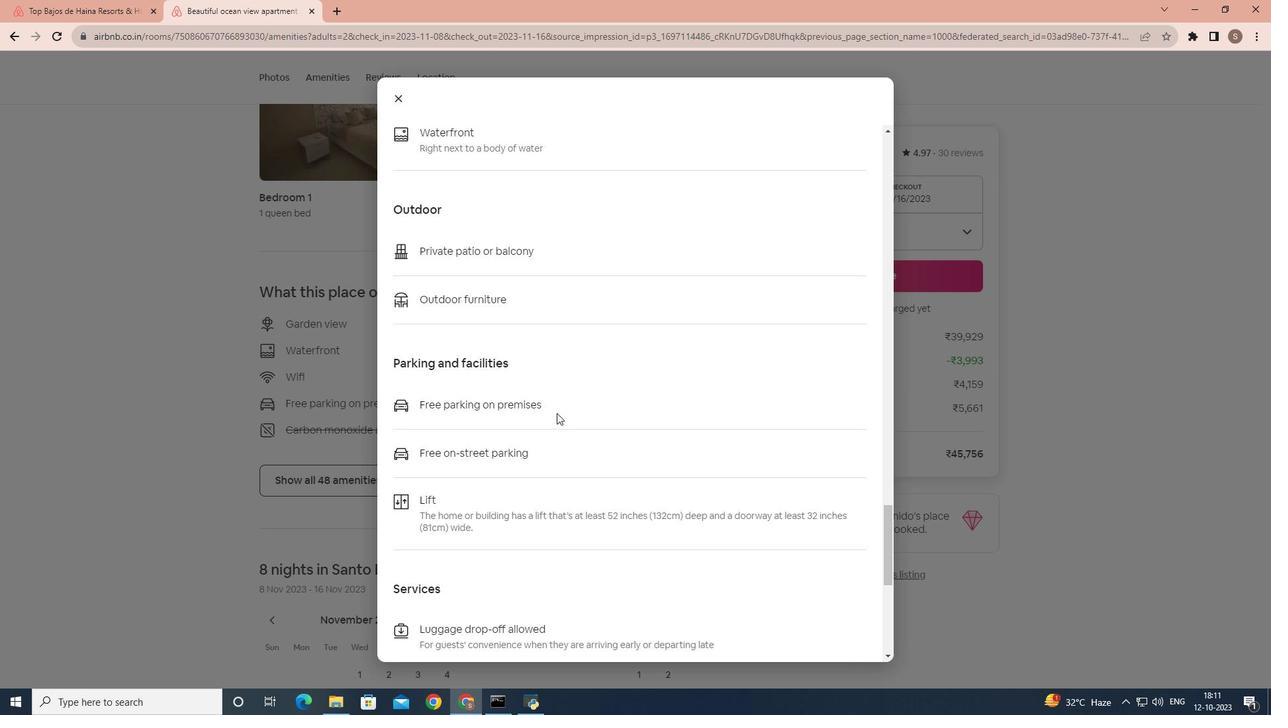 
Action: Mouse scrolled (556, 412) with delta (0, 0)
Screenshot: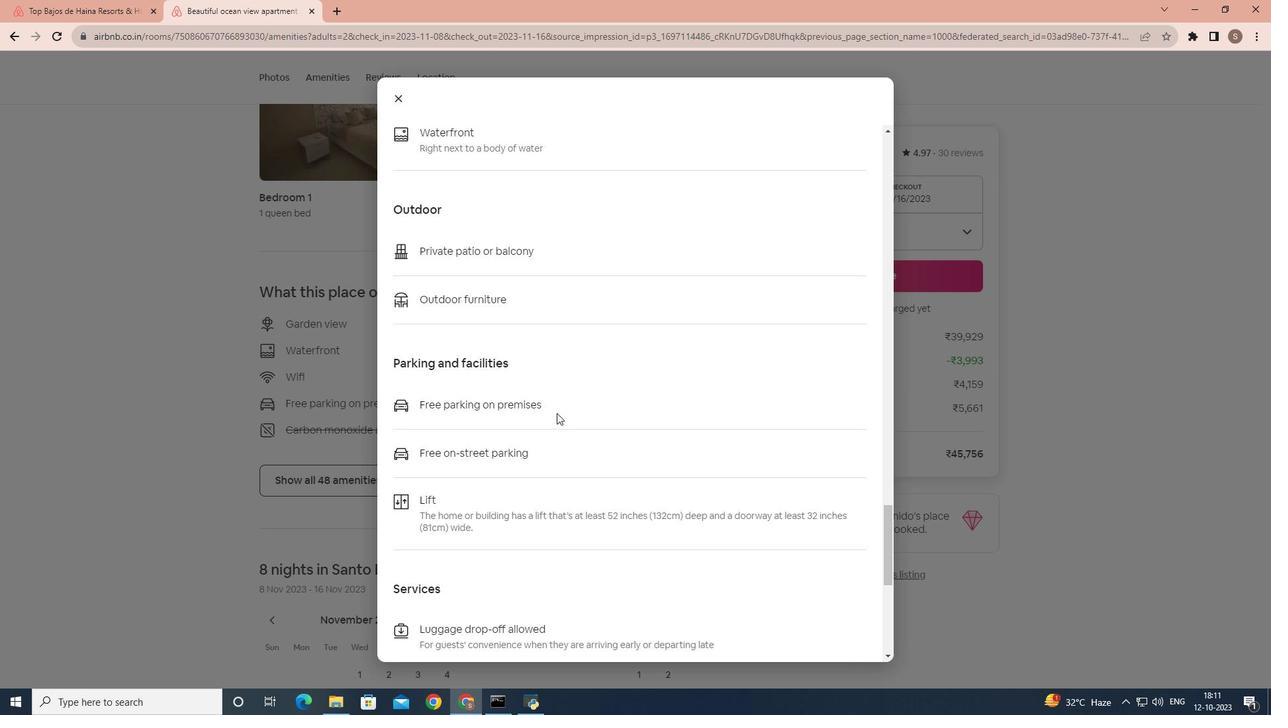 
Action: Mouse scrolled (556, 412) with delta (0, 0)
Screenshot: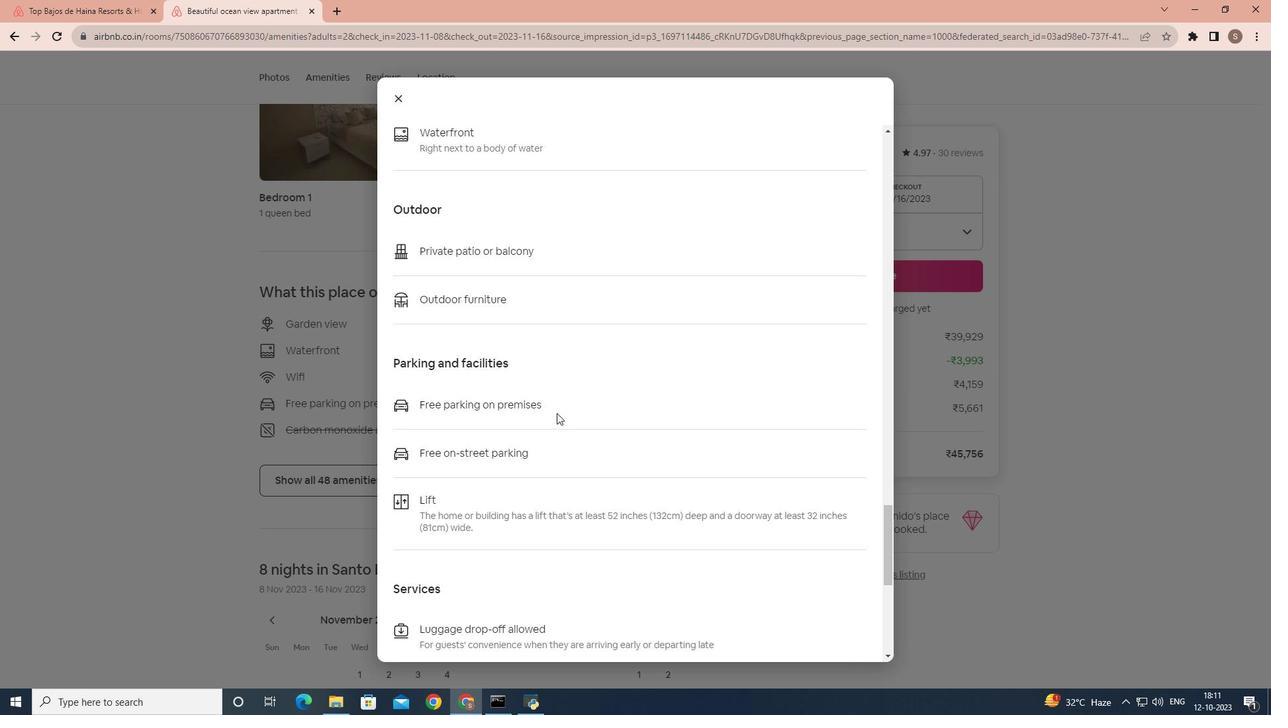 
Action: Mouse scrolled (556, 412) with delta (0, 0)
Screenshot: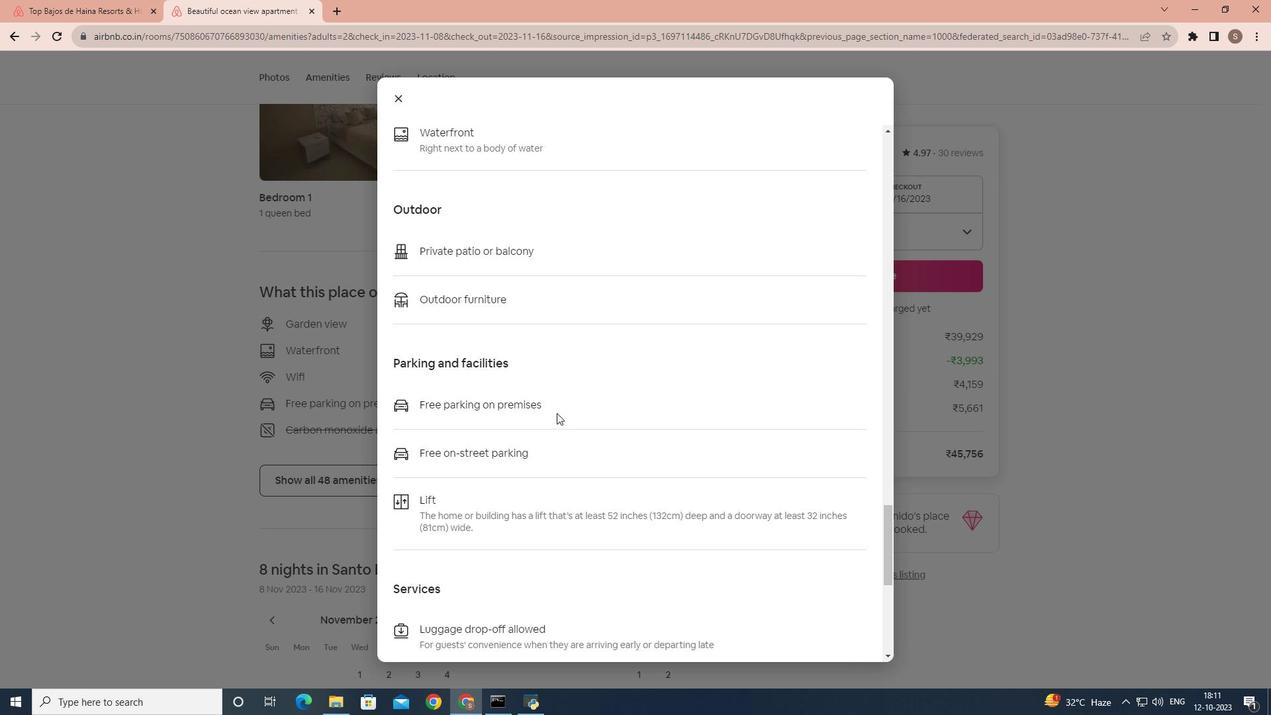 
Action: Mouse scrolled (556, 412) with delta (0, 0)
Screenshot: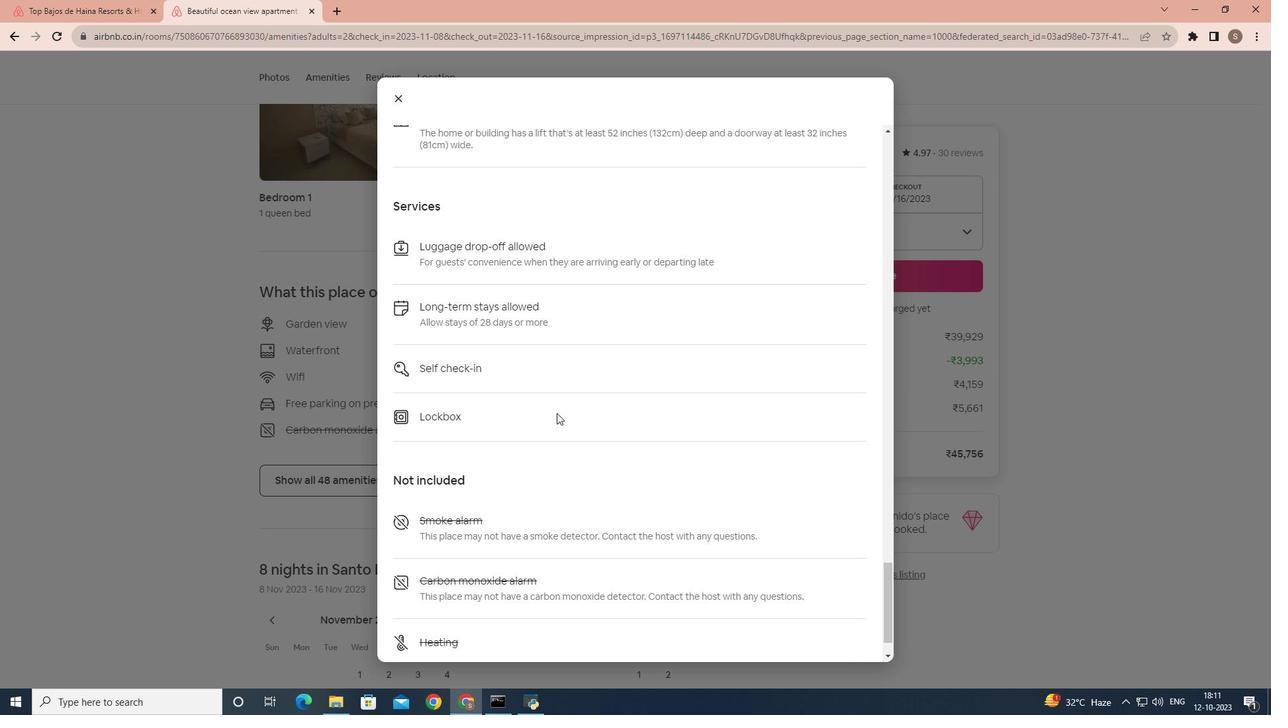
Action: Mouse scrolled (556, 412) with delta (0, 0)
Screenshot: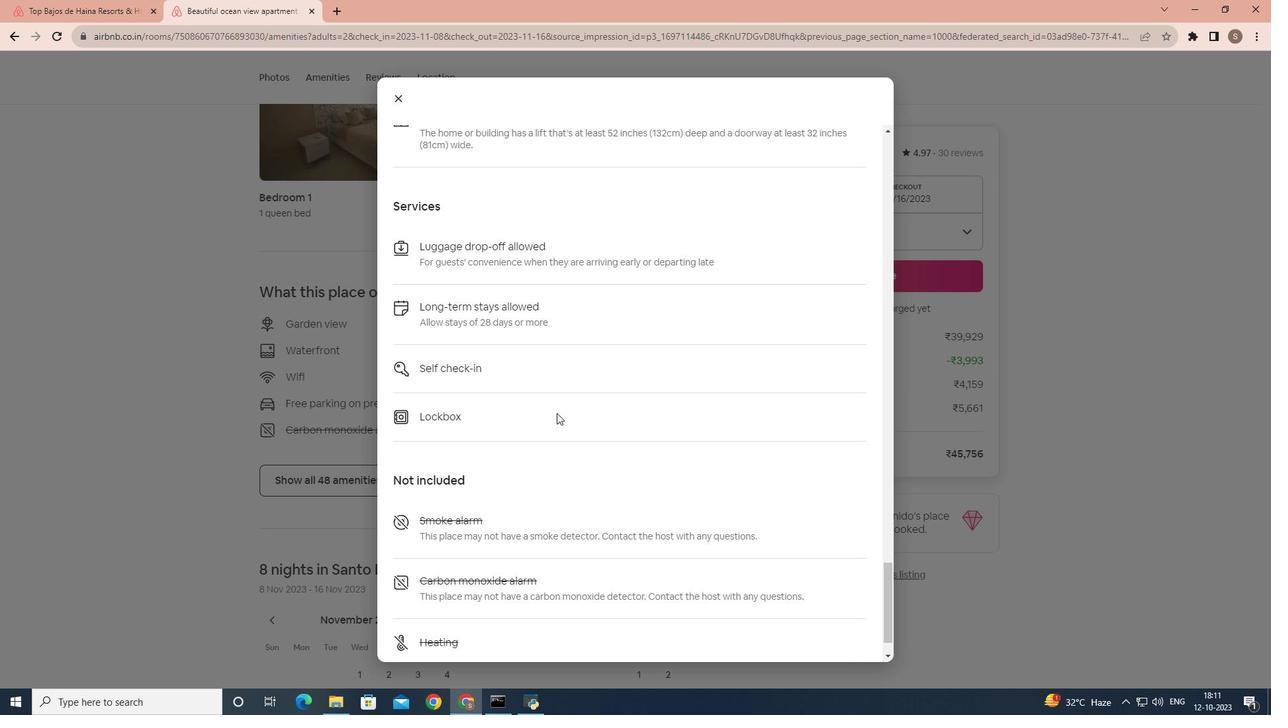 
Action: Mouse scrolled (556, 412) with delta (0, 0)
Screenshot: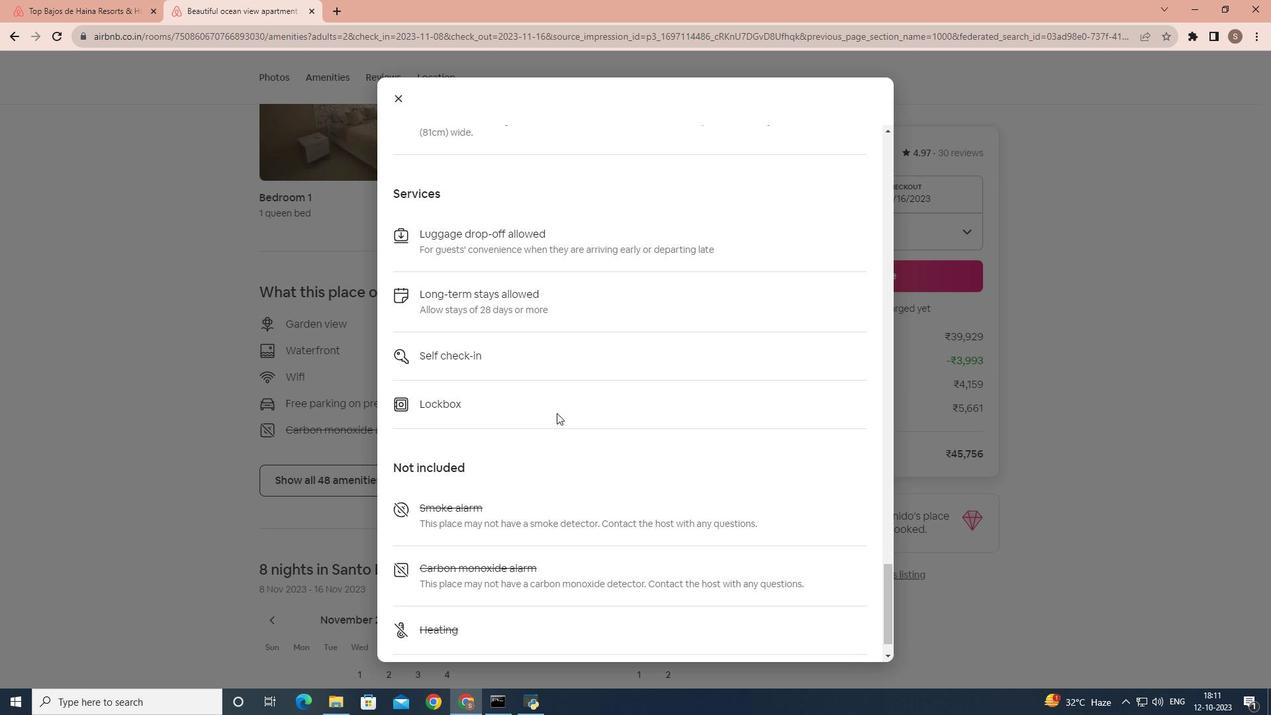 
Action: Mouse scrolled (556, 412) with delta (0, 0)
Screenshot: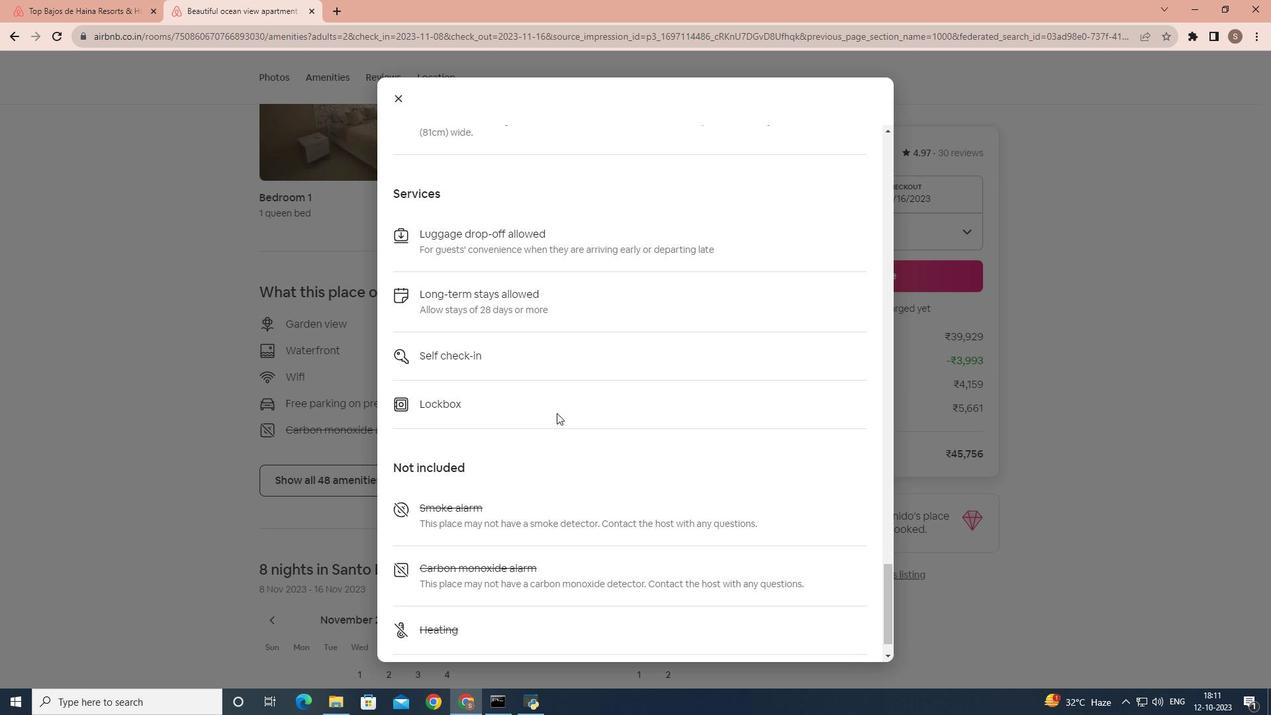 
Action: Mouse scrolled (556, 412) with delta (0, 0)
Screenshot: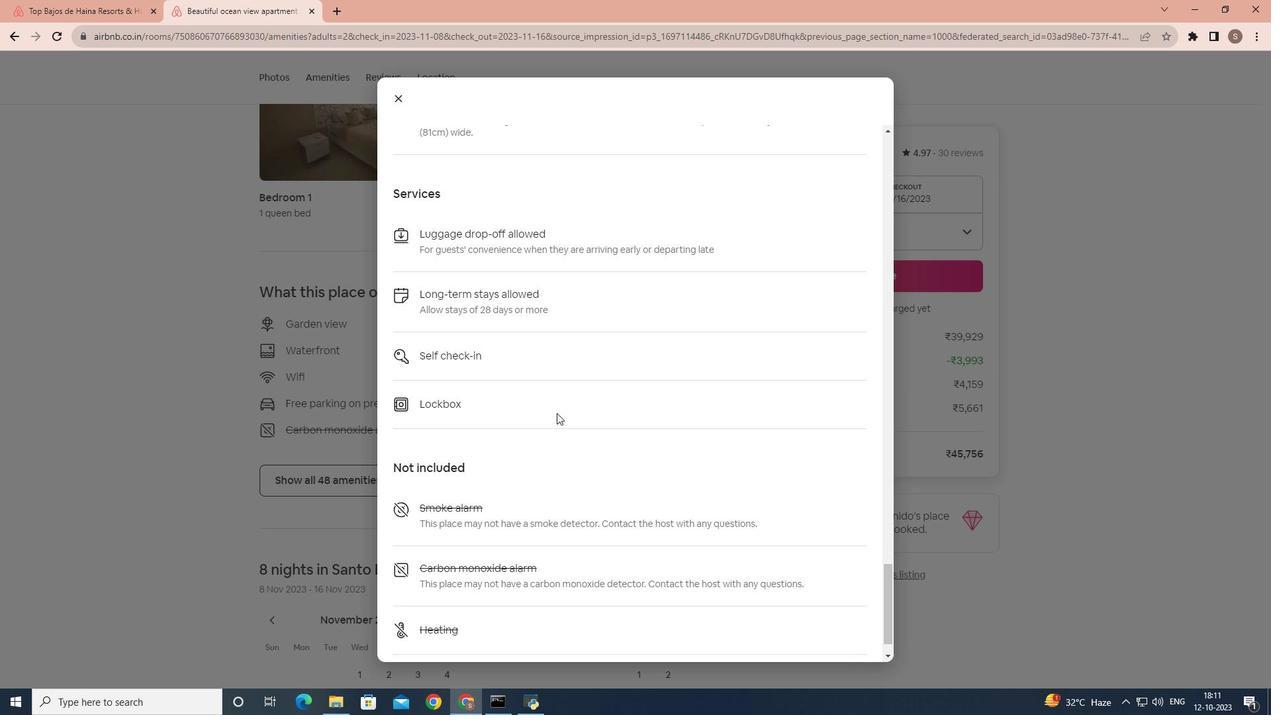 
Action: Mouse scrolled (556, 412) with delta (0, 0)
Screenshot: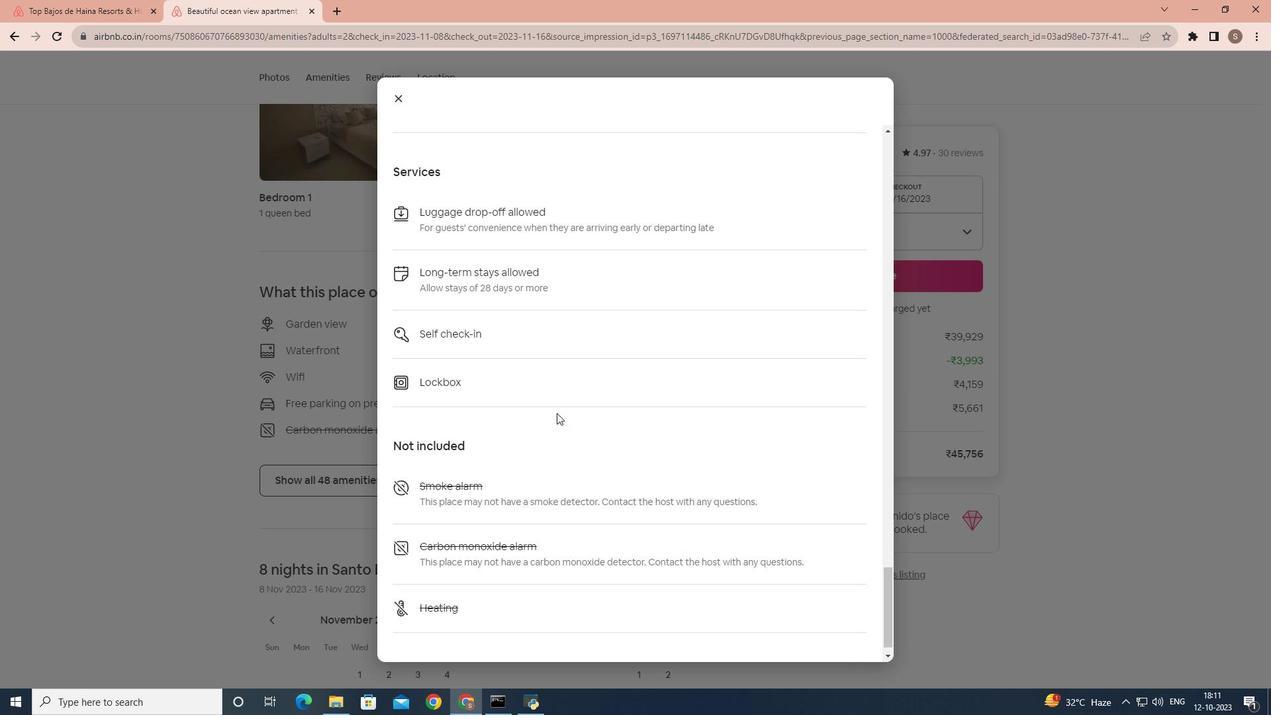 
Action: Mouse moved to (399, 96)
Screenshot: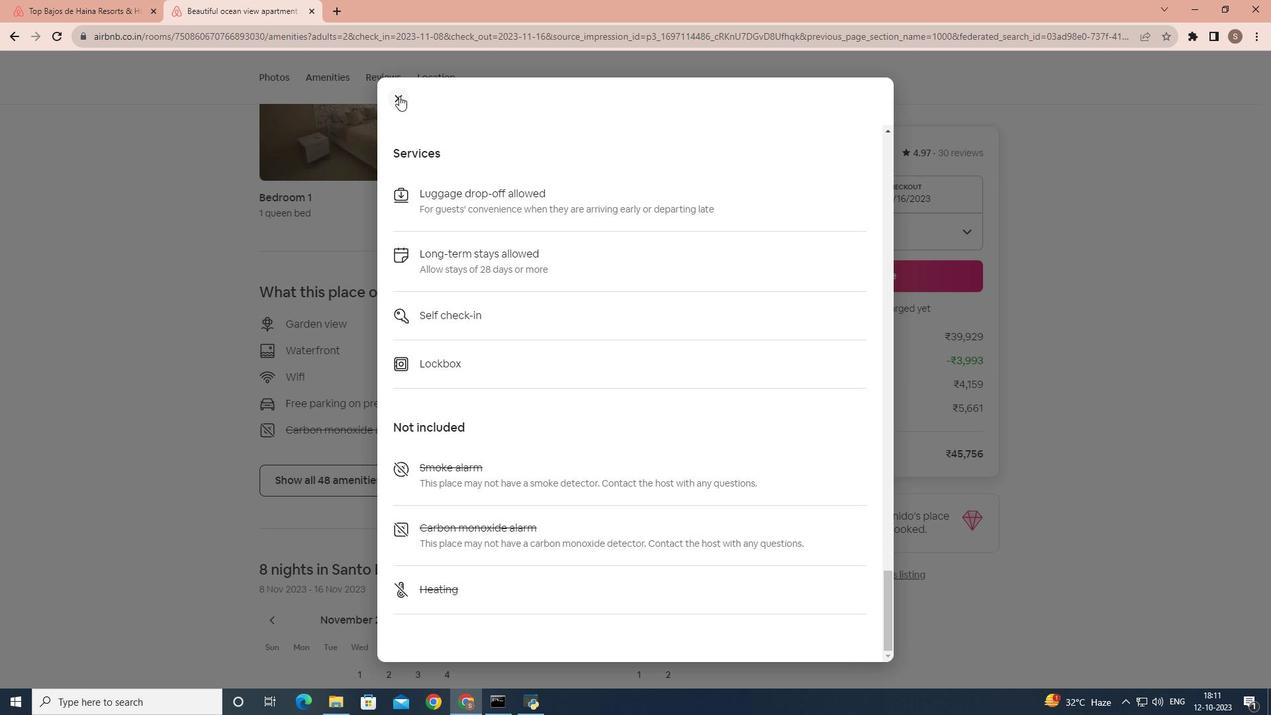 
Action: Mouse pressed left at (399, 96)
Screenshot: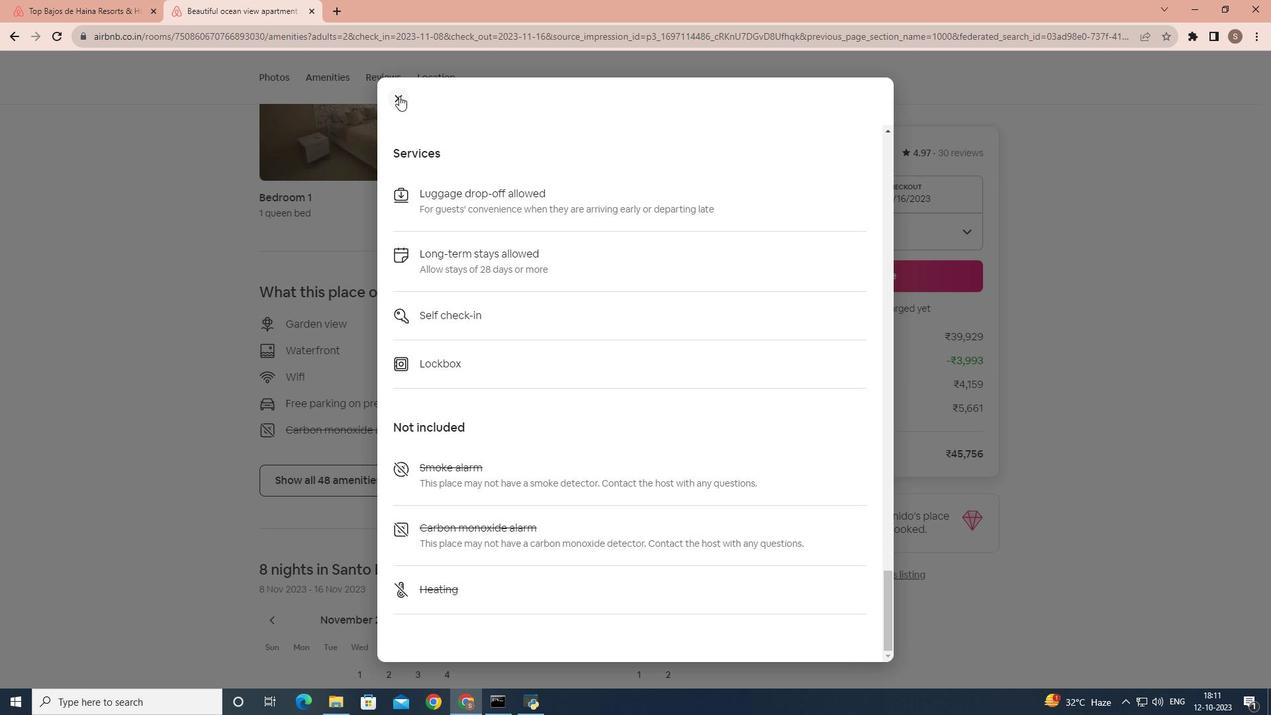 
Action: Mouse moved to (415, 250)
Screenshot: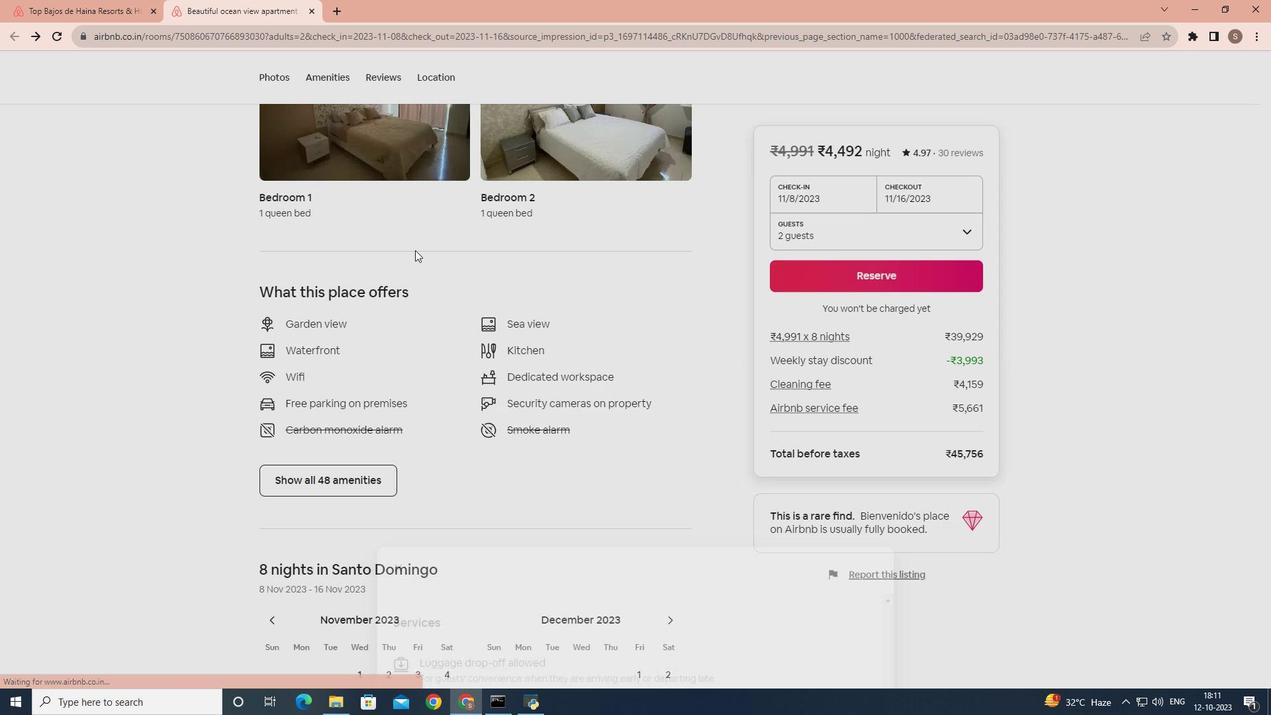 
Action: Mouse scrolled (415, 249) with delta (0, 0)
Screenshot: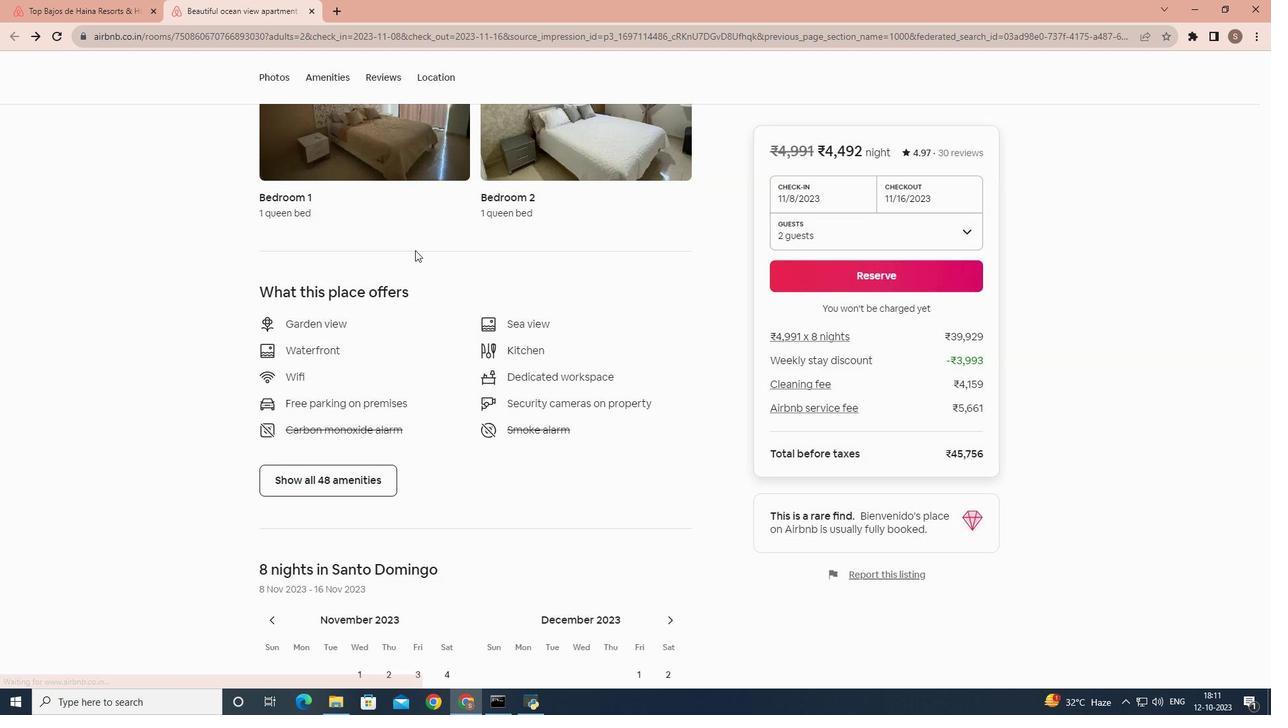 
Action: Mouse scrolled (415, 249) with delta (0, 0)
Screenshot: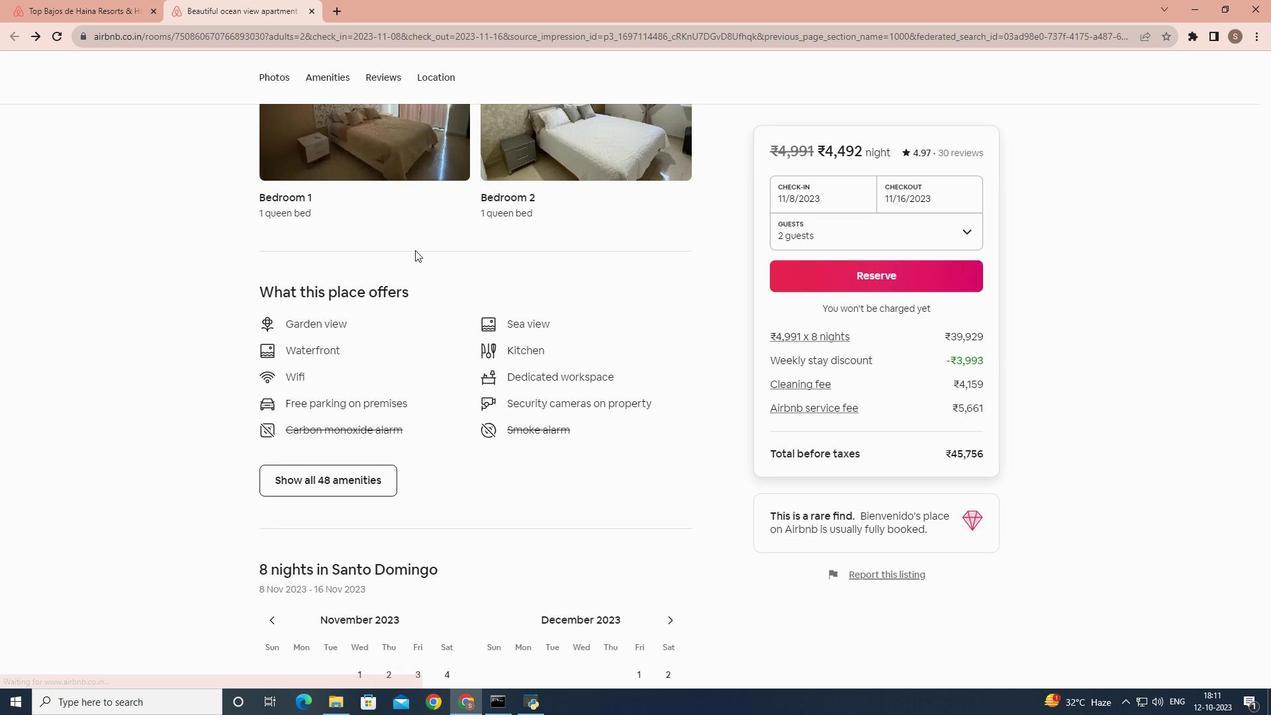 
Action: Mouse moved to (415, 250)
Screenshot: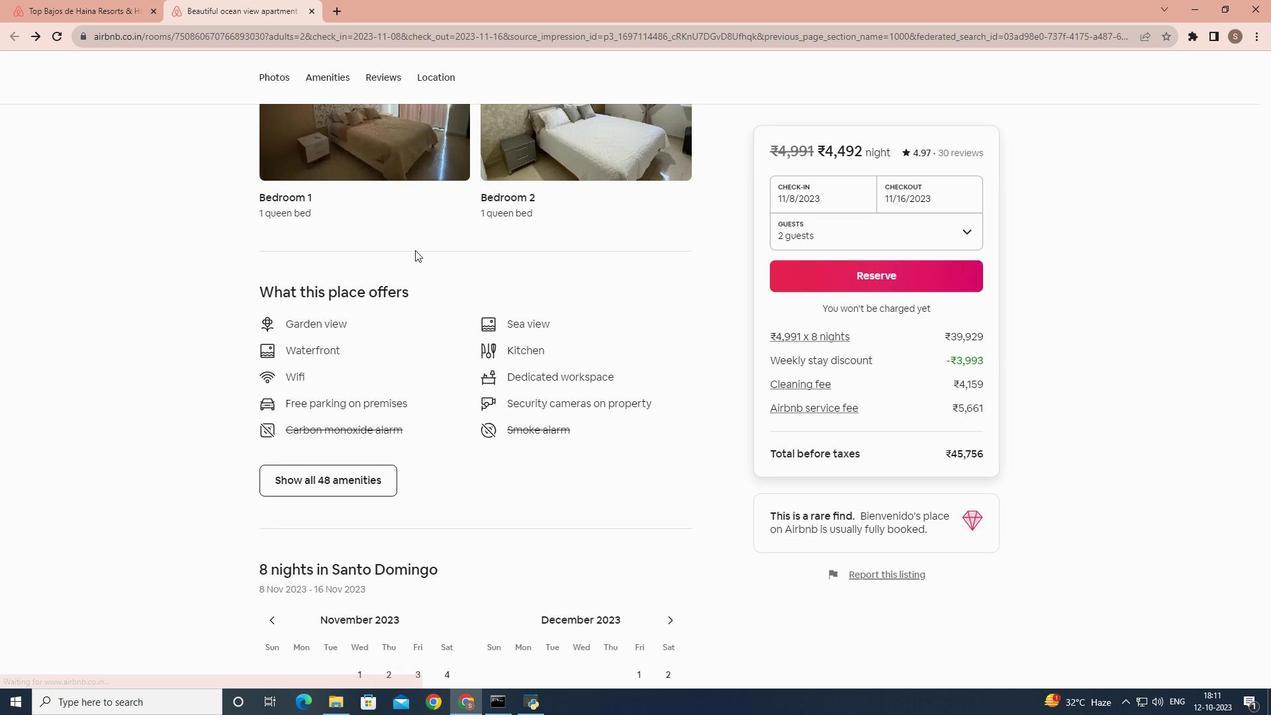 
Action: Mouse scrolled (415, 249) with delta (0, 0)
Screenshot: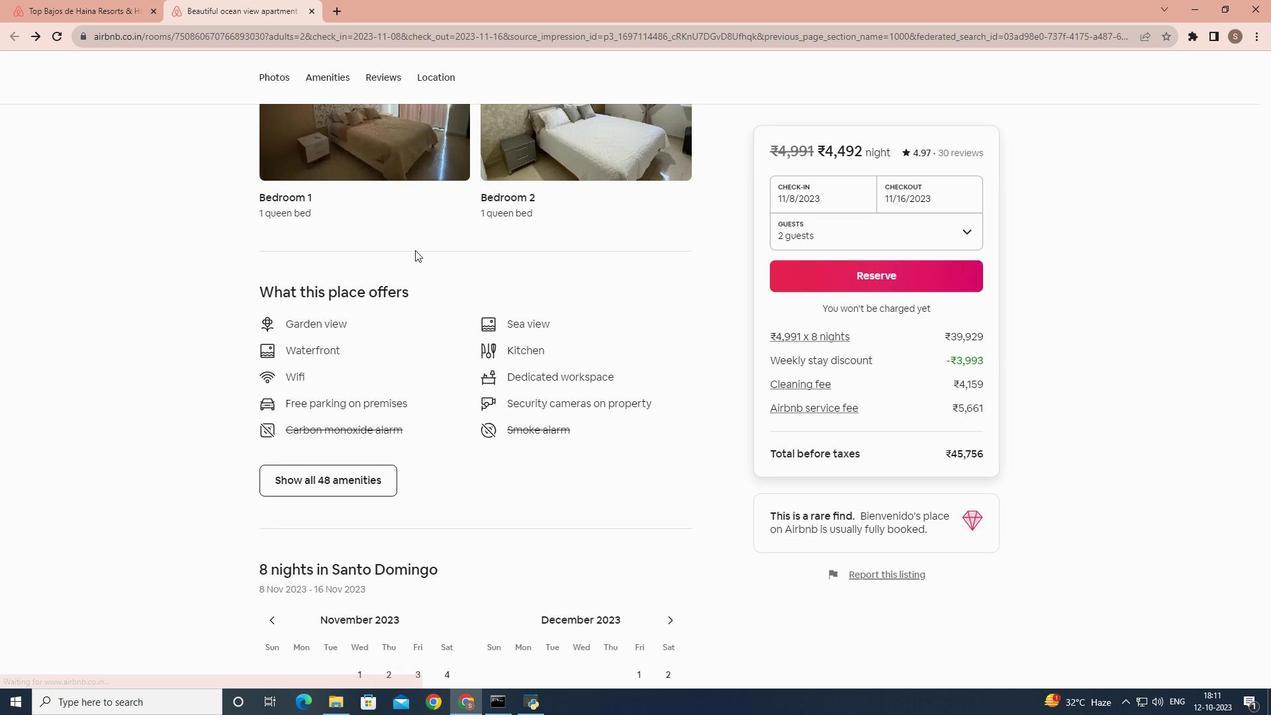 
Action: Mouse scrolled (415, 249) with delta (0, 0)
Screenshot: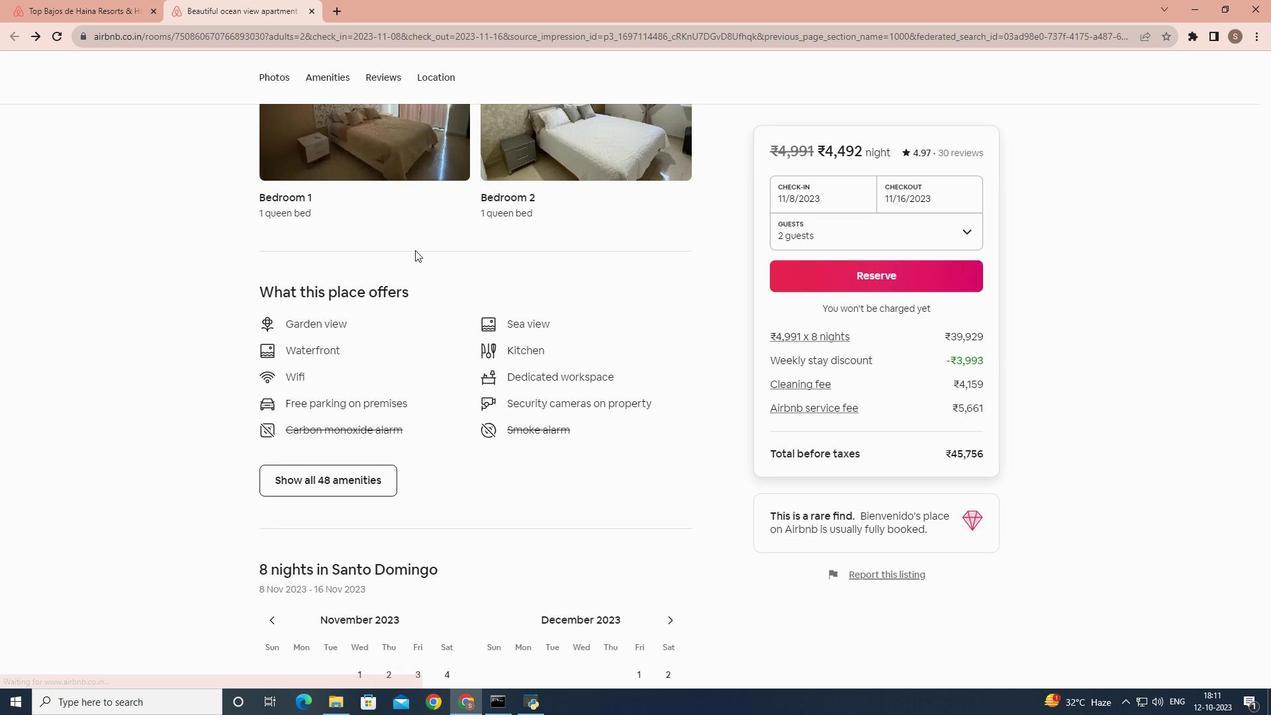
Action: Mouse scrolled (415, 249) with delta (0, 0)
Screenshot: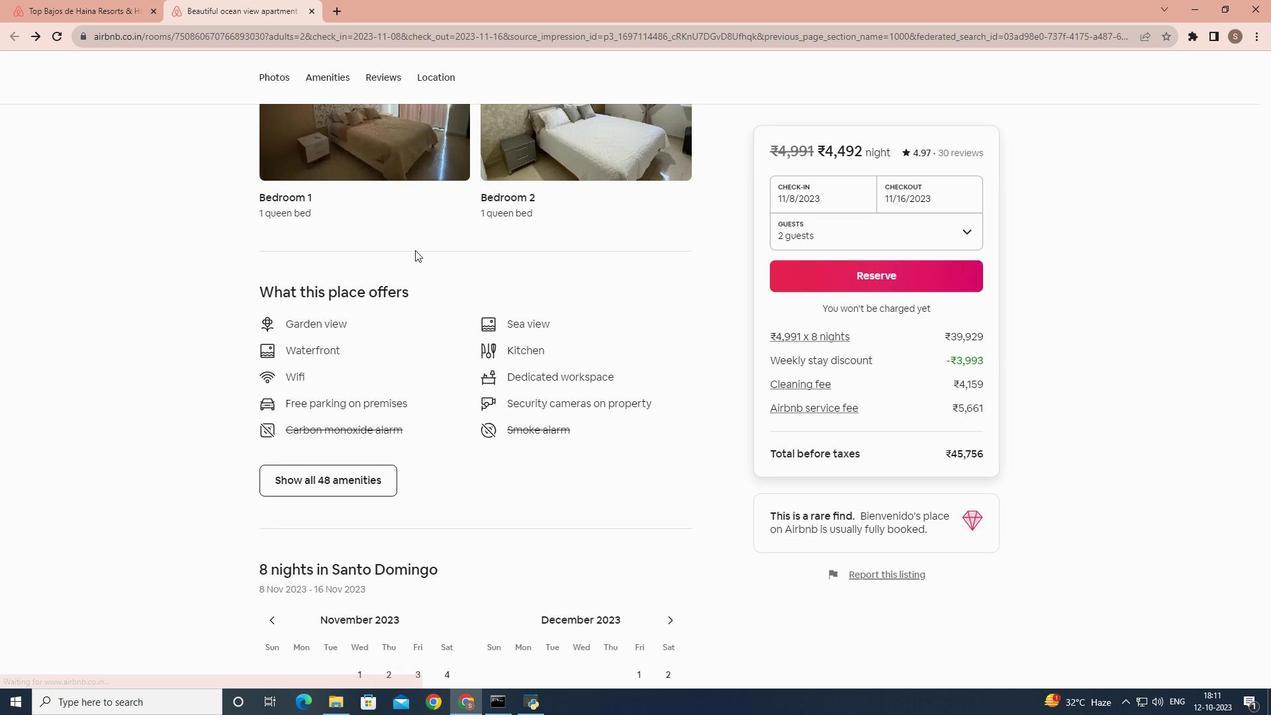
Action: Mouse scrolled (415, 249) with delta (0, 0)
Screenshot: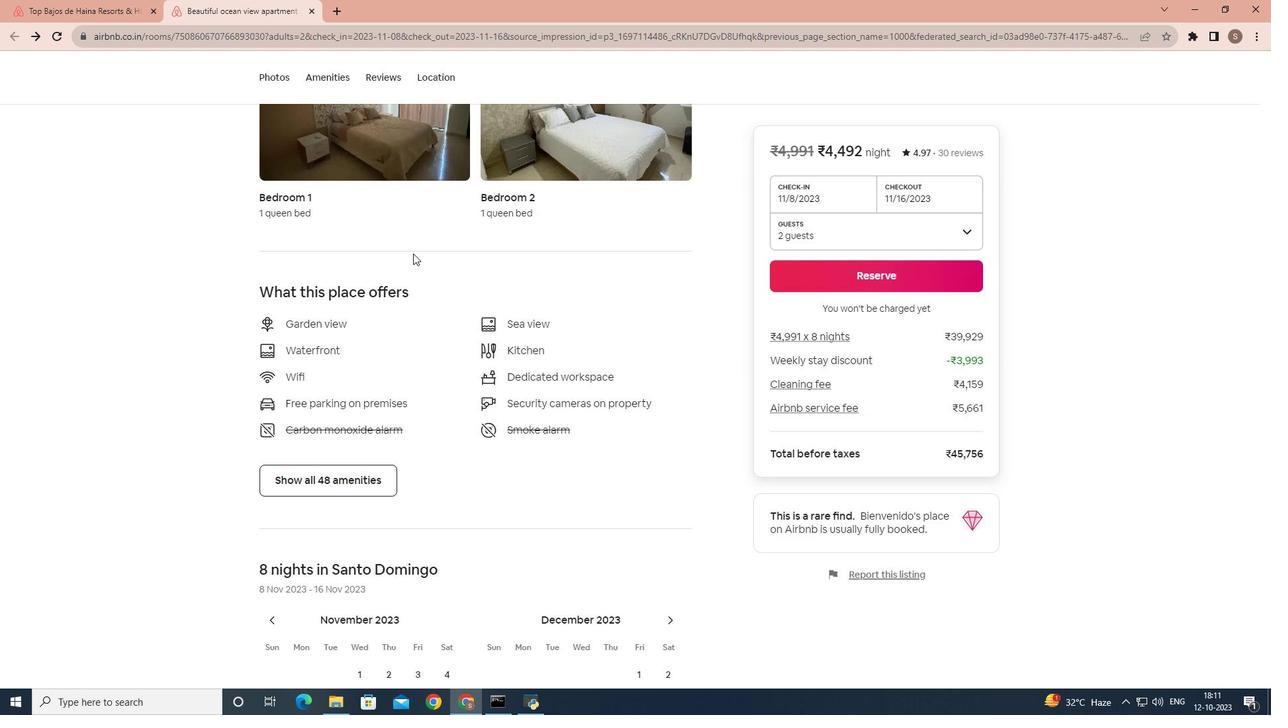 
Action: Mouse moved to (412, 254)
Screenshot: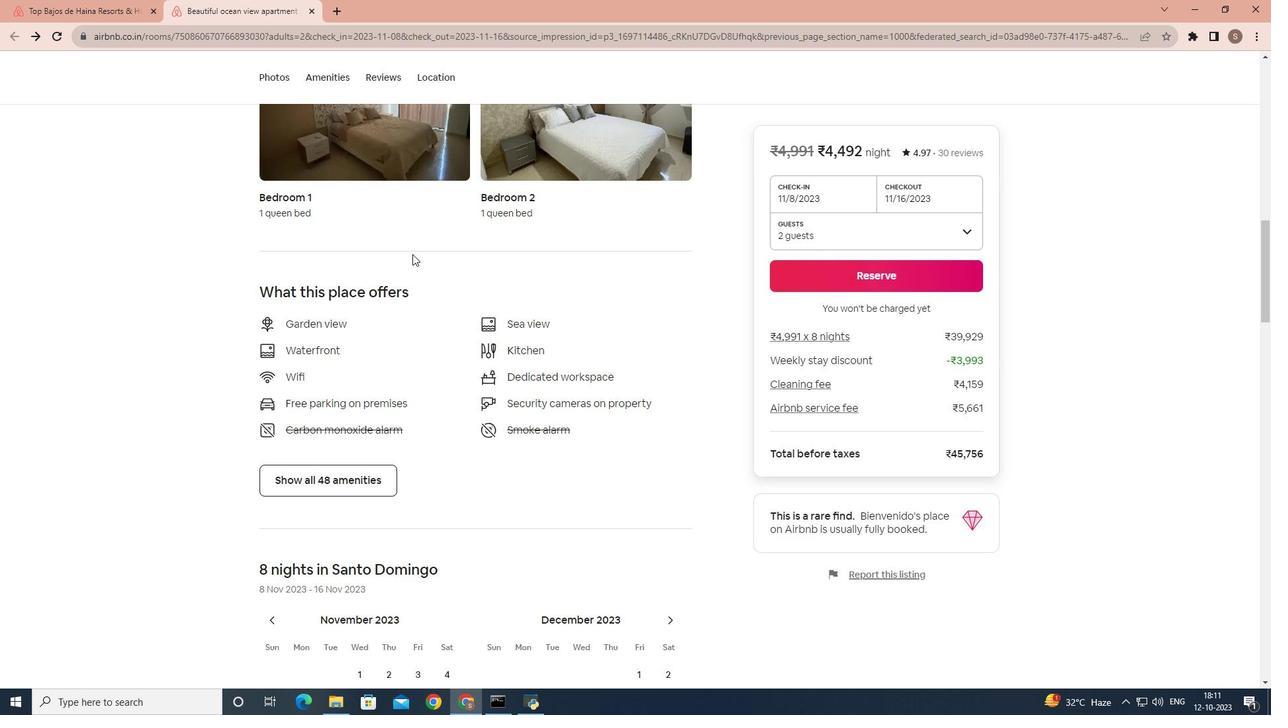 
Action: Mouse scrolled (412, 253) with delta (0, 0)
Screenshot: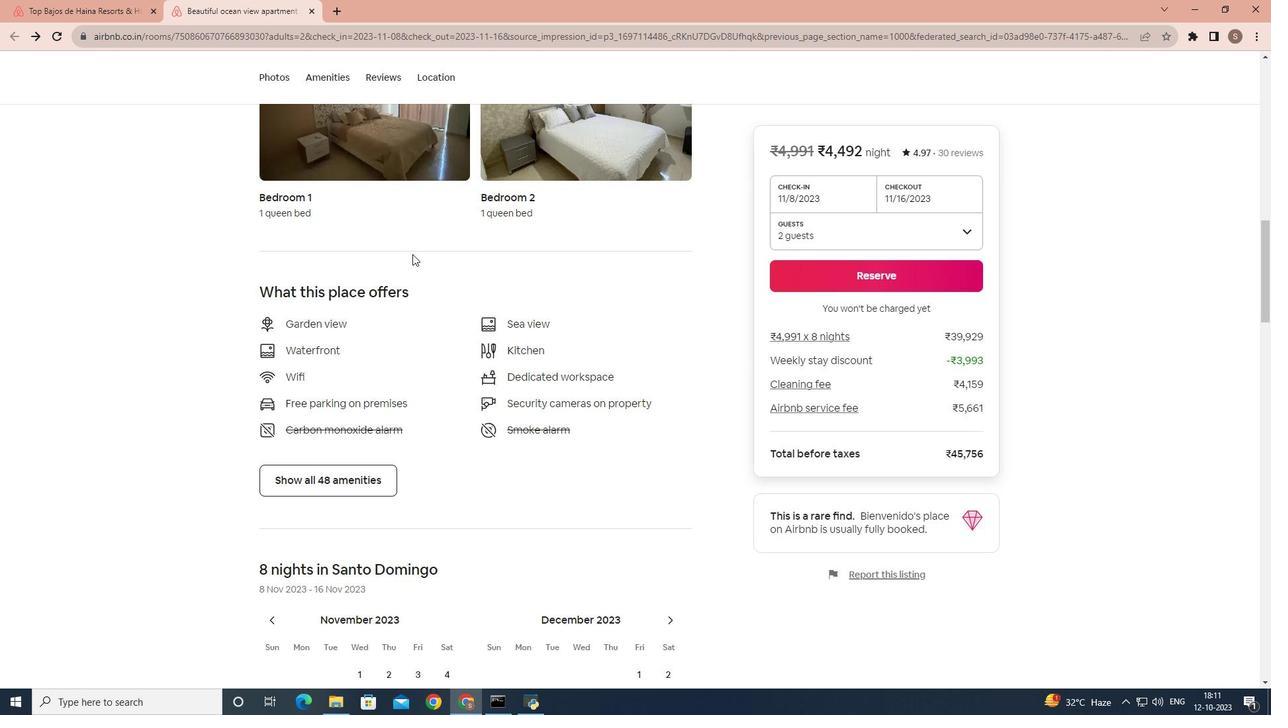 
Action: Mouse scrolled (412, 253) with delta (0, 0)
Screenshot: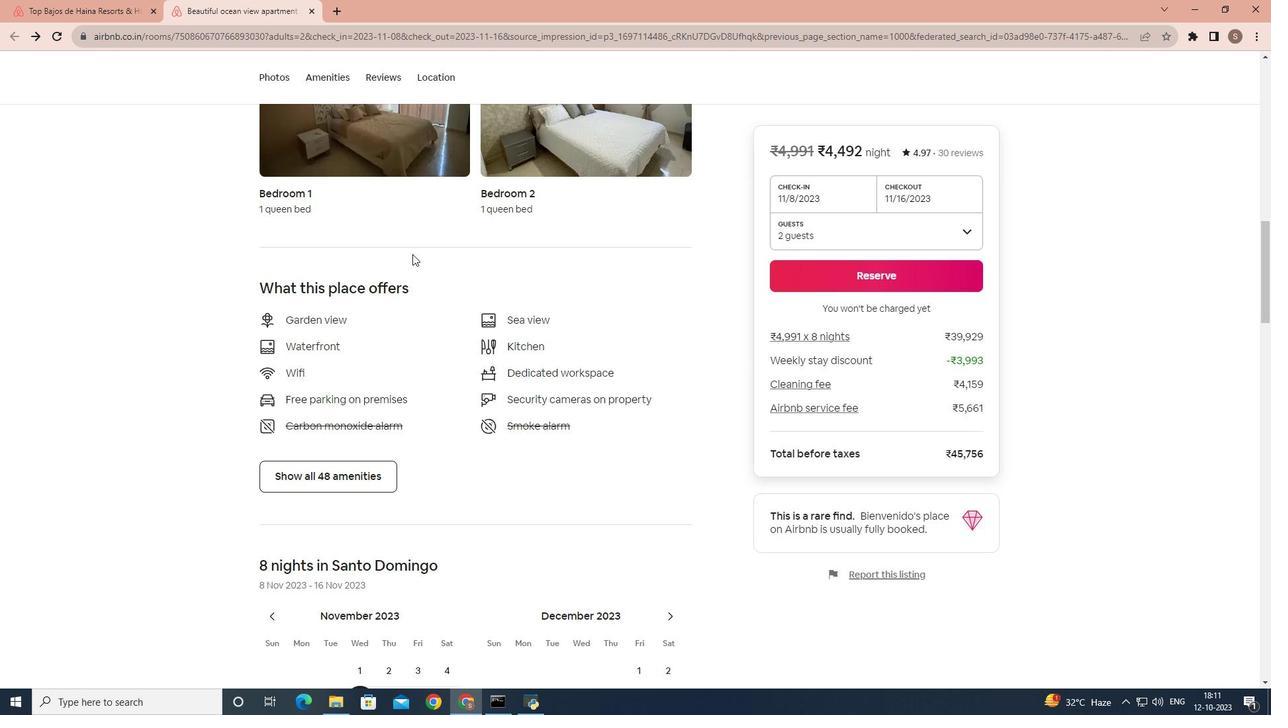 
Action: Mouse scrolled (412, 253) with delta (0, 0)
Screenshot: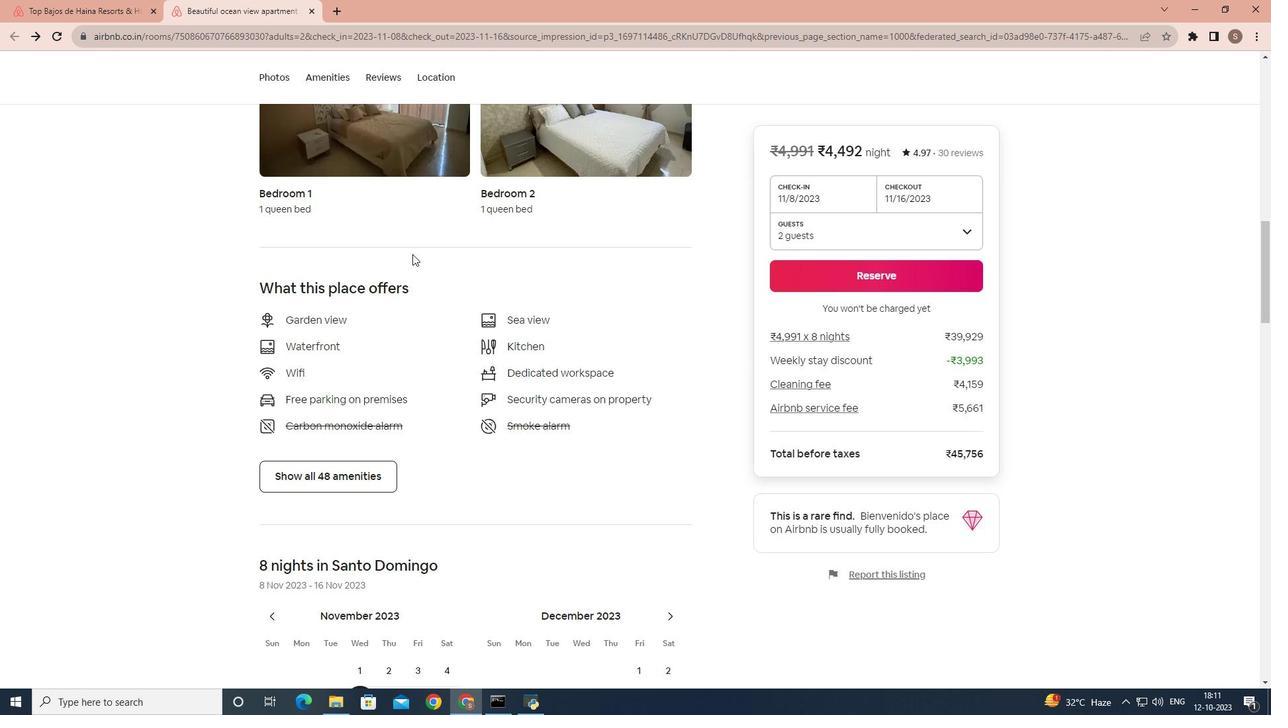 
Action: Mouse scrolled (412, 253) with delta (0, 0)
Screenshot: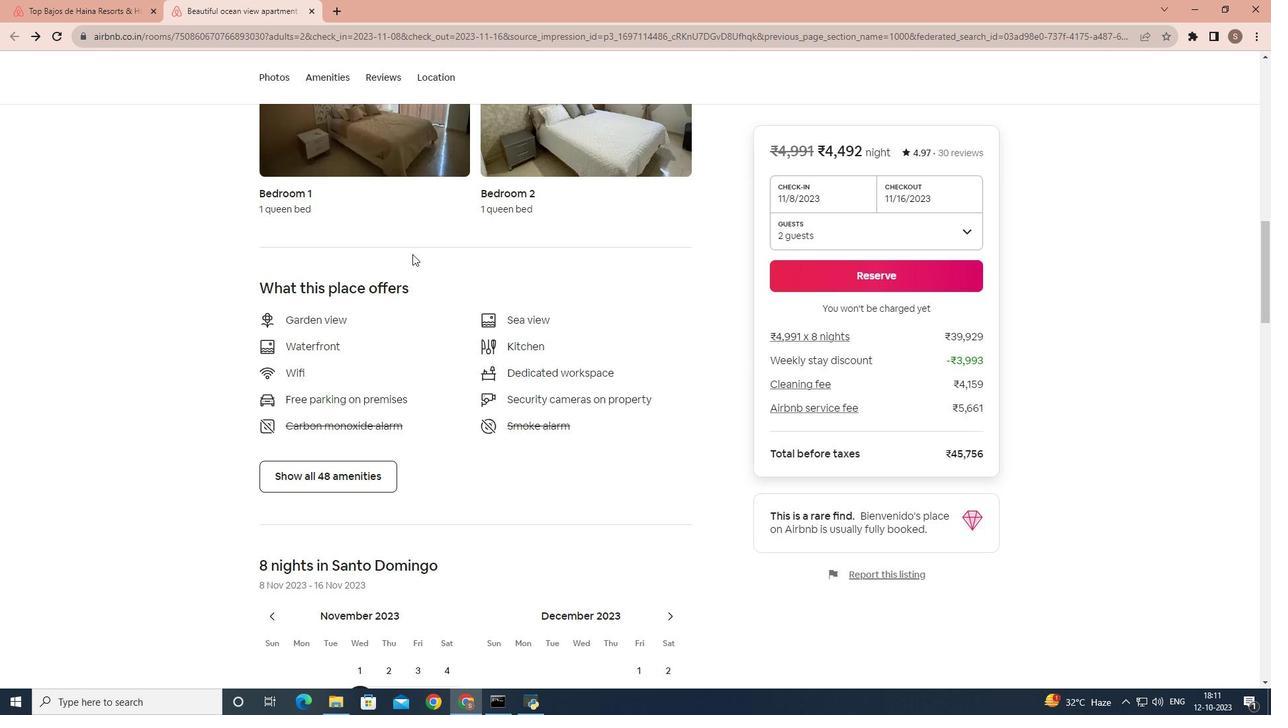 
Action: Mouse scrolled (412, 253) with delta (0, 0)
Screenshot: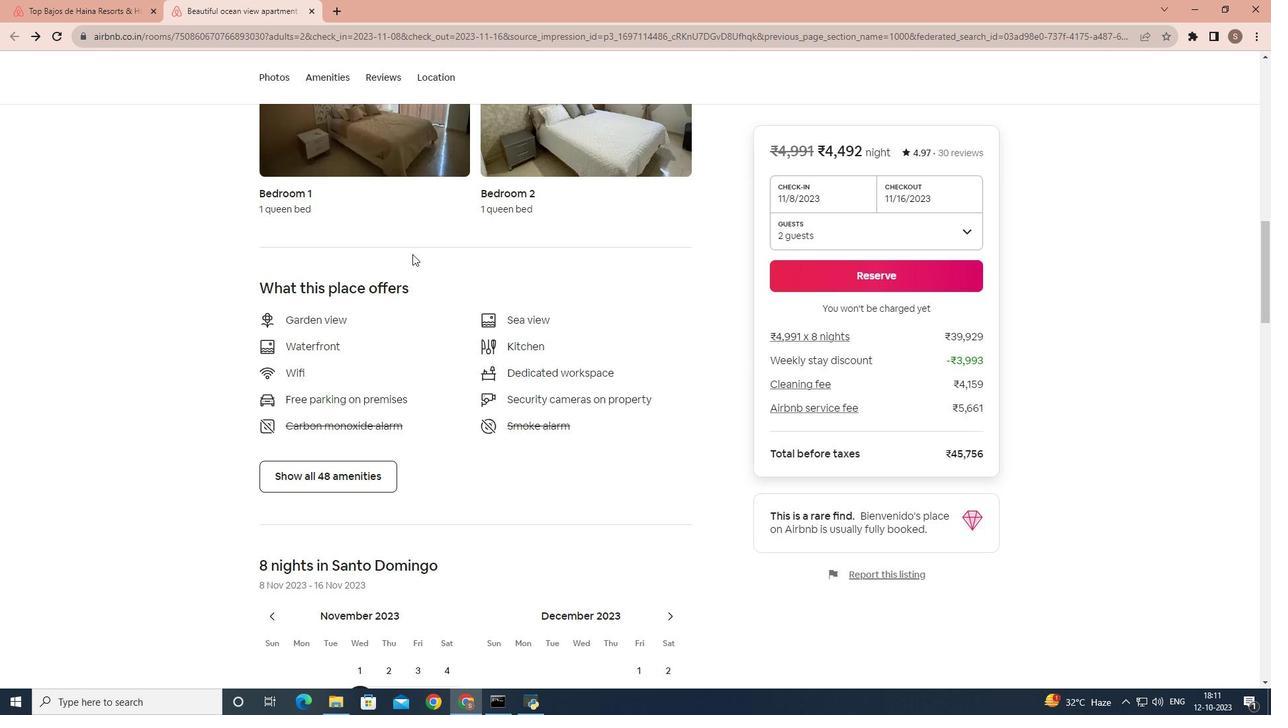 
Action: Mouse scrolled (412, 253) with delta (0, 0)
Screenshot: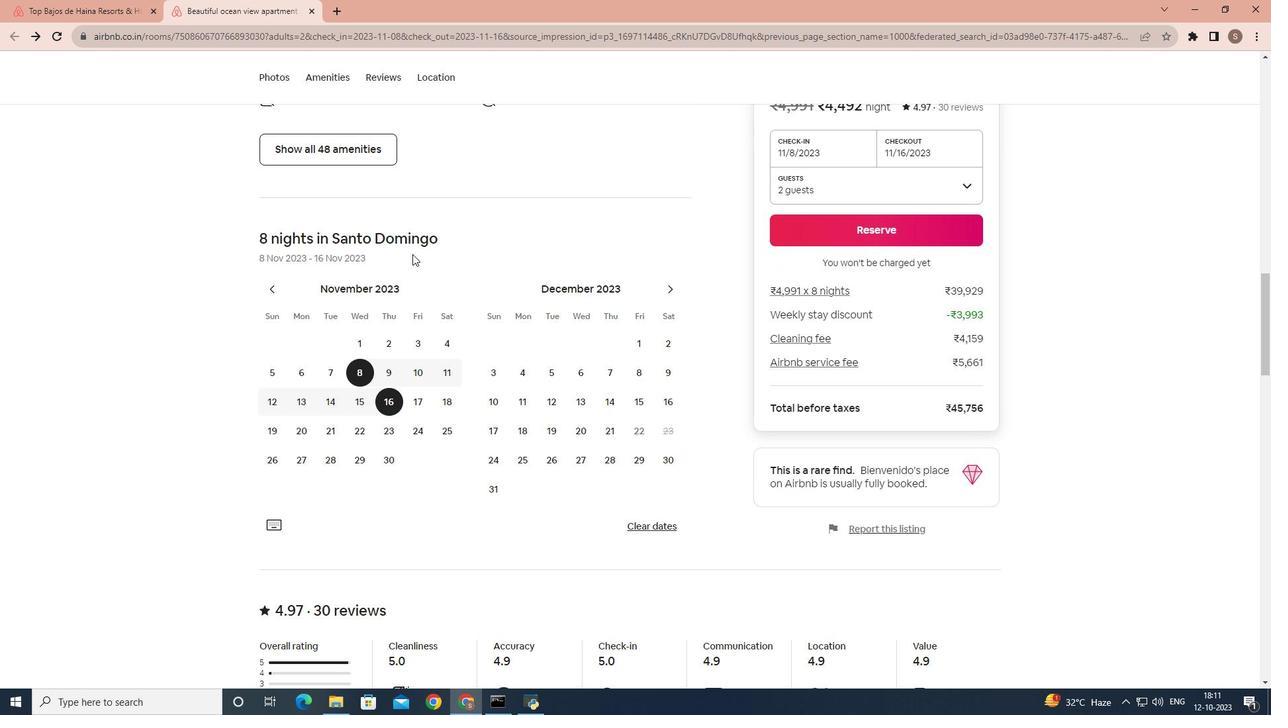 
Action: Mouse scrolled (412, 253) with delta (0, 0)
Screenshot: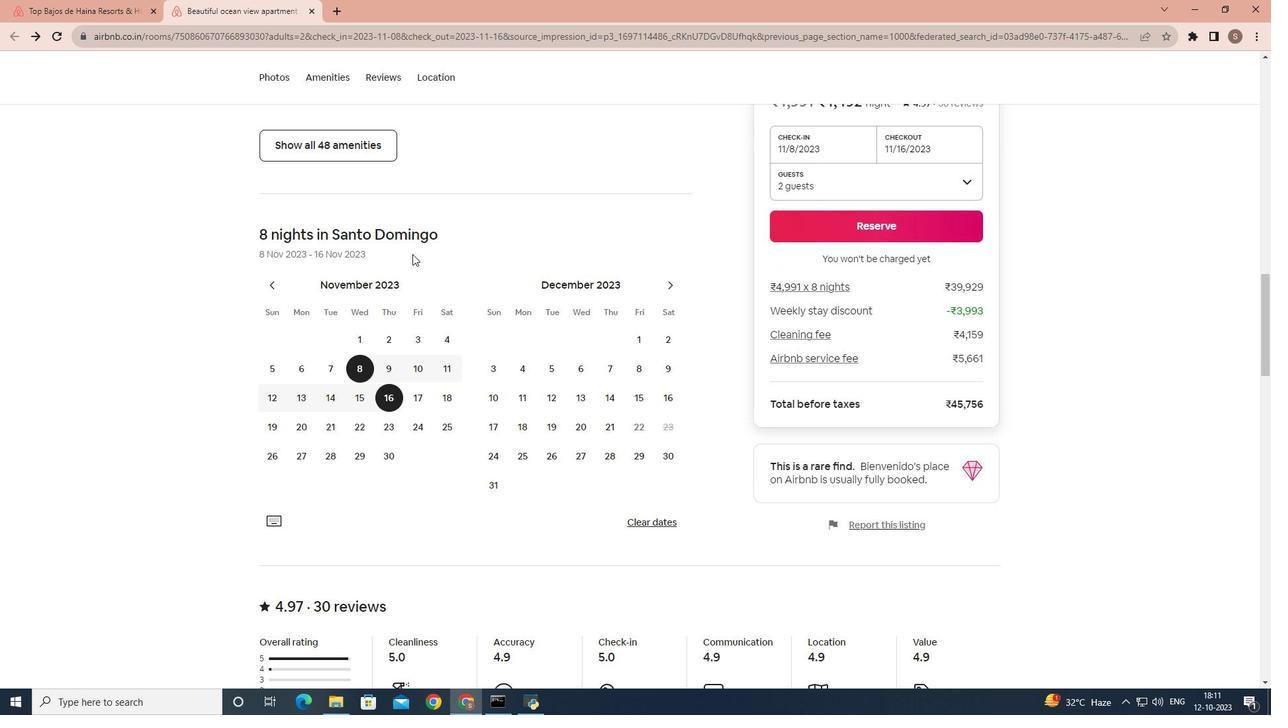 
Action: Mouse scrolled (412, 253) with delta (0, 0)
Screenshot: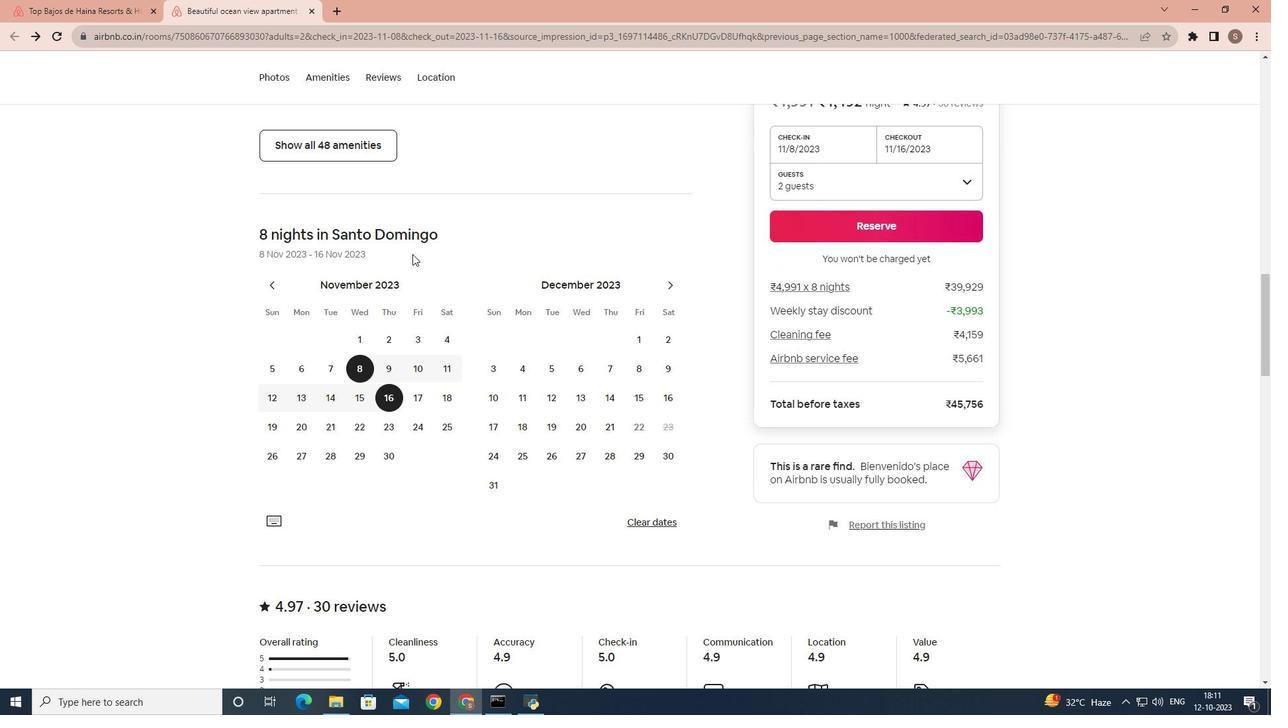 
Action: Mouse scrolled (412, 253) with delta (0, 0)
Screenshot: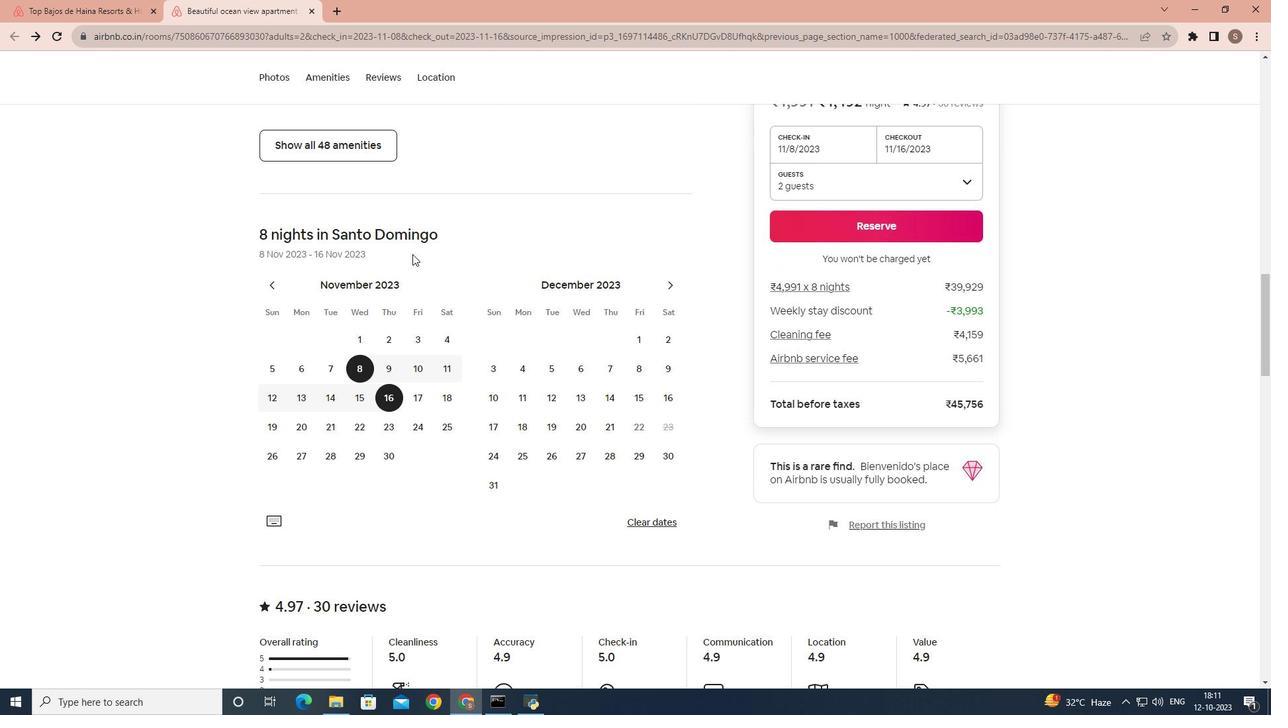 
Action: Mouse scrolled (412, 253) with delta (0, 0)
Screenshot: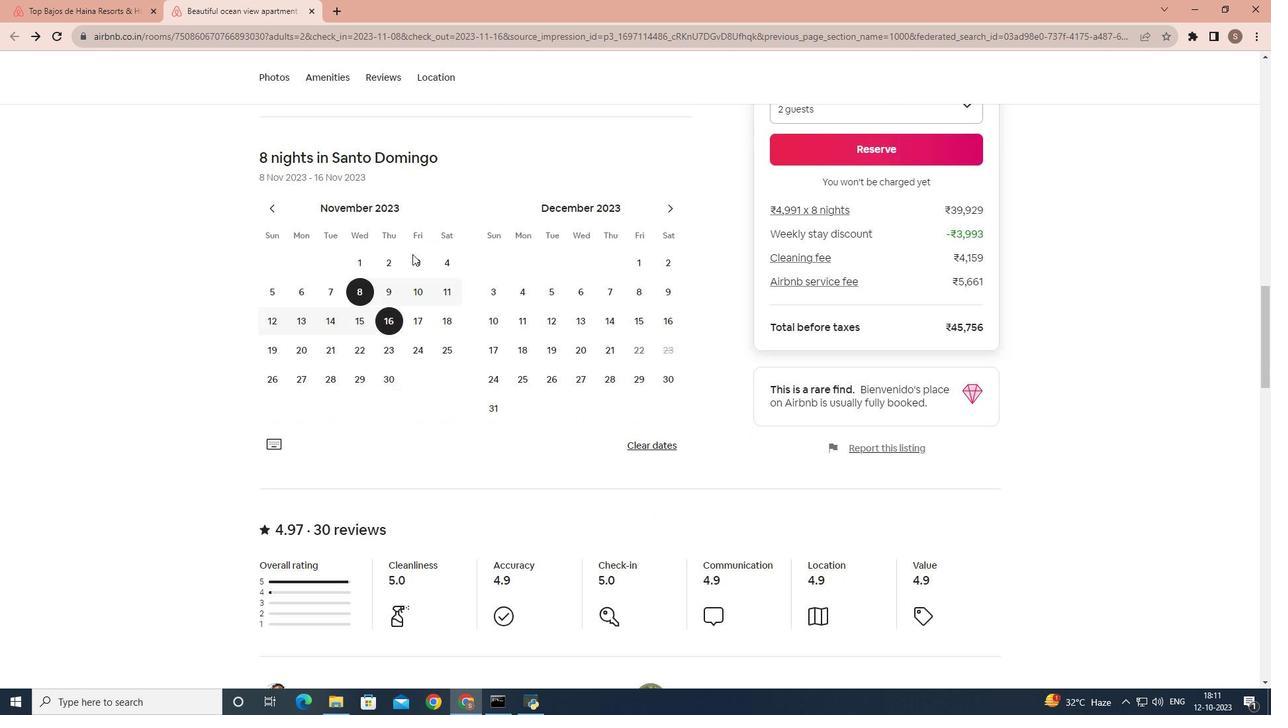
Action: Mouse scrolled (412, 253) with delta (0, 0)
Screenshot: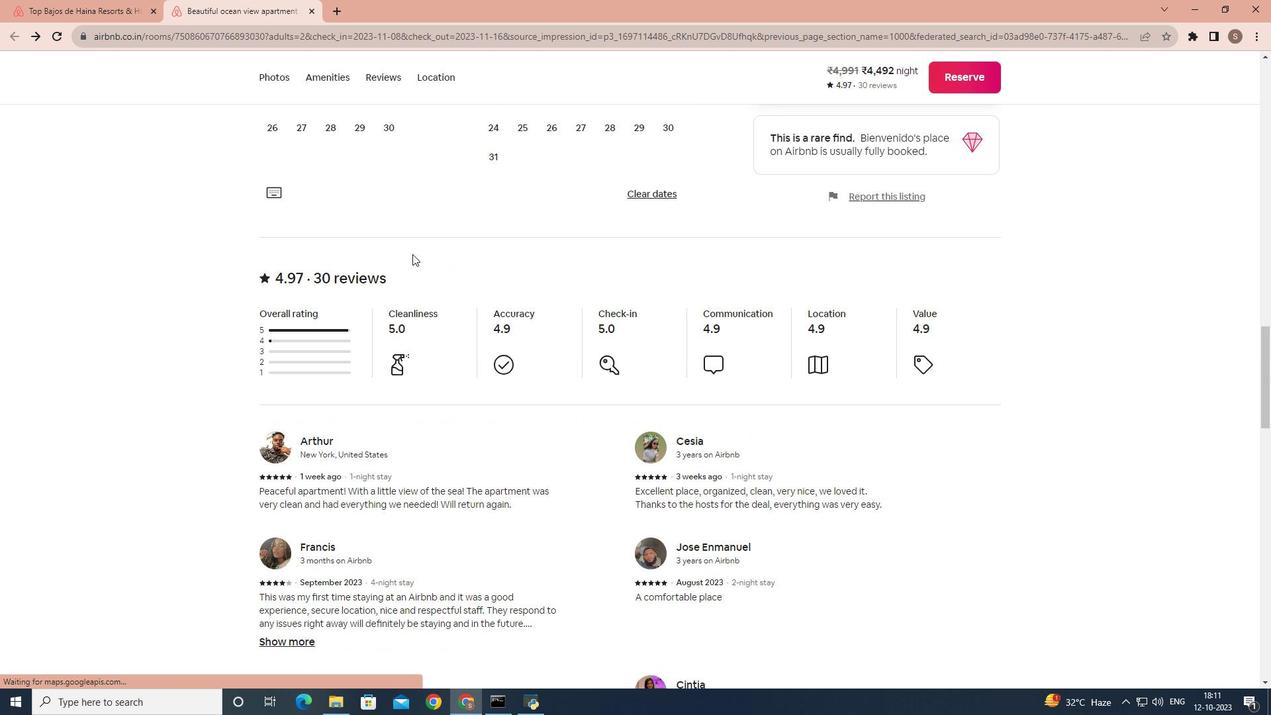 
Action: Mouse scrolled (412, 253) with delta (0, 0)
Screenshot: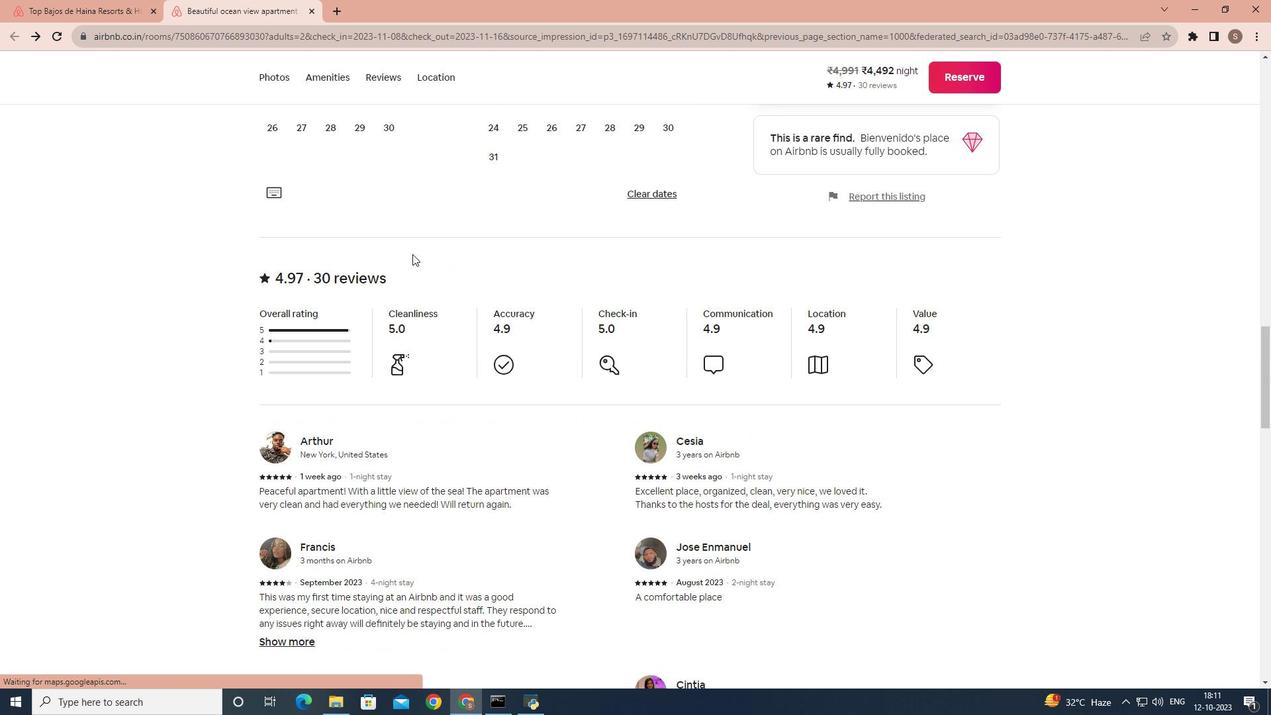 
Action: Mouse scrolled (412, 253) with delta (0, 0)
Screenshot: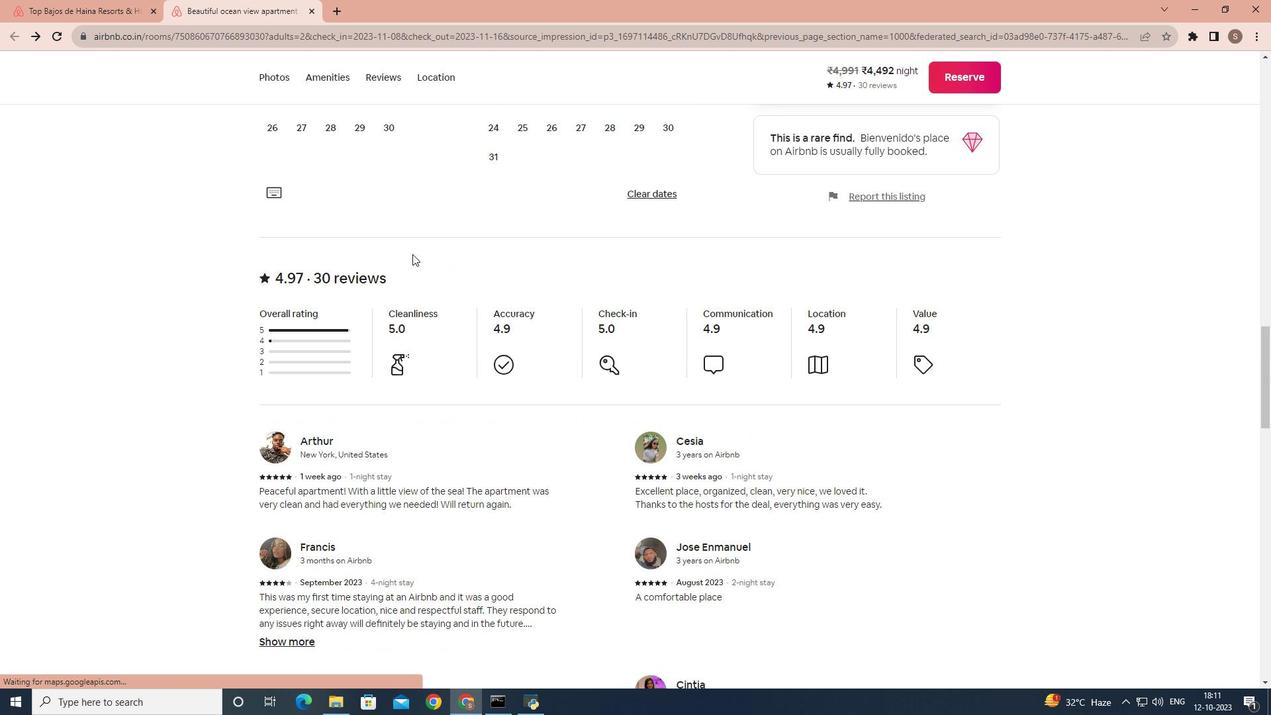 
Action: Mouse scrolled (412, 253) with delta (0, 0)
Screenshot: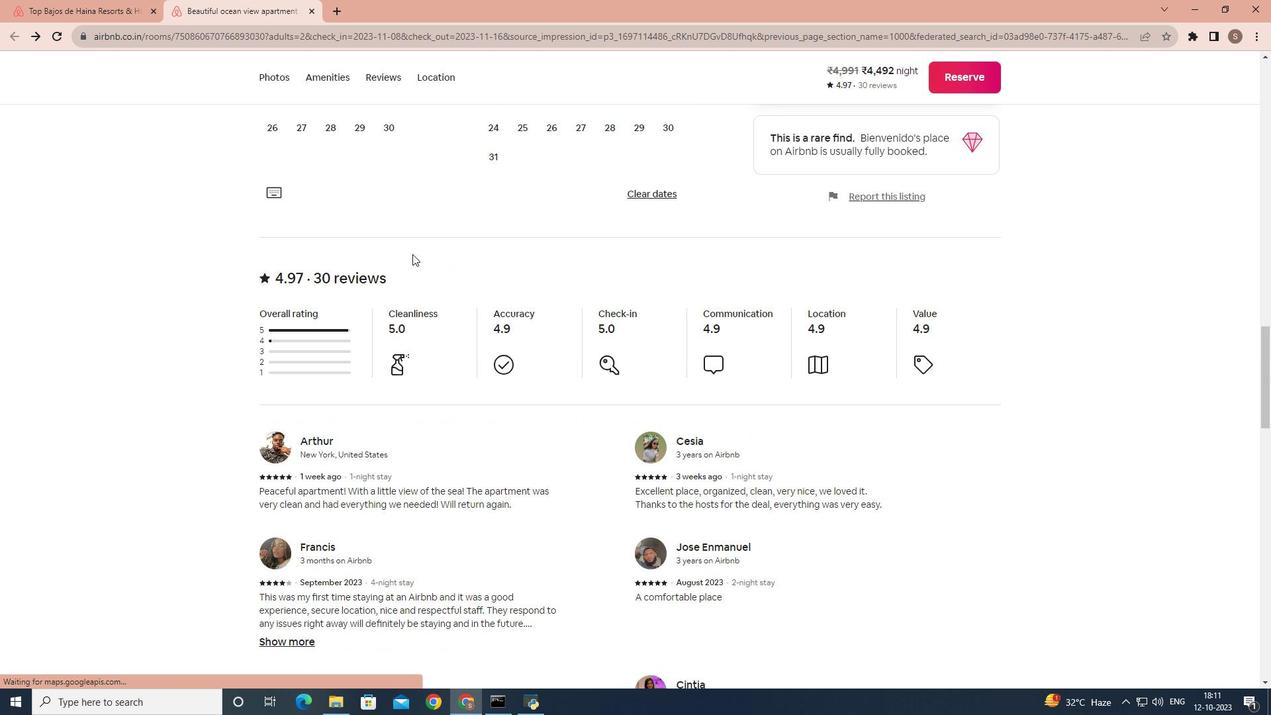 
Action: Mouse moved to (411, 254)
Screenshot: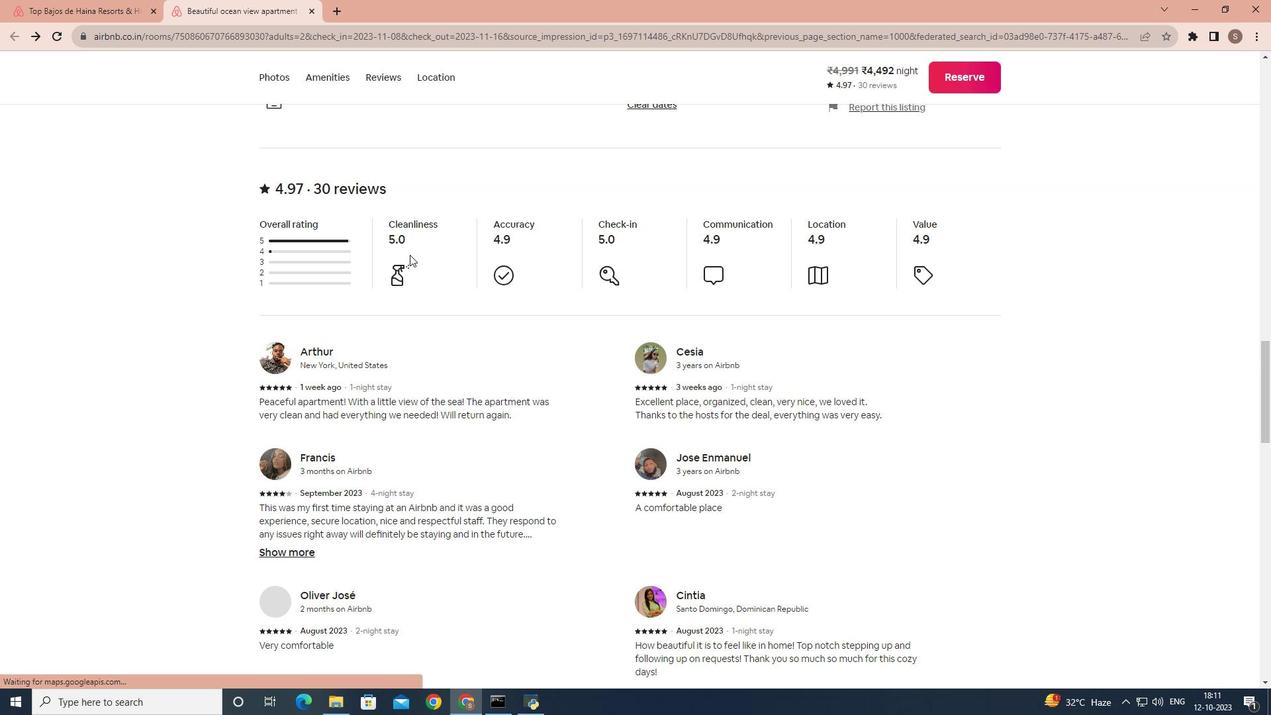 
Action: Mouse scrolled (411, 254) with delta (0, 0)
Screenshot: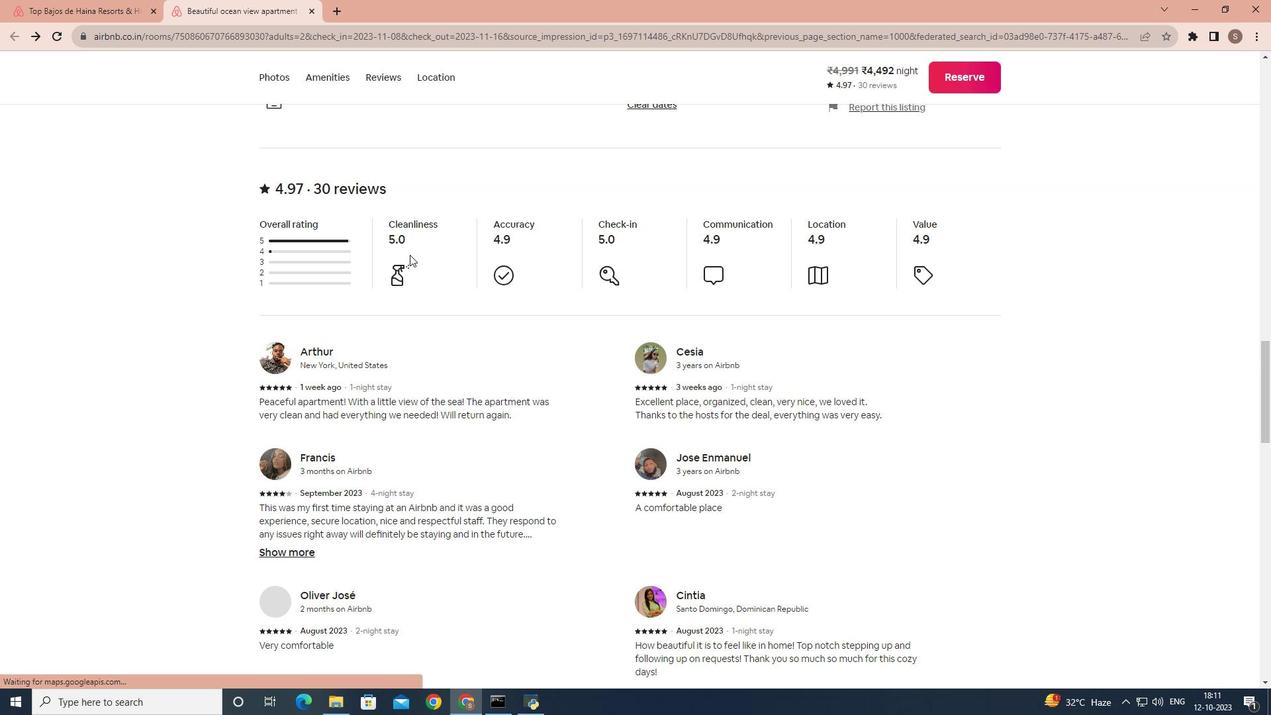 
Action: Mouse moved to (409, 254)
Screenshot: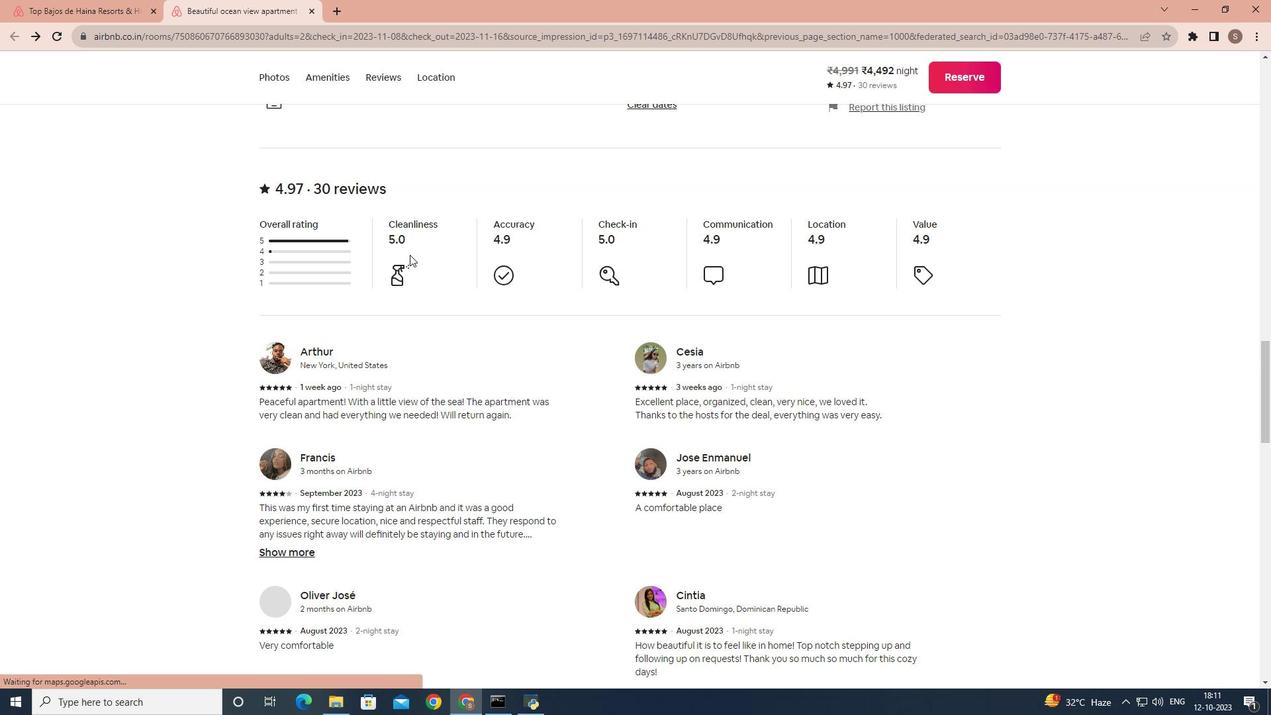 
Action: Mouse scrolled (409, 254) with delta (0, 0)
Screenshot: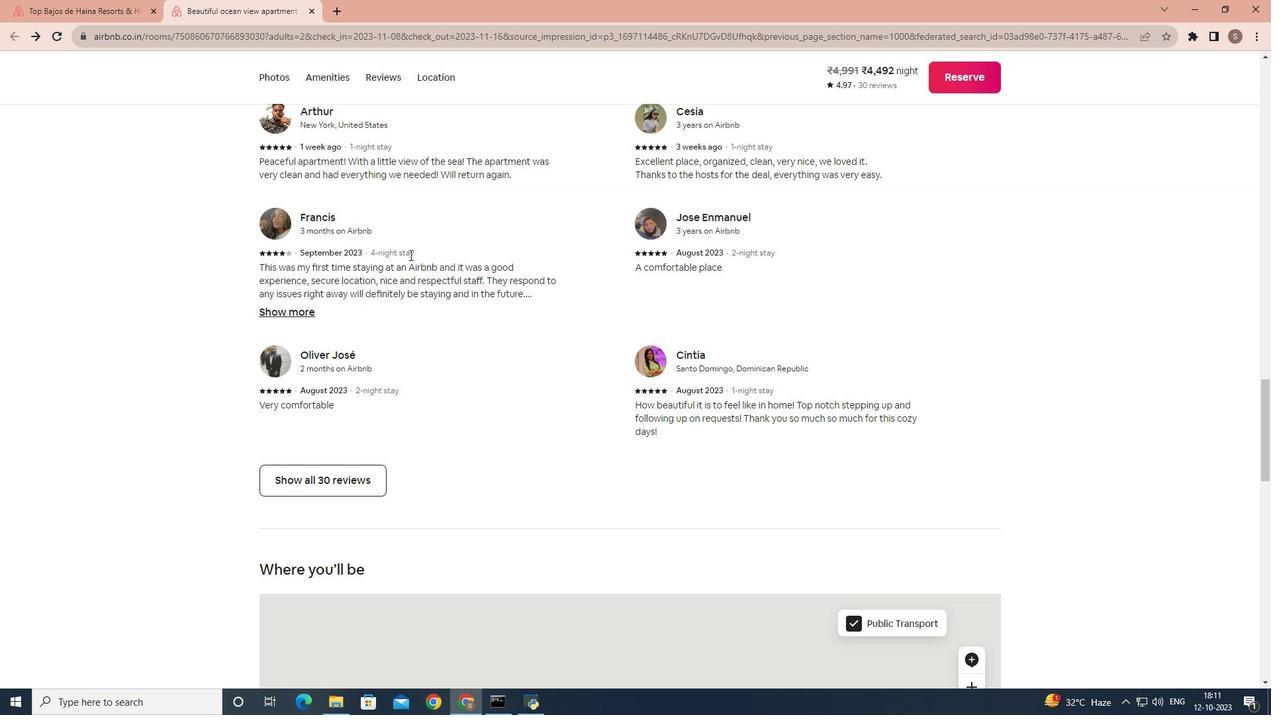 
Action: Mouse scrolled (409, 254) with delta (0, 0)
Screenshot: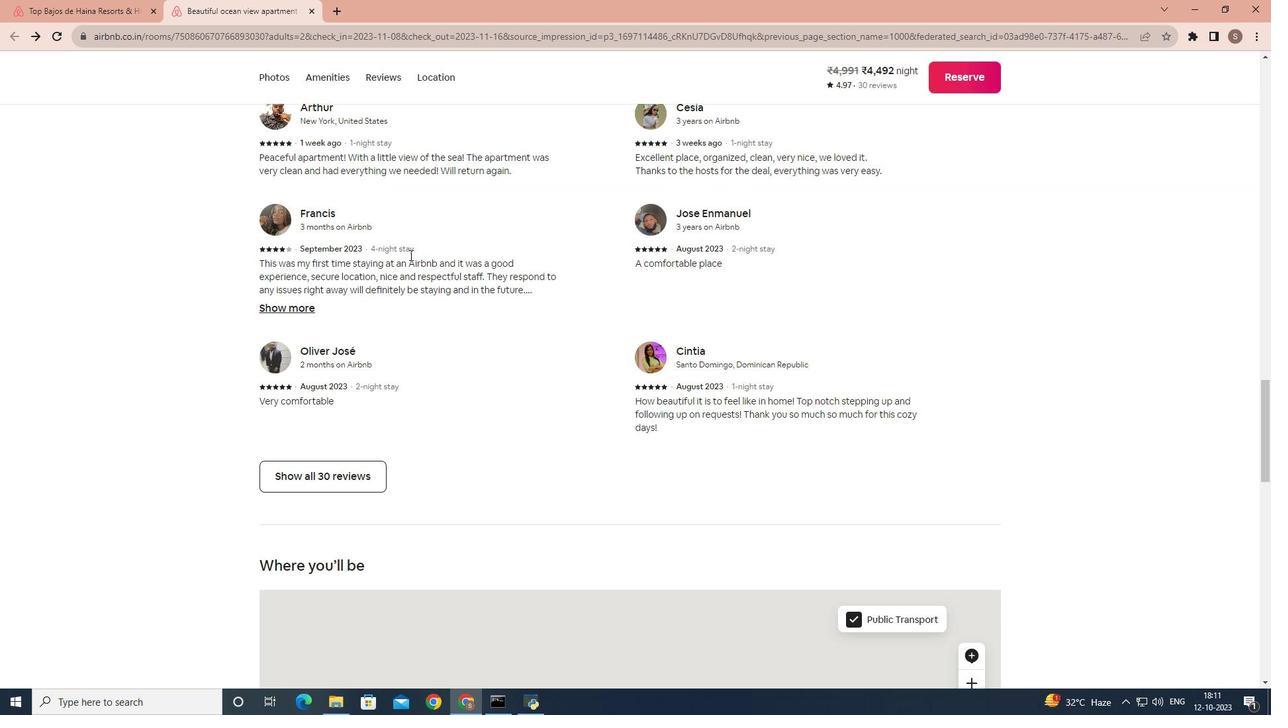 
Action: Mouse scrolled (409, 254) with delta (0, 0)
Screenshot: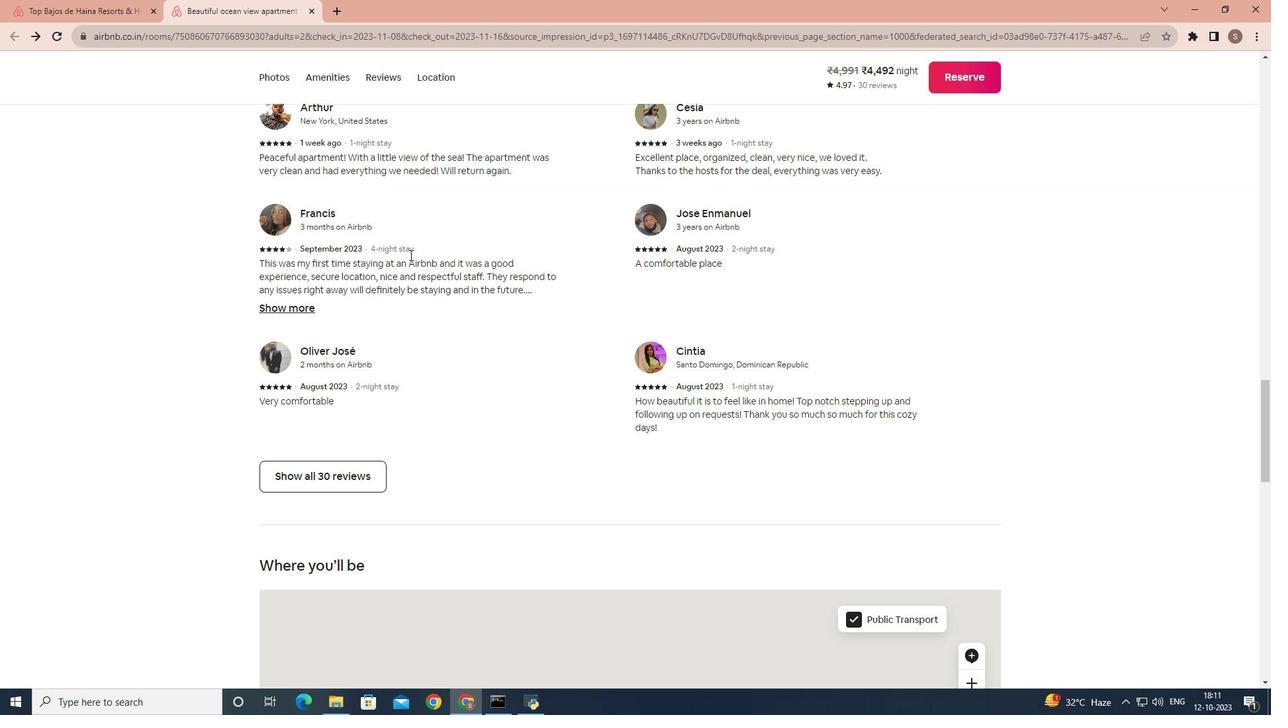 
Action: Mouse moved to (370, 276)
Screenshot: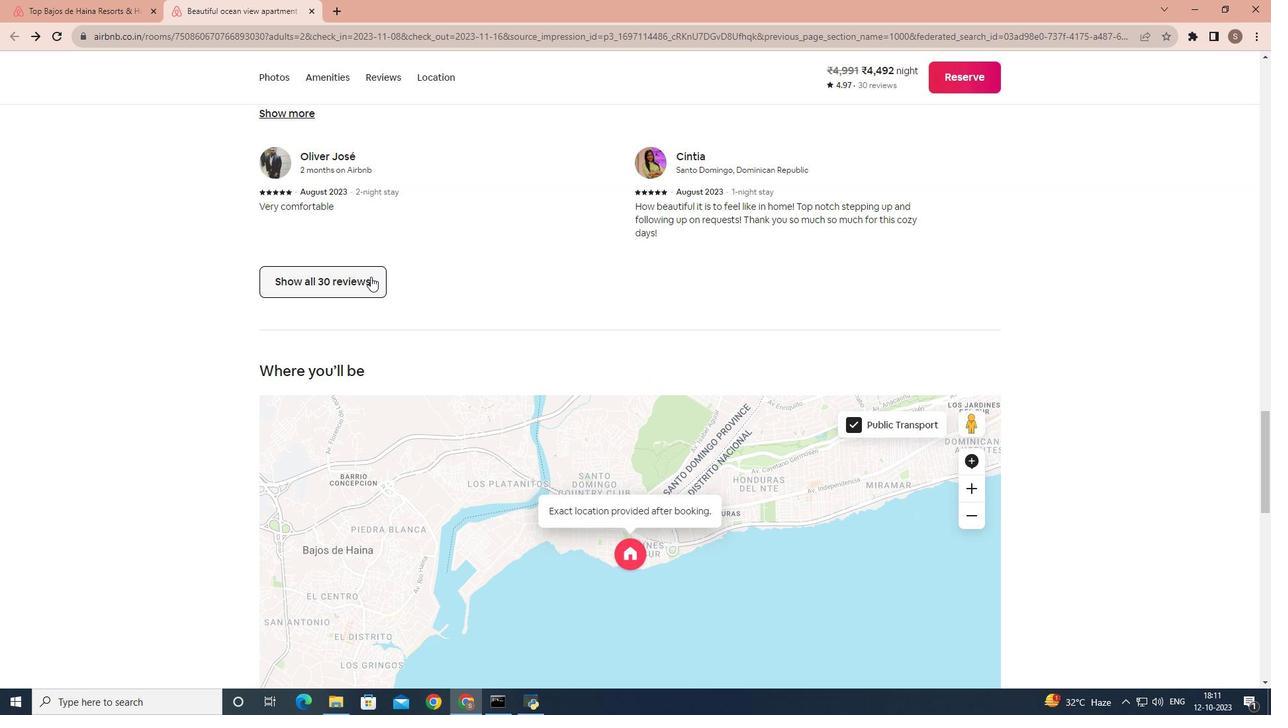 
Action: Mouse pressed left at (370, 276)
Screenshot: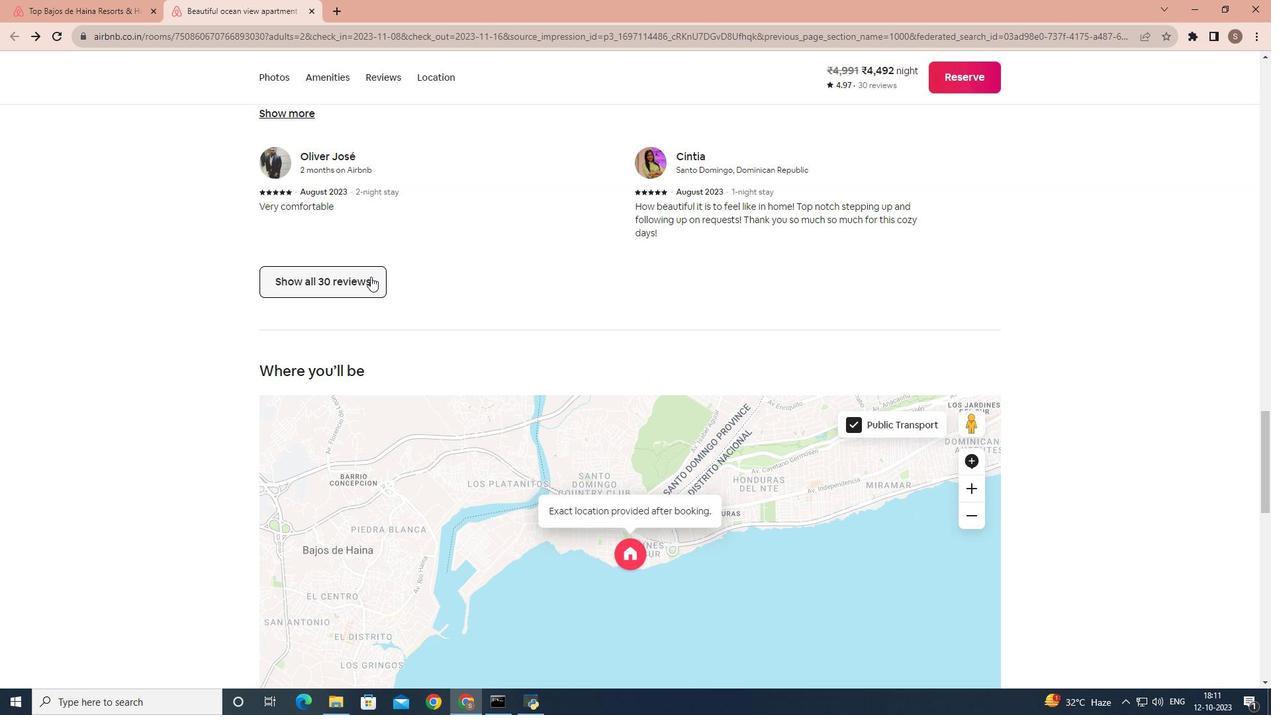 
Action: Mouse moved to (807, 255)
Screenshot: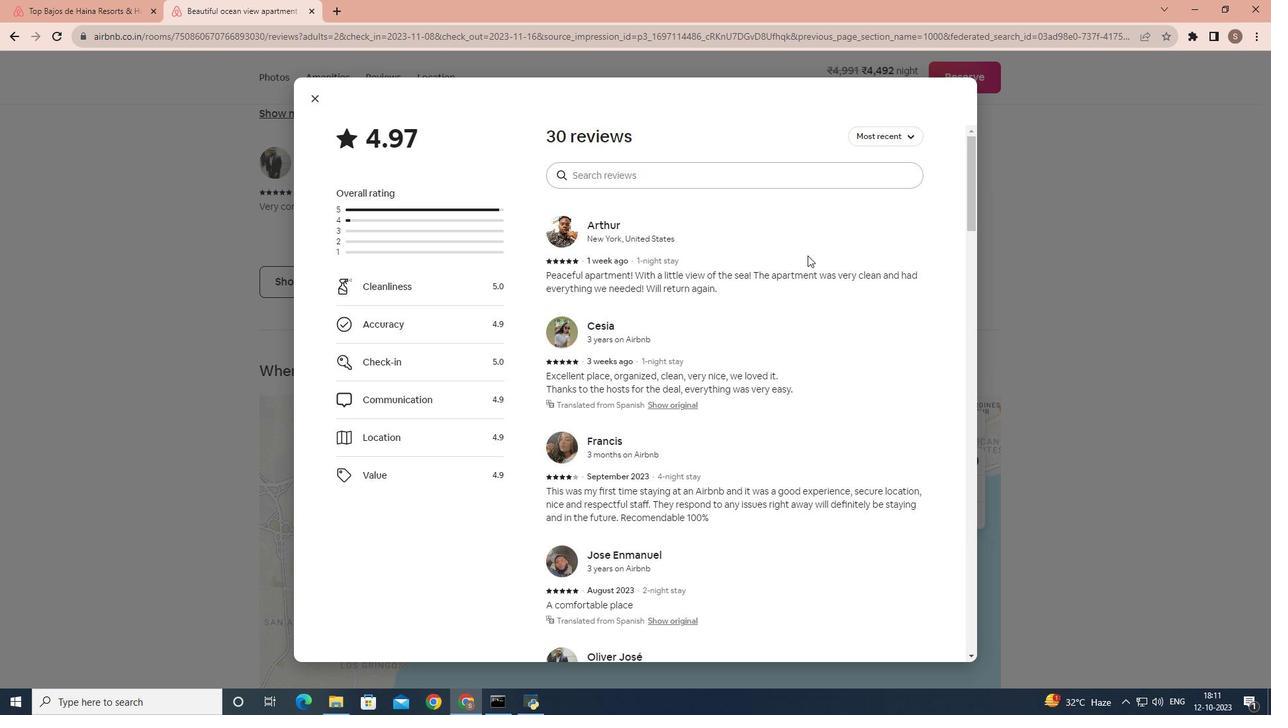 
Action: Mouse scrolled (807, 254) with delta (0, 0)
Screenshot: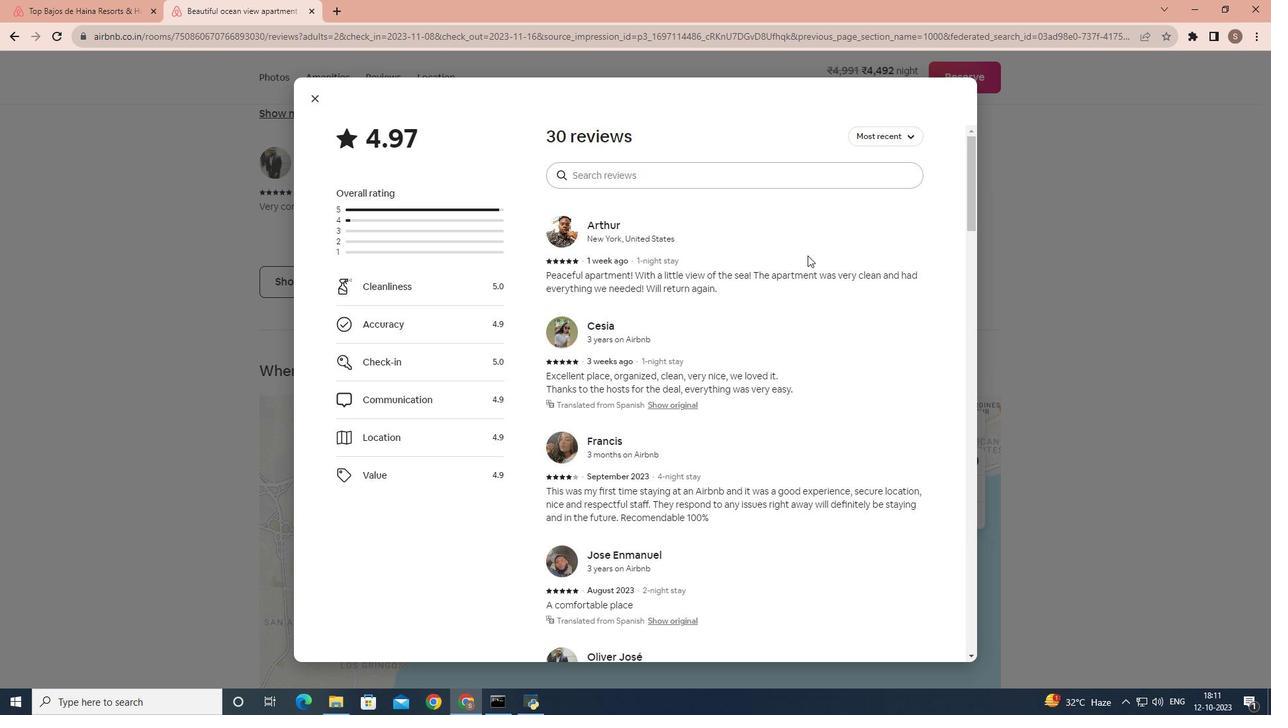 
Action: Mouse scrolled (807, 254) with delta (0, 0)
Screenshot: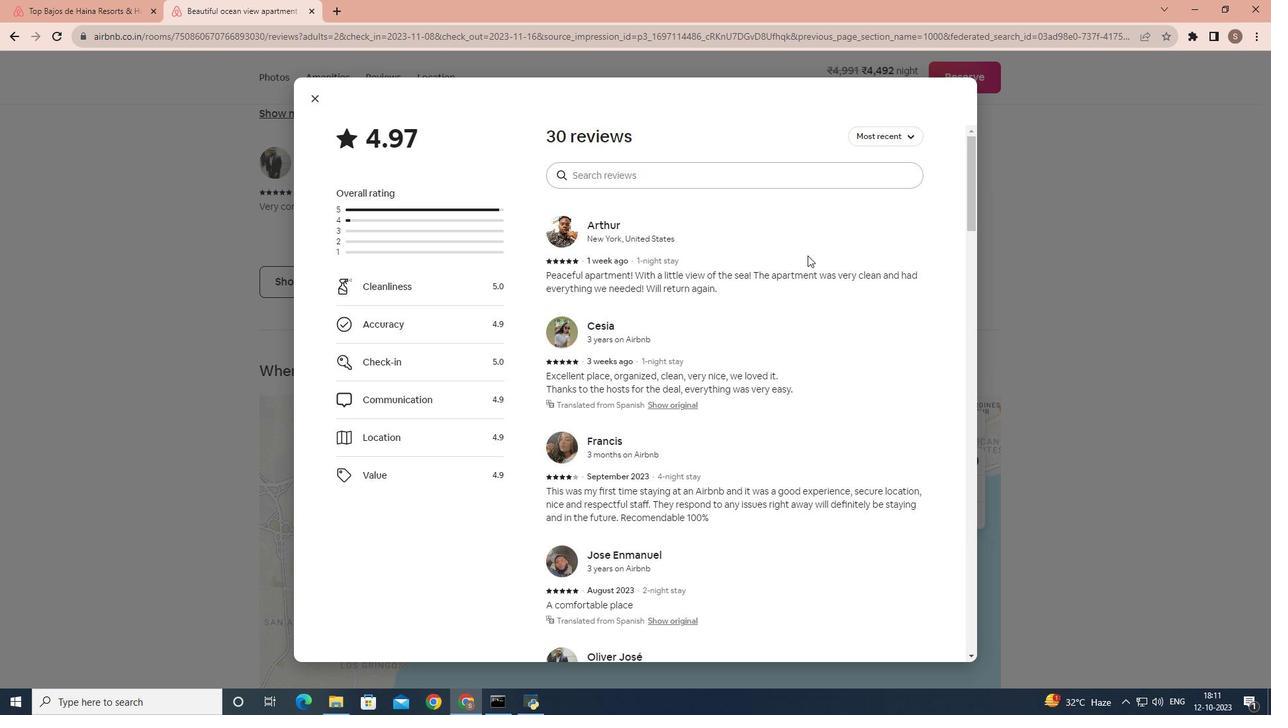 
Action: Mouse scrolled (807, 254) with delta (0, 0)
Screenshot: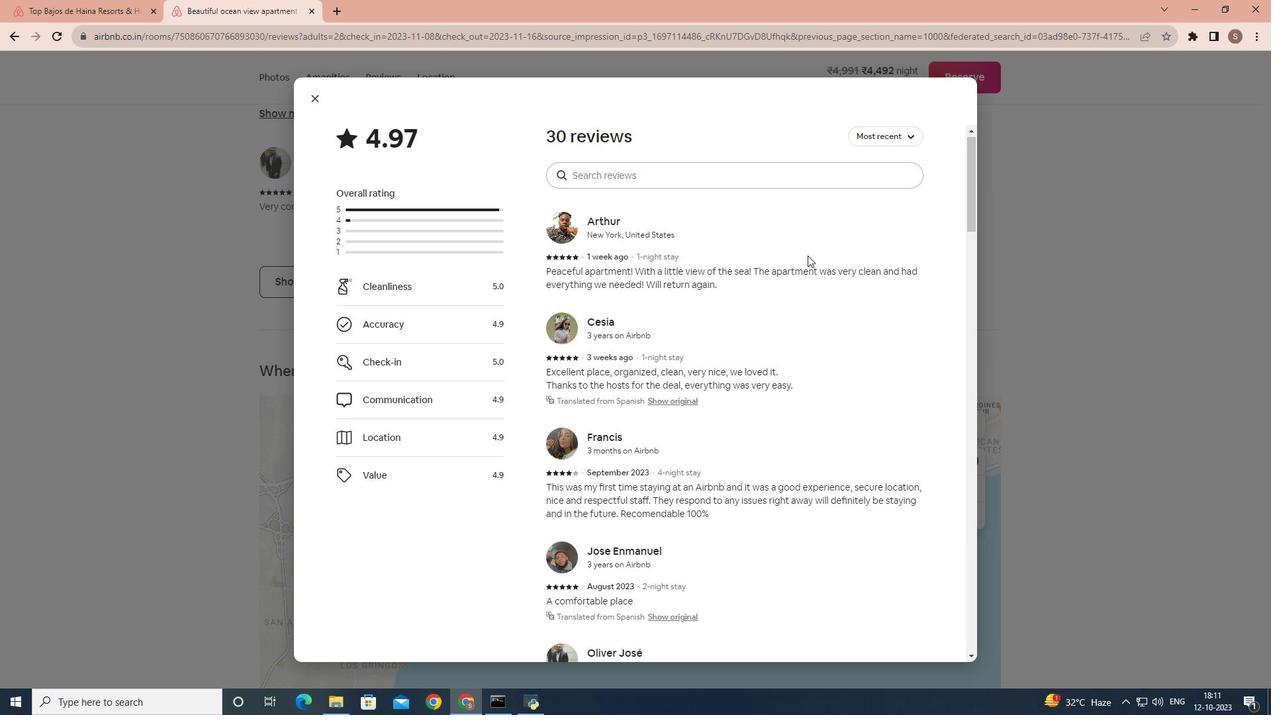 
Action: Mouse scrolled (807, 254) with delta (0, 0)
Screenshot: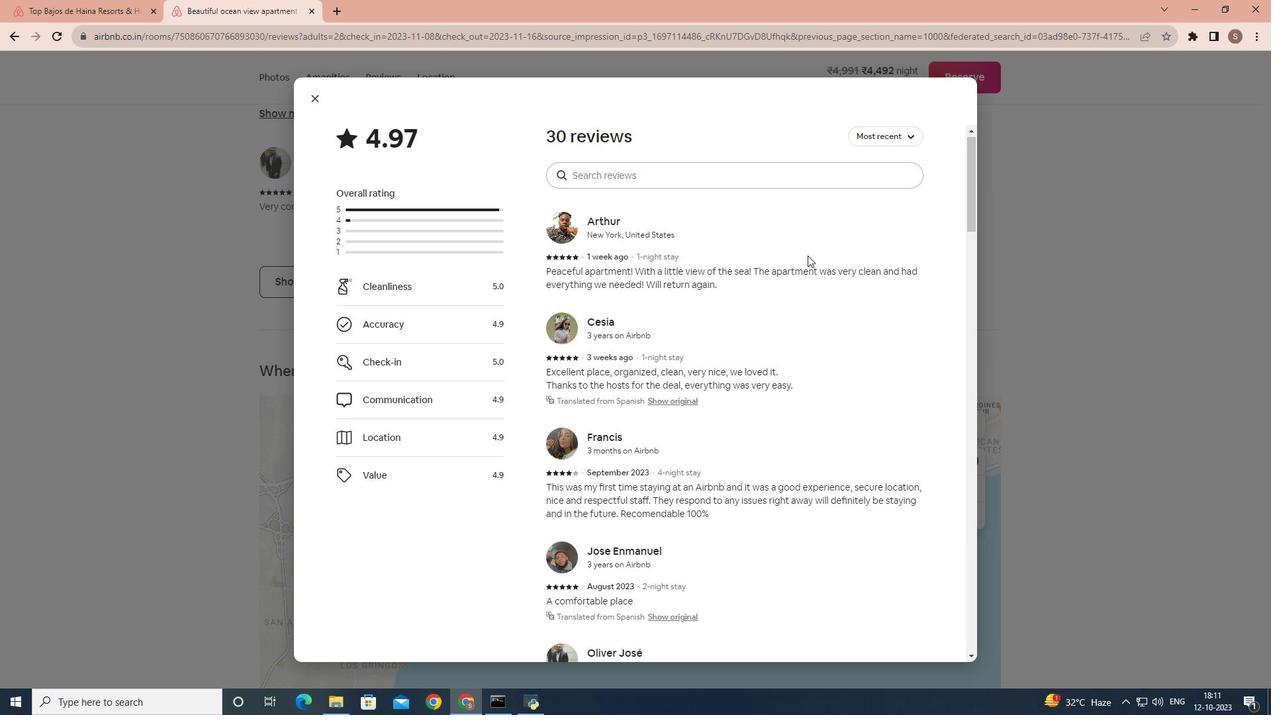 
Action: Mouse scrolled (807, 254) with delta (0, 0)
Screenshot: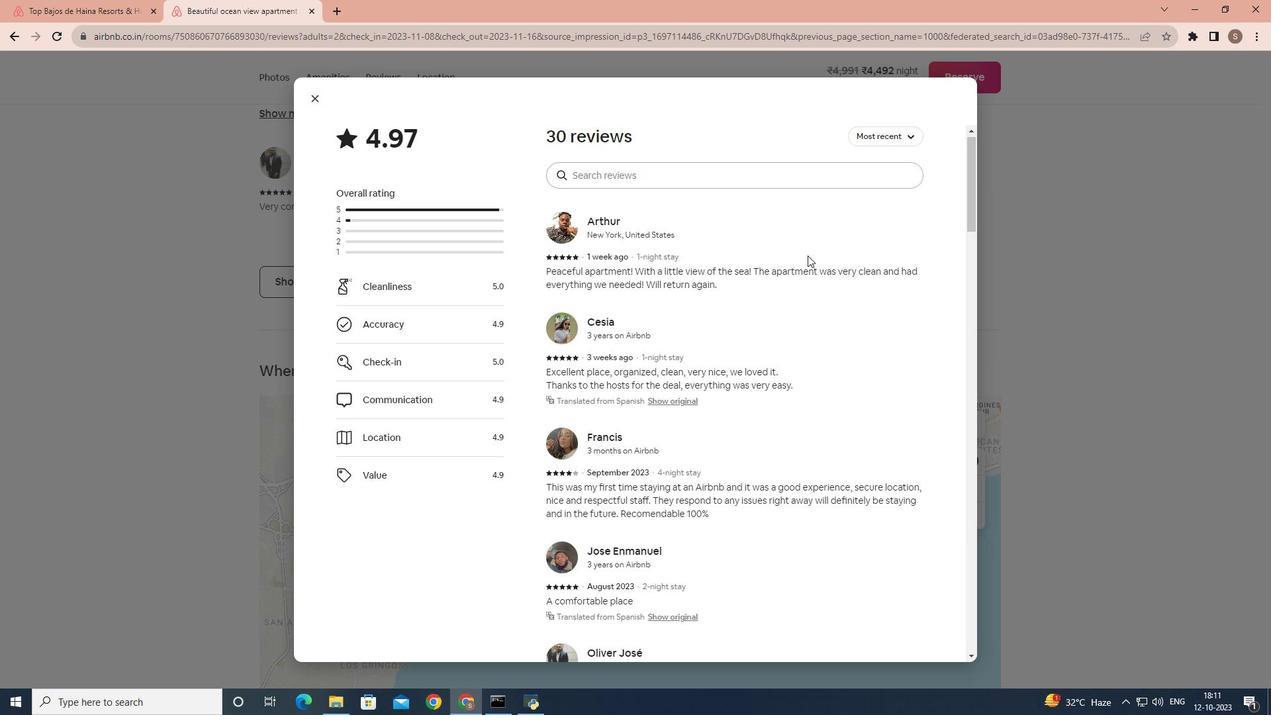 
Action: Mouse scrolled (807, 254) with delta (0, 0)
Screenshot: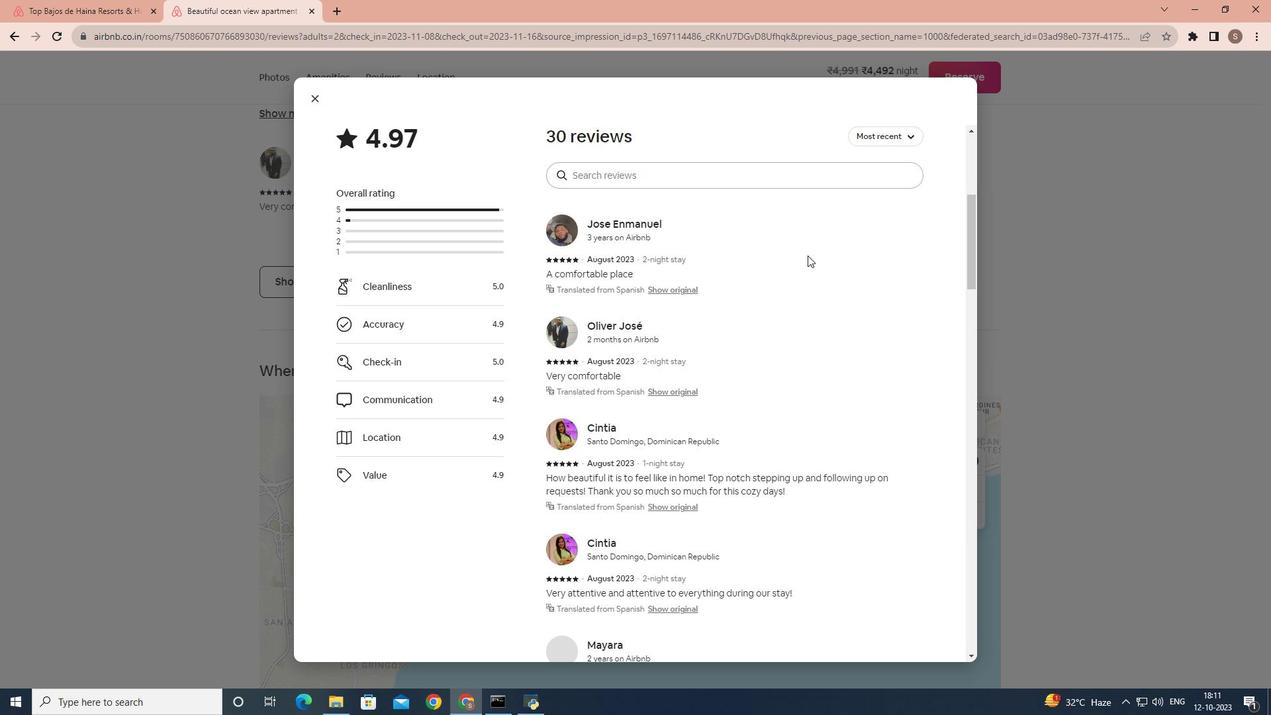 
Action: Mouse scrolled (807, 254) with delta (0, 0)
Screenshot: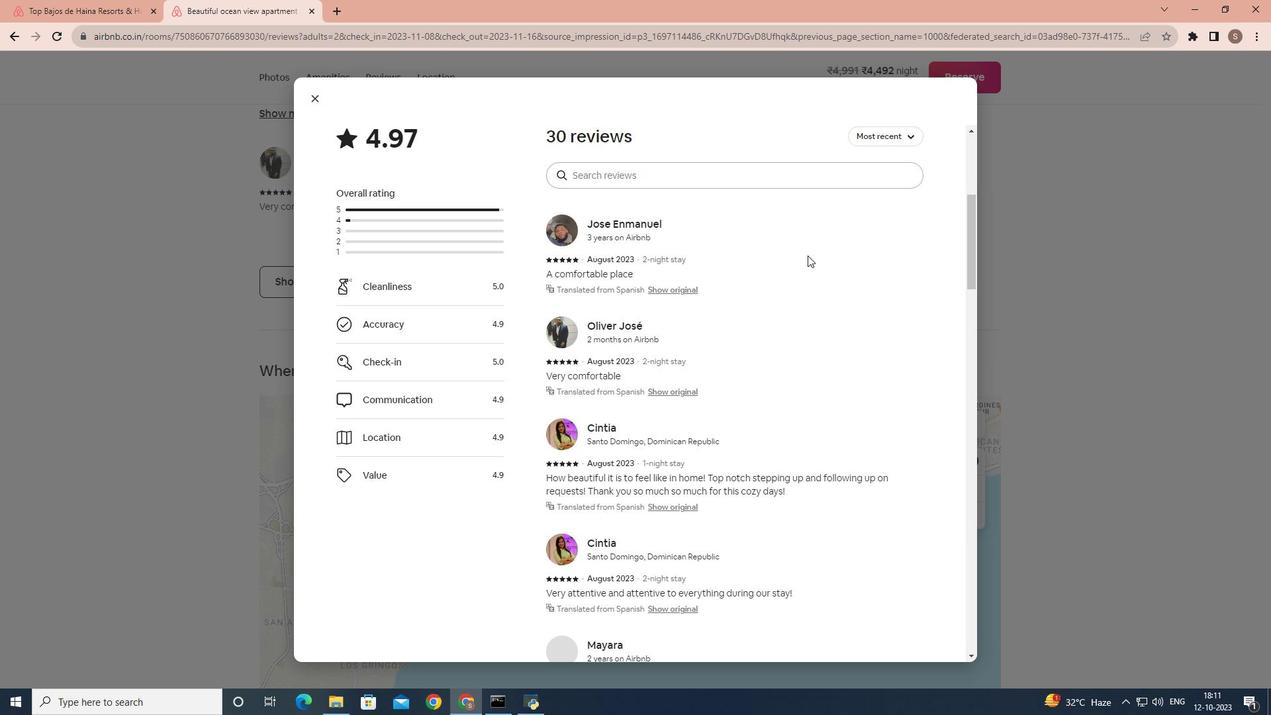 
Action: Mouse scrolled (807, 254) with delta (0, 0)
Screenshot: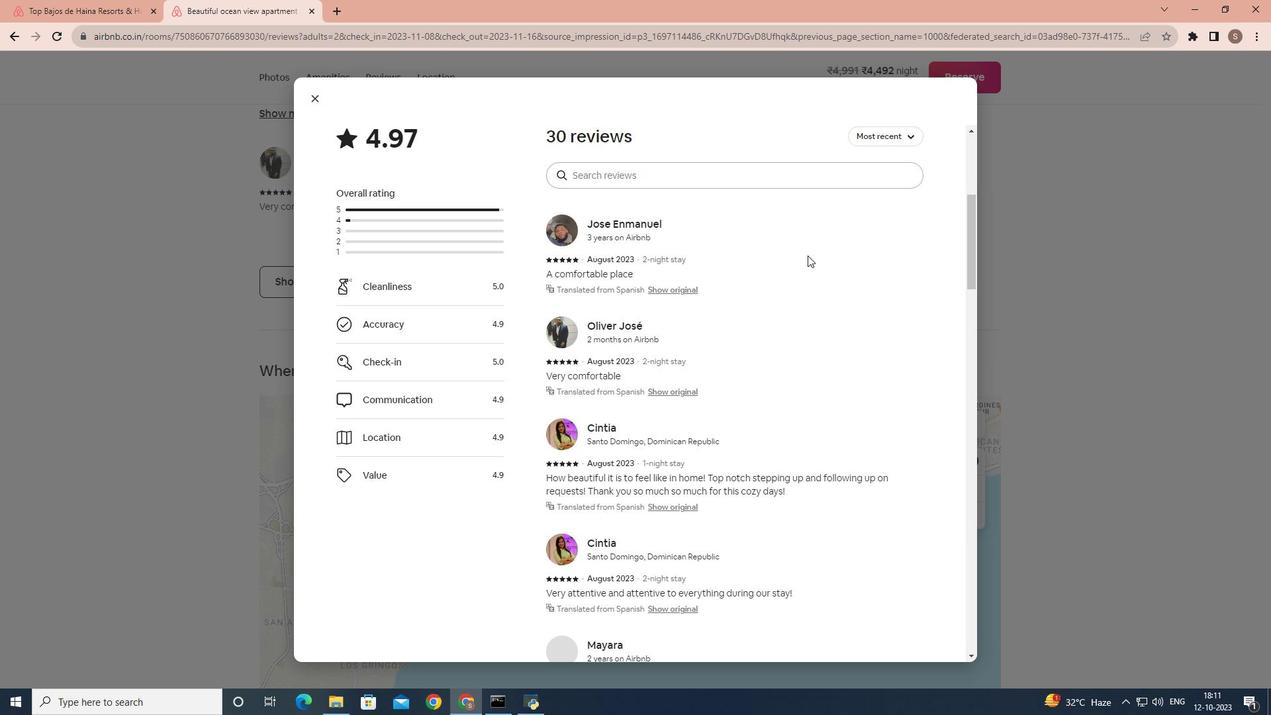 
Action: Mouse scrolled (807, 254) with delta (0, 0)
Screenshot: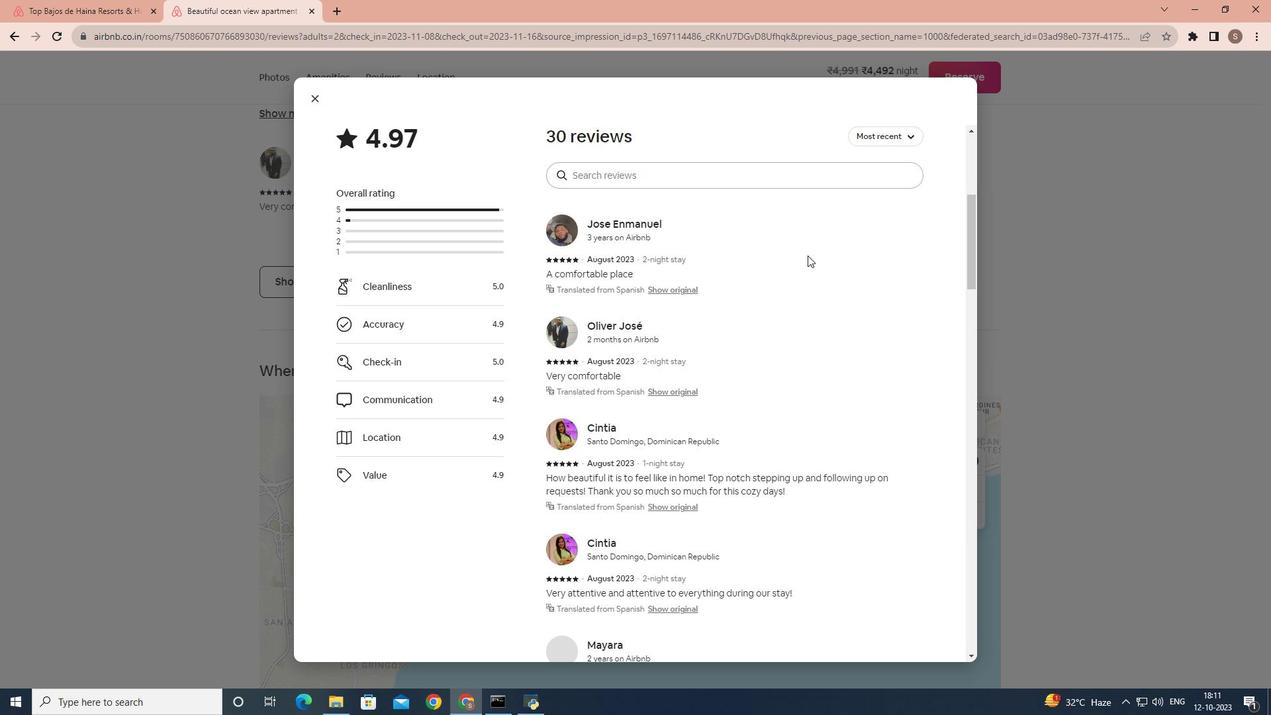 
Action: Mouse scrolled (807, 254) with delta (0, 0)
Screenshot: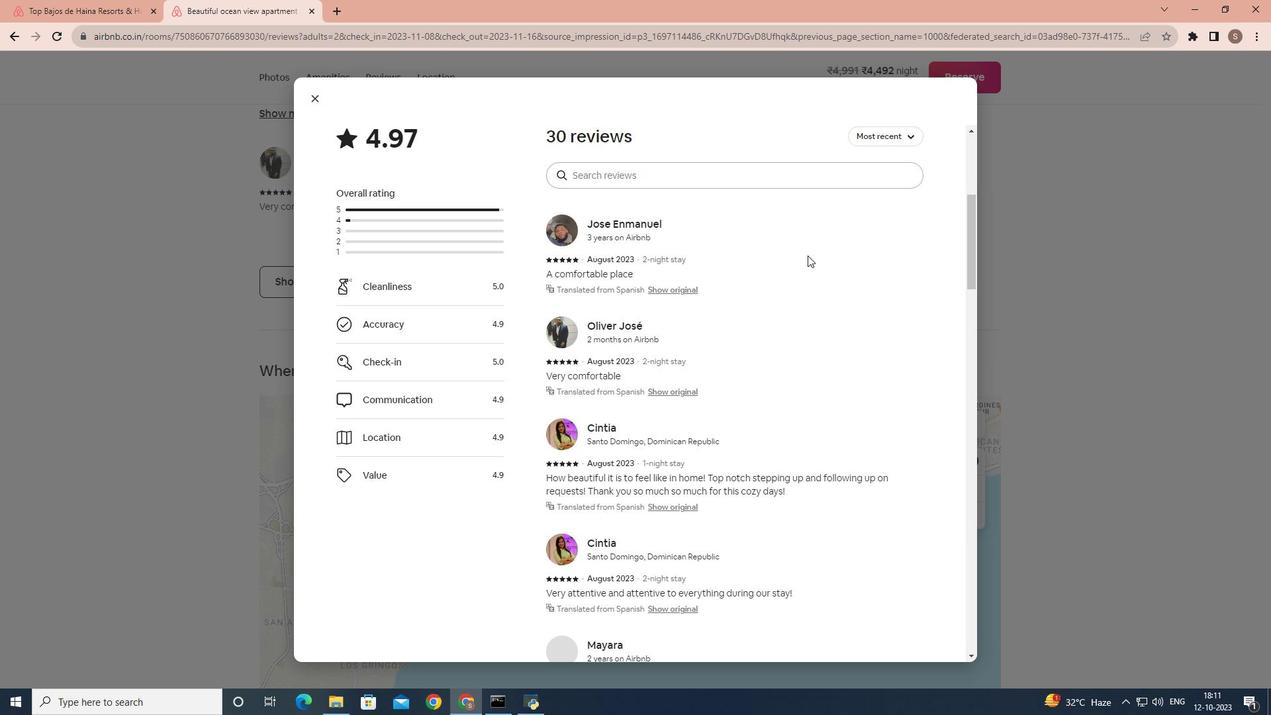 
Action: Mouse scrolled (807, 254) with delta (0, 0)
Screenshot: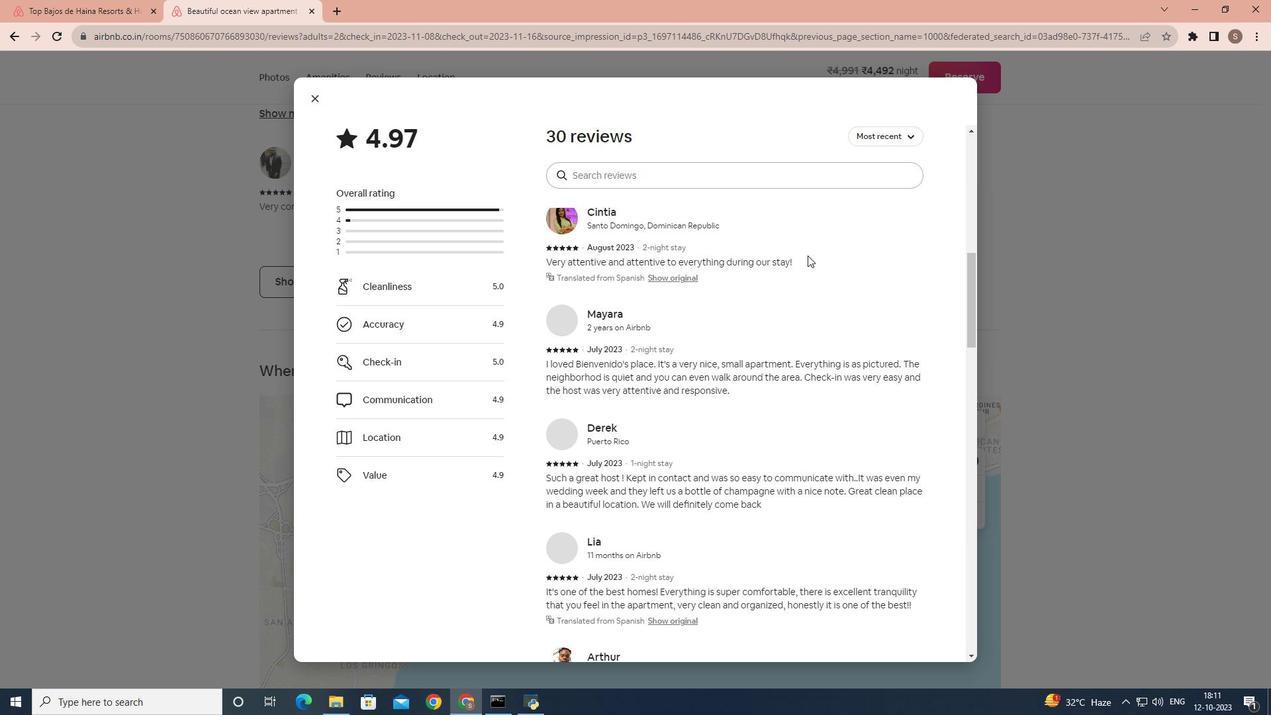 
Action: Mouse scrolled (807, 254) with delta (0, 0)
Screenshot: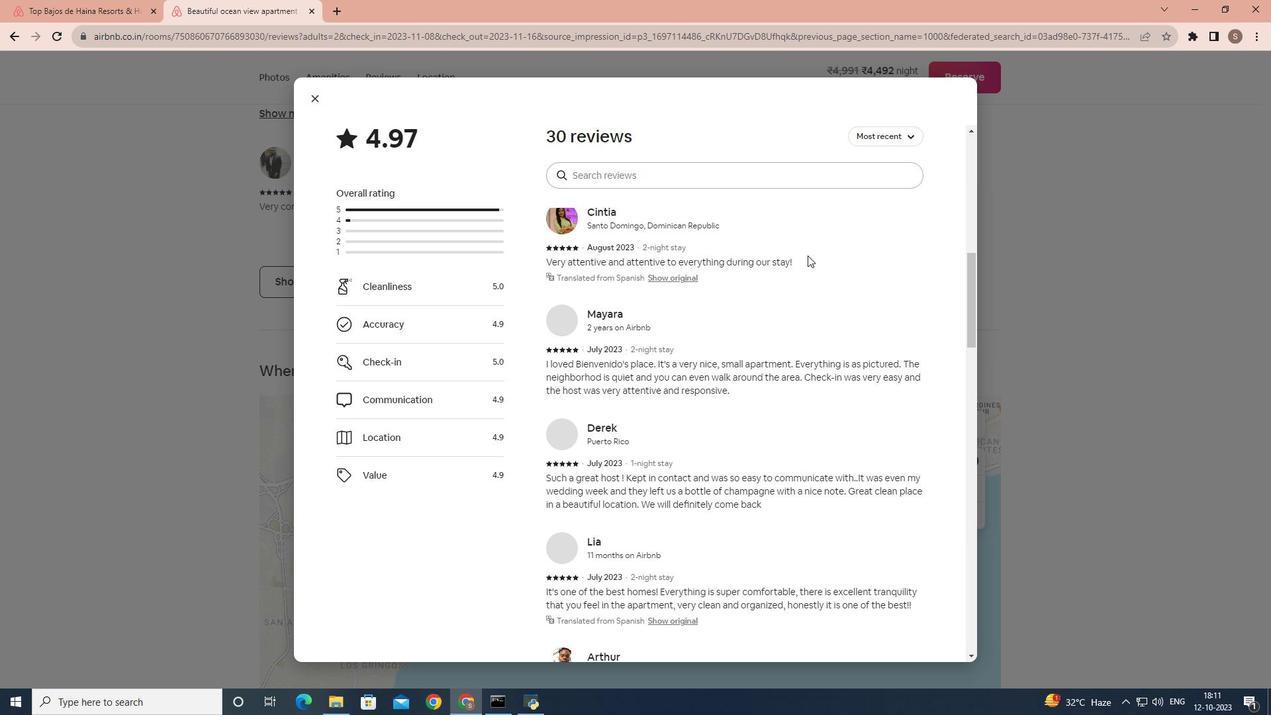 
Action: Mouse scrolled (807, 254) with delta (0, 0)
Screenshot: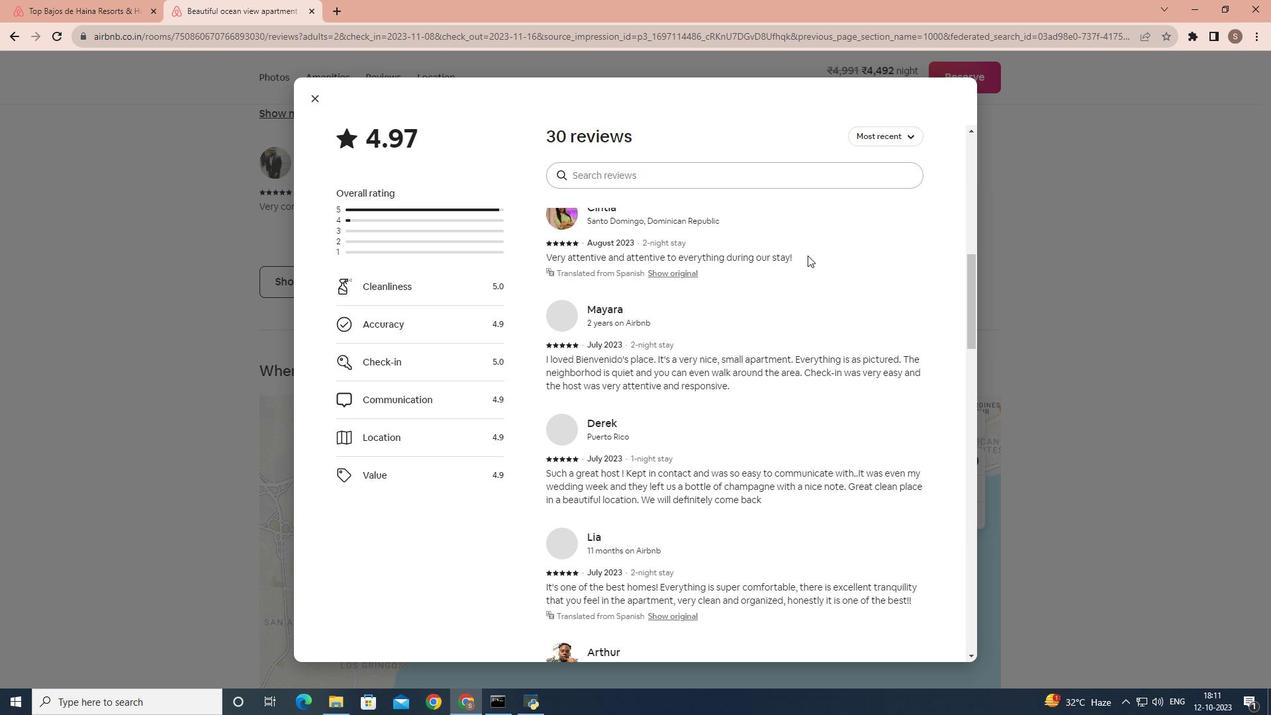 
Action: Mouse scrolled (807, 254) with delta (0, 0)
Screenshot: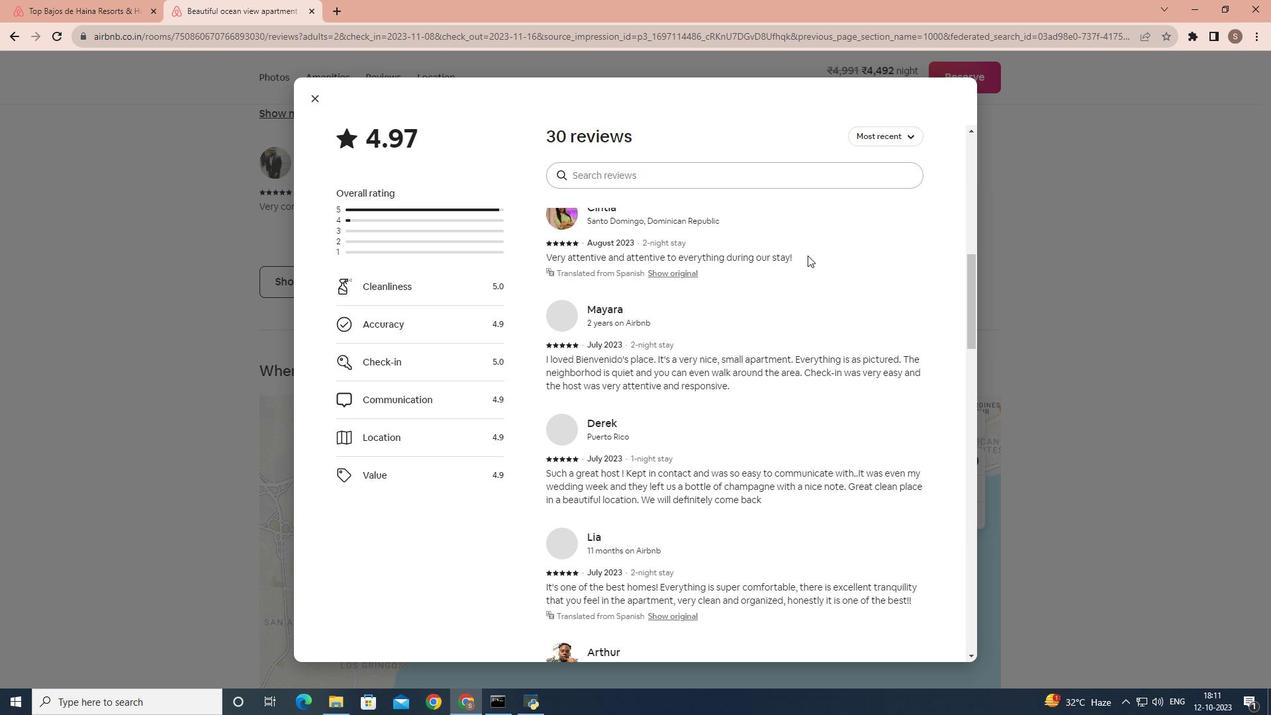
Action: Mouse scrolled (807, 254) with delta (0, 0)
Screenshot: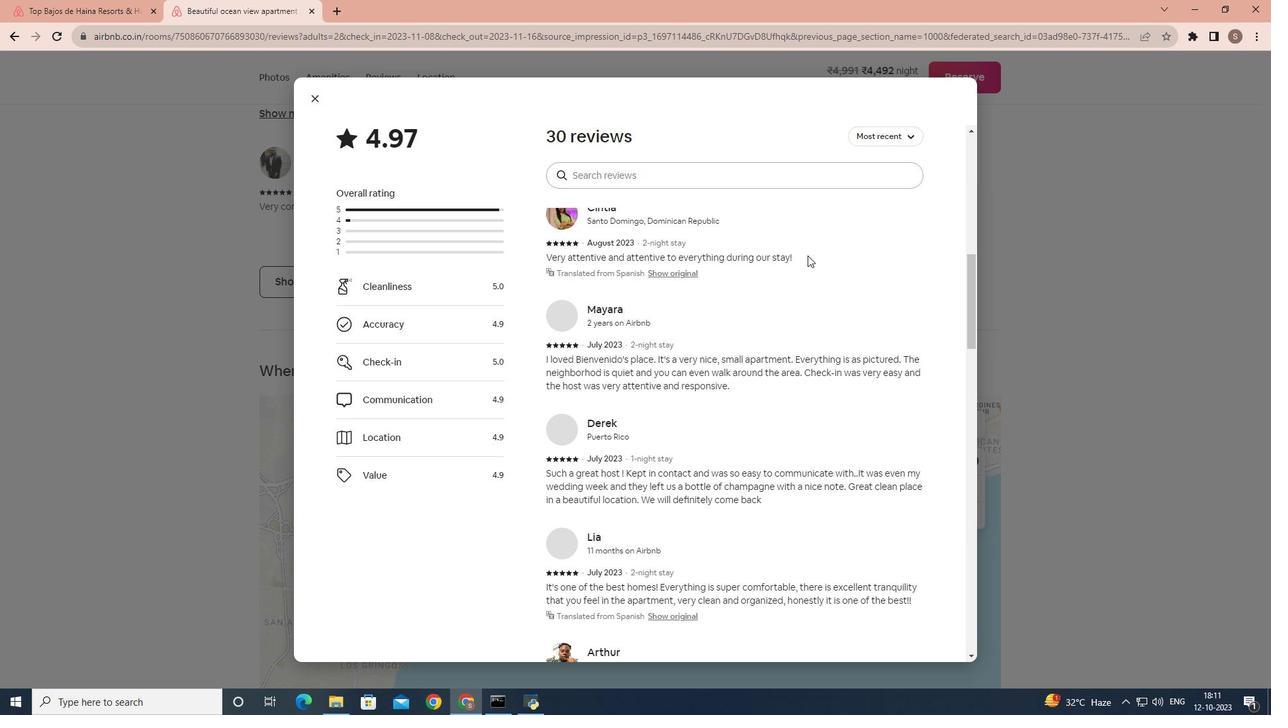 
Action: Mouse scrolled (807, 254) with delta (0, 0)
Screenshot: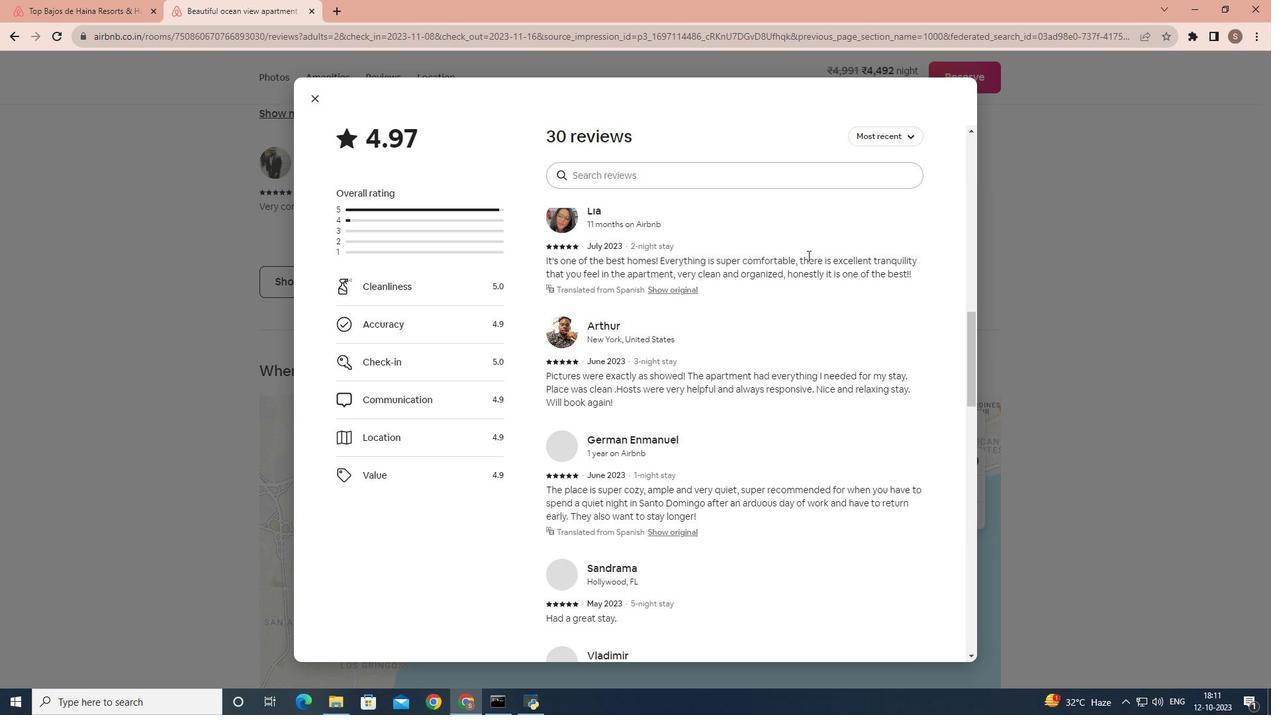 
Action: Mouse scrolled (807, 254) with delta (0, 0)
Screenshot: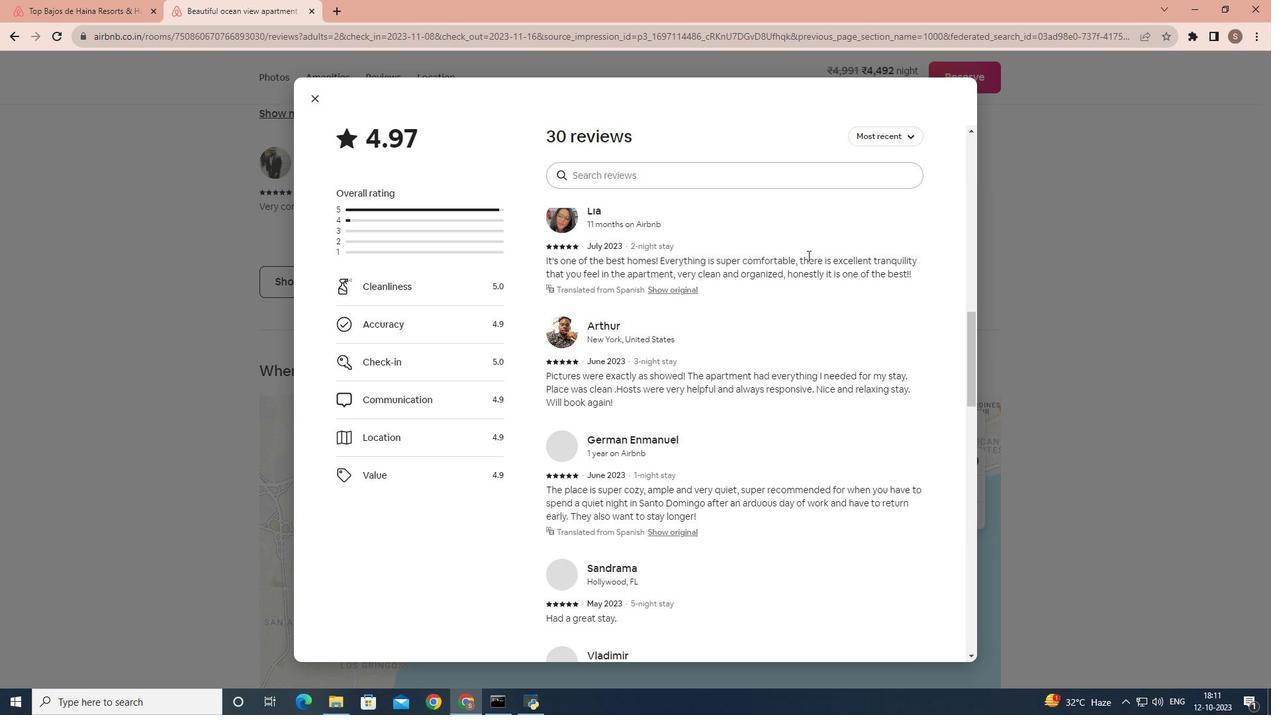 
Action: Mouse scrolled (807, 254) with delta (0, 0)
Screenshot: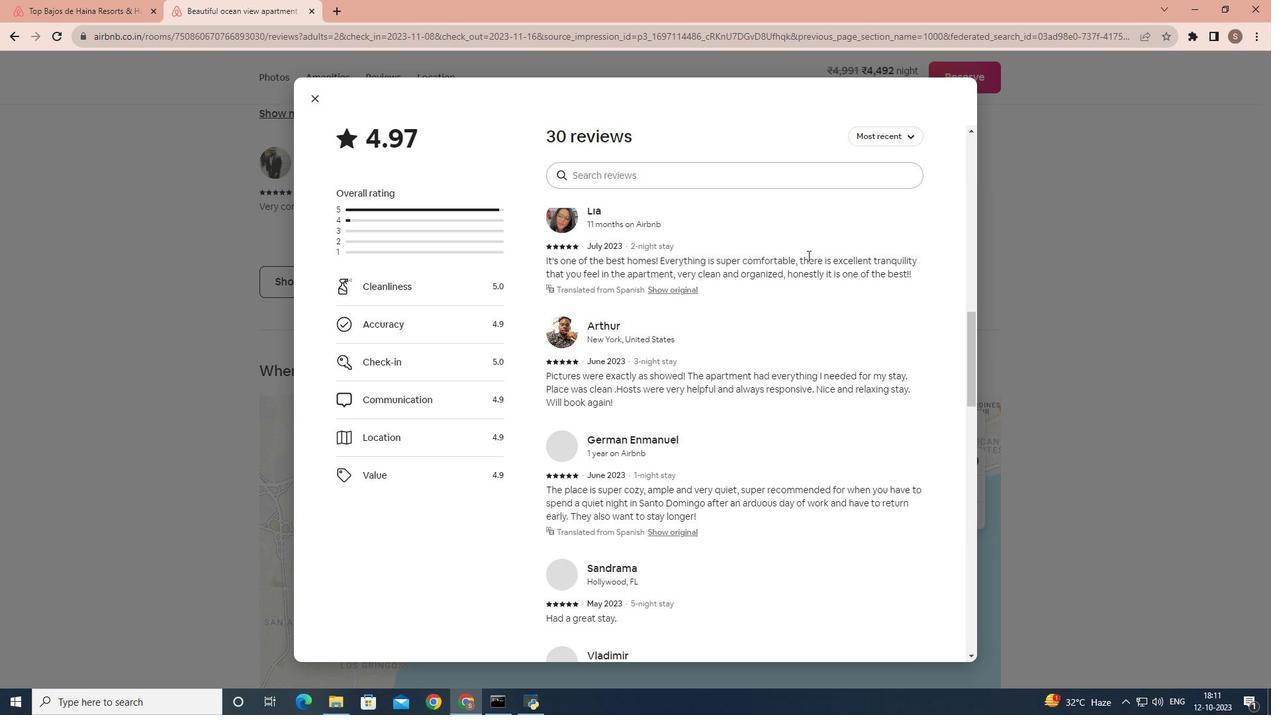 
Action: Mouse scrolled (807, 254) with delta (0, 0)
Screenshot: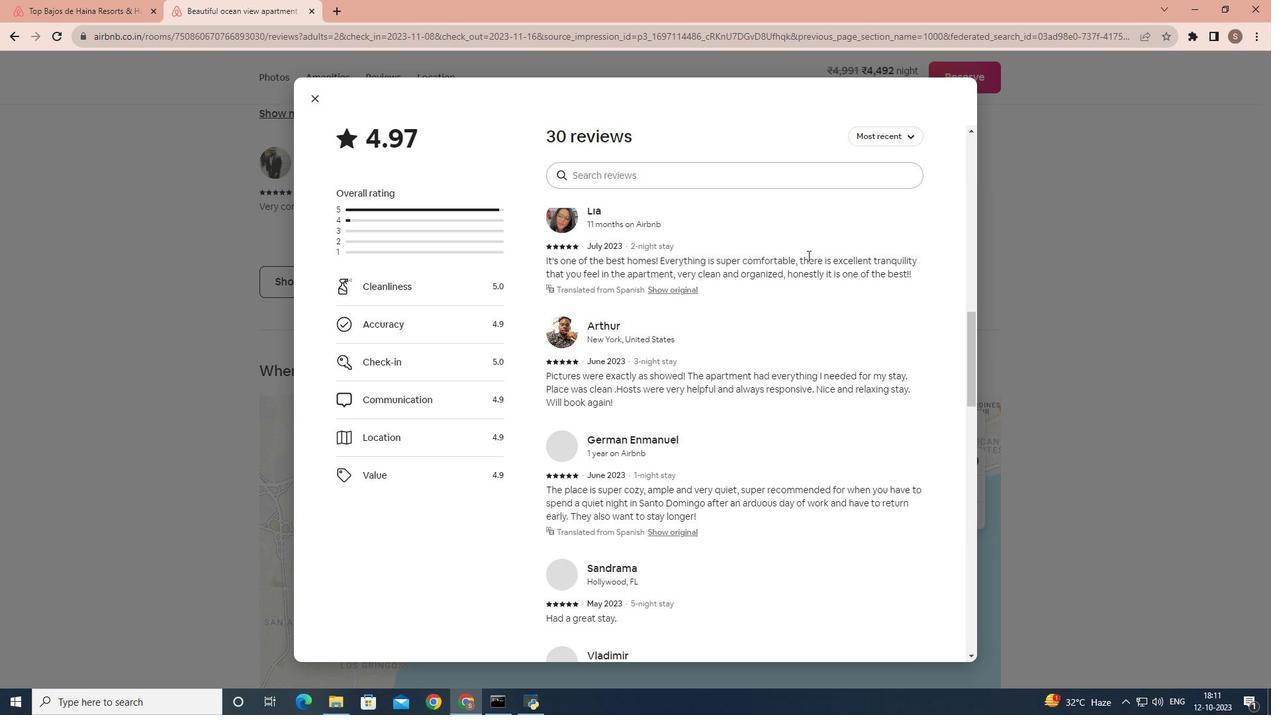 
Action: Mouse scrolled (807, 254) with delta (0, 0)
Screenshot: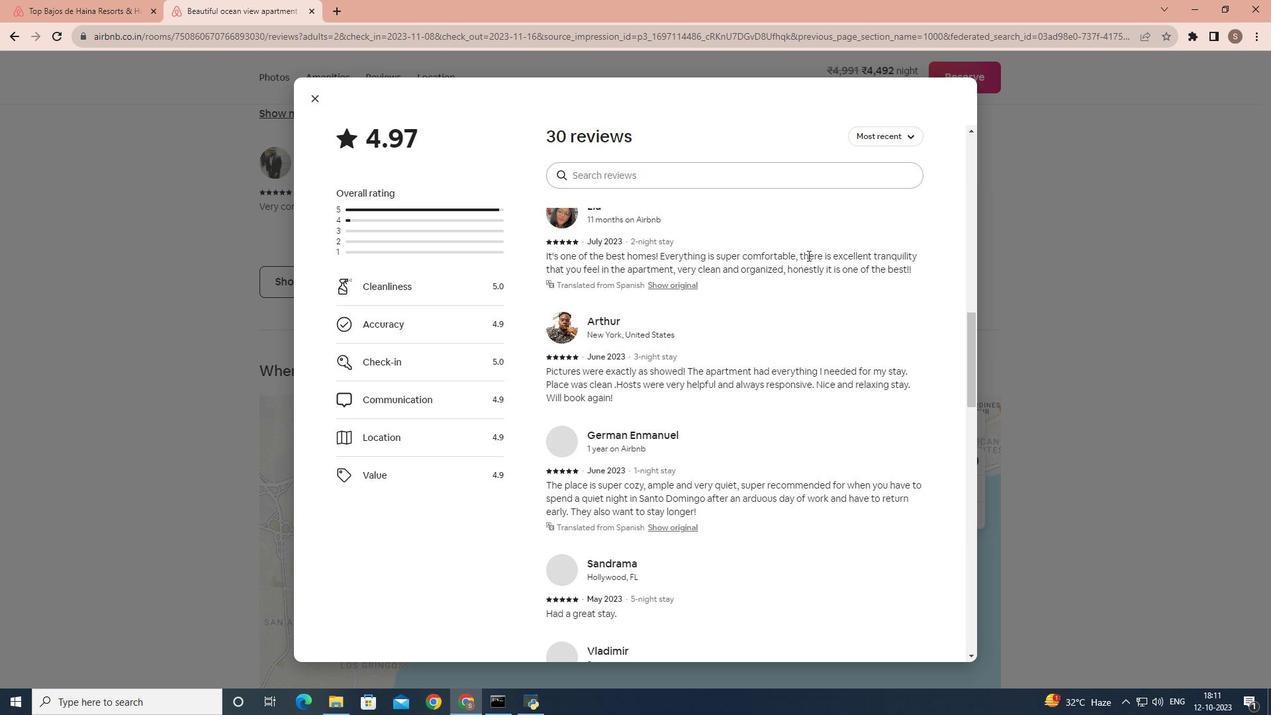 
Action: Mouse moved to (807, 255)
Screenshot: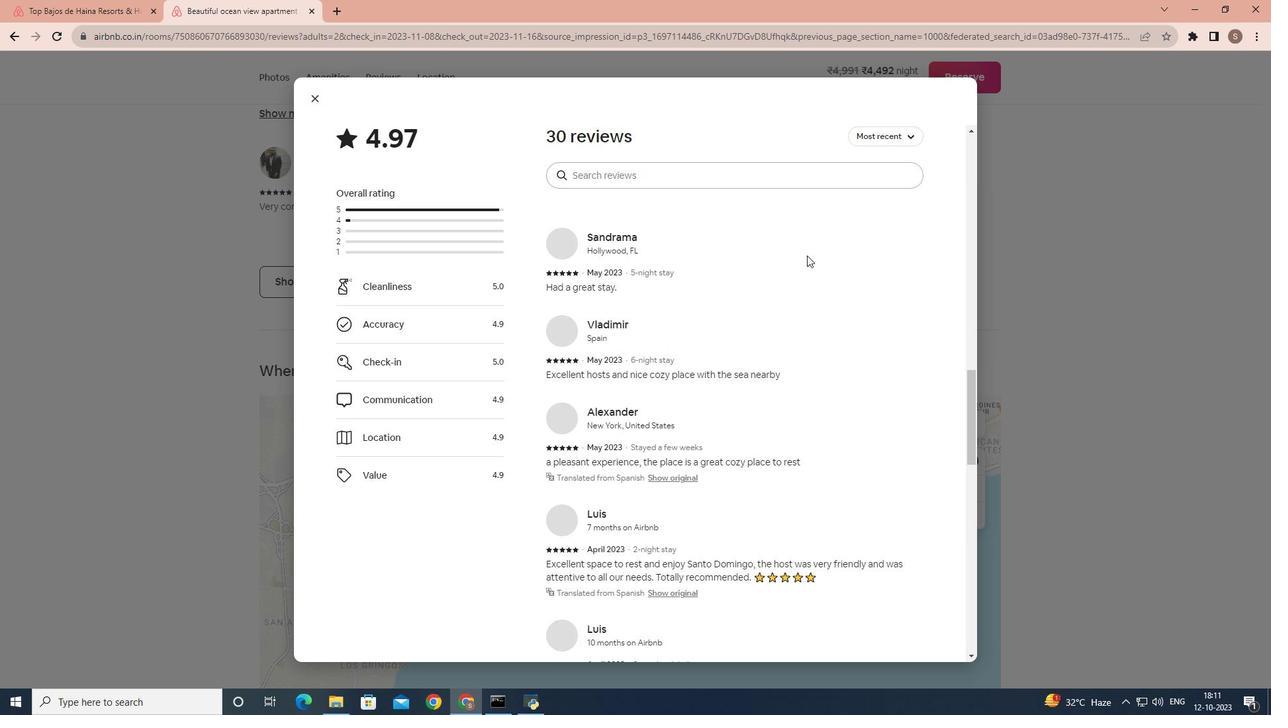 
Action: Mouse scrolled (807, 254) with delta (0, 0)
Screenshot: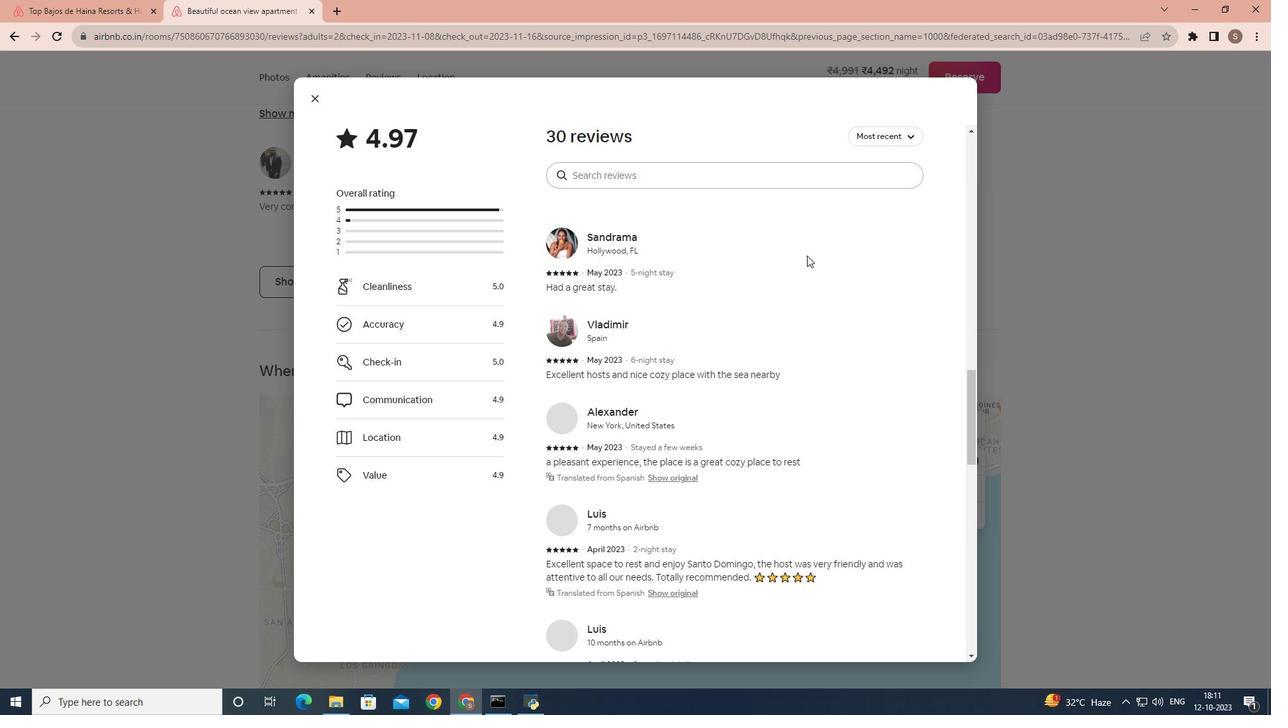 
Action: Mouse scrolled (807, 254) with delta (0, 0)
Screenshot: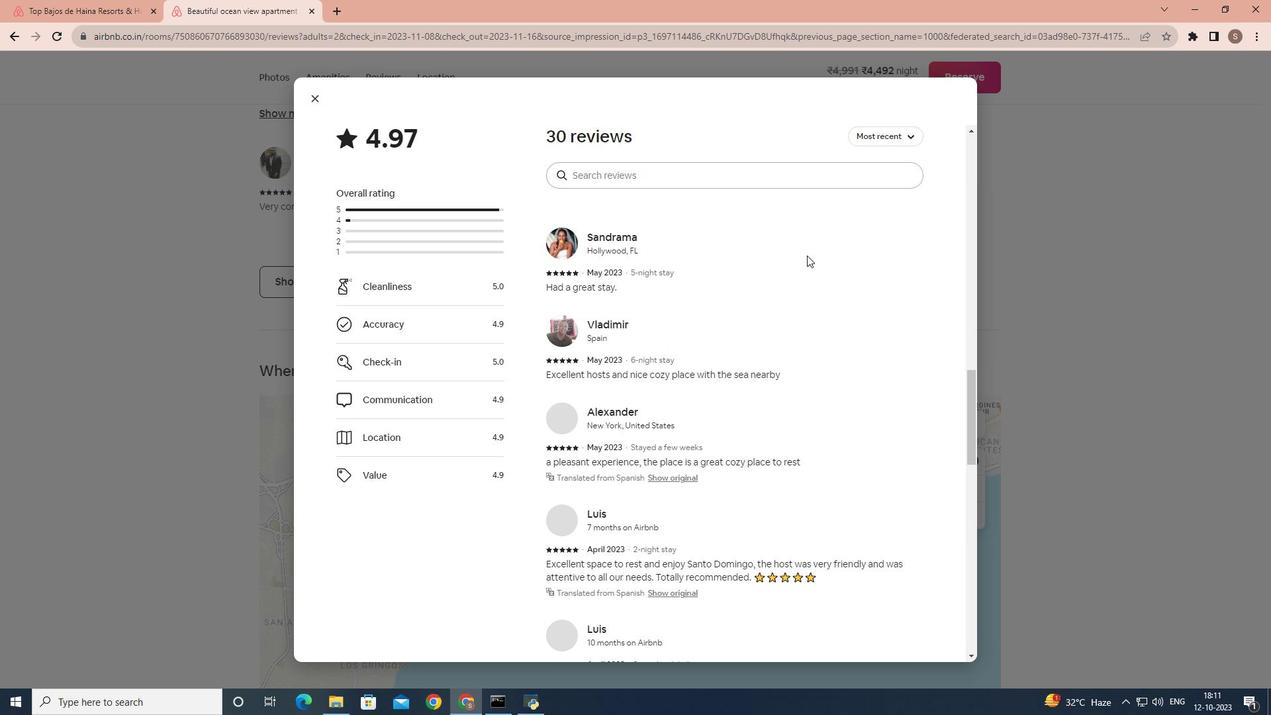 
Action: Mouse scrolled (807, 254) with delta (0, 0)
Screenshot: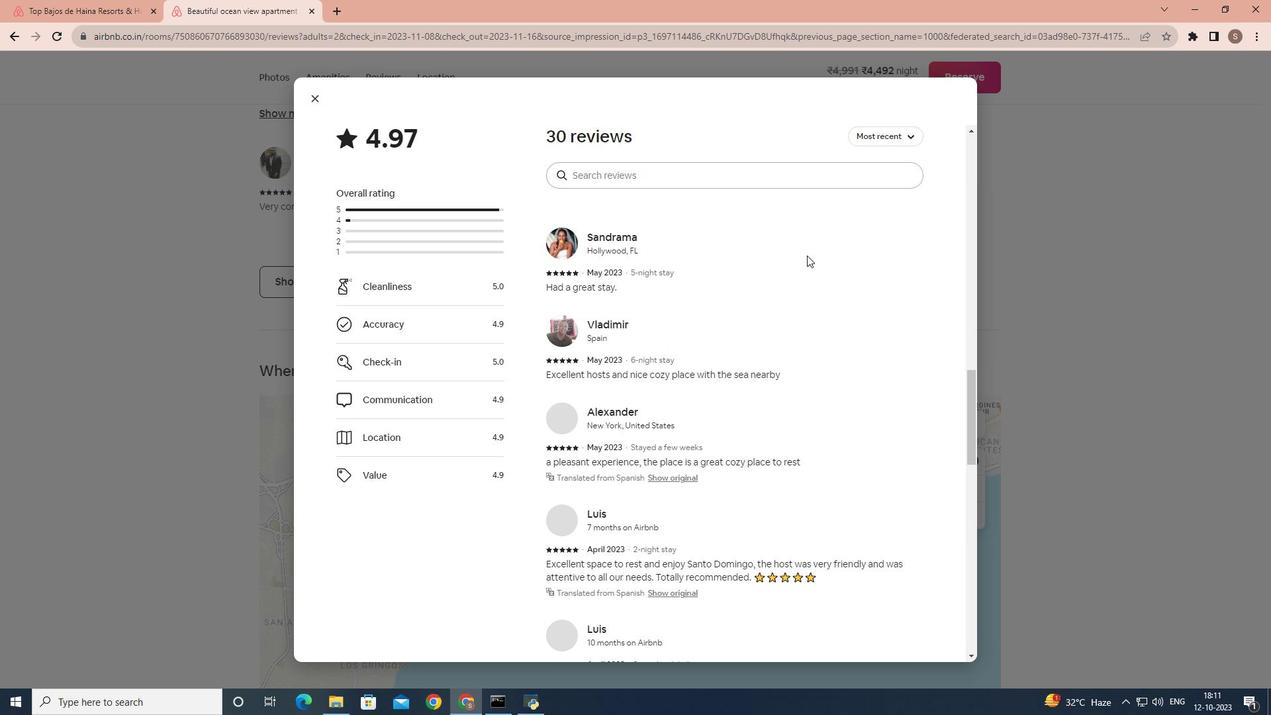 
Action: Mouse scrolled (807, 254) with delta (0, 0)
Screenshot: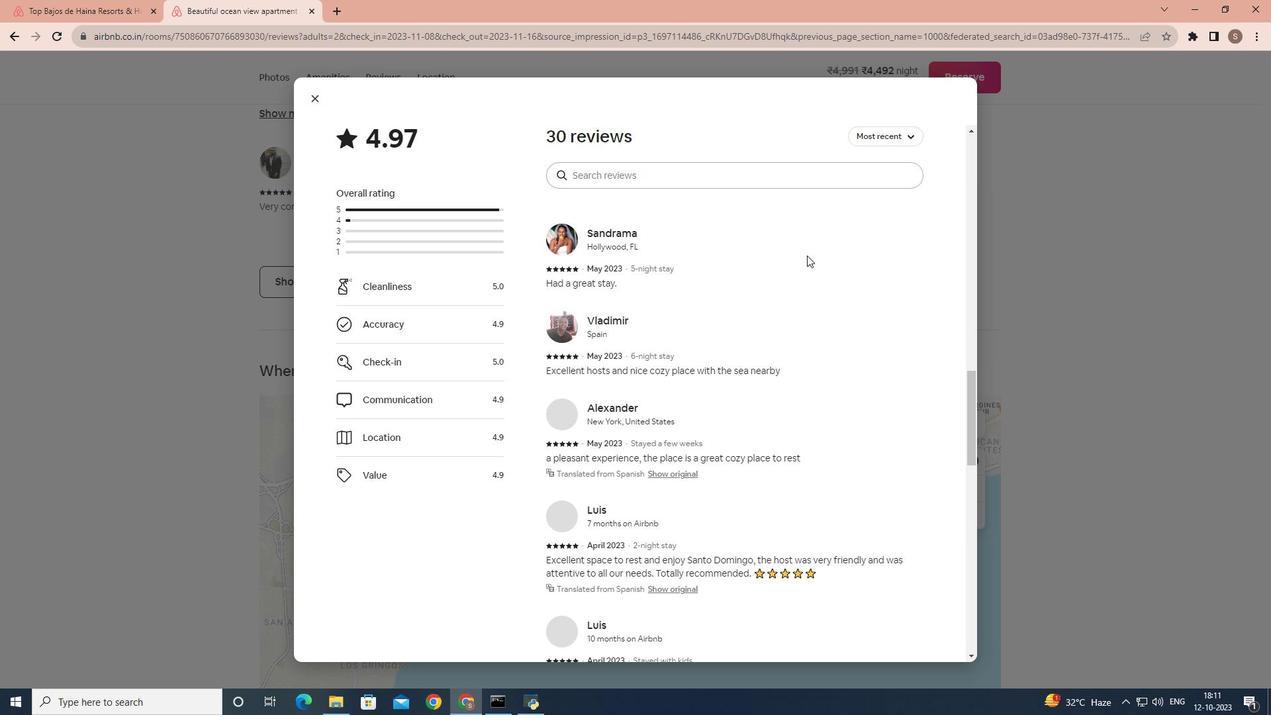 
Action: Mouse scrolled (807, 254) with delta (0, 0)
Screenshot: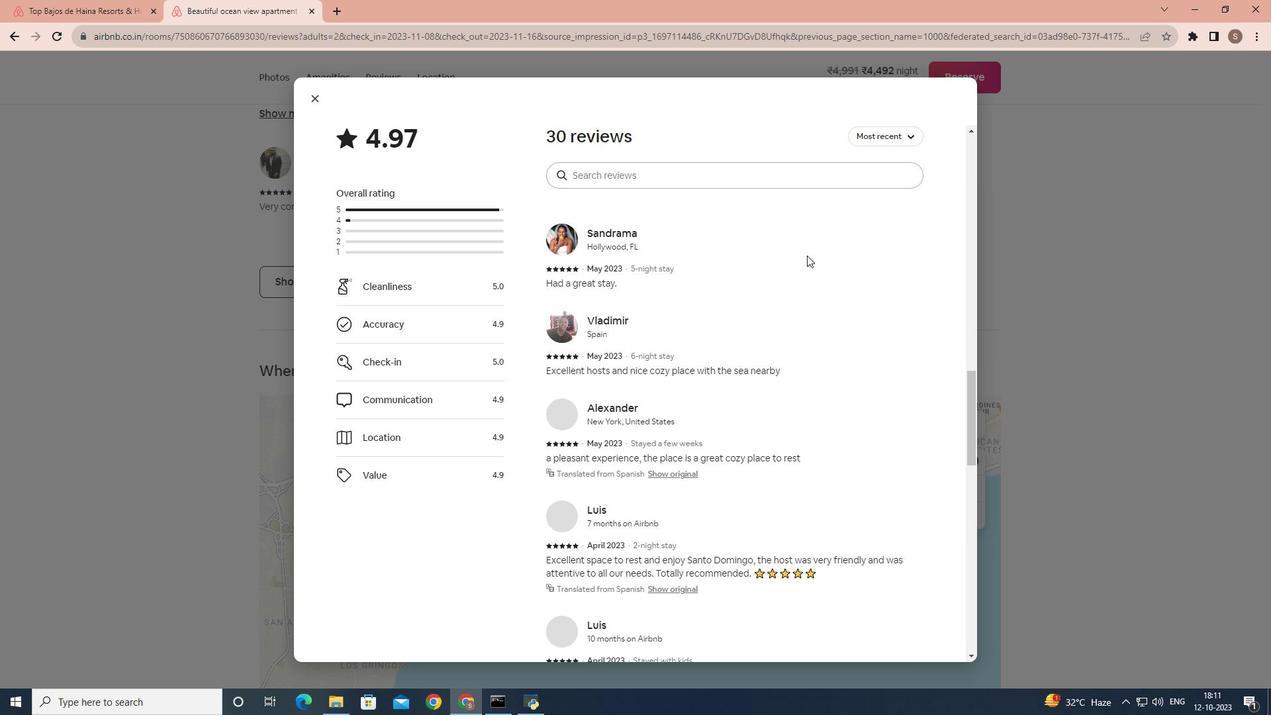 
Action: Mouse scrolled (807, 254) with delta (0, 0)
Screenshot: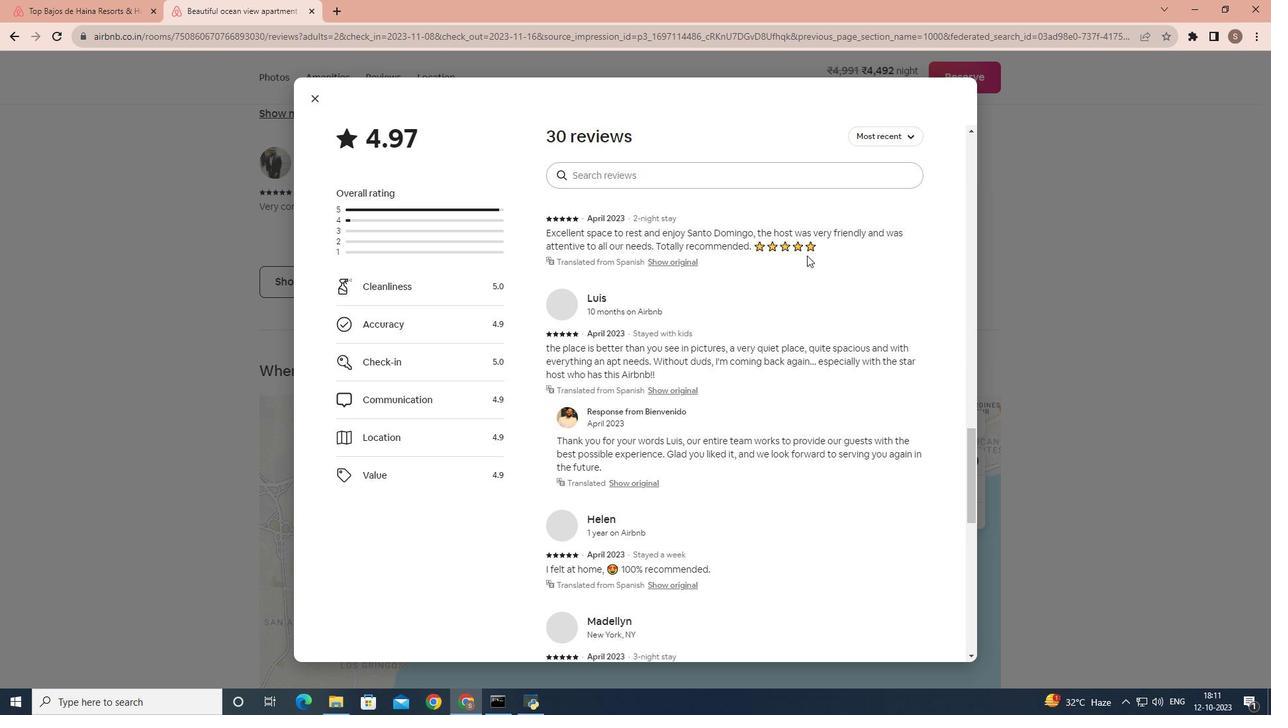 
Action: Mouse scrolled (807, 254) with delta (0, 0)
Screenshot: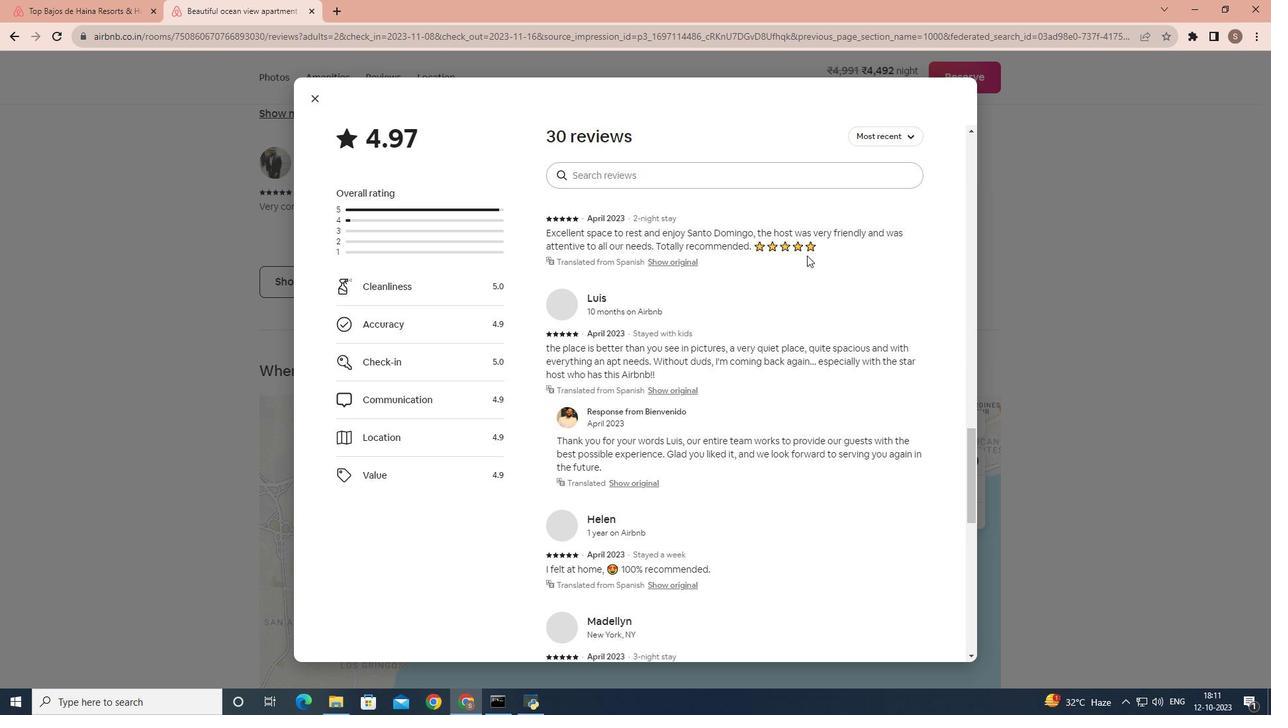
Action: Mouse scrolled (807, 254) with delta (0, 0)
Screenshot: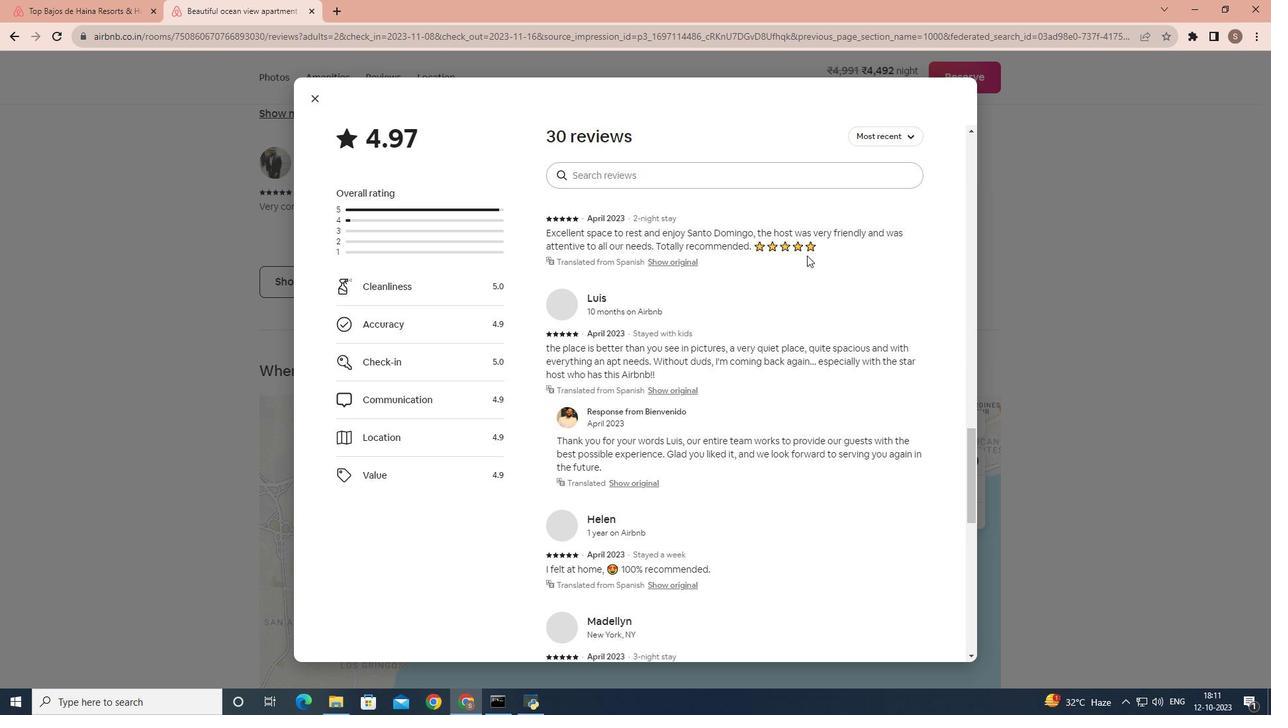 
Action: Mouse scrolled (807, 254) with delta (0, 0)
Screenshot: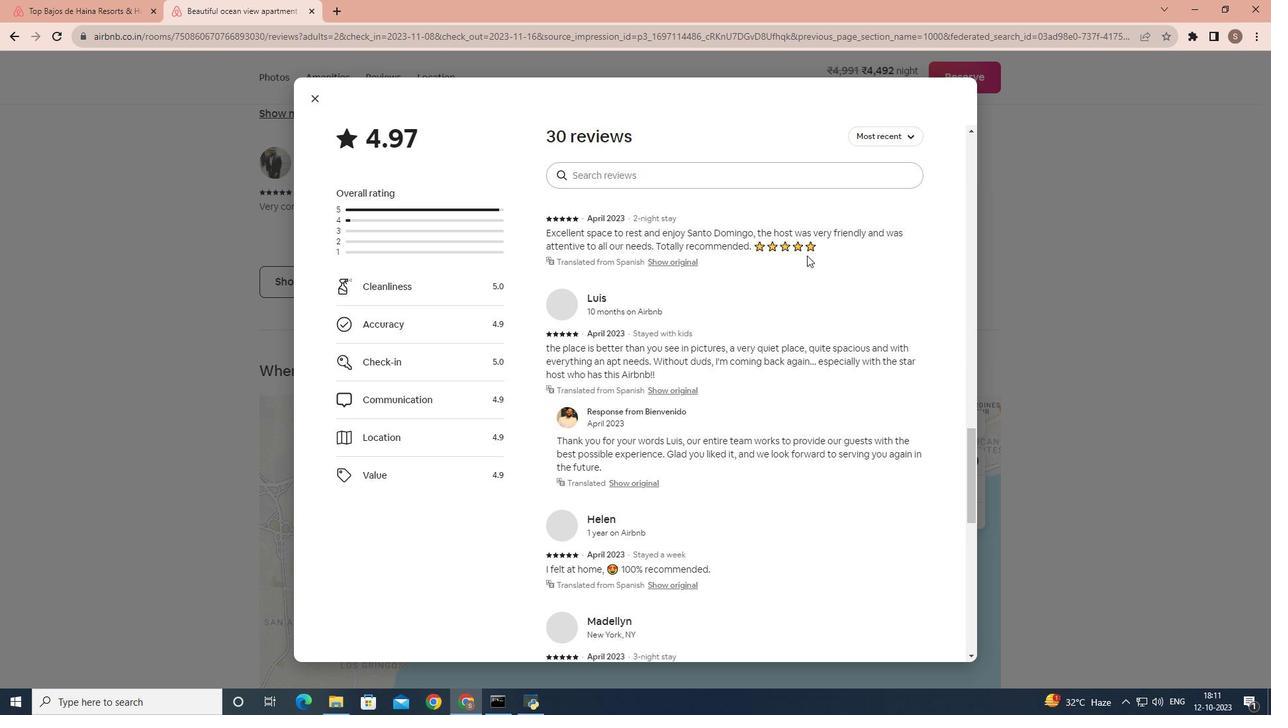 
Action: Mouse scrolled (807, 254) with delta (0, 0)
Screenshot: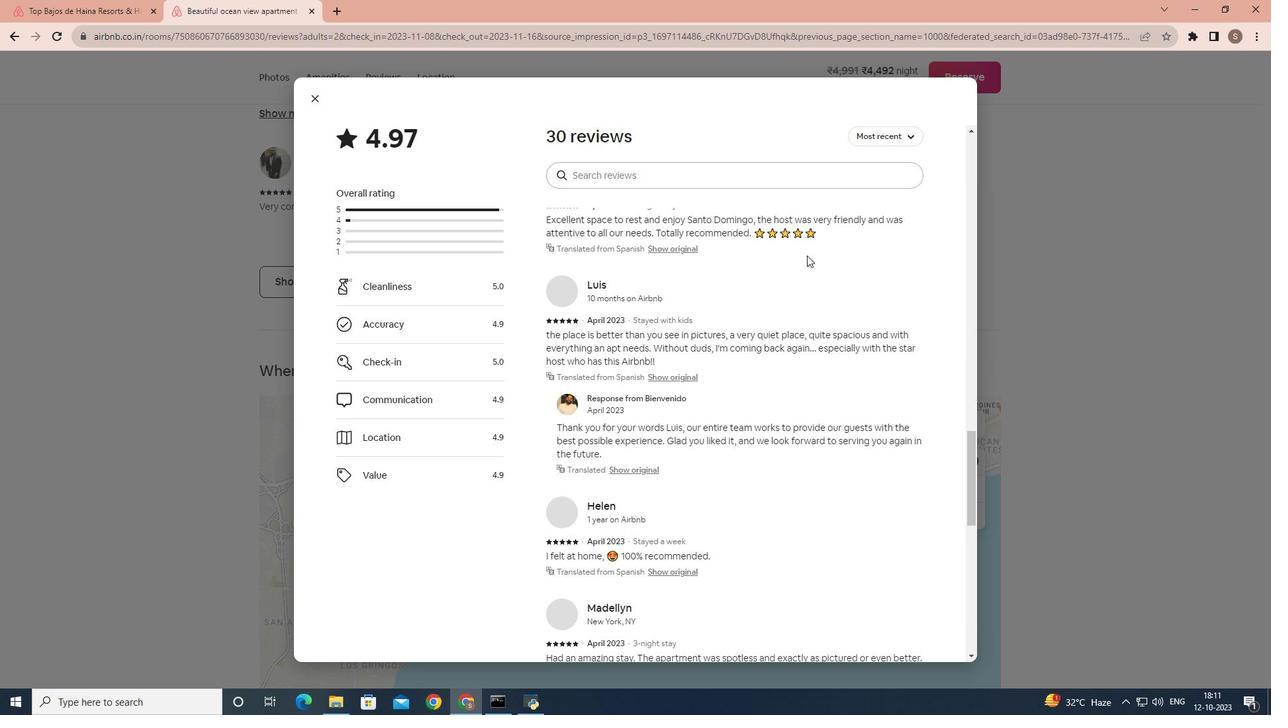 
Action: Mouse scrolled (807, 254) with delta (0, 0)
Screenshot: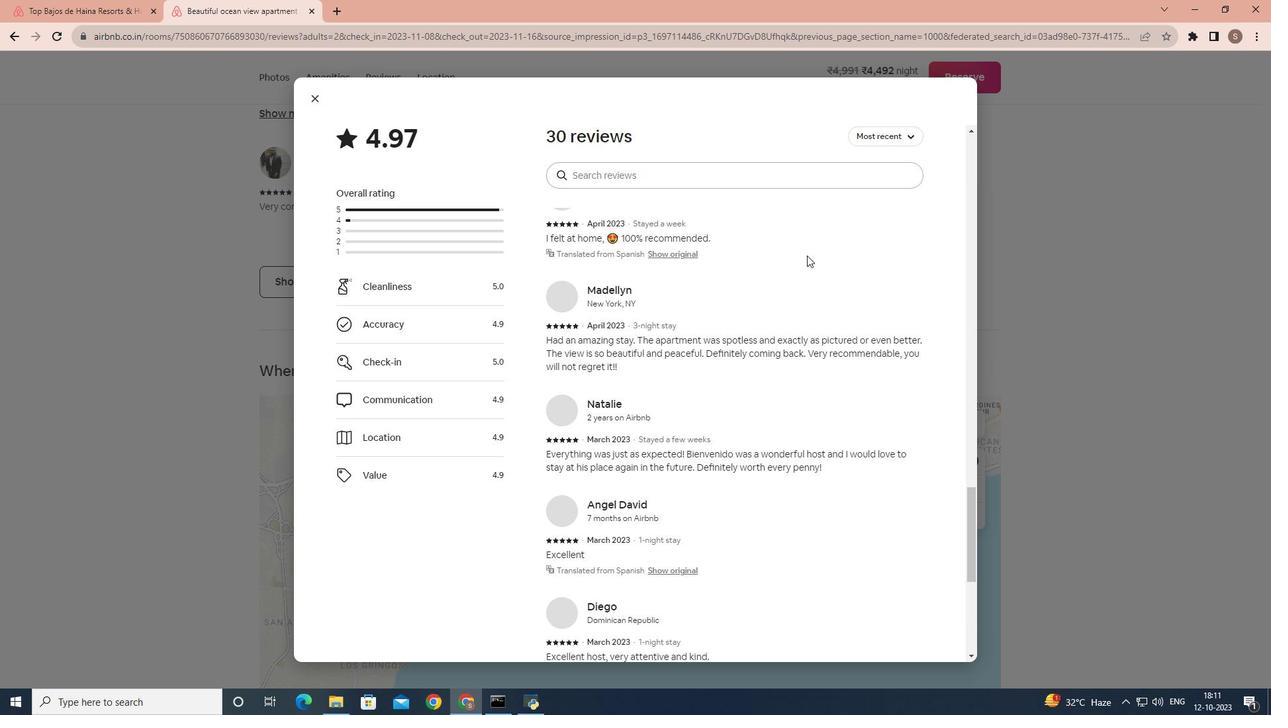 
Action: Mouse scrolled (807, 254) with delta (0, 0)
Screenshot: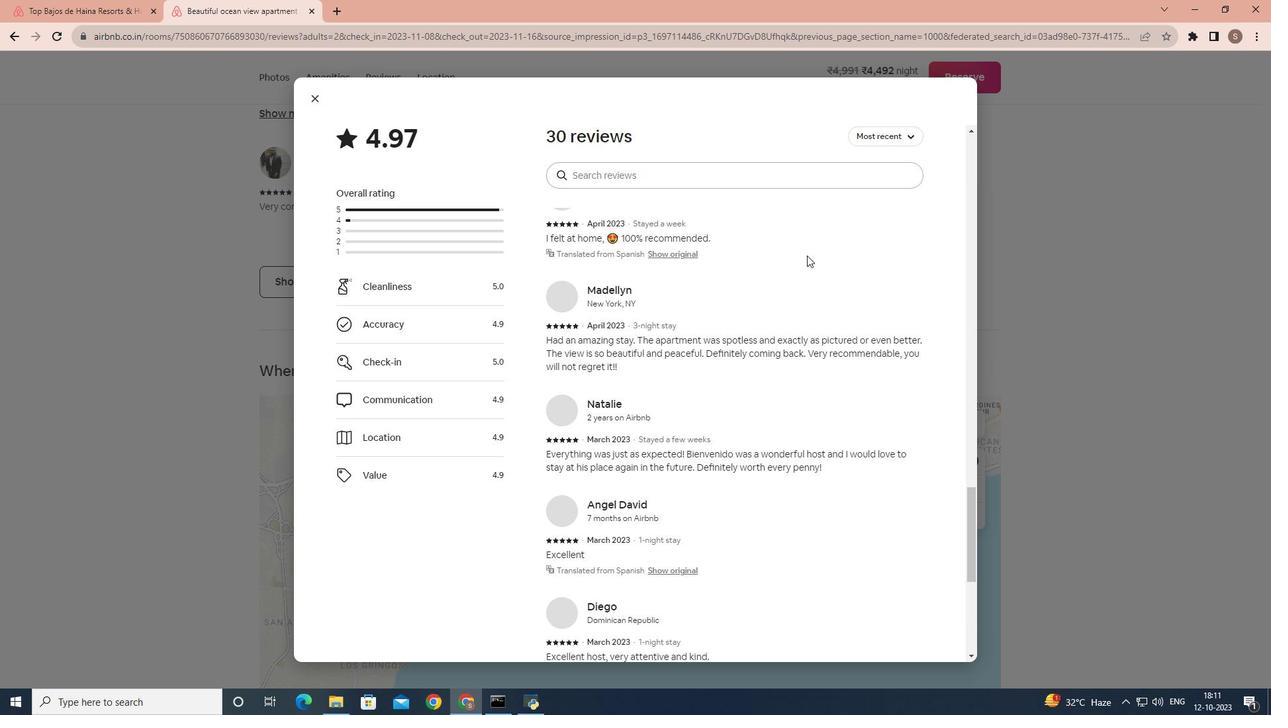 
Action: Mouse scrolled (807, 254) with delta (0, 0)
Screenshot: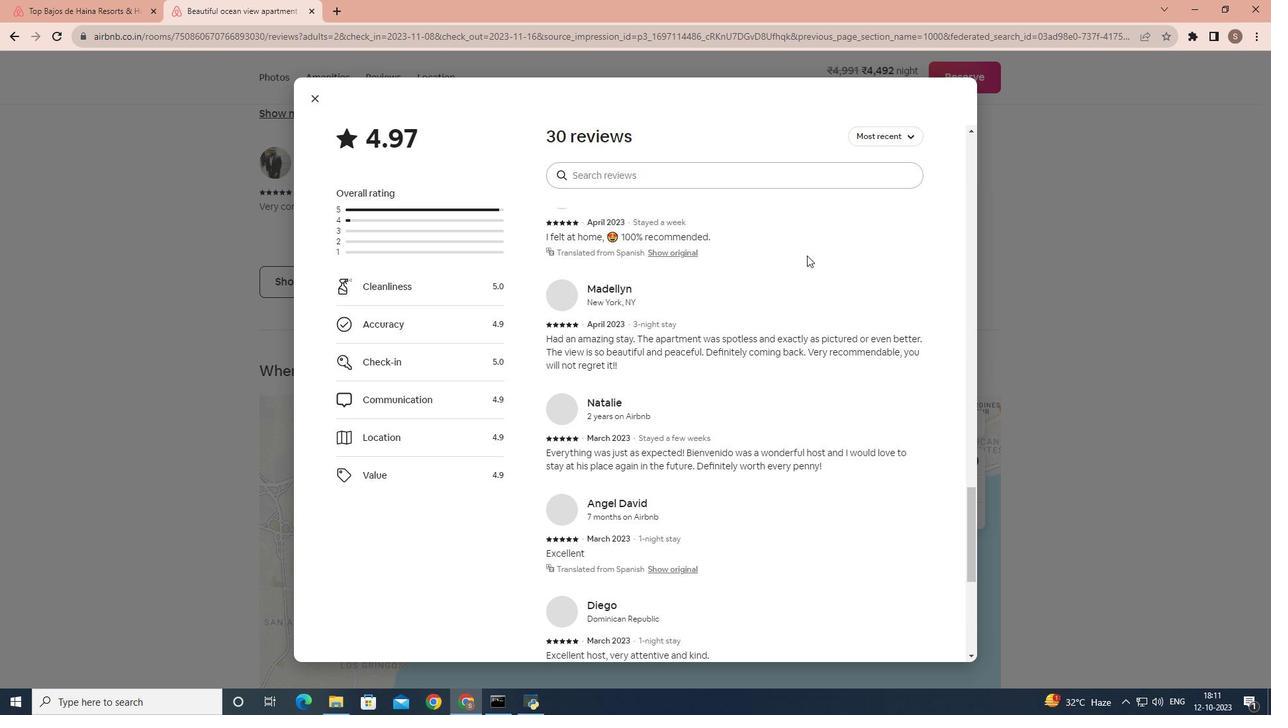
Action: Mouse scrolled (807, 254) with delta (0, 0)
Screenshot: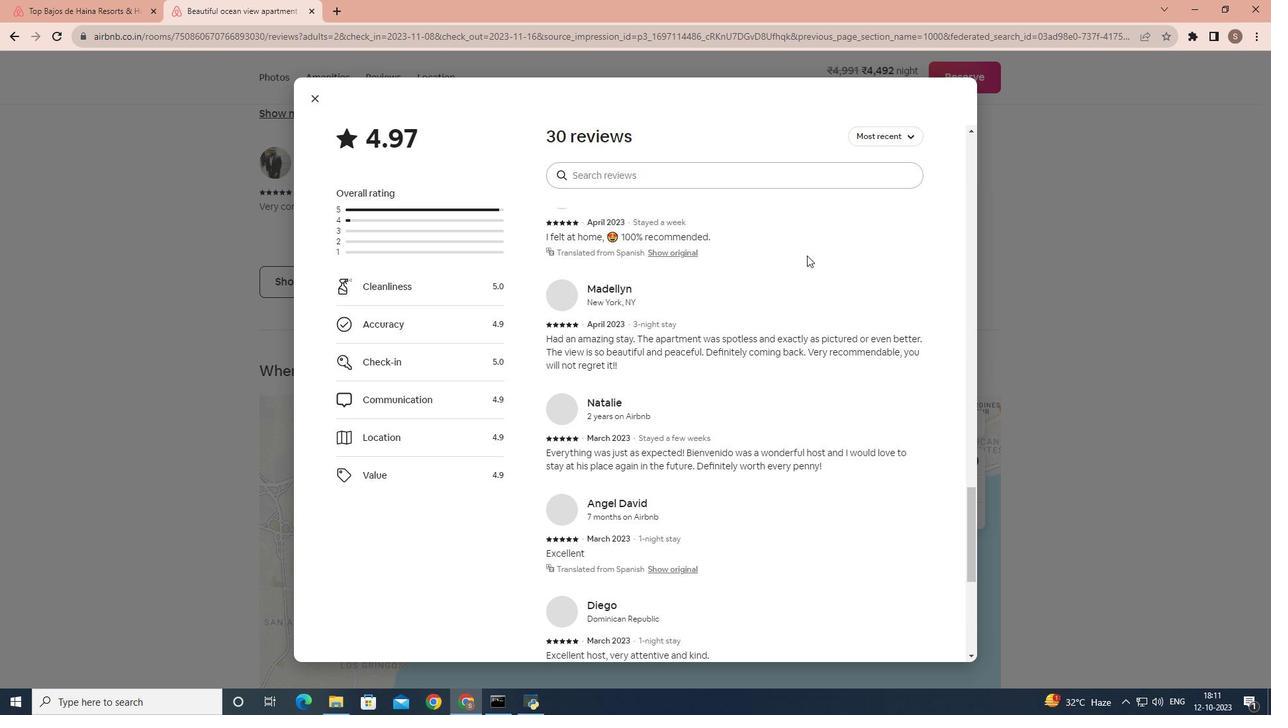 
Action: Mouse scrolled (807, 254) with delta (0, 0)
Screenshot: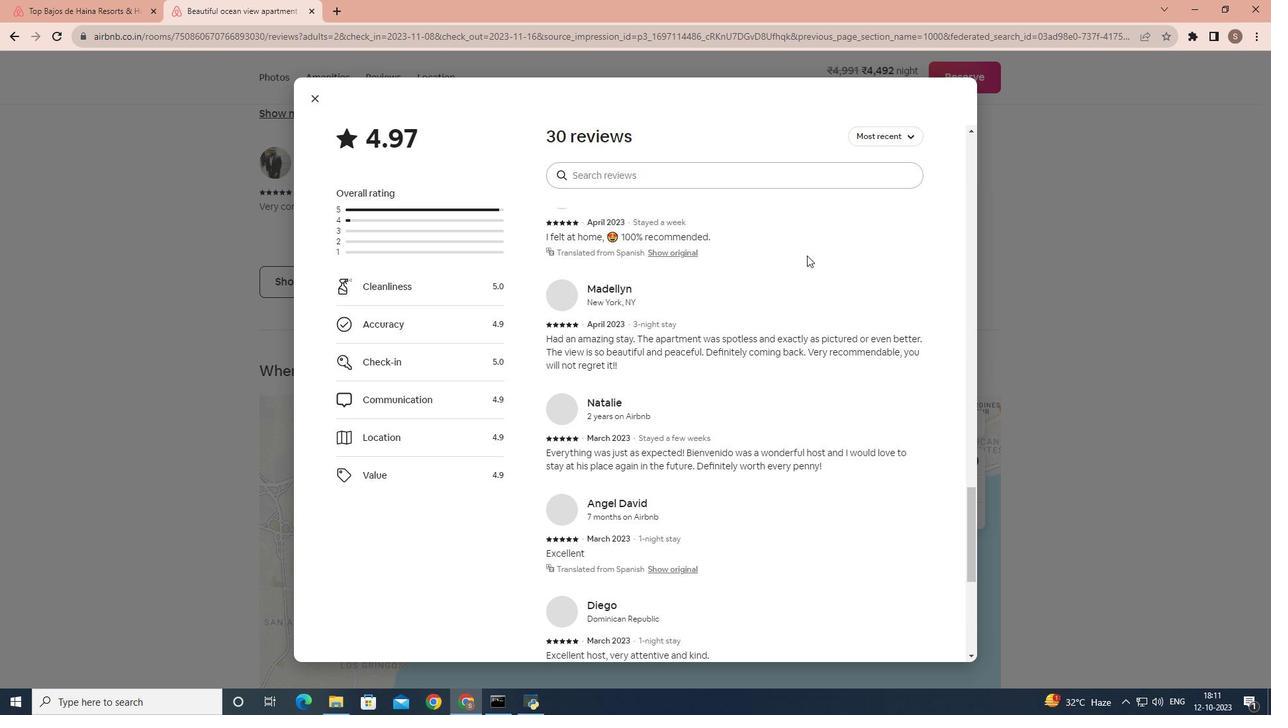 
Action: Mouse scrolled (807, 254) with delta (0, 0)
Screenshot: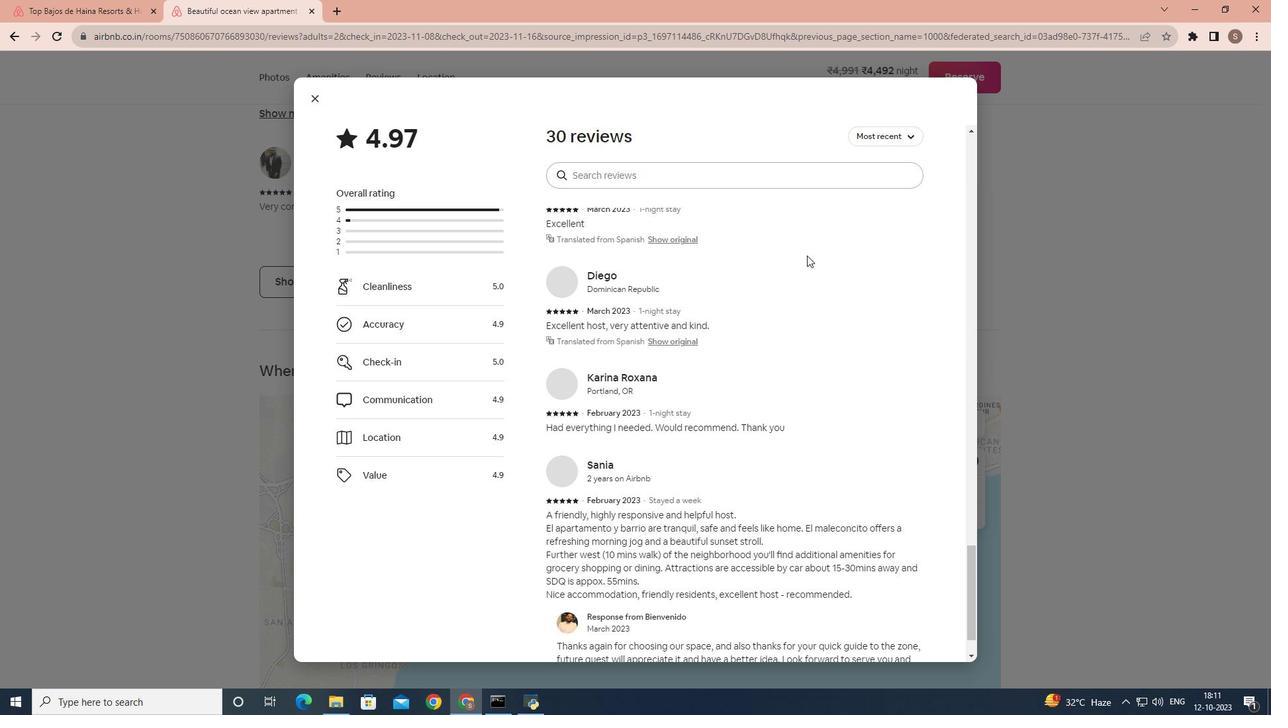 
Action: Mouse scrolled (807, 254) with delta (0, 0)
Screenshot: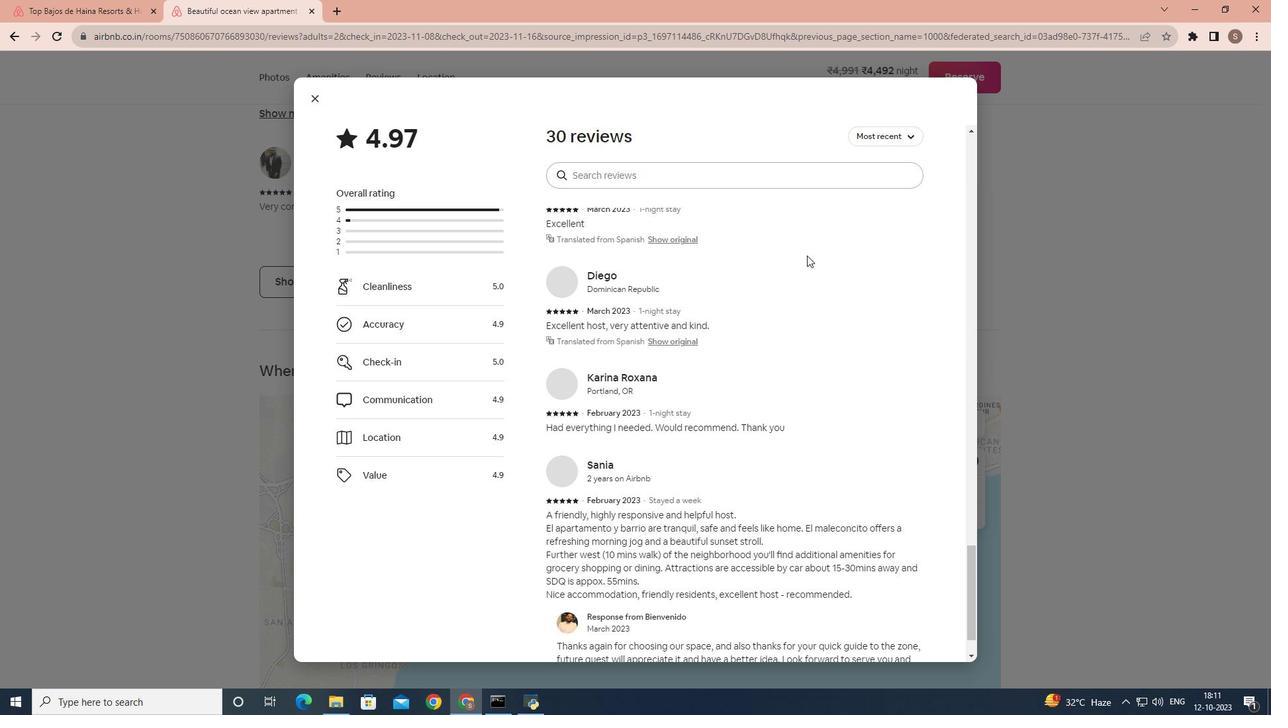 
Action: Mouse scrolled (807, 254) with delta (0, 0)
Screenshot: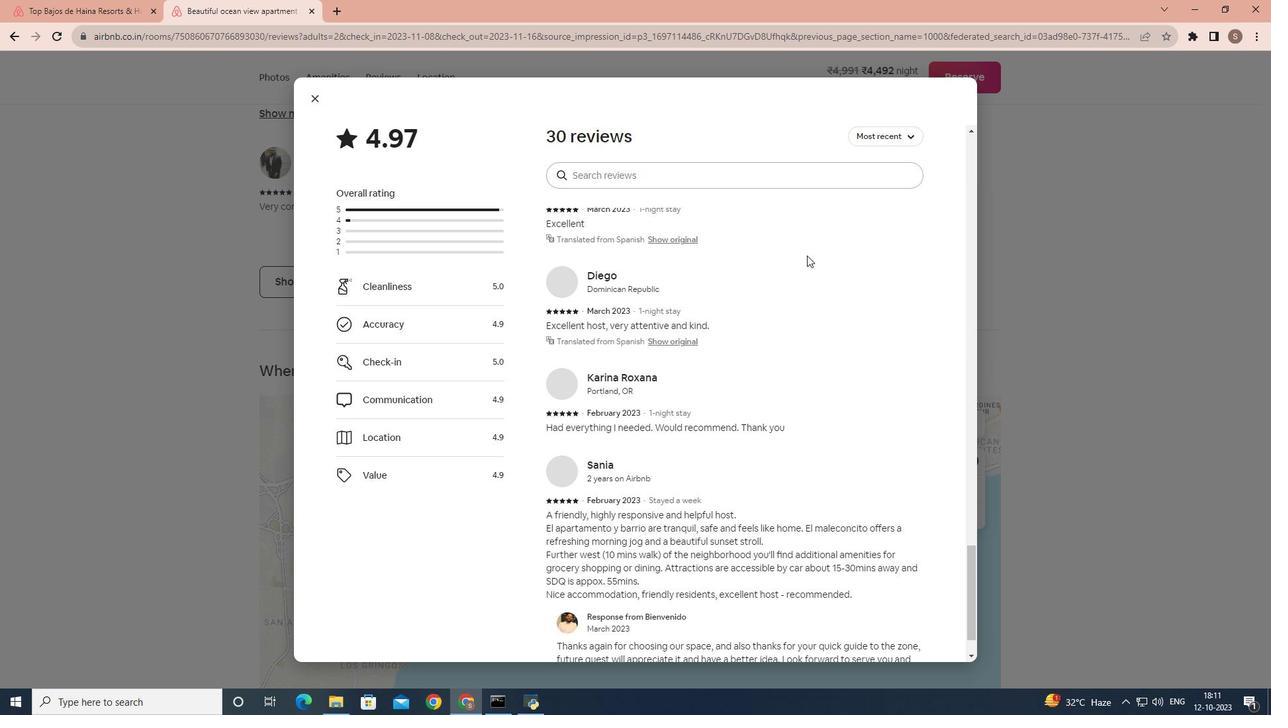 
Action: Mouse scrolled (807, 254) with delta (0, 0)
Screenshot: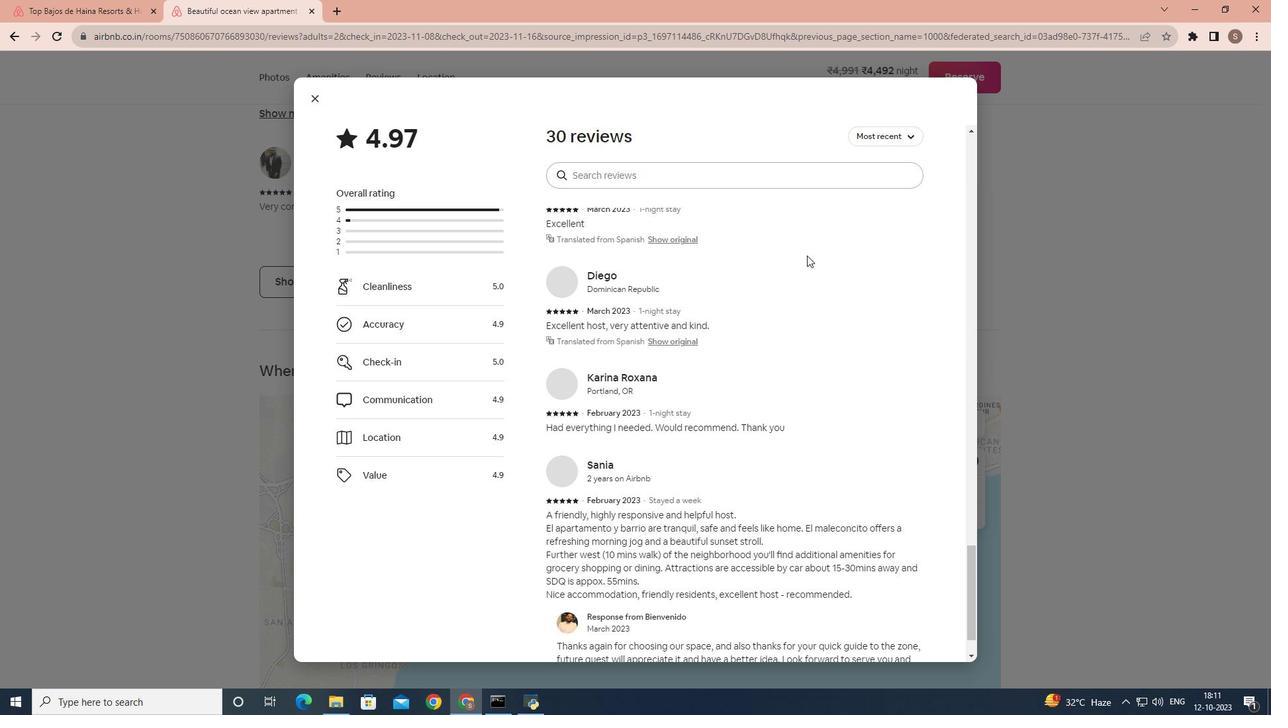 
Action: Mouse scrolled (807, 254) with delta (0, 0)
Screenshot: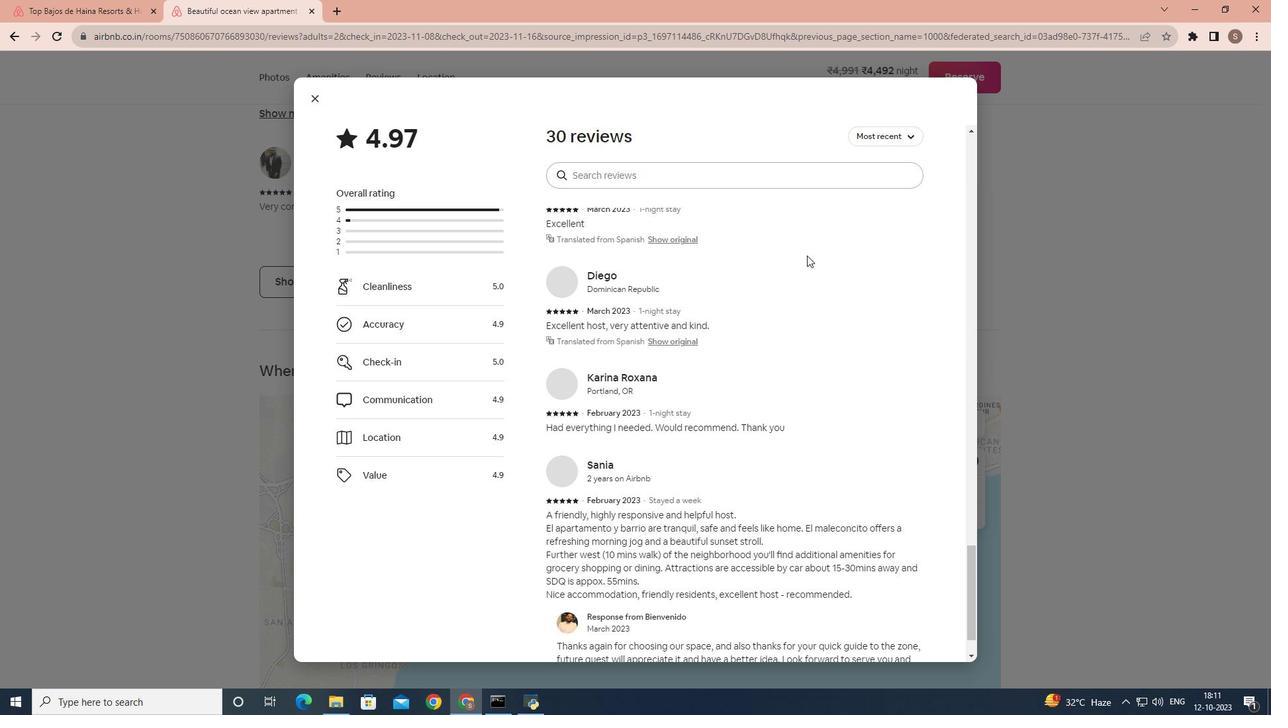 
Action: Mouse scrolled (807, 254) with delta (0, 0)
Screenshot: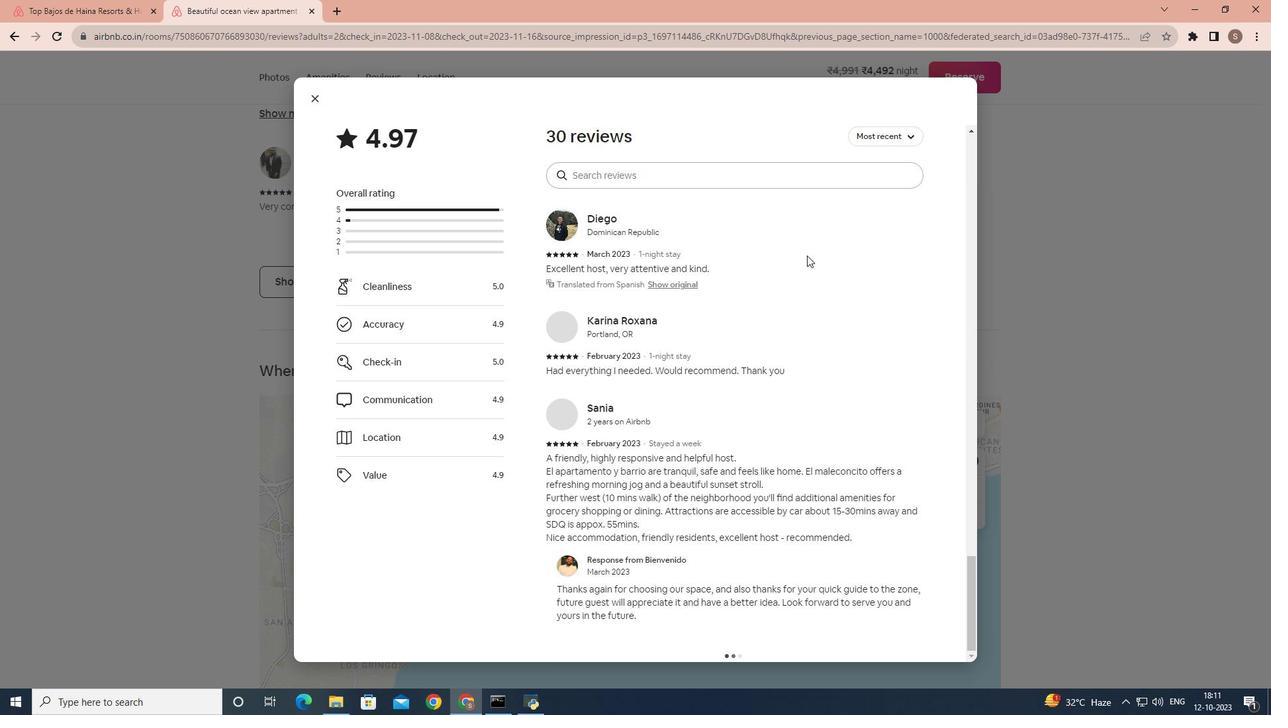 
Action: Mouse scrolled (807, 254) with delta (0, 0)
Screenshot: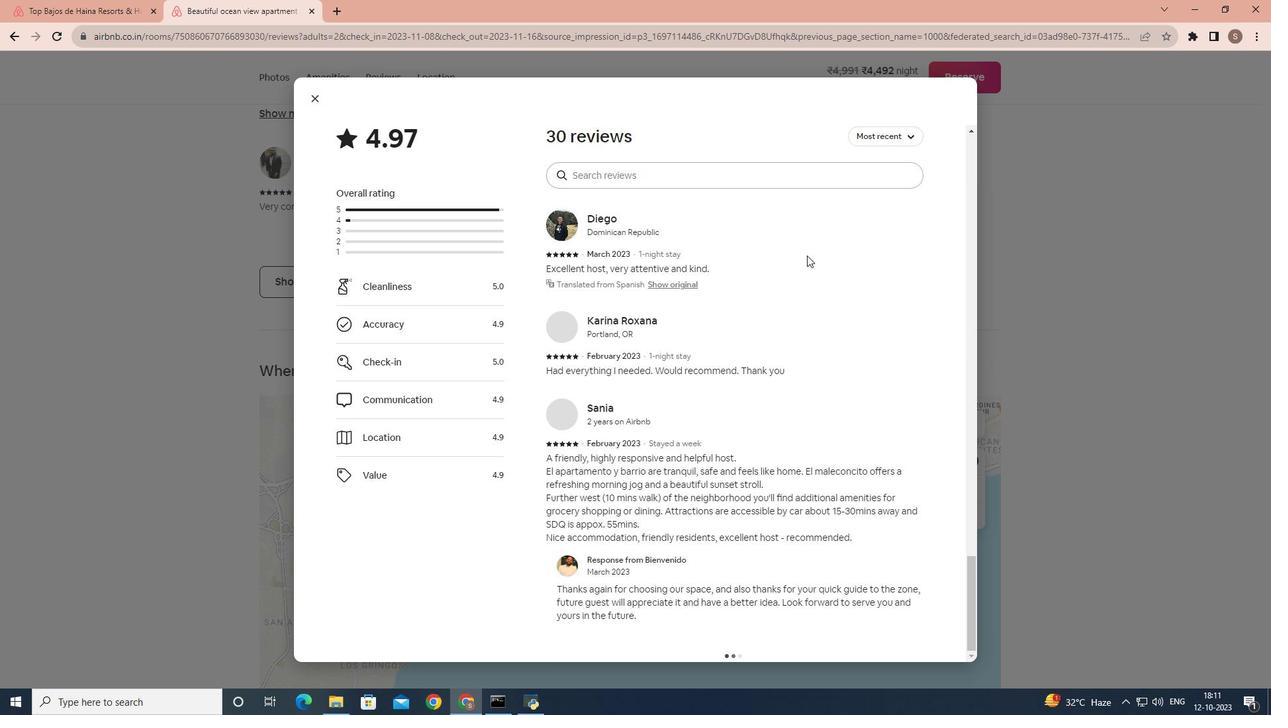 
Action: Mouse scrolled (807, 254) with delta (0, 0)
Screenshot: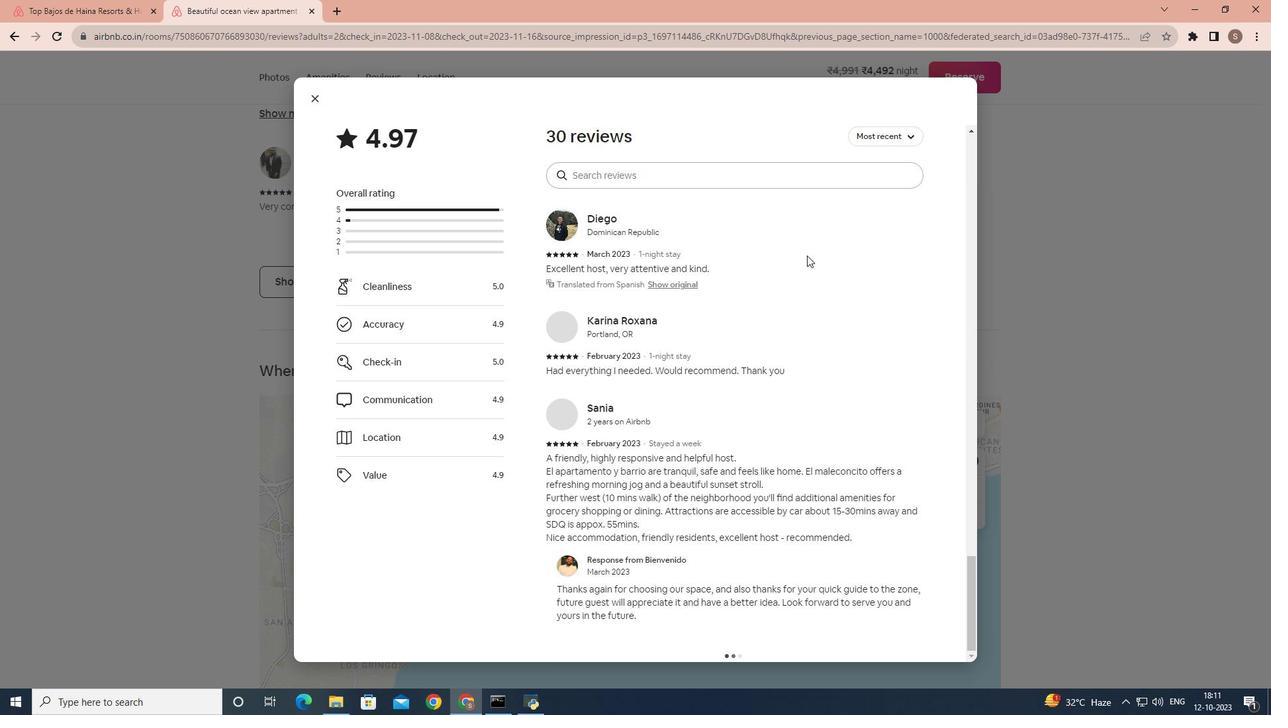 
Action: Mouse scrolled (807, 254) with delta (0, 0)
Screenshot: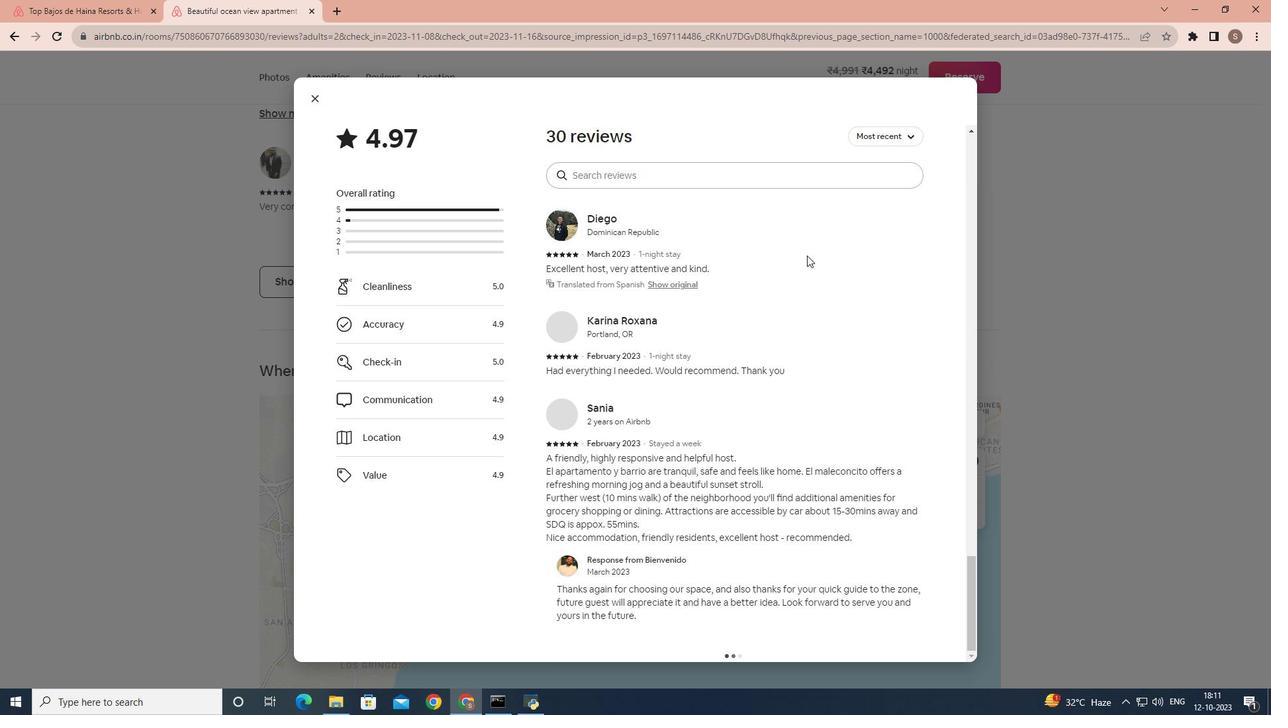 
Action: Mouse moved to (572, 158)
Screenshot: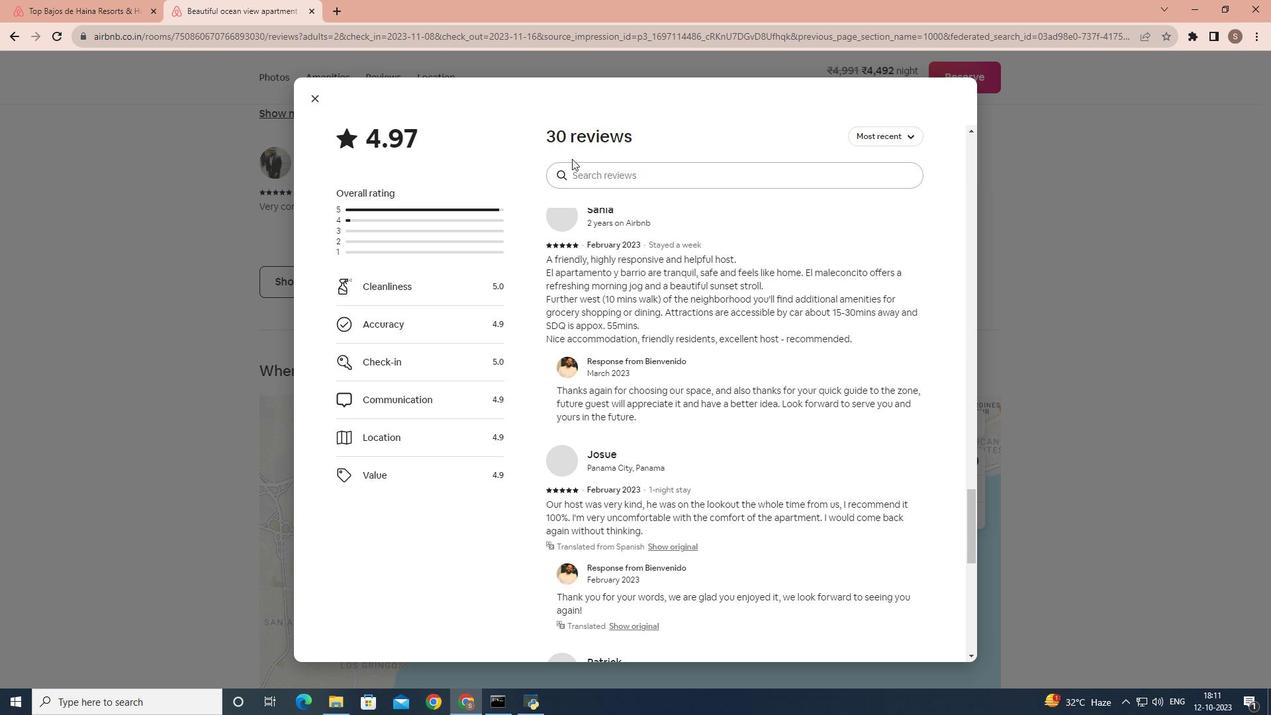 
Action: Mouse scrolled (572, 158) with delta (0, 0)
Screenshot: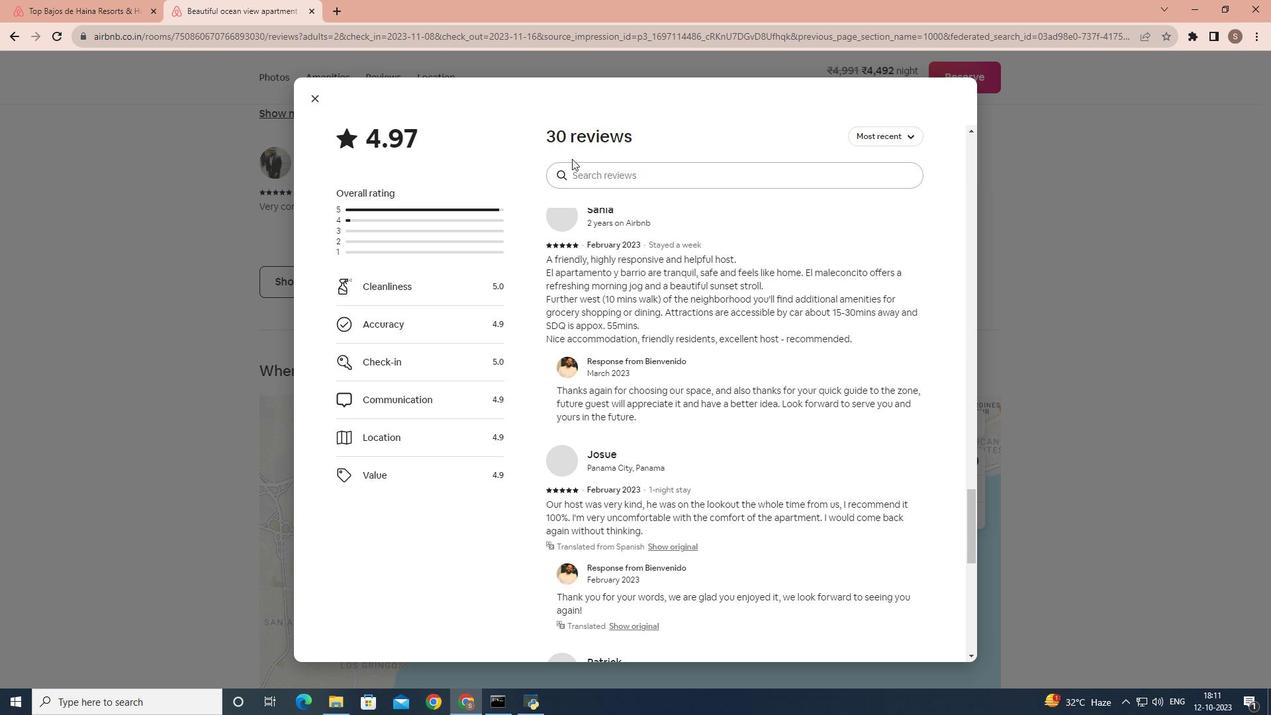 
Action: Mouse scrolled (572, 158) with delta (0, 0)
Screenshot: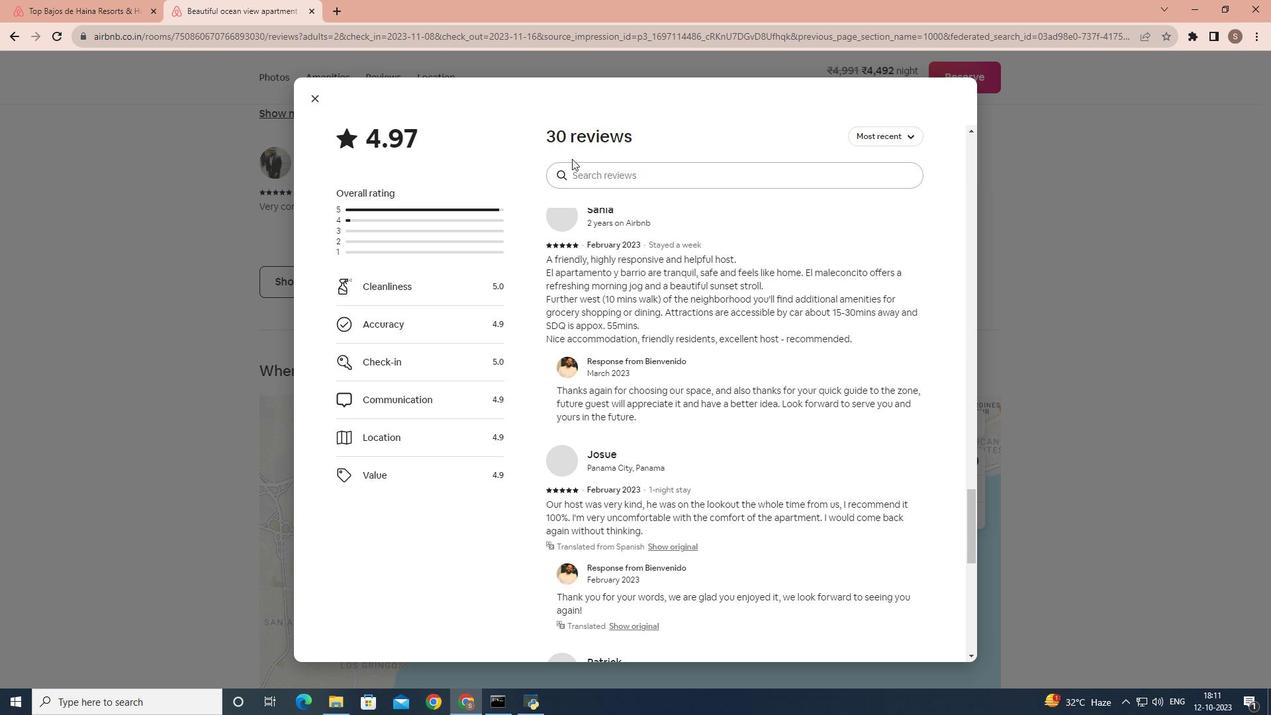 
Action: Mouse scrolled (572, 158) with delta (0, 0)
Screenshot: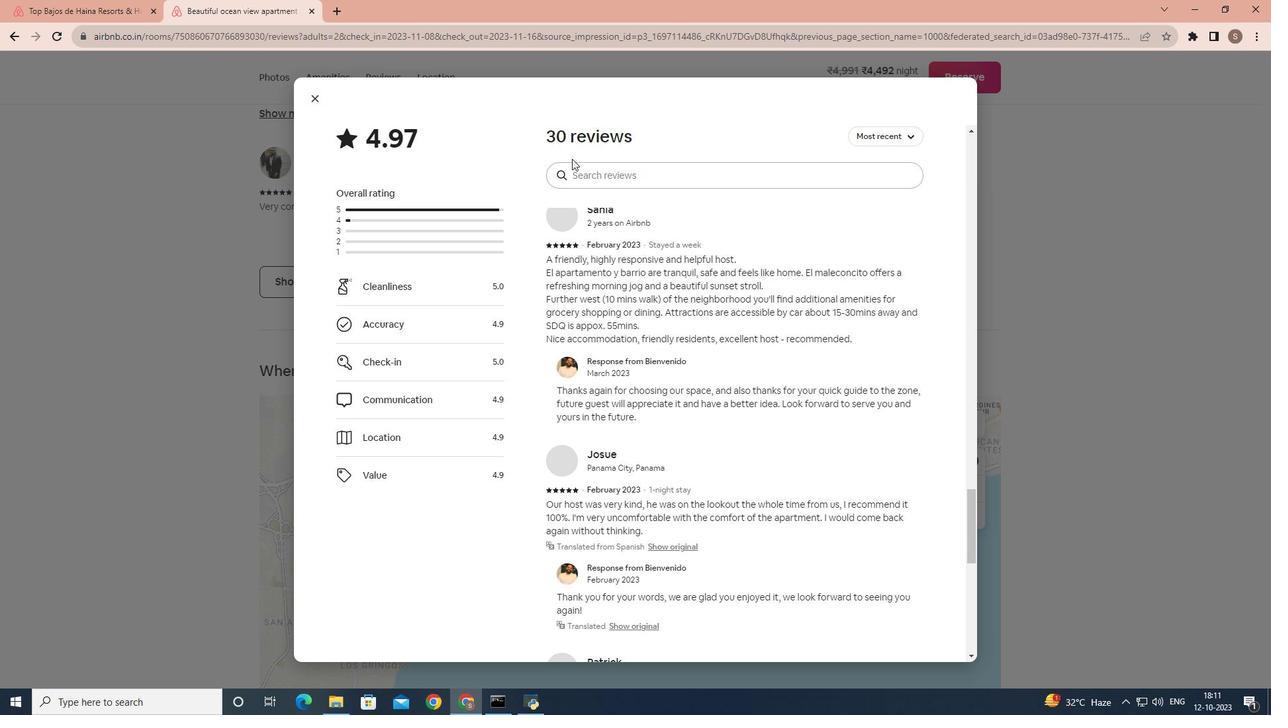 
Action: Mouse moved to (572, 160)
Screenshot: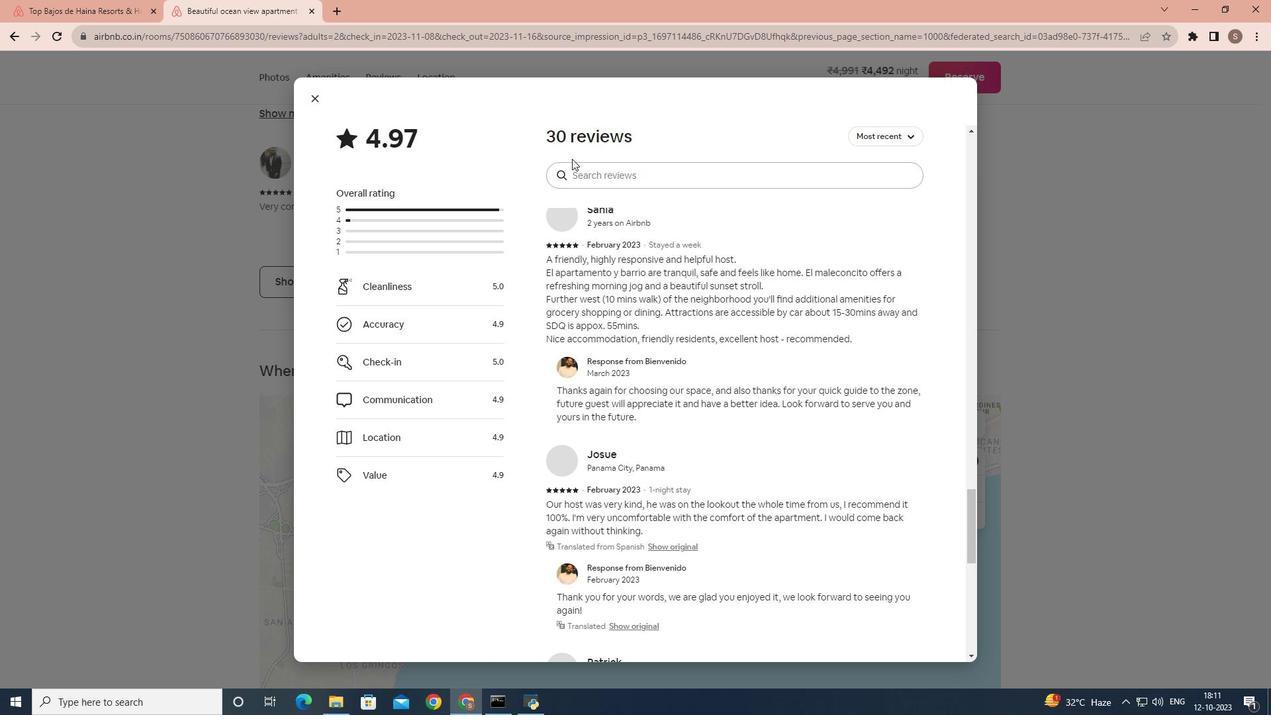 
Action: Mouse scrolled (572, 159) with delta (0, 0)
Screenshot: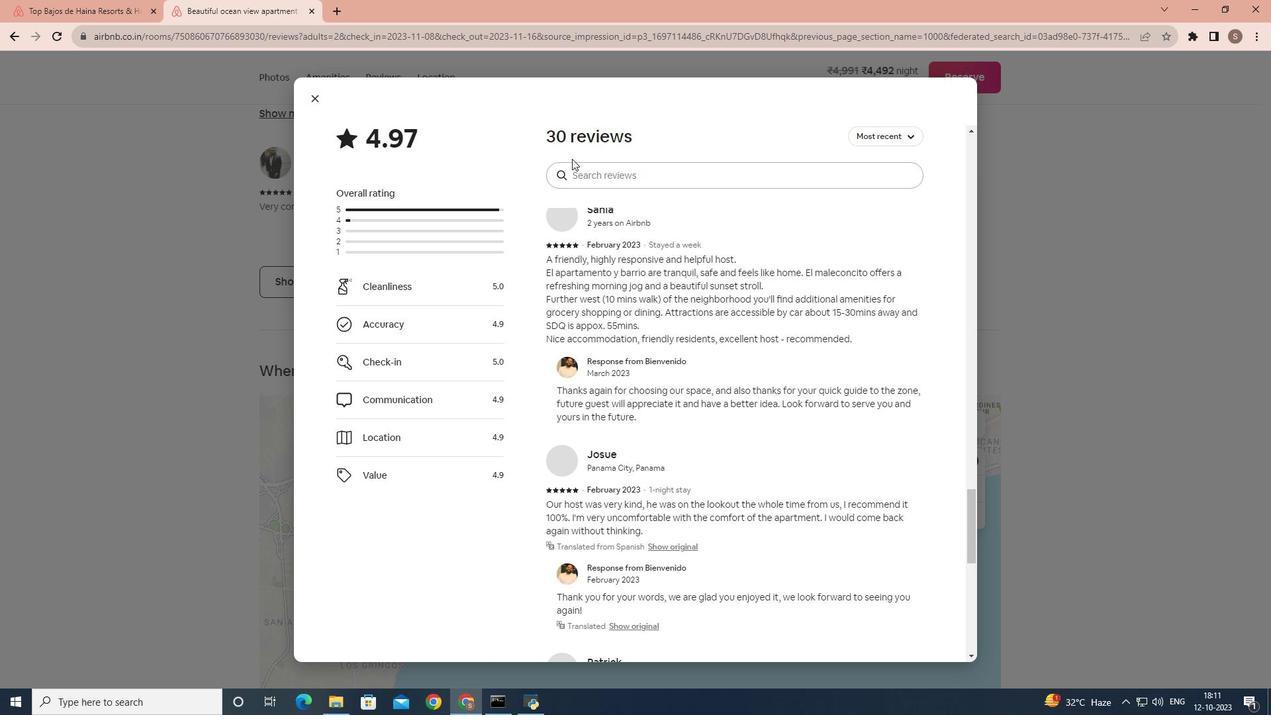 
Action: Mouse moved to (601, 199)
Screenshot: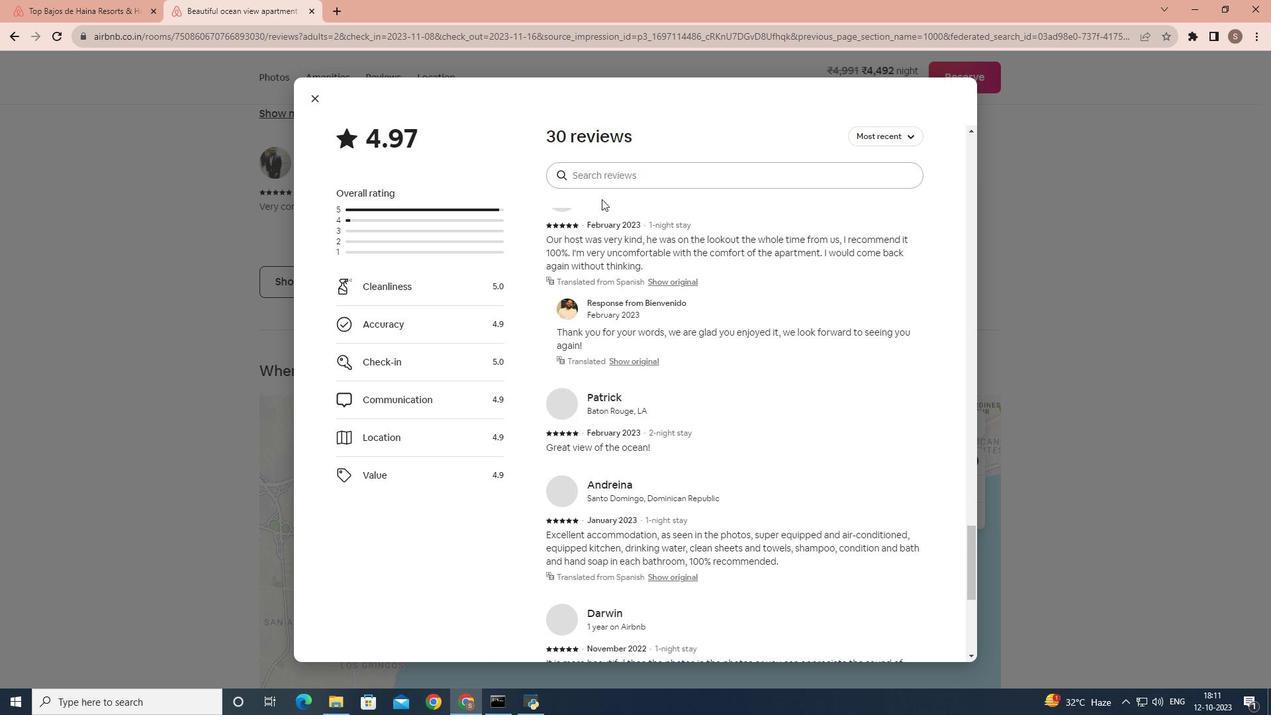 
Action: Mouse scrolled (601, 198) with delta (0, 0)
Screenshot: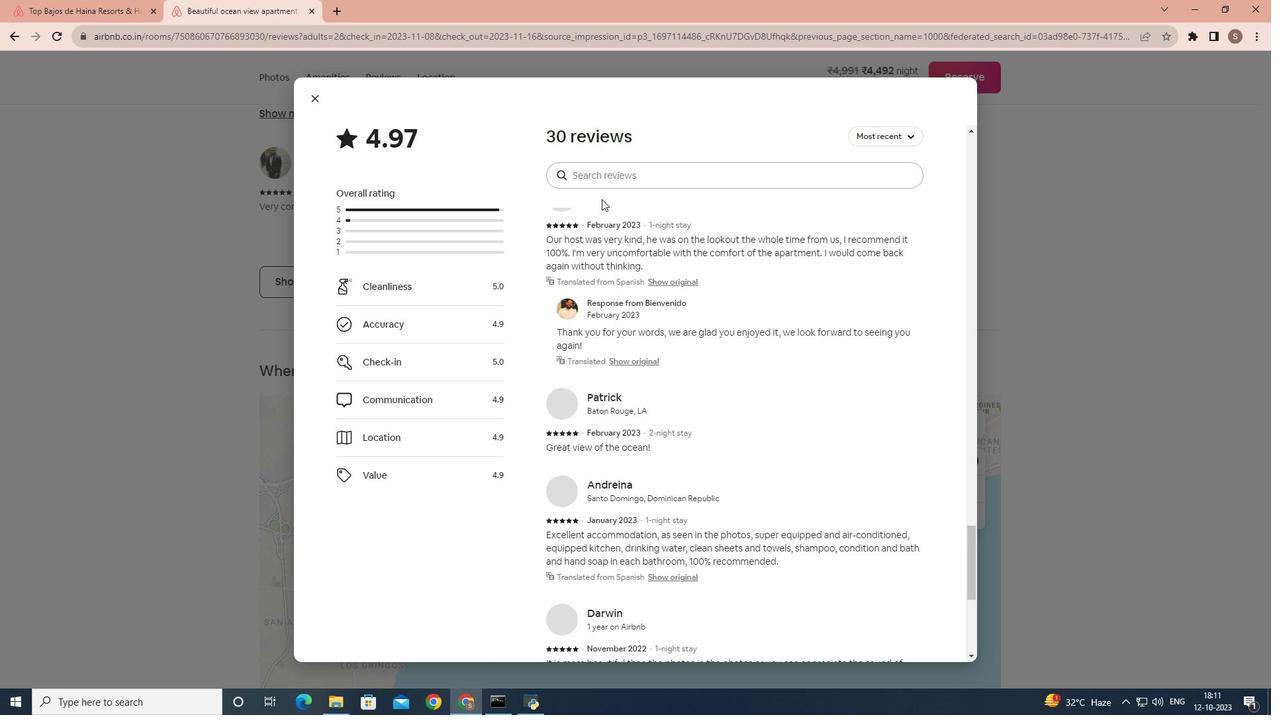 
Action: Mouse scrolled (601, 198) with delta (0, 0)
Screenshot: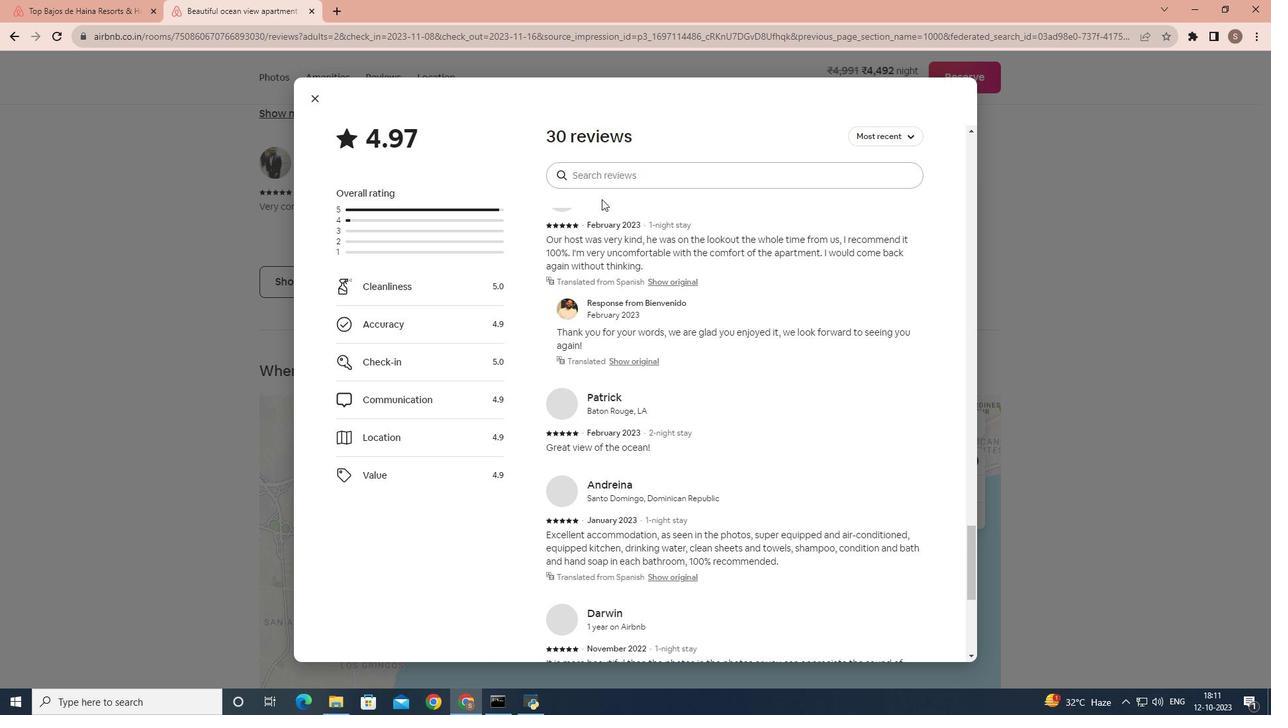 
Action: Mouse scrolled (601, 198) with delta (0, 0)
Screenshot: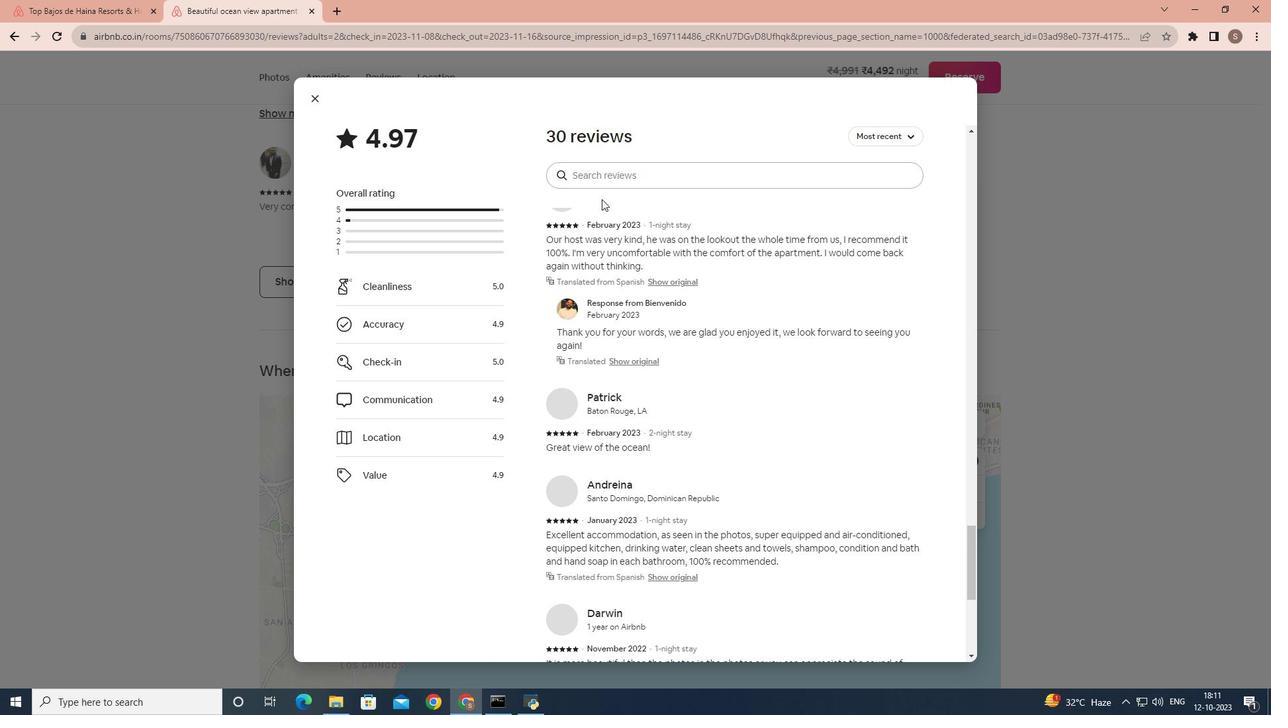 
Action: Mouse moved to (601, 201)
Screenshot: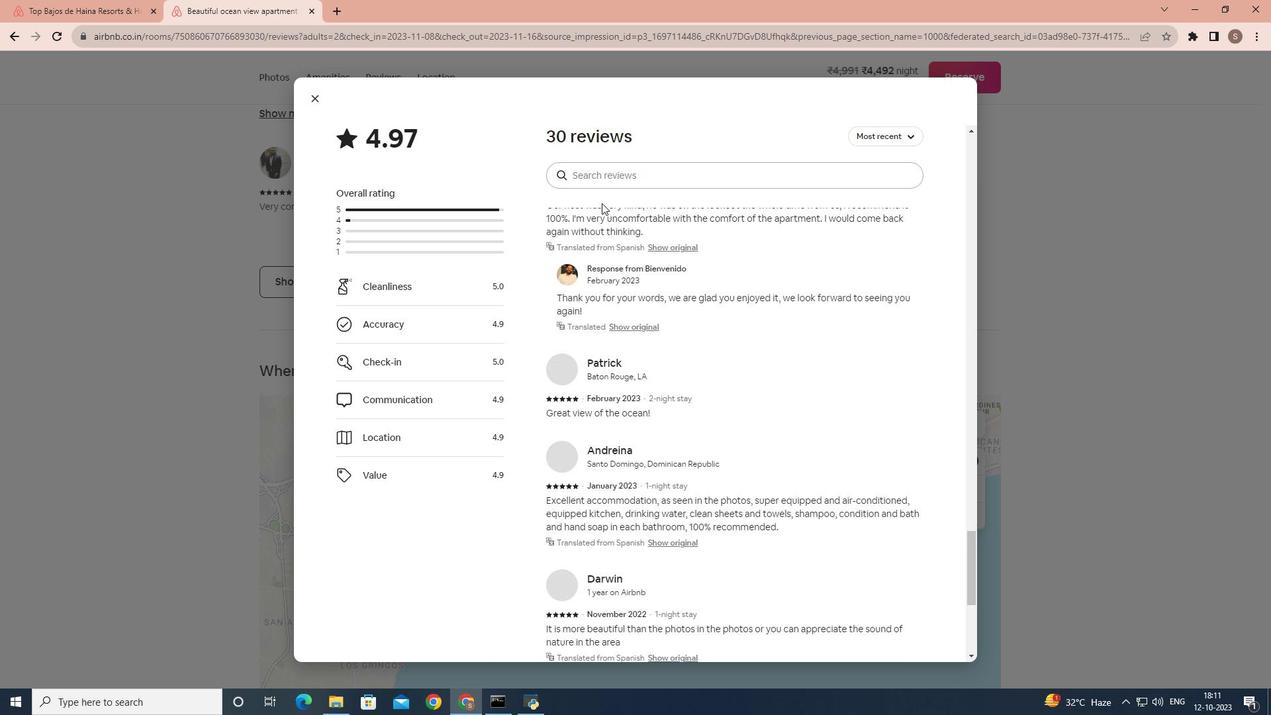 
Action: Mouse scrolled (601, 200) with delta (0, 0)
Screenshot: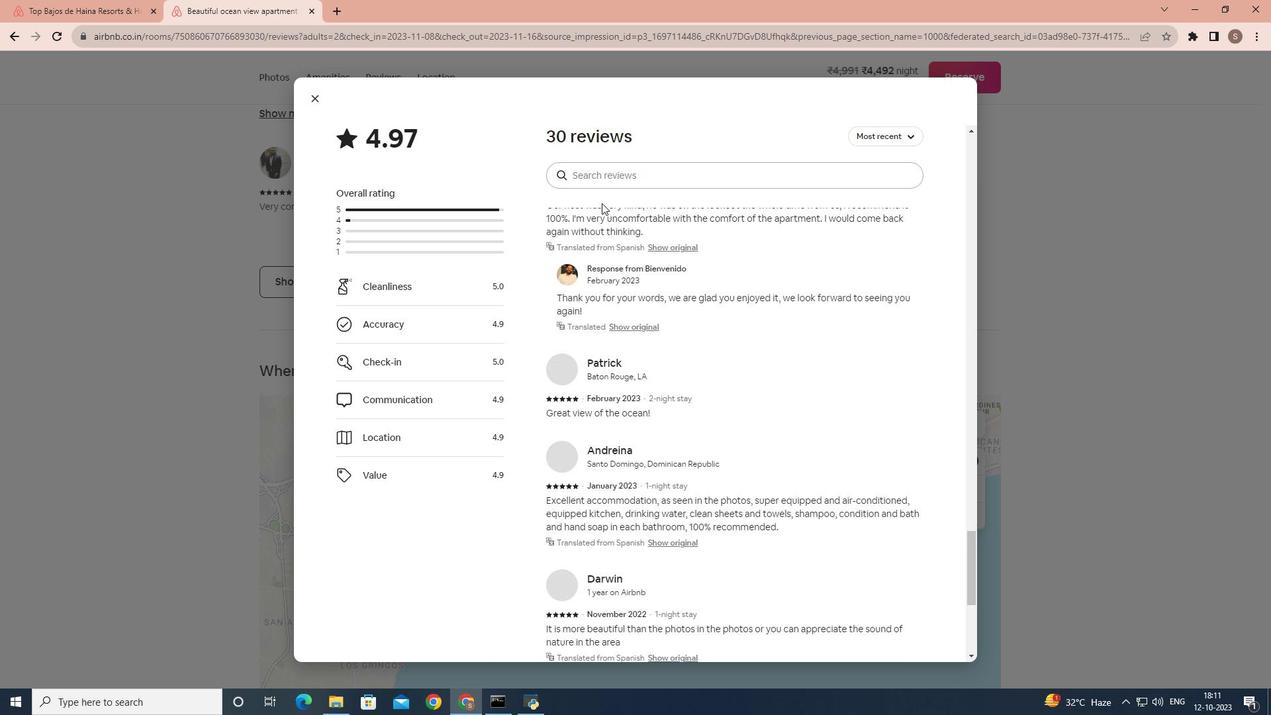 
Action: Mouse moved to (601, 203)
Screenshot: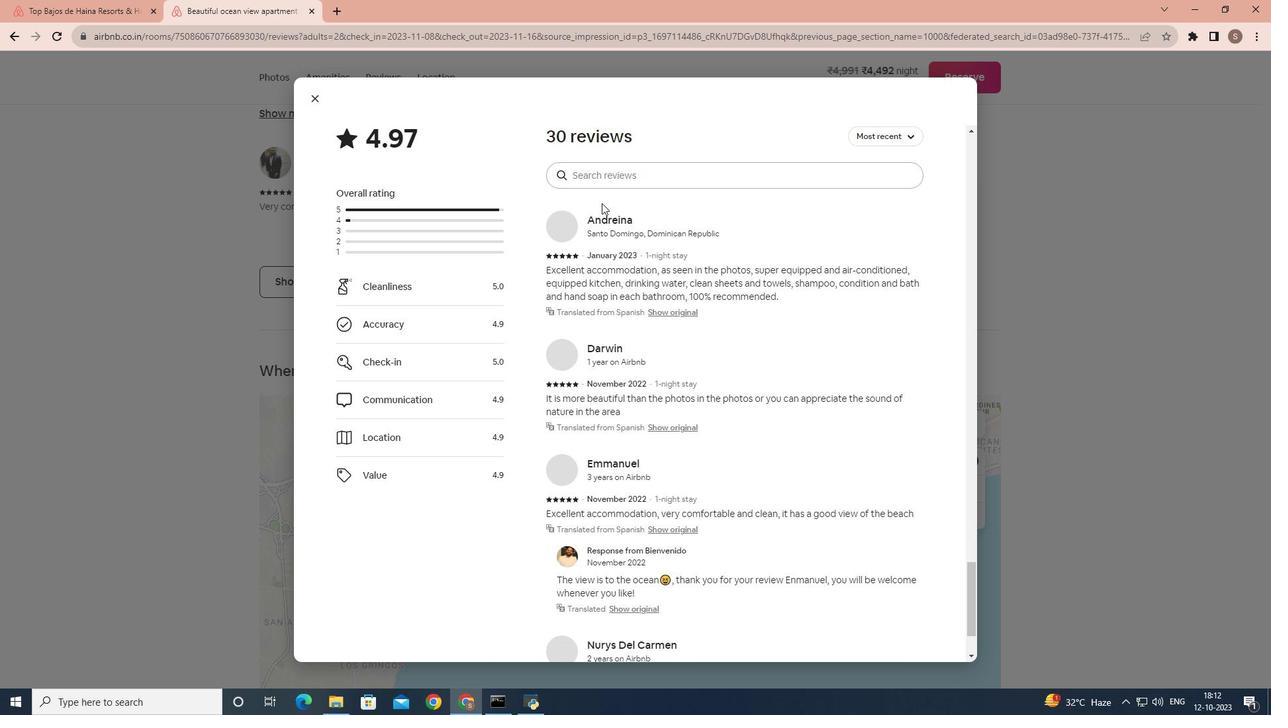 
Action: Mouse scrolled (601, 203) with delta (0, 0)
Screenshot: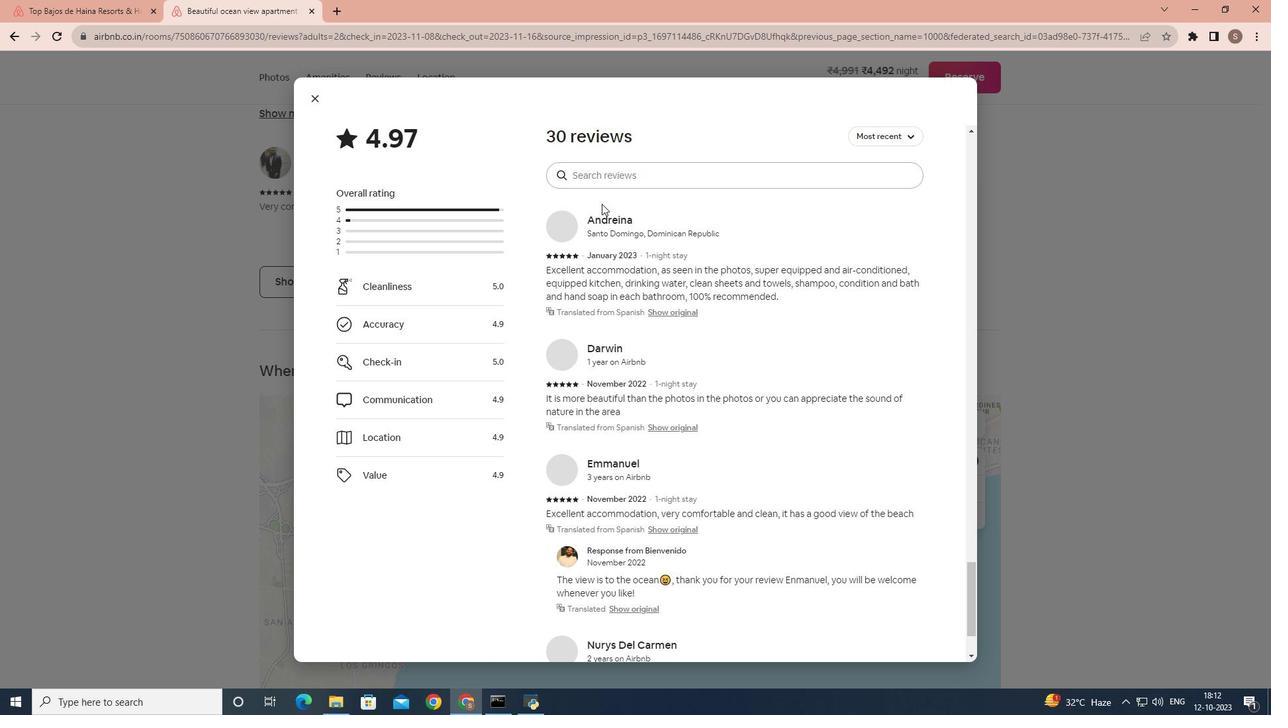 
Action: Mouse scrolled (601, 203) with delta (0, 0)
Screenshot: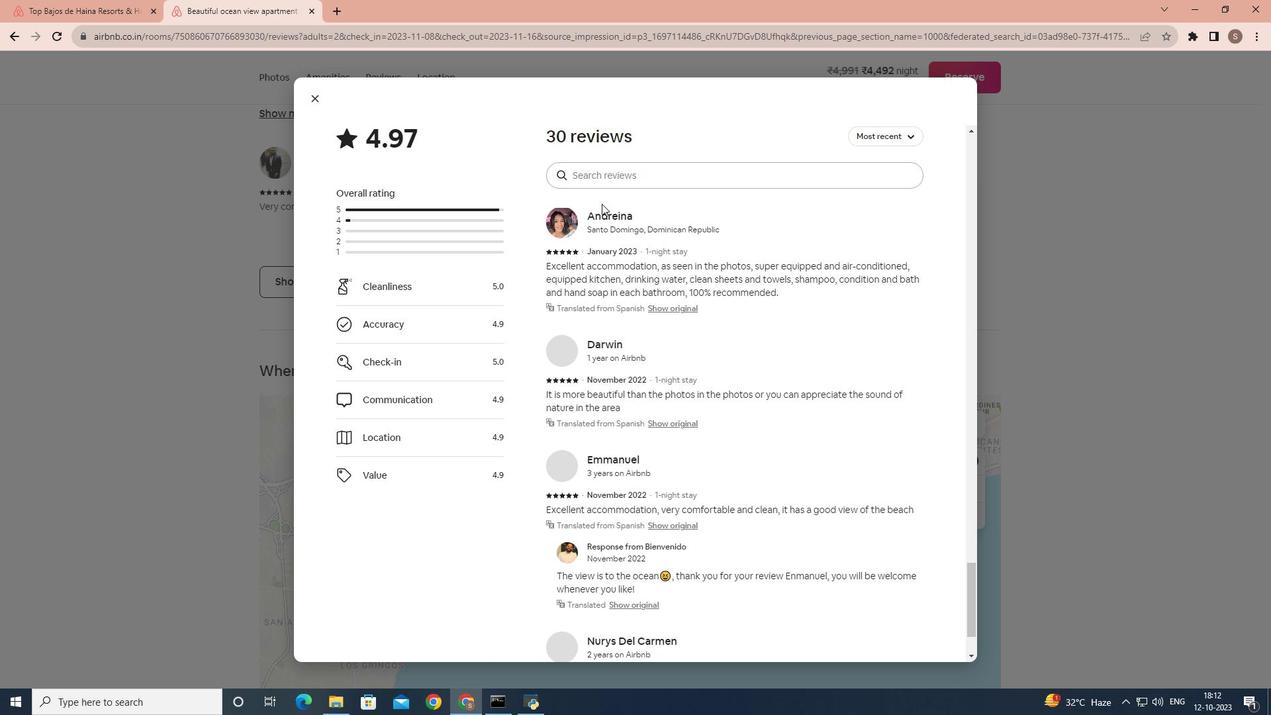 
Action: Mouse scrolled (601, 203) with delta (0, 0)
